 Task: Research Airbnb options in Talavera, Philippines from 4th December, 2023 to 8th December, 2023 for 1 adult.1  bedroom having 1 bed and 1 bathroom. Look for 4 properties as per requirement.
Action: Mouse moved to (567, 78)
Screenshot: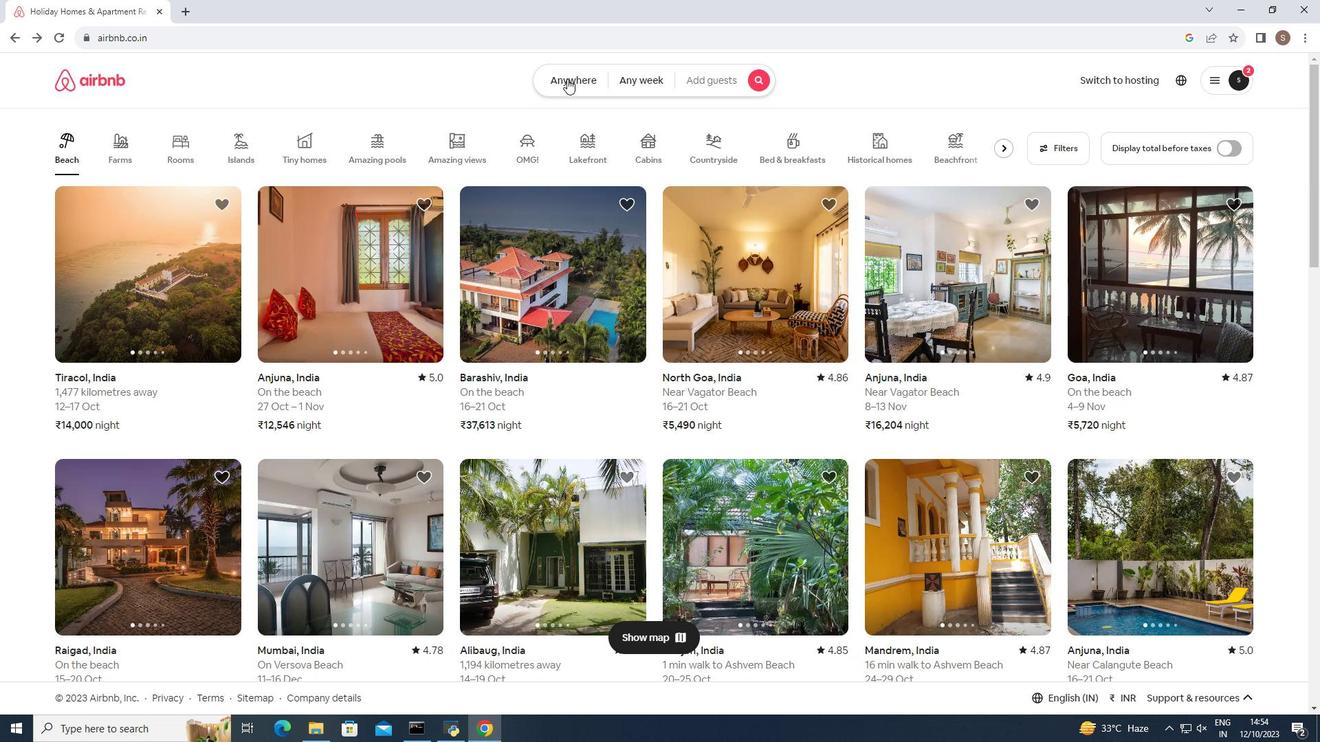 
Action: Mouse pressed left at (567, 78)
Screenshot: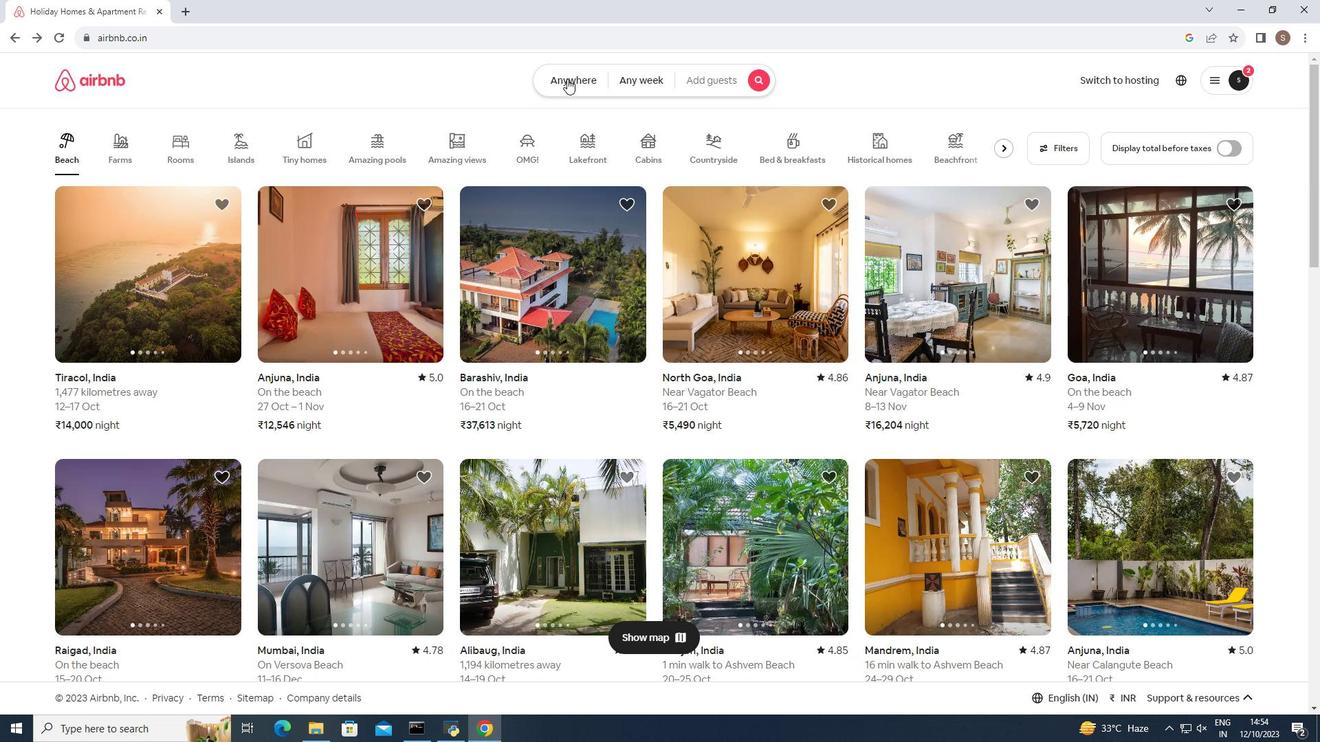 
Action: Mouse moved to (432, 130)
Screenshot: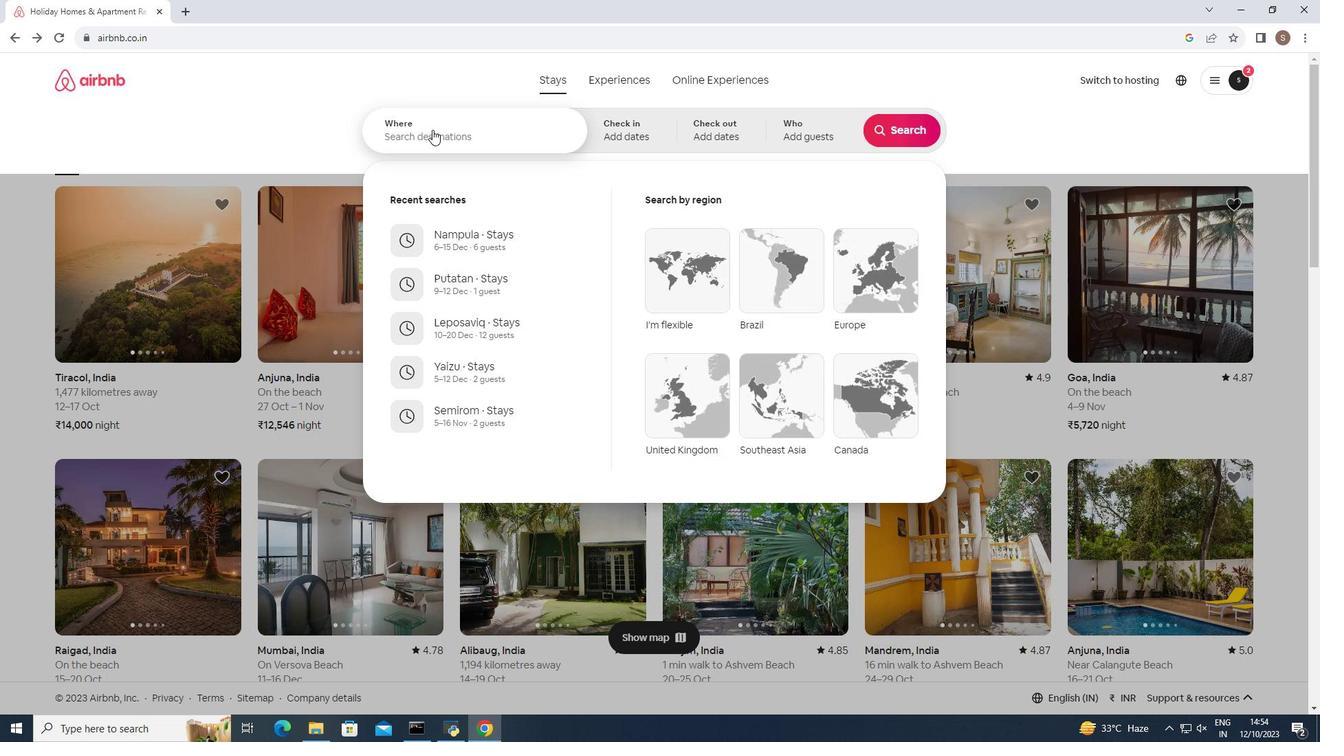 
Action: Mouse pressed left at (432, 130)
Screenshot: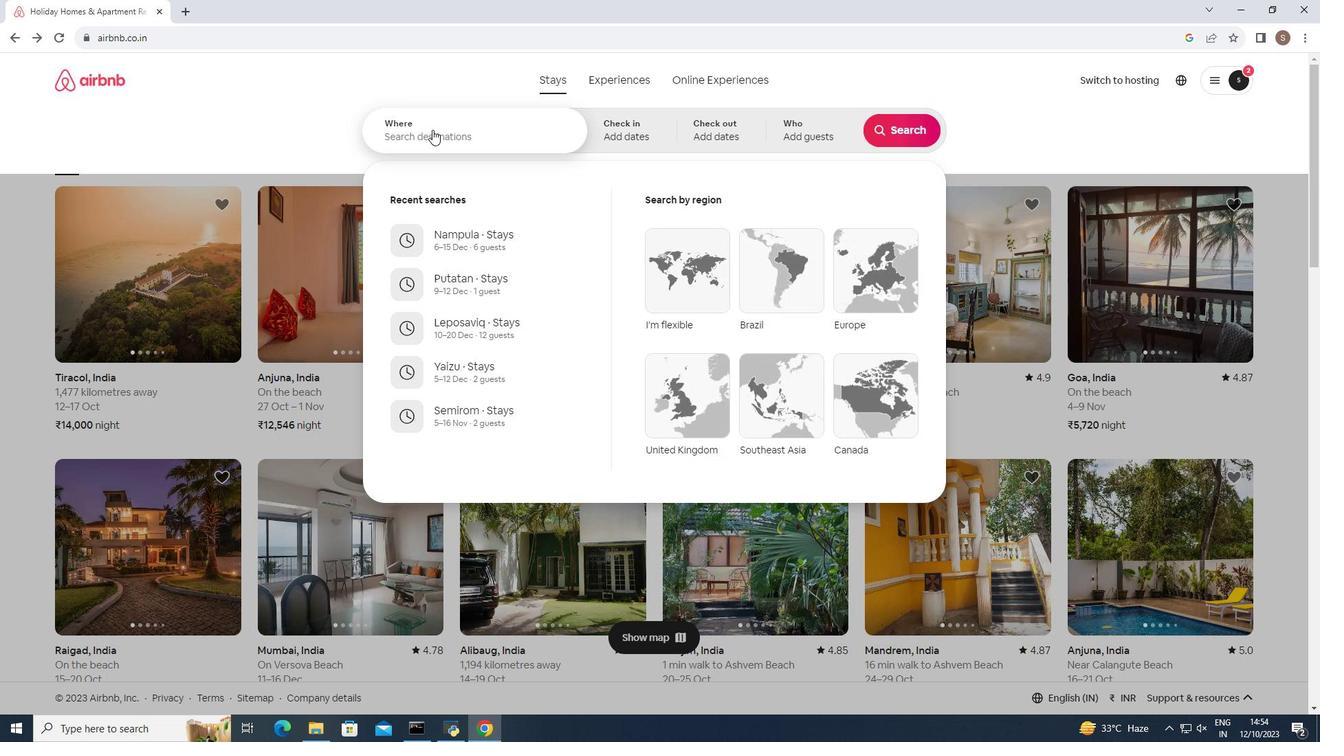 
Action: Key pressed <Key.shift>Talavera,<Key.space><Key.shift><Key.shift><Key.shift><Key.shift>Philippines<Key.enter>
Screenshot: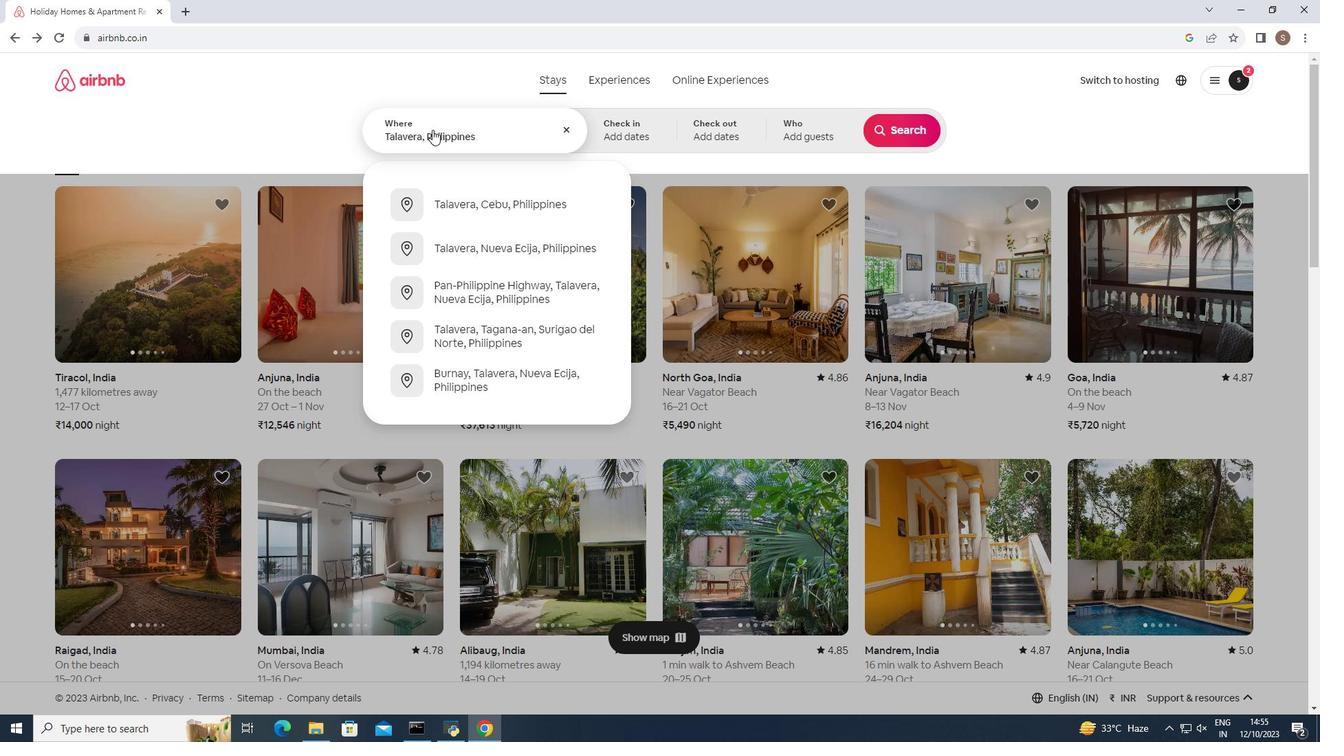 
Action: Mouse moved to (897, 240)
Screenshot: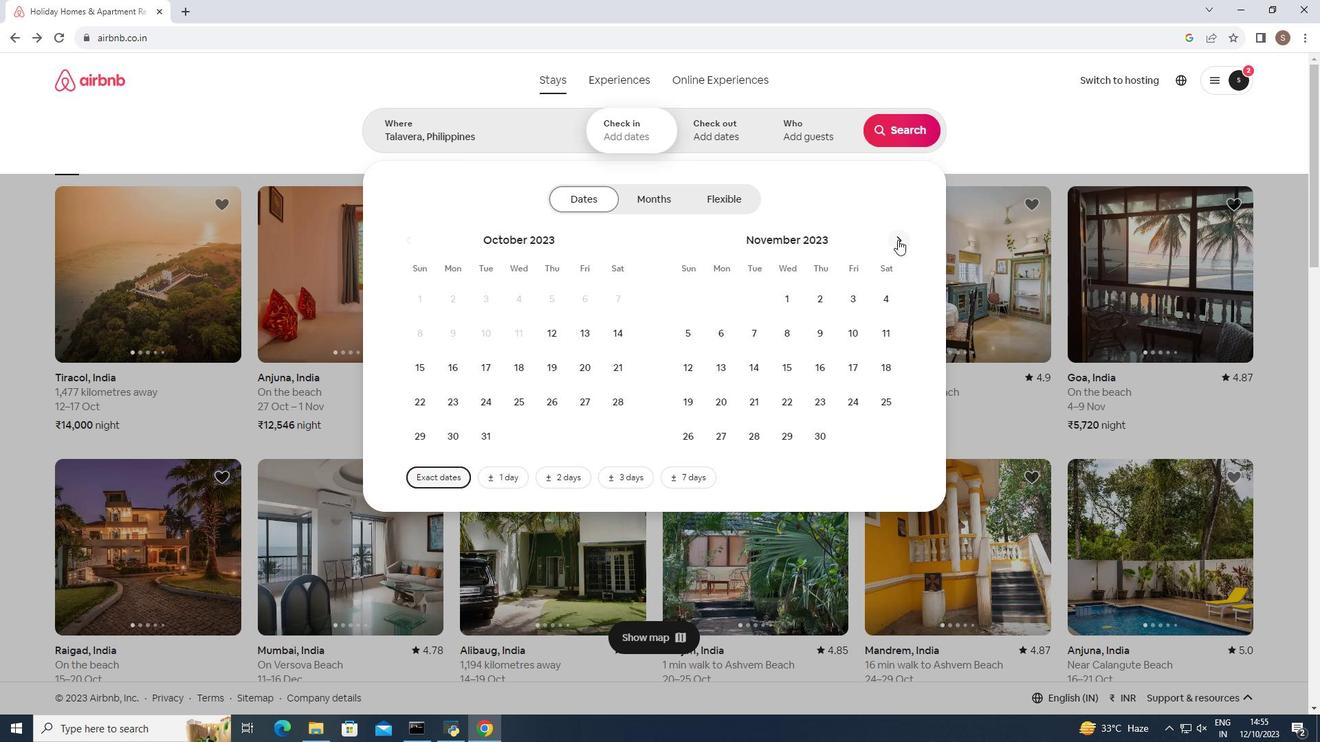 
Action: Mouse pressed left at (897, 240)
Screenshot: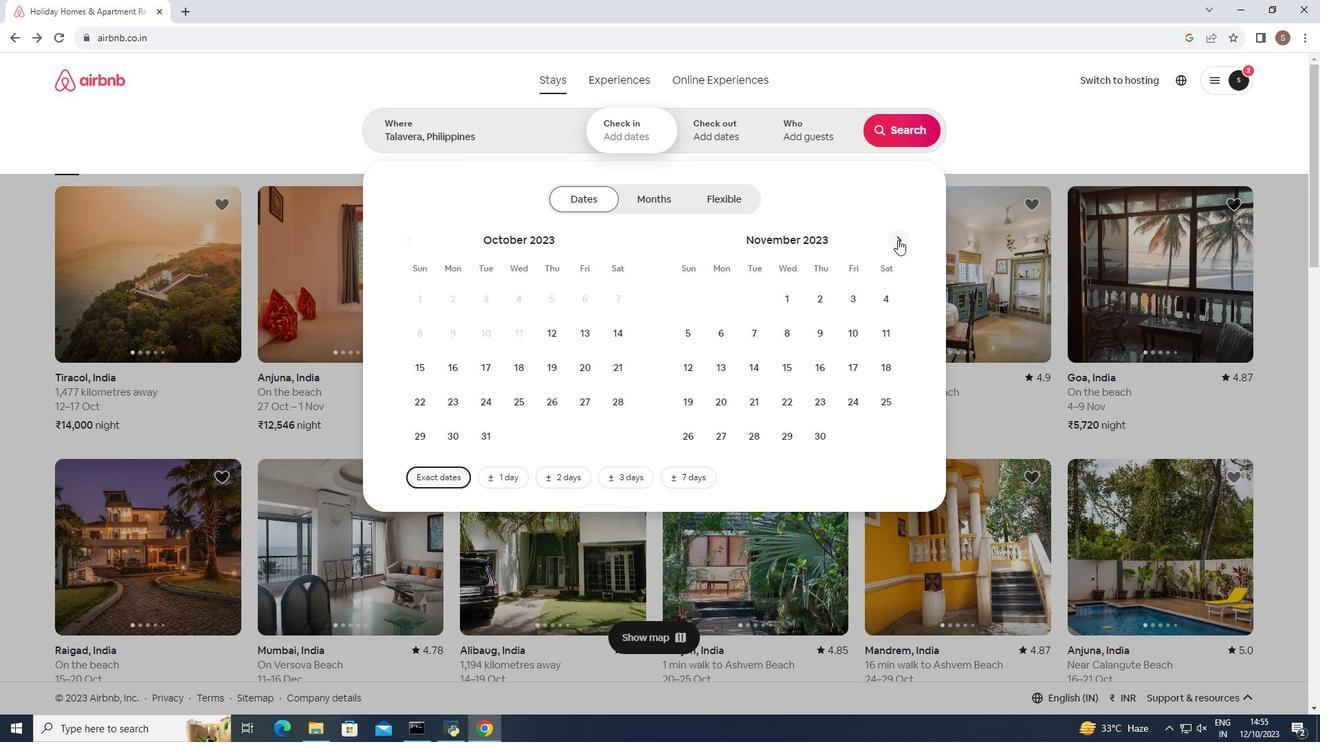 
Action: Mouse moved to (721, 331)
Screenshot: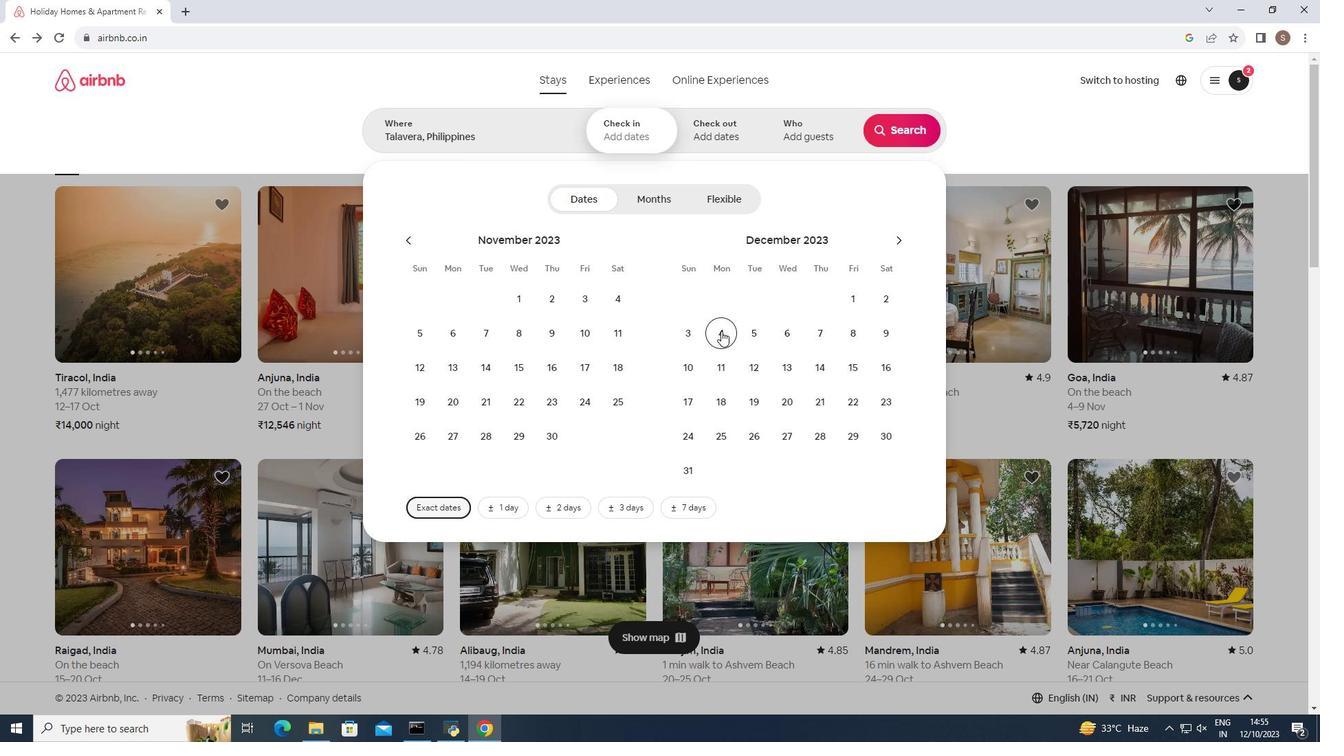 
Action: Mouse pressed left at (721, 331)
Screenshot: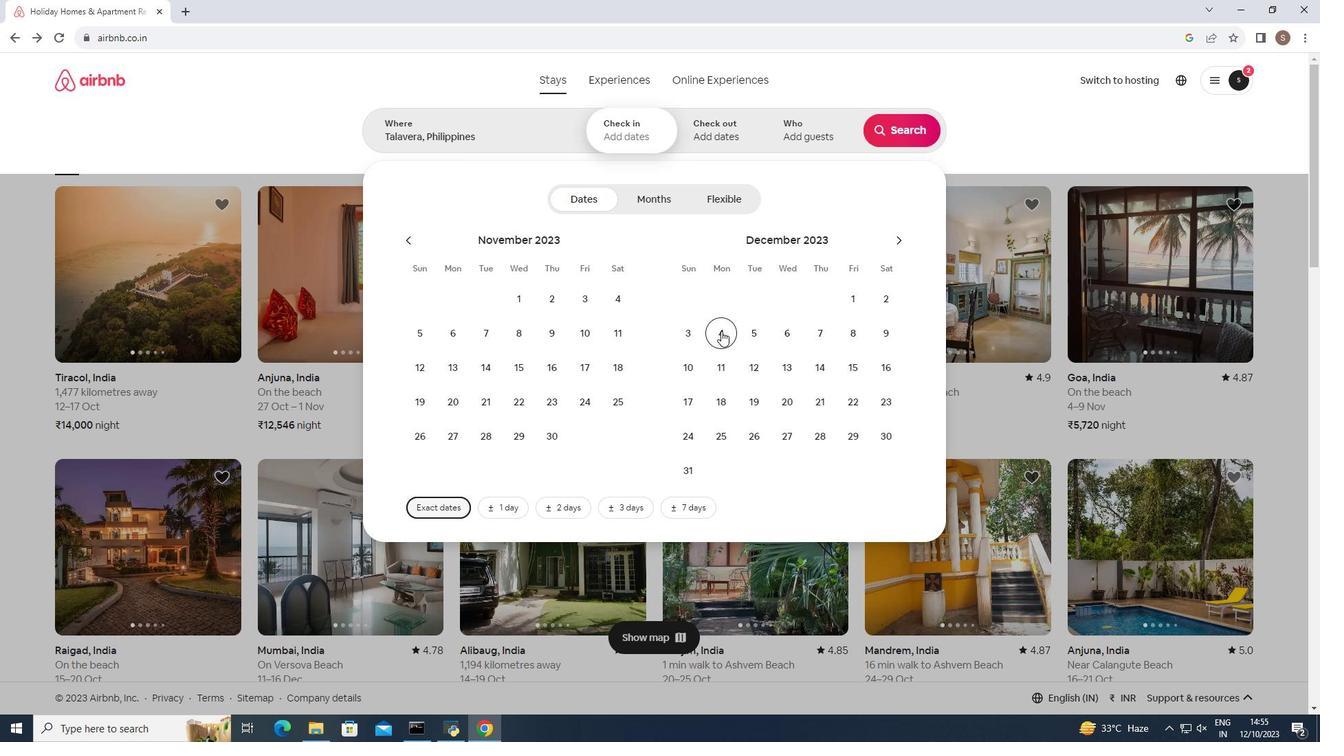 
Action: Mouse moved to (853, 333)
Screenshot: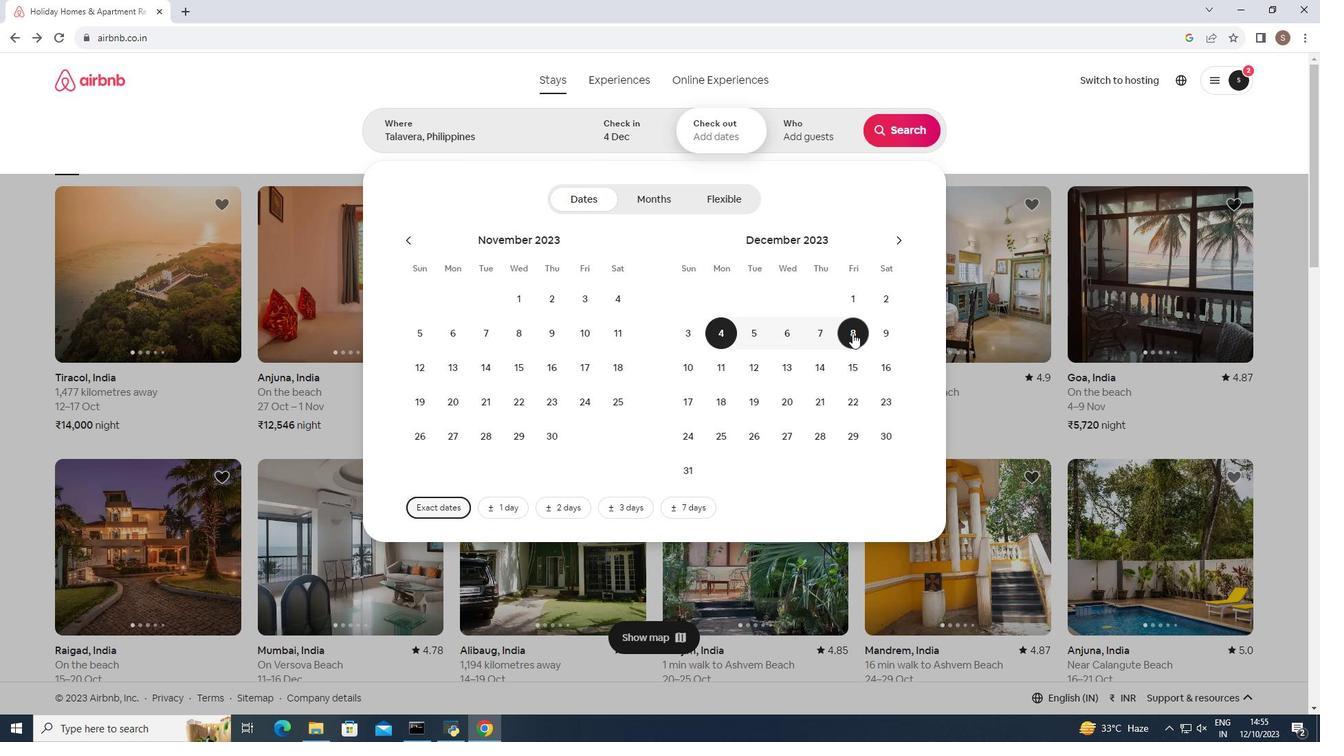 
Action: Mouse pressed left at (853, 333)
Screenshot: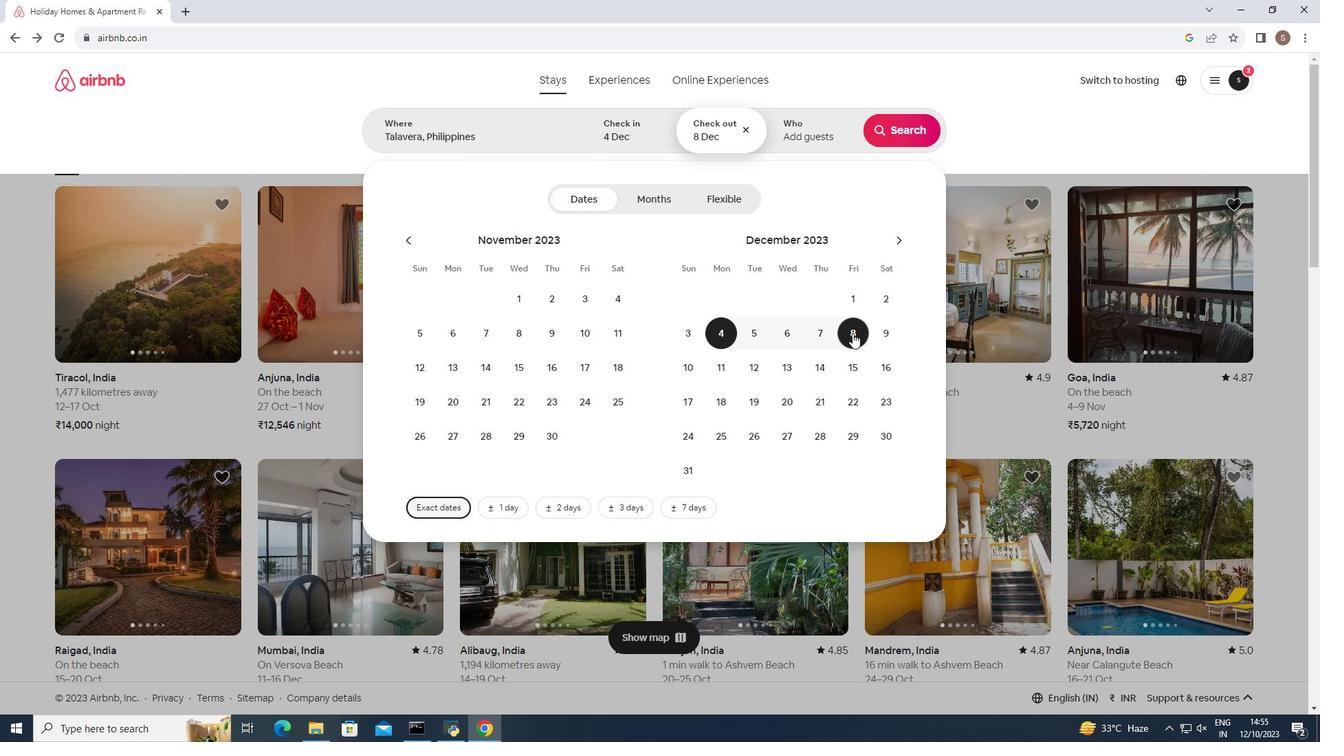
Action: Mouse moved to (812, 130)
Screenshot: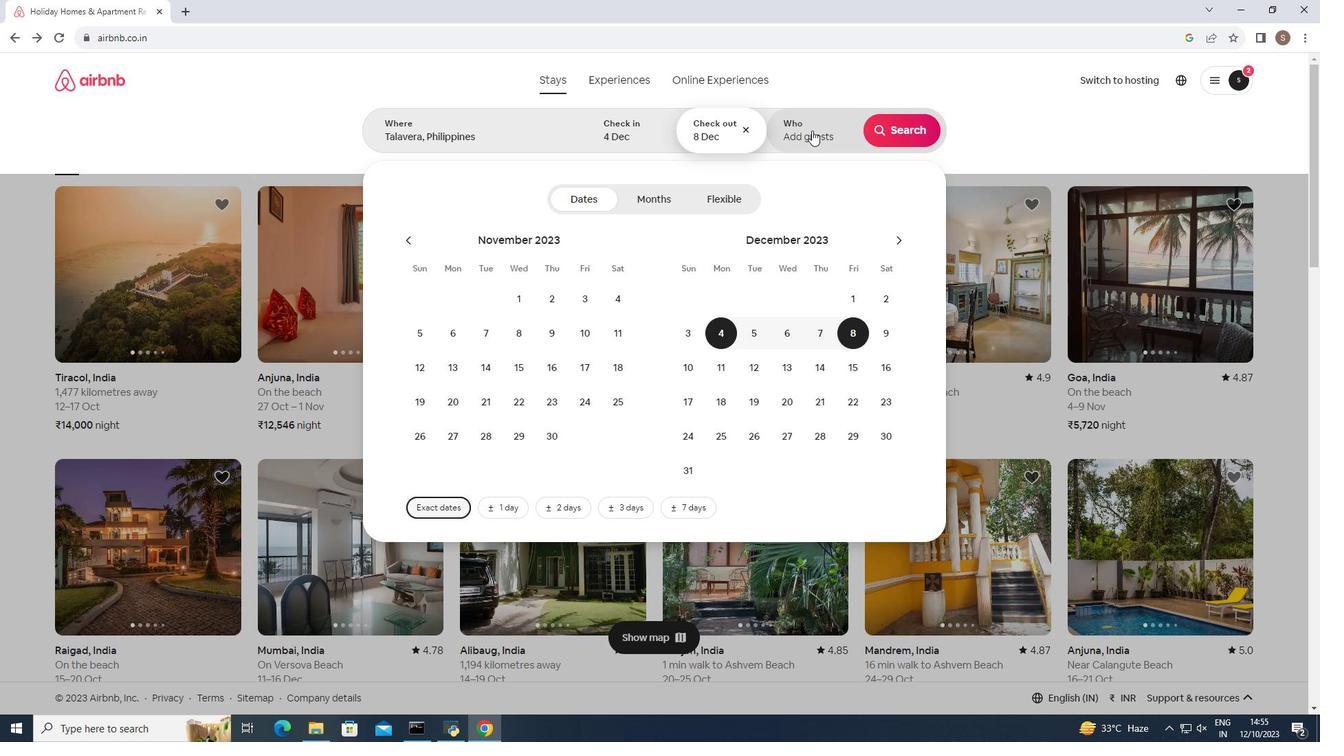 
Action: Mouse pressed left at (812, 130)
Screenshot: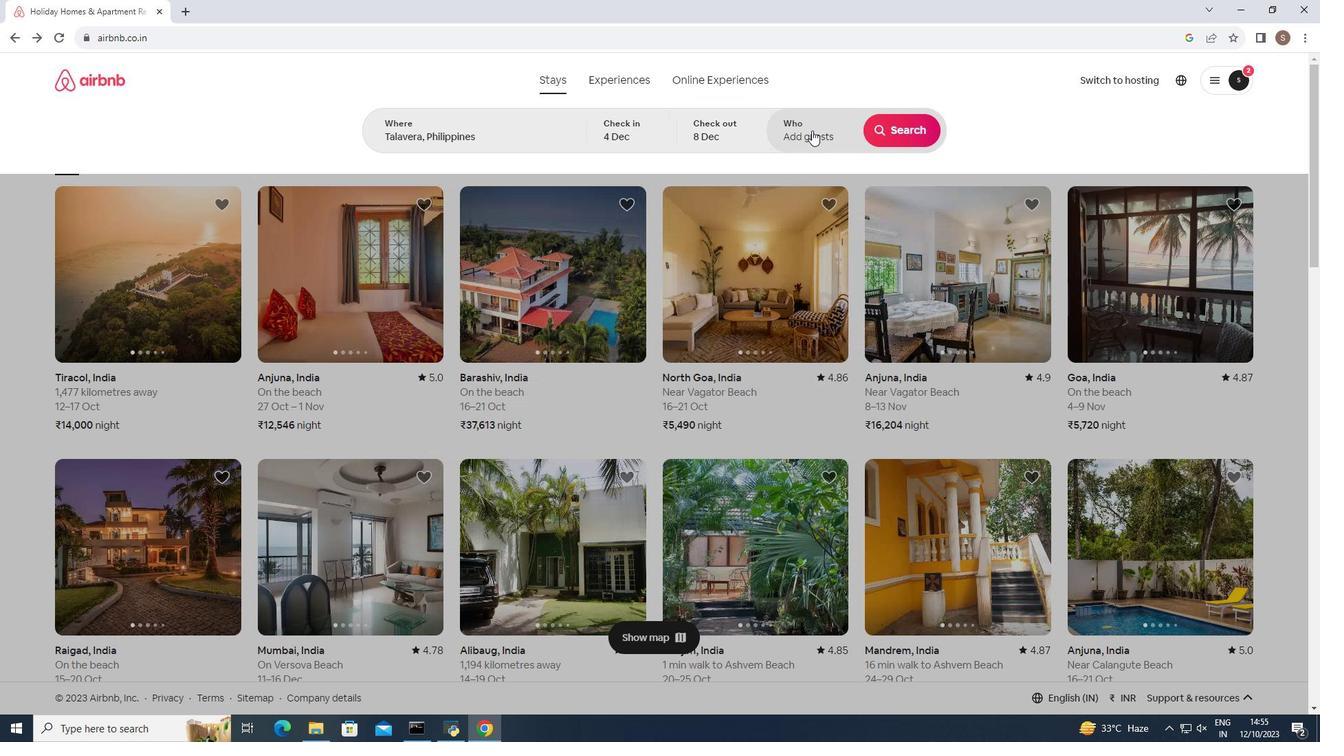 
Action: Mouse moved to (900, 200)
Screenshot: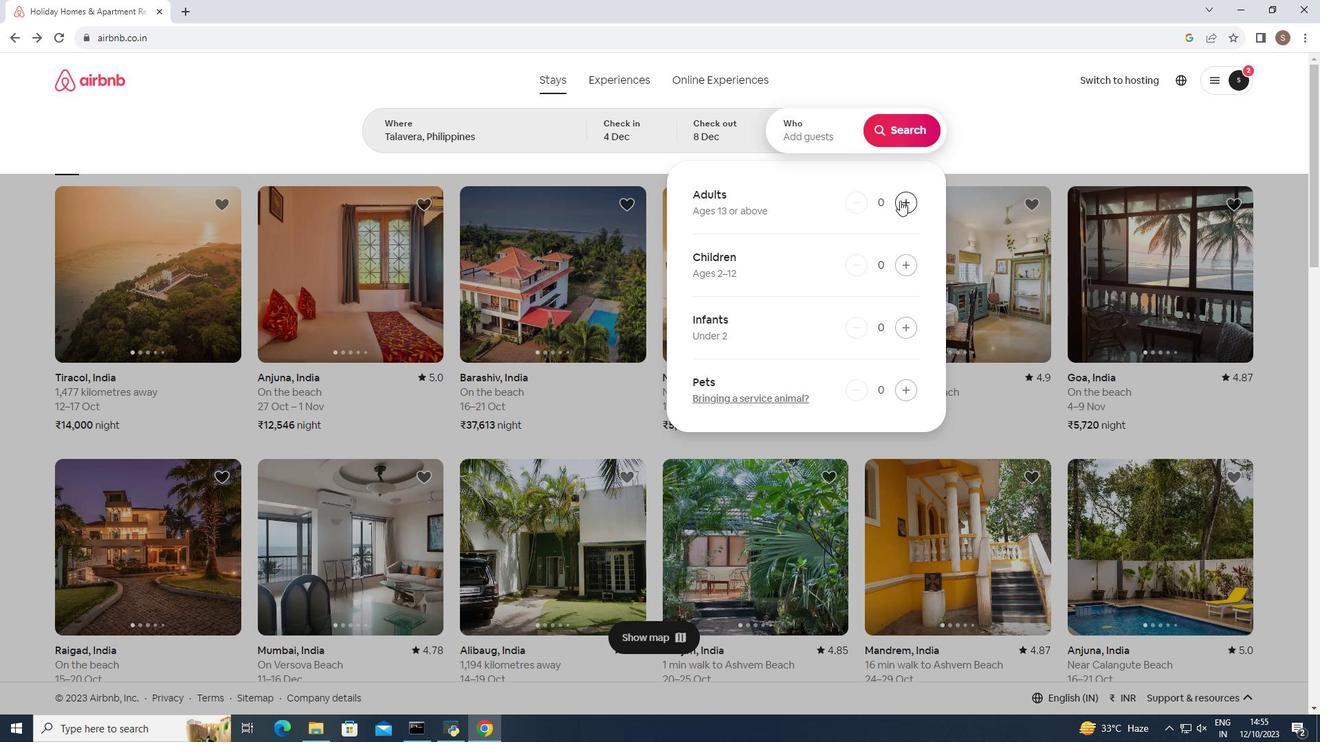 
Action: Mouse pressed left at (900, 200)
Screenshot: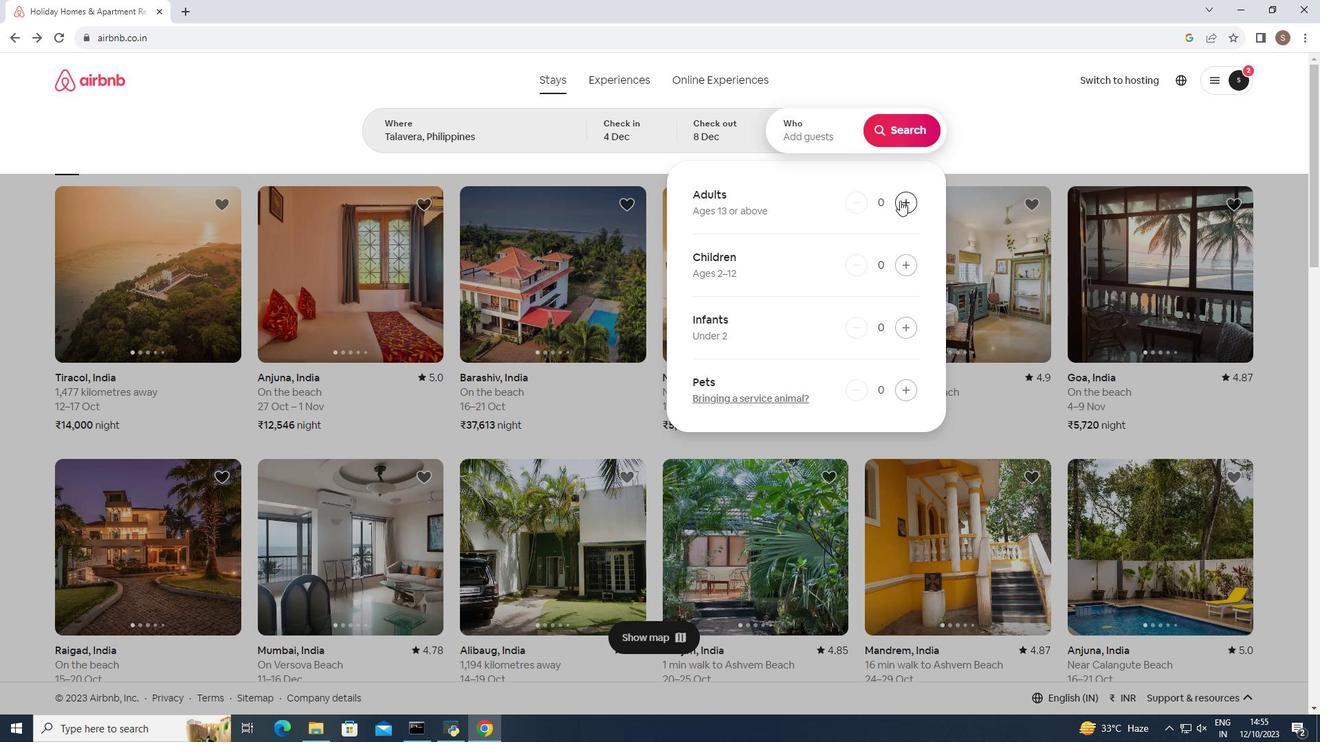 
Action: Mouse moved to (890, 121)
Screenshot: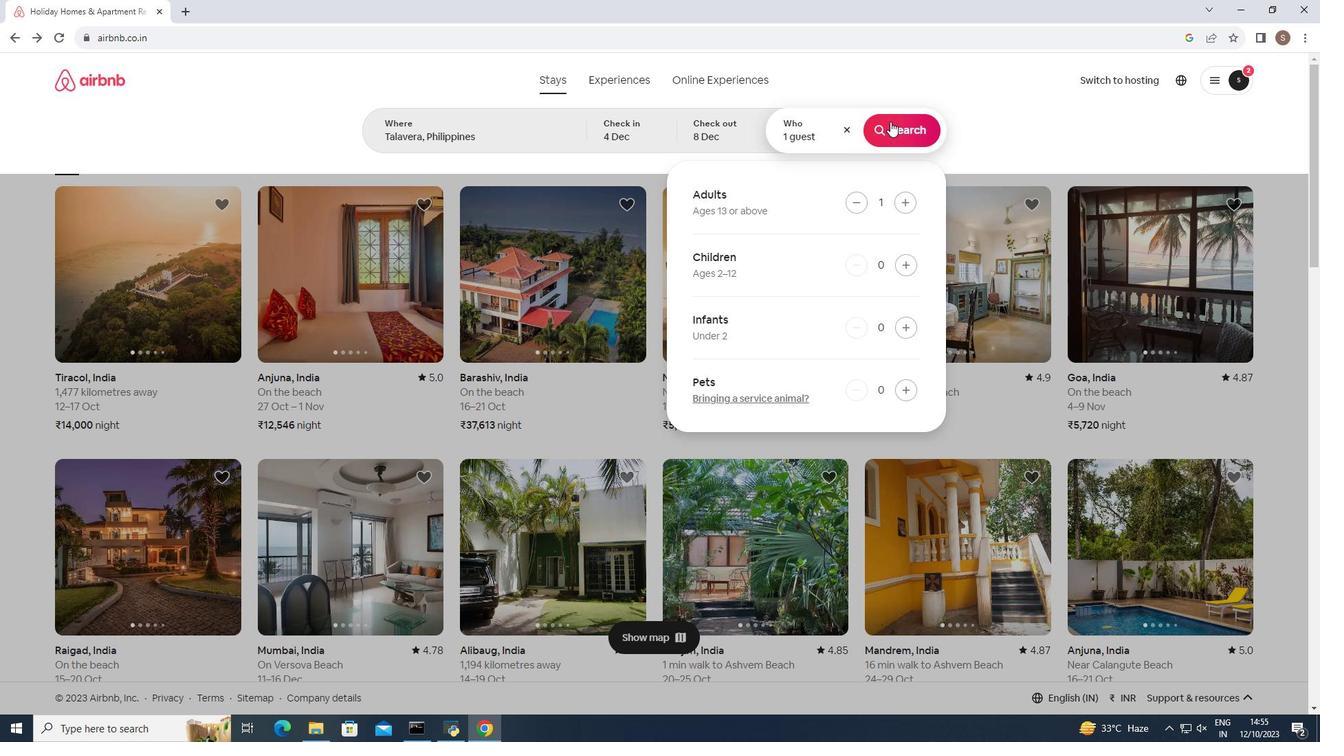 
Action: Mouse pressed left at (890, 121)
Screenshot: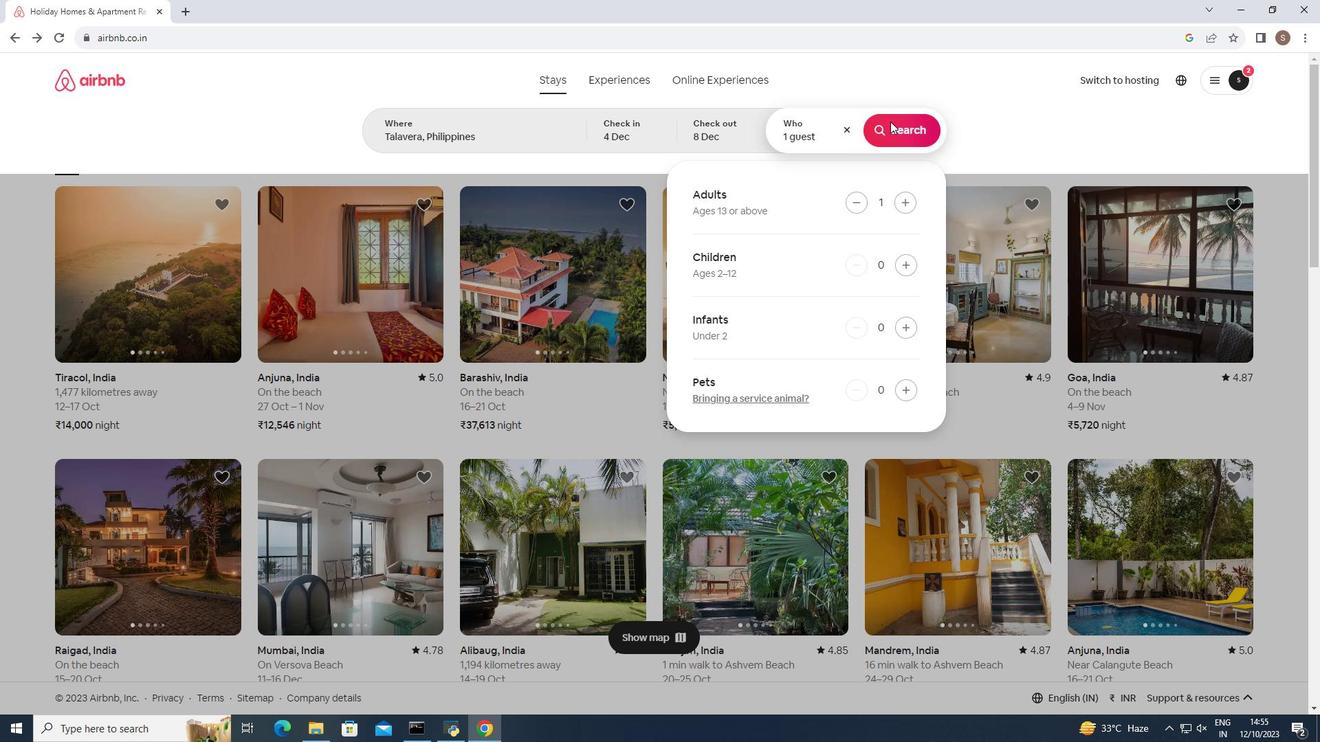 
Action: Mouse moved to (1093, 132)
Screenshot: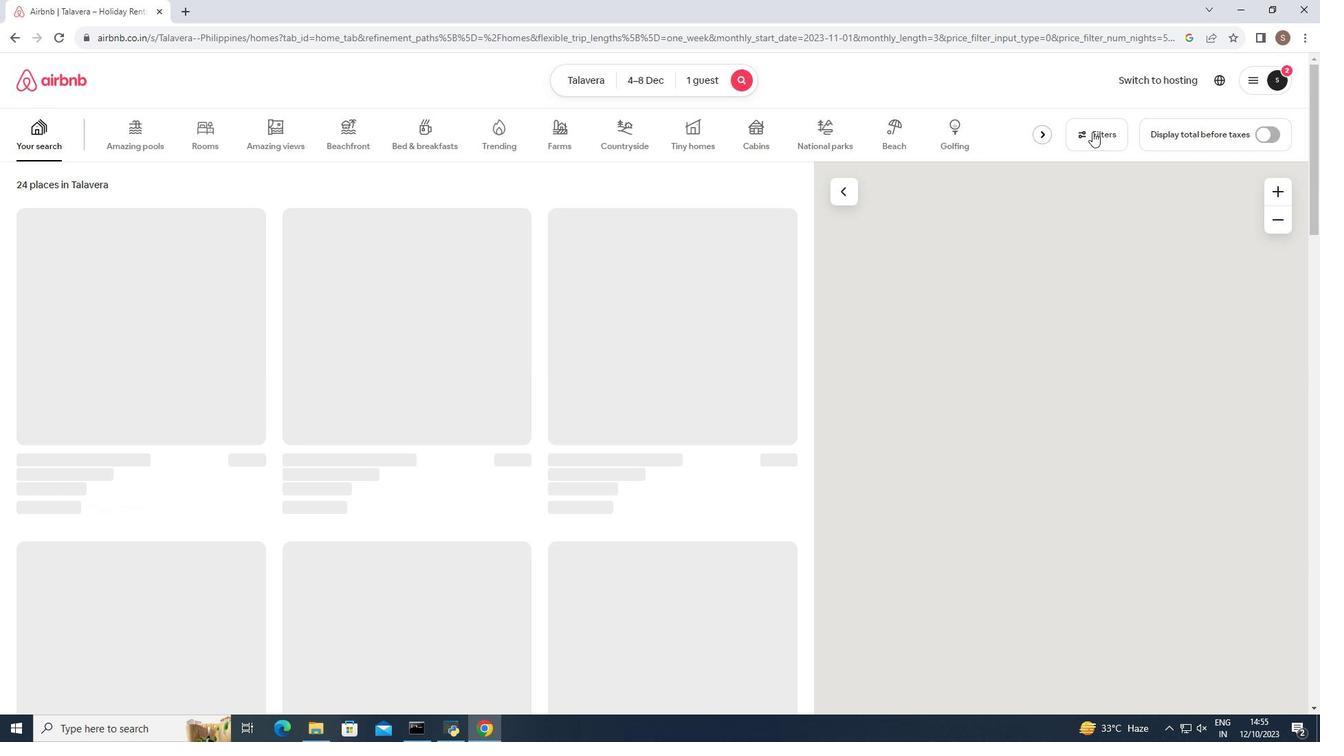 
Action: Mouse pressed left at (1093, 132)
Screenshot: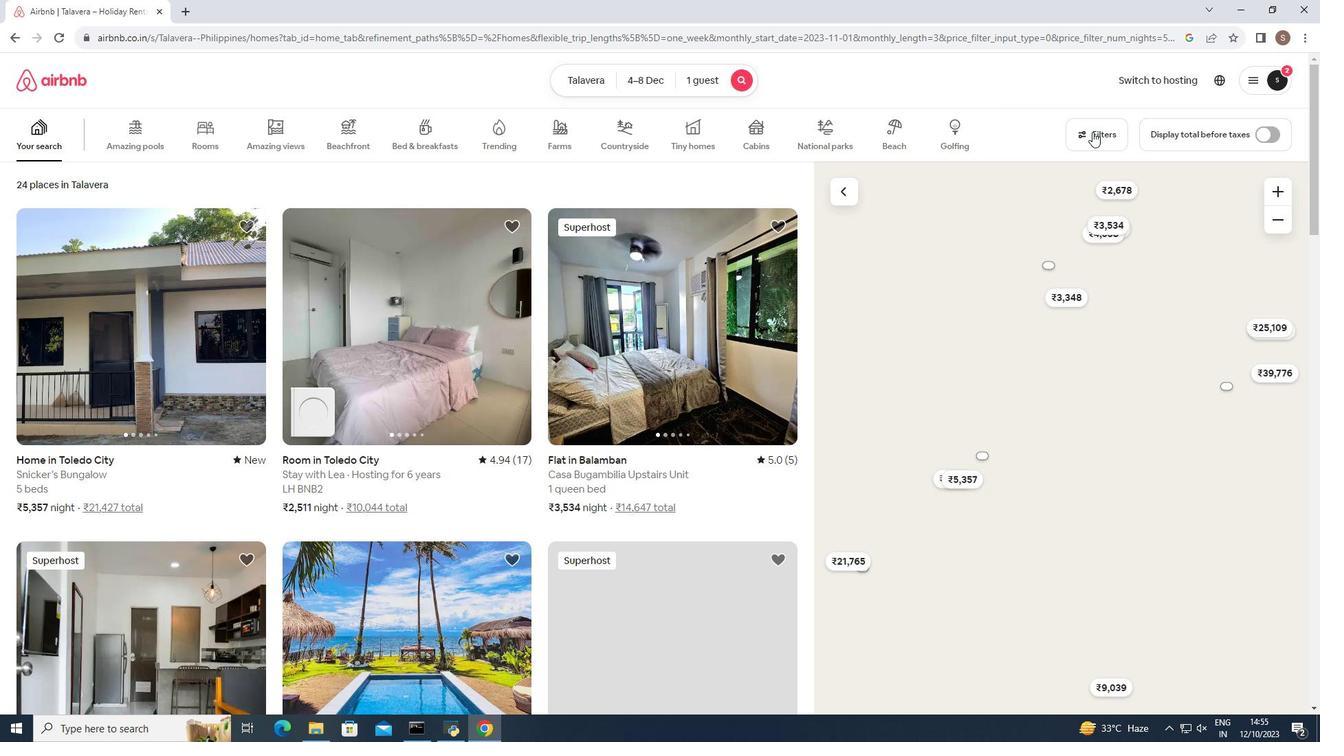 
Action: Mouse moved to (676, 336)
Screenshot: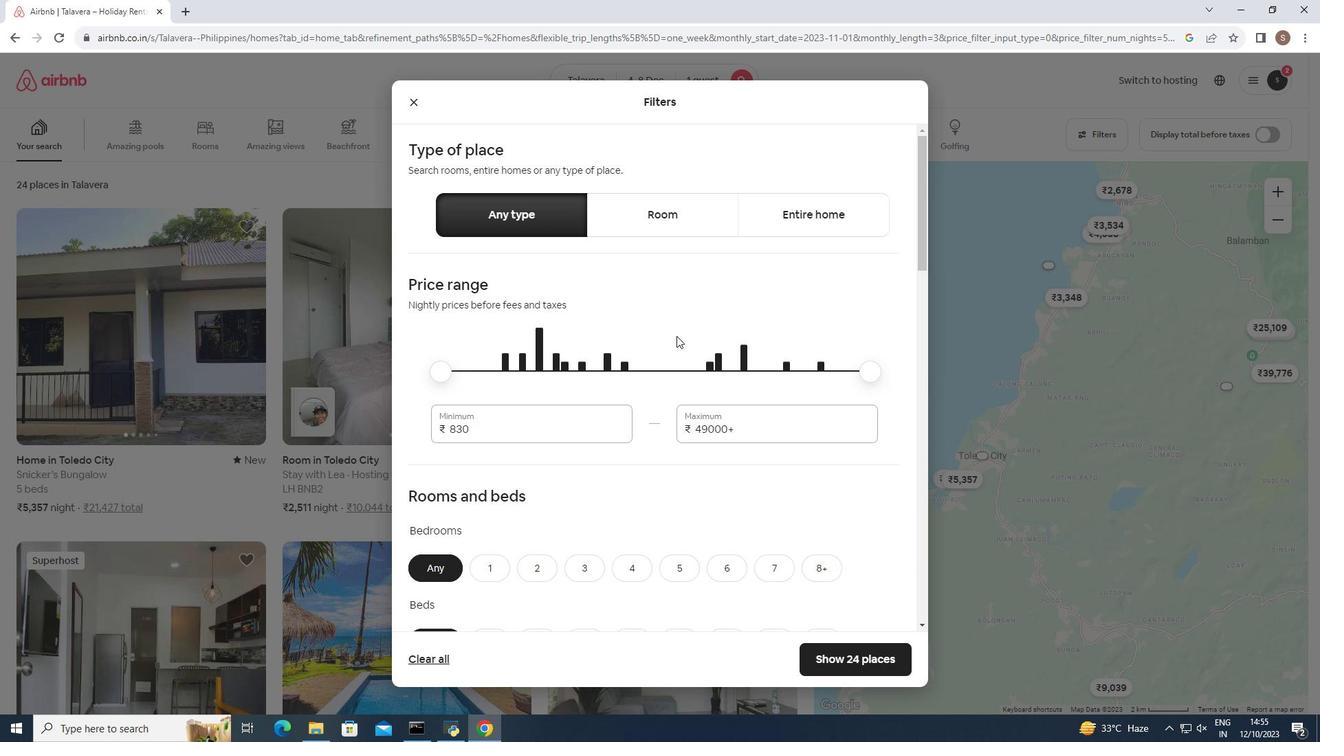 
Action: Mouse scrolled (676, 335) with delta (0, 0)
Screenshot: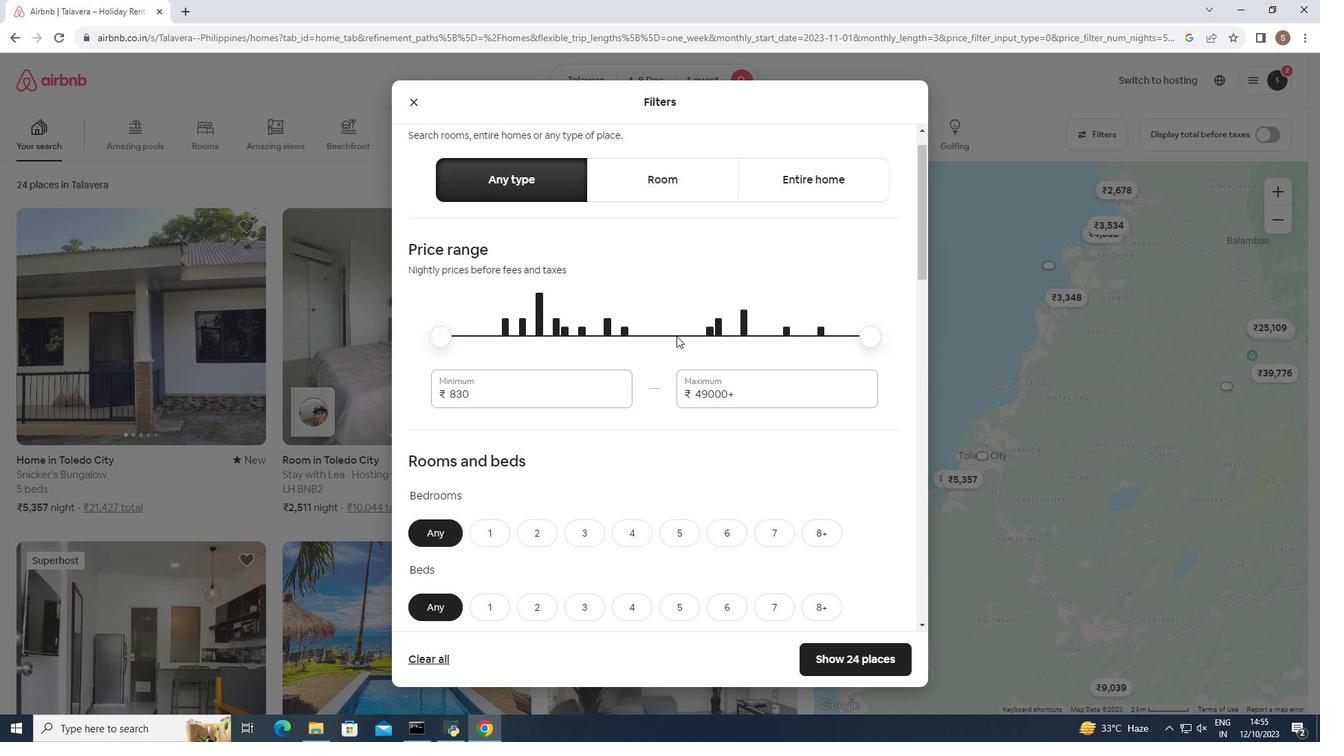 
Action: Mouse scrolled (676, 335) with delta (0, 0)
Screenshot: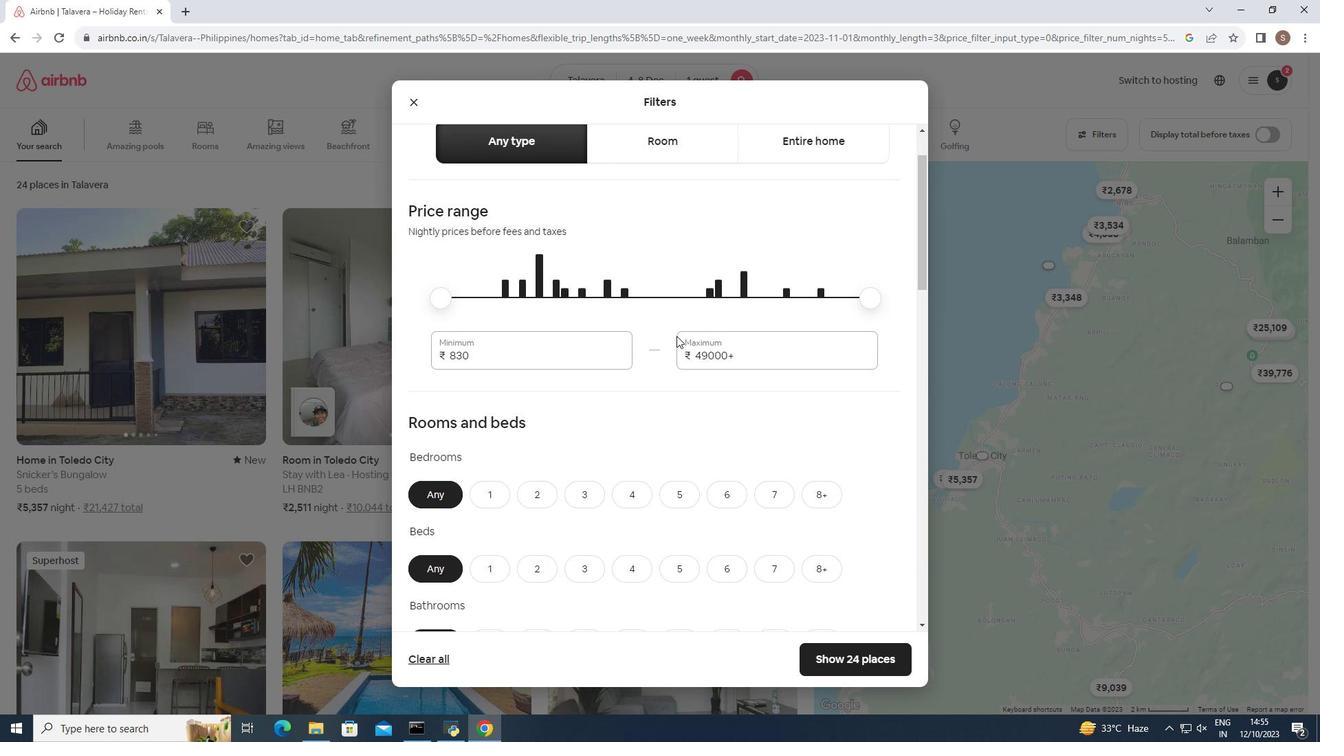 
Action: Mouse scrolled (676, 335) with delta (0, 0)
Screenshot: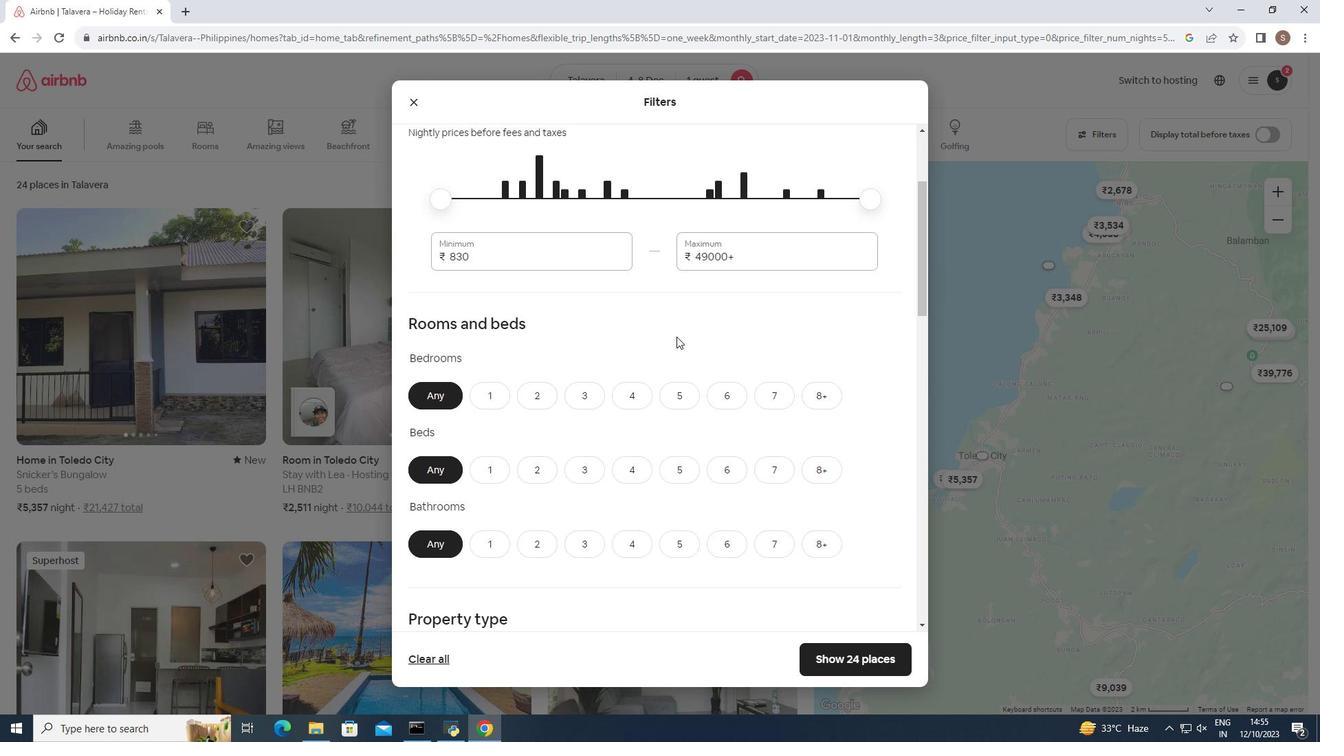 
Action: Mouse moved to (491, 364)
Screenshot: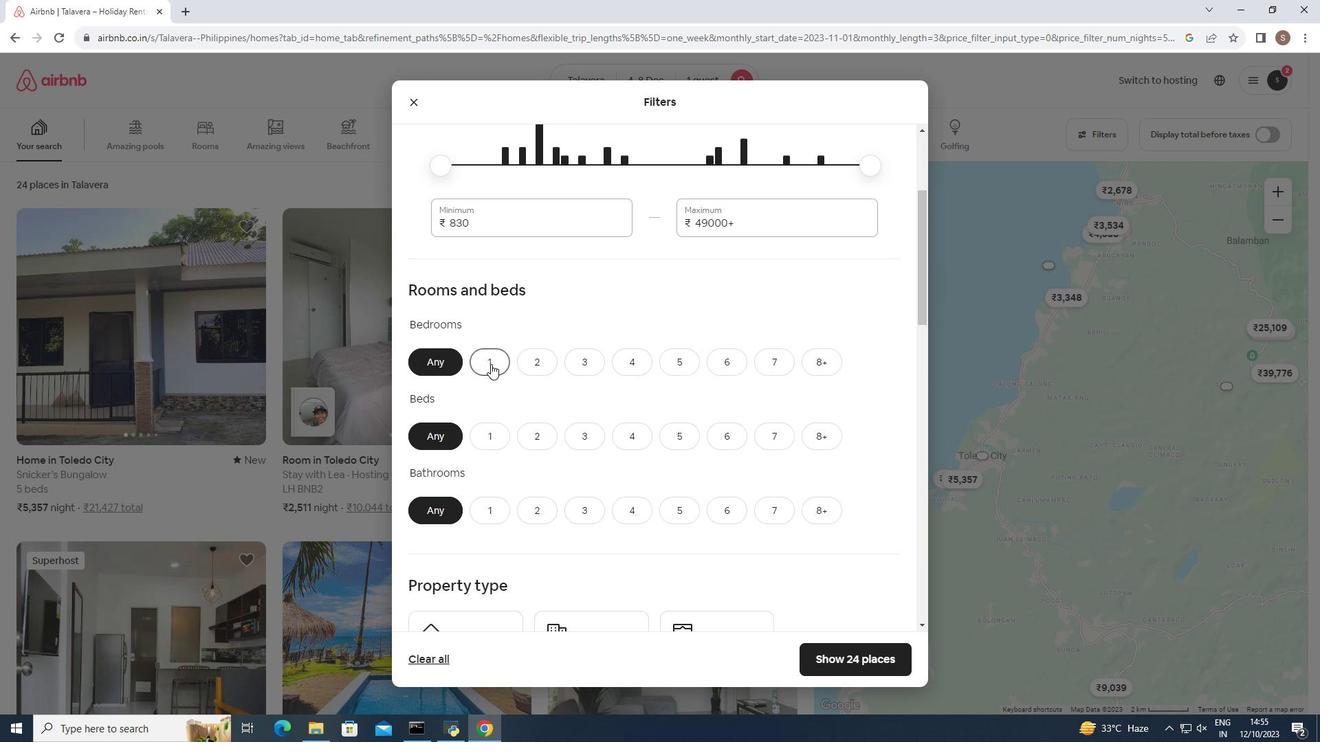 
Action: Mouse pressed left at (491, 364)
Screenshot: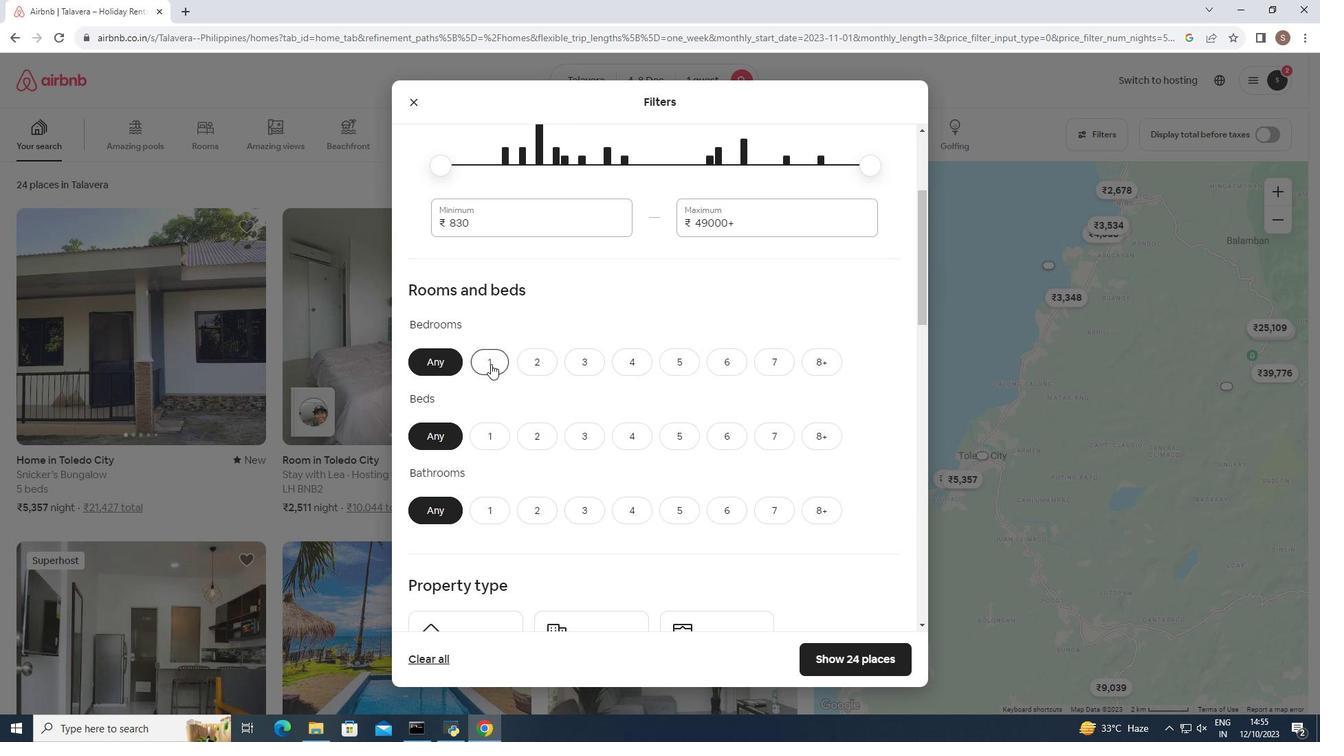
Action: Mouse moved to (487, 438)
Screenshot: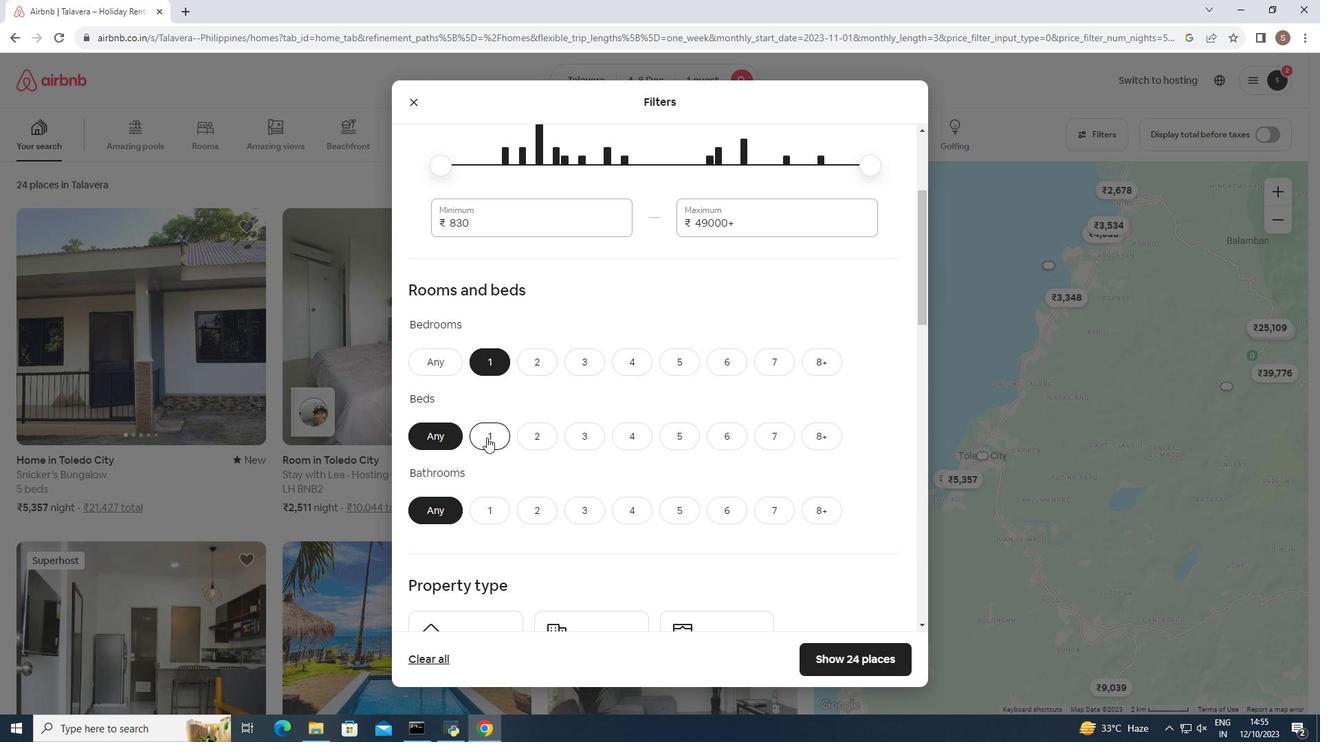 
Action: Mouse pressed left at (487, 438)
Screenshot: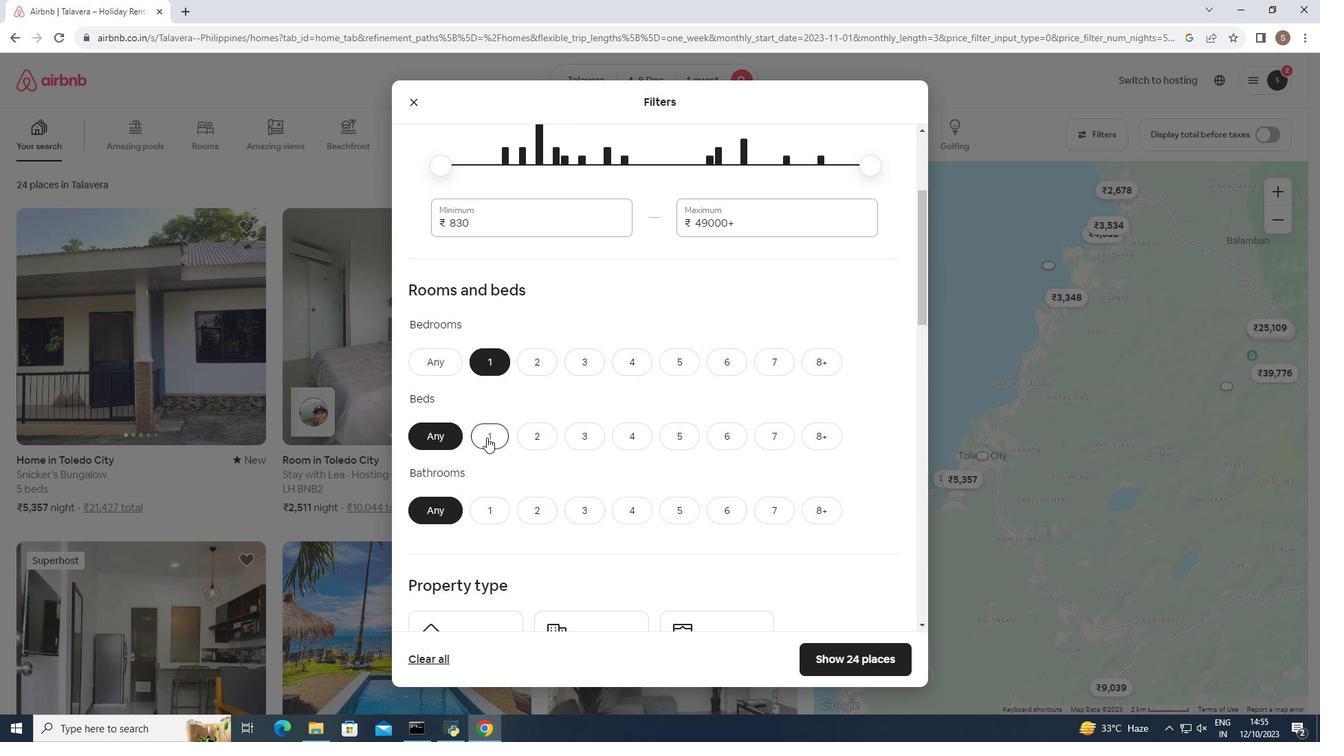 
Action: Mouse moved to (495, 506)
Screenshot: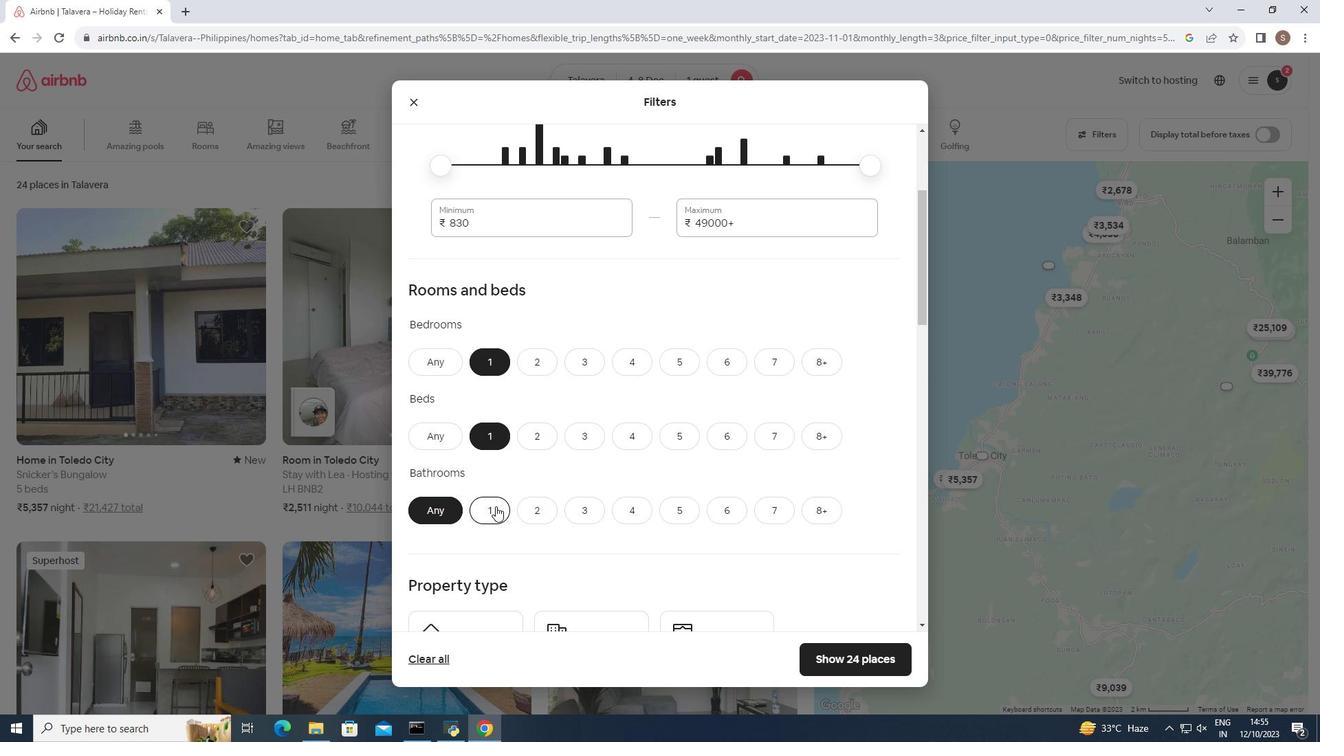 
Action: Mouse pressed left at (495, 506)
Screenshot: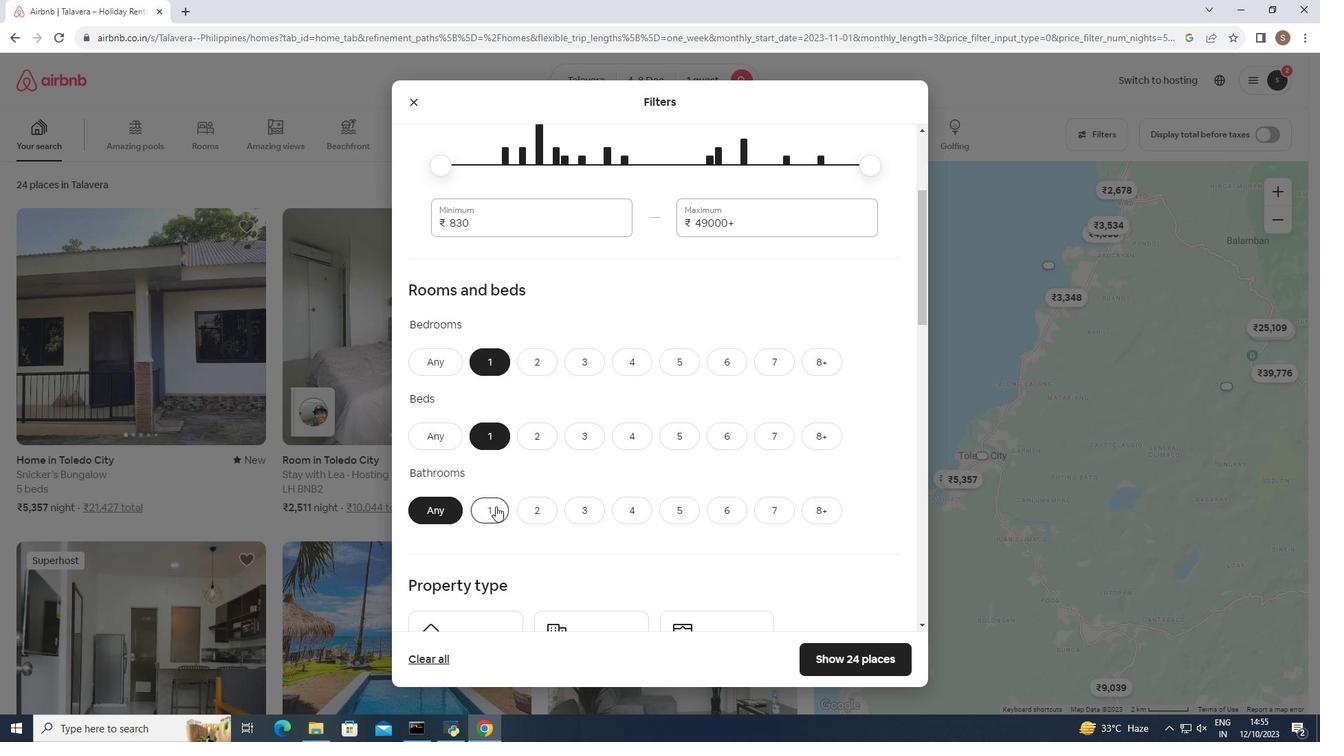 
Action: Mouse moved to (707, 474)
Screenshot: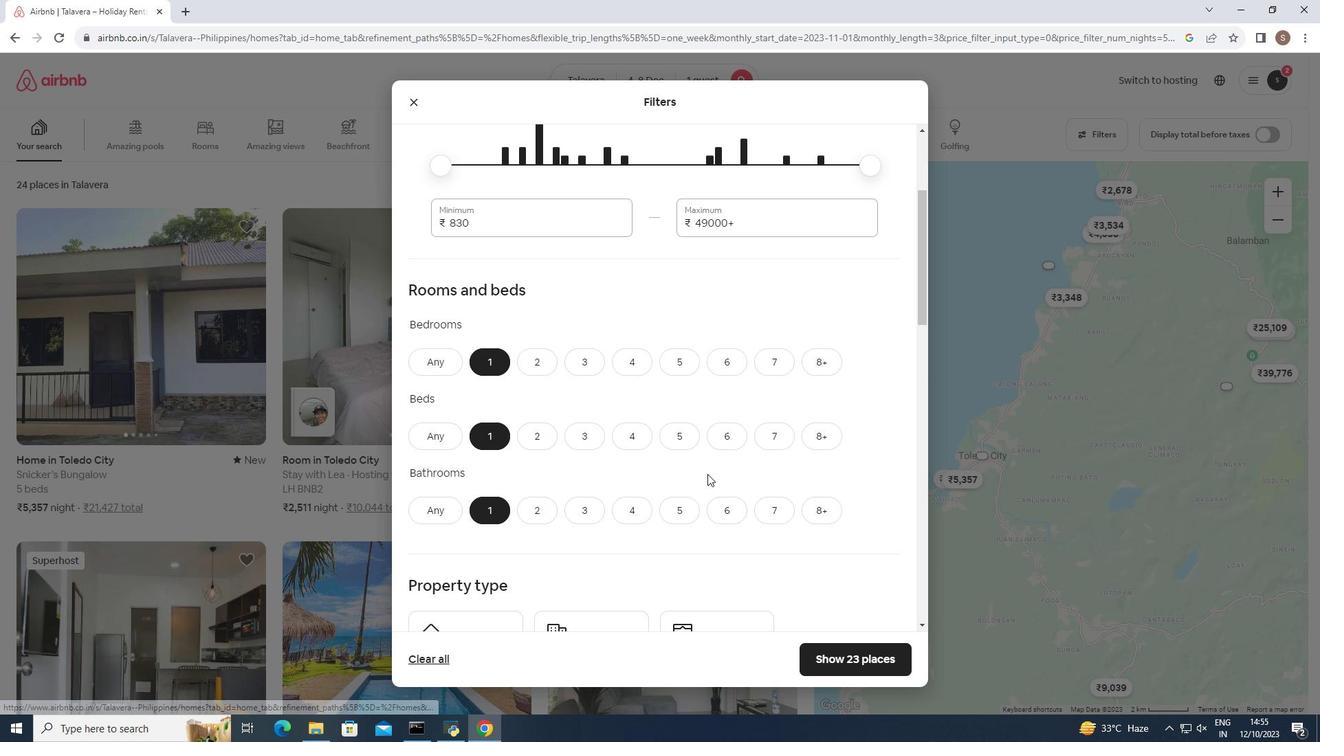 
Action: Mouse scrolled (707, 473) with delta (0, 0)
Screenshot: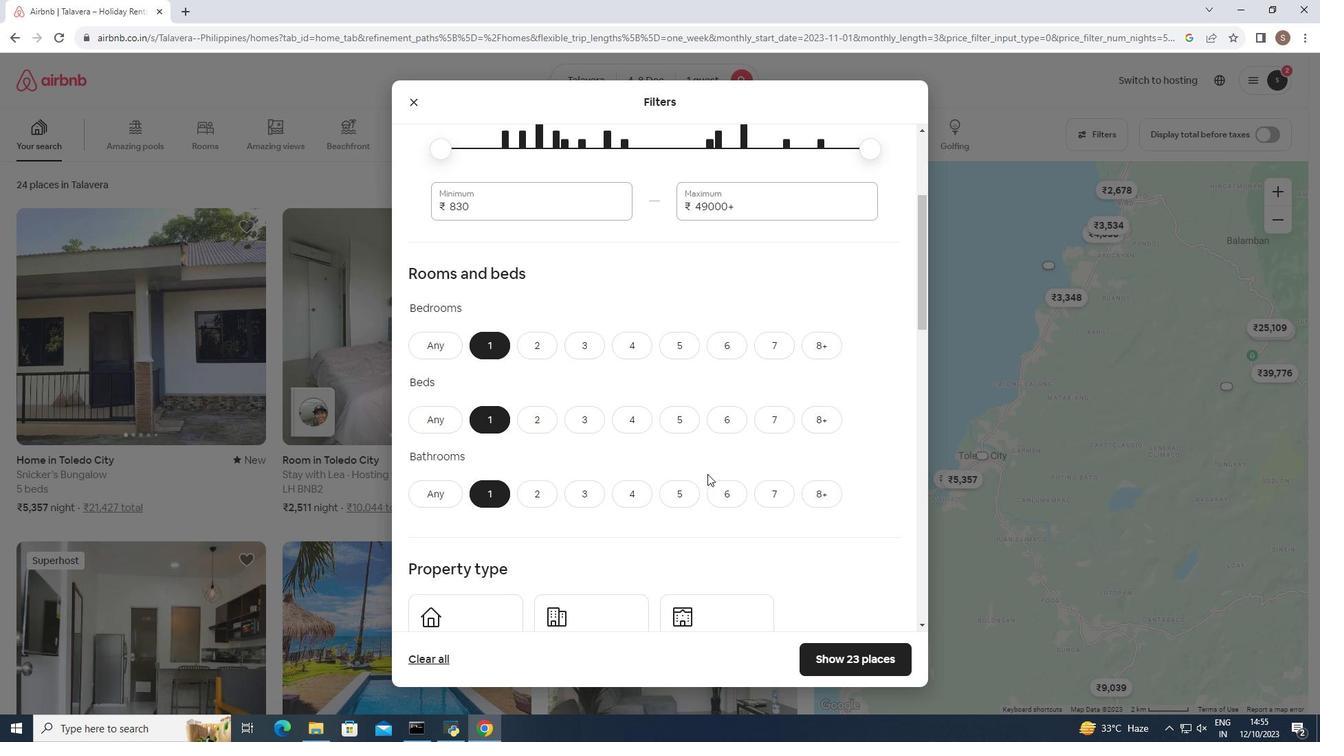 
Action: Mouse scrolled (707, 473) with delta (0, 0)
Screenshot: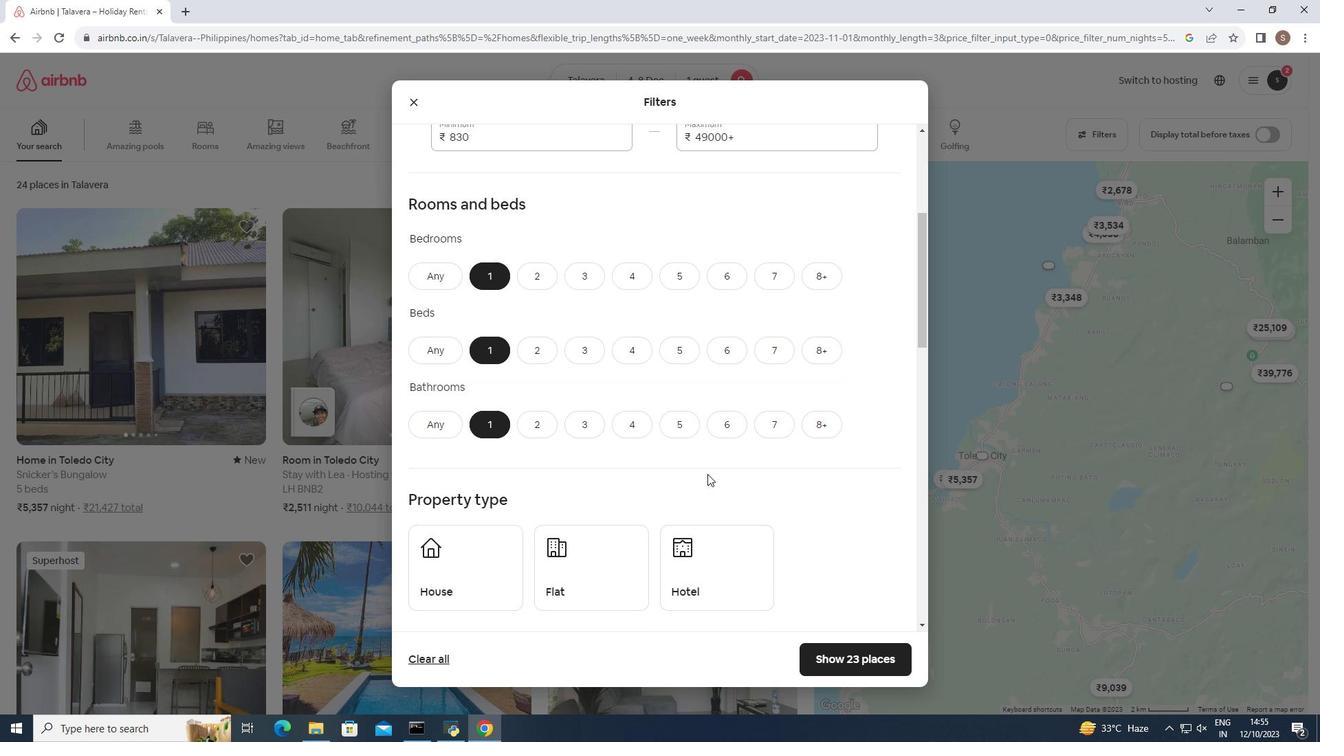 
Action: Mouse moved to (703, 470)
Screenshot: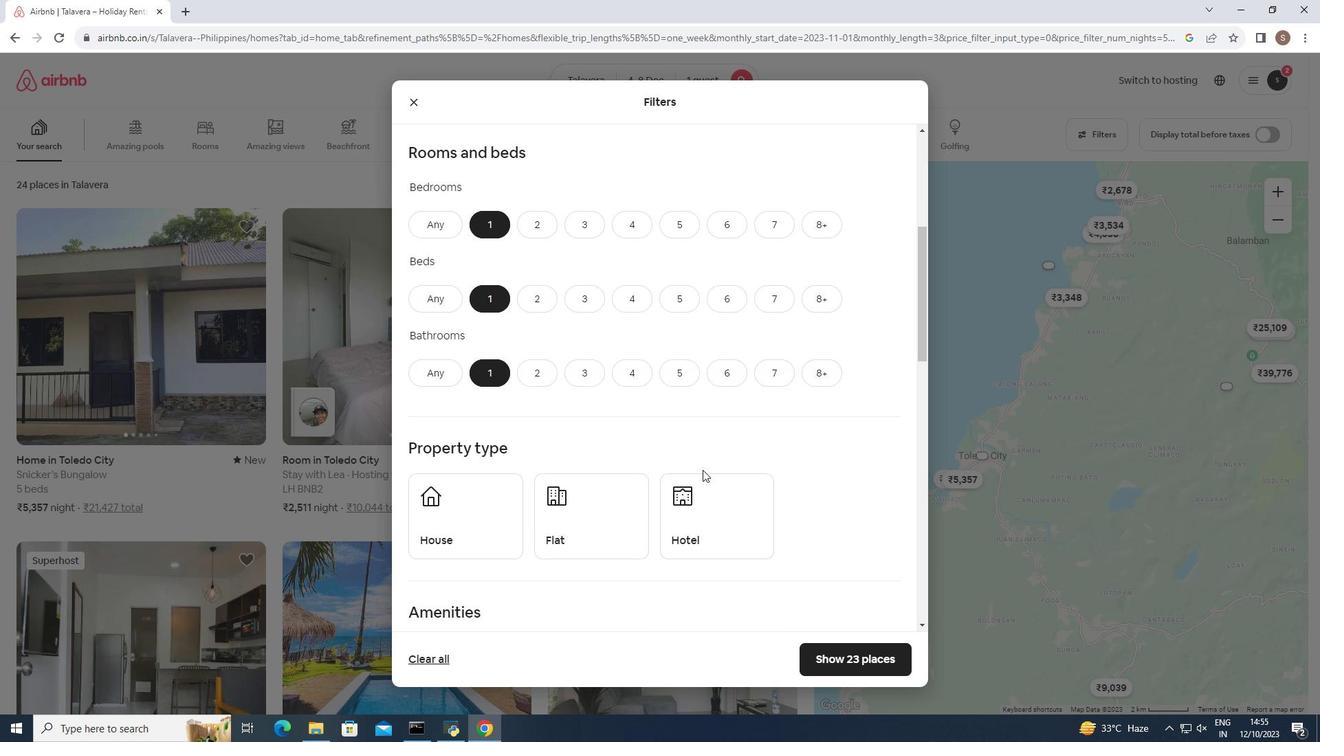 
Action: Mouse scrolled (703, 469) with delta (0, 0)
Screenshot: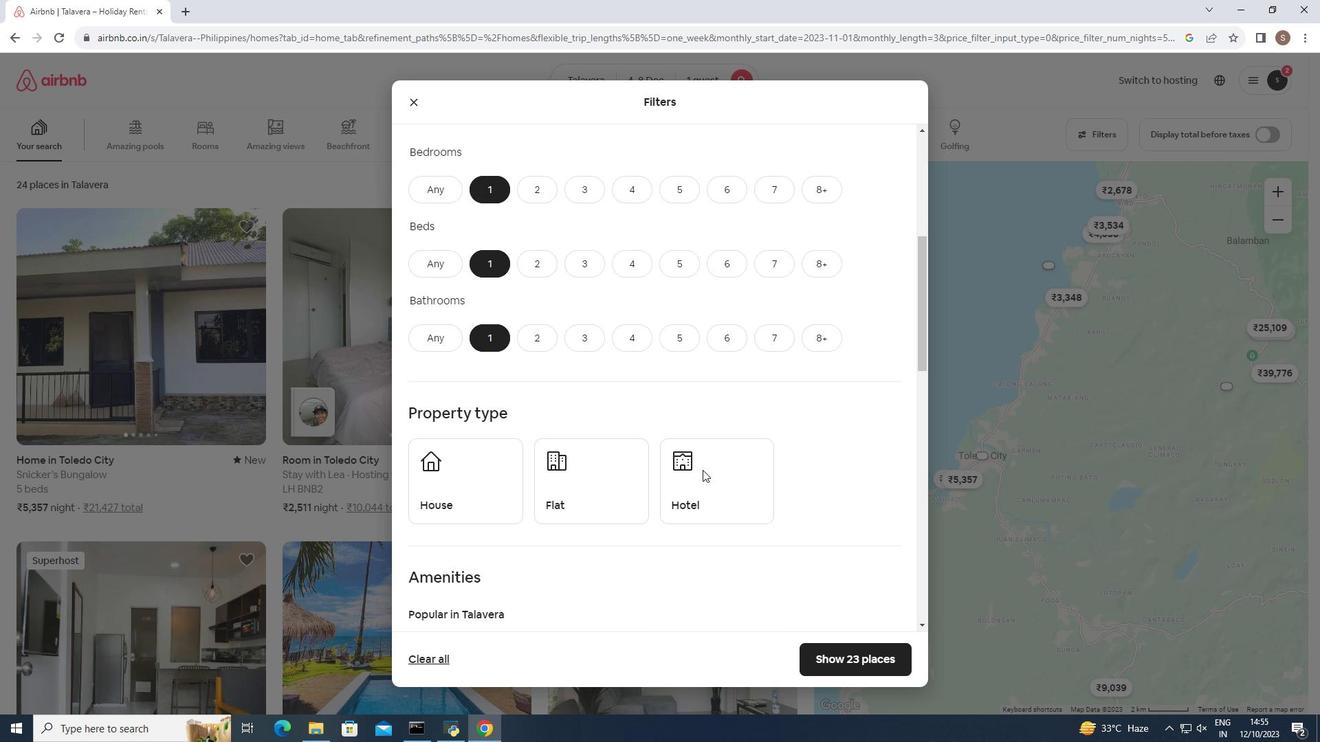 
Action: Mouse scrolled (703, 469) with delta (0, 0)
Screenshot: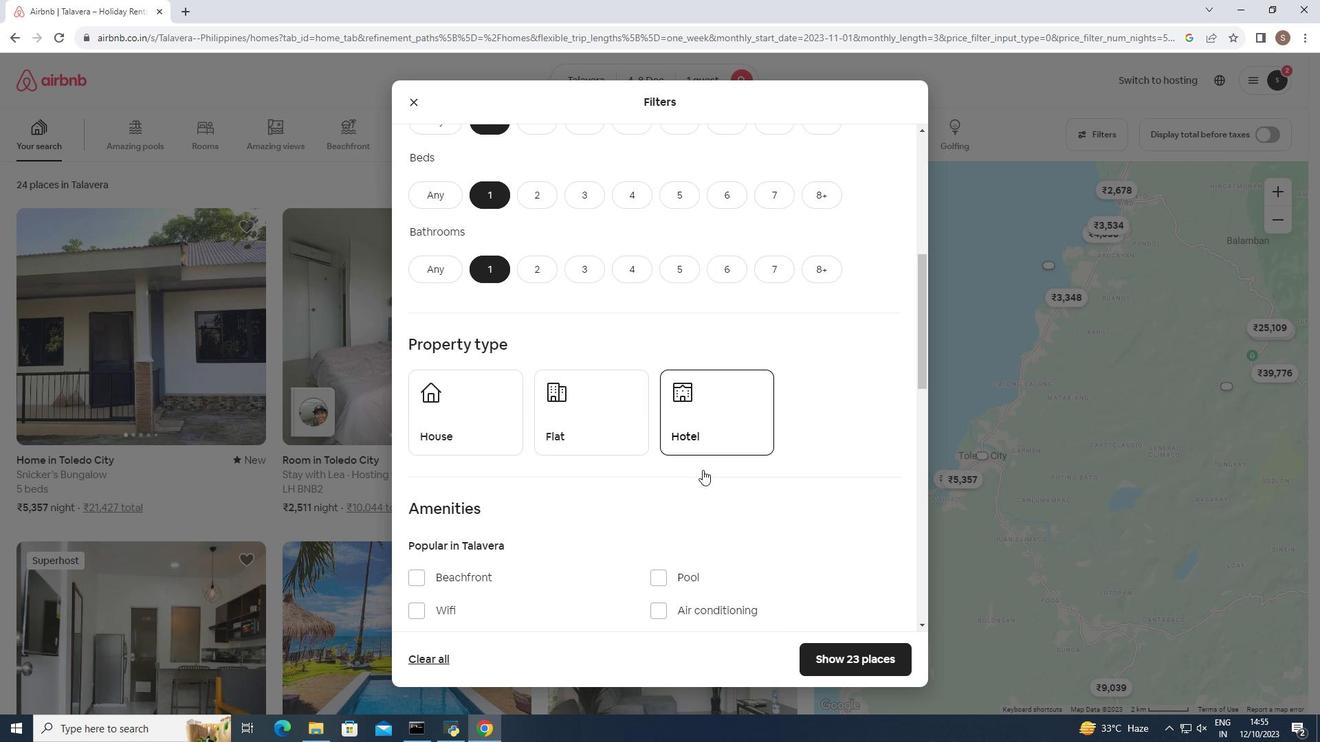 
Action: Mouse moved to (692, 526)
Screenshot: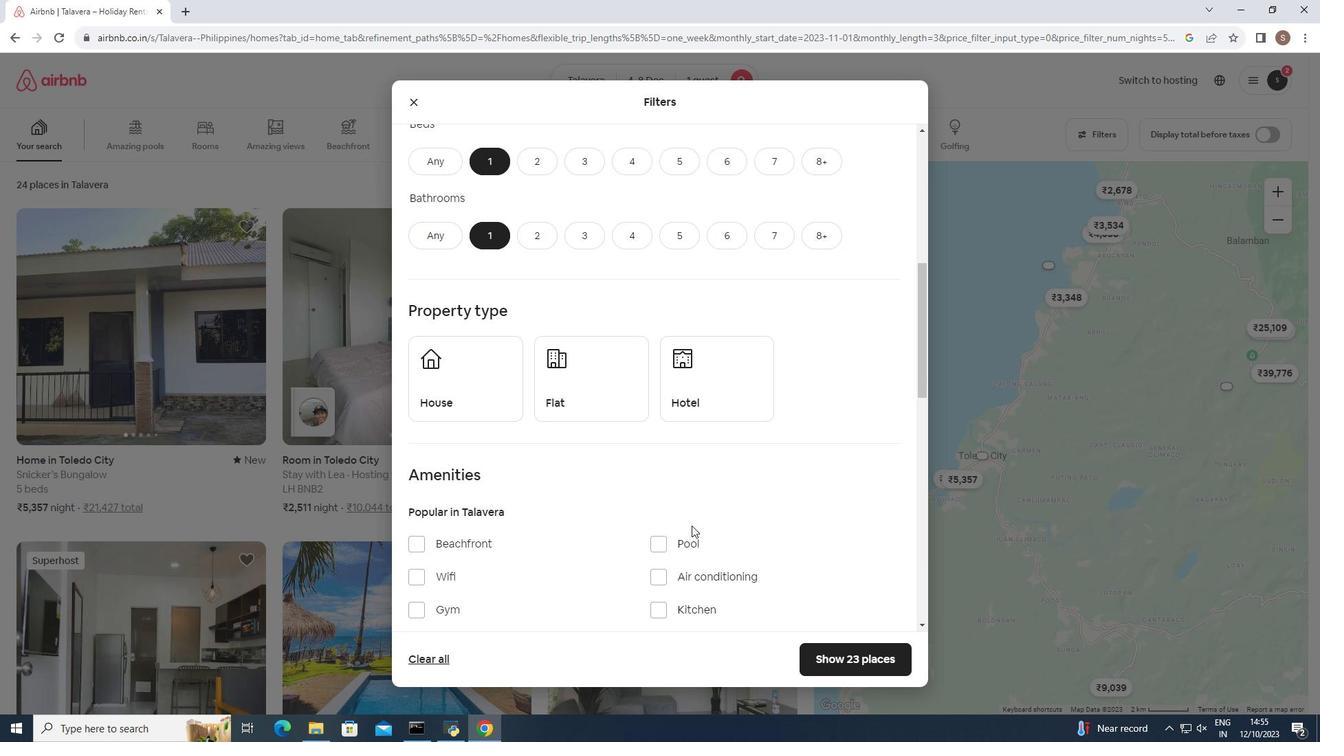 
Action: Mouse scrolled (692, 525) with delta (0, 0)
Screenshot: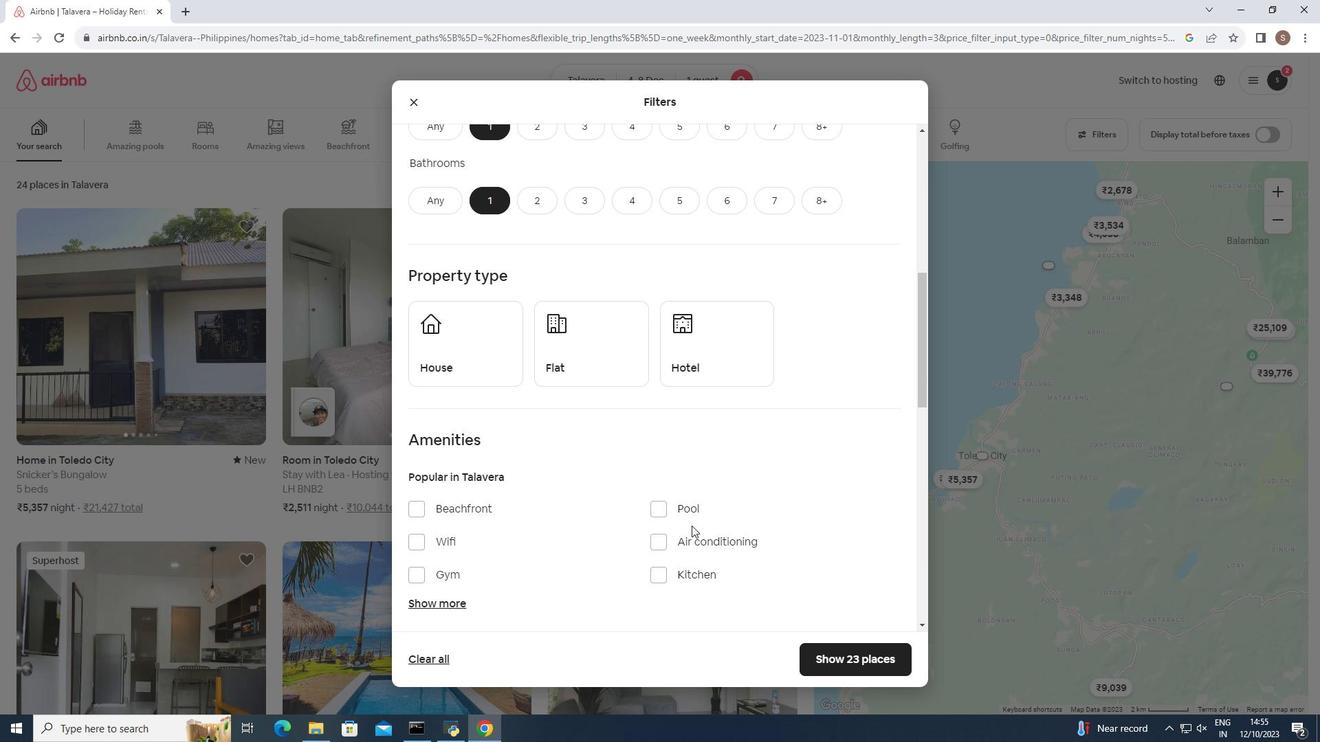 
Action: Mouse scrolled (692, 525) with delta (0, 0)
Screenshot: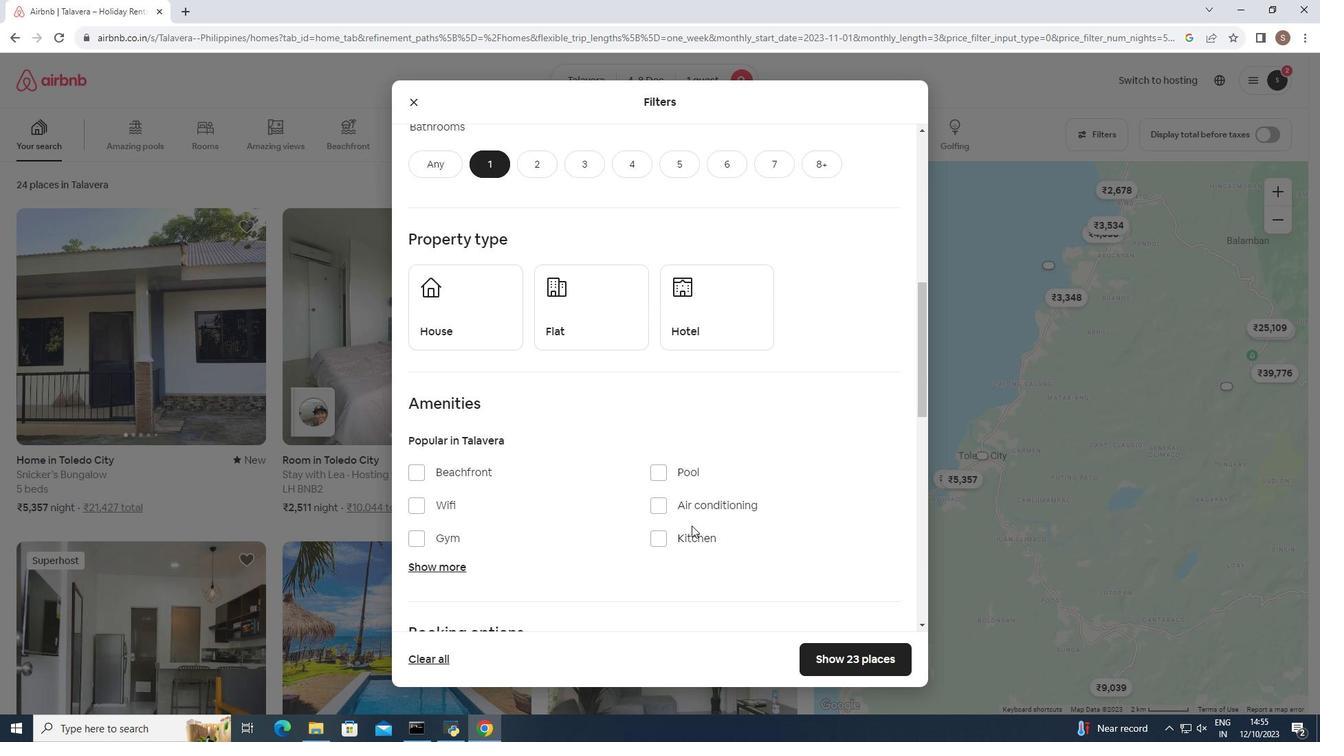 
Action: Mouse moved to (830, 658)
Screenshot: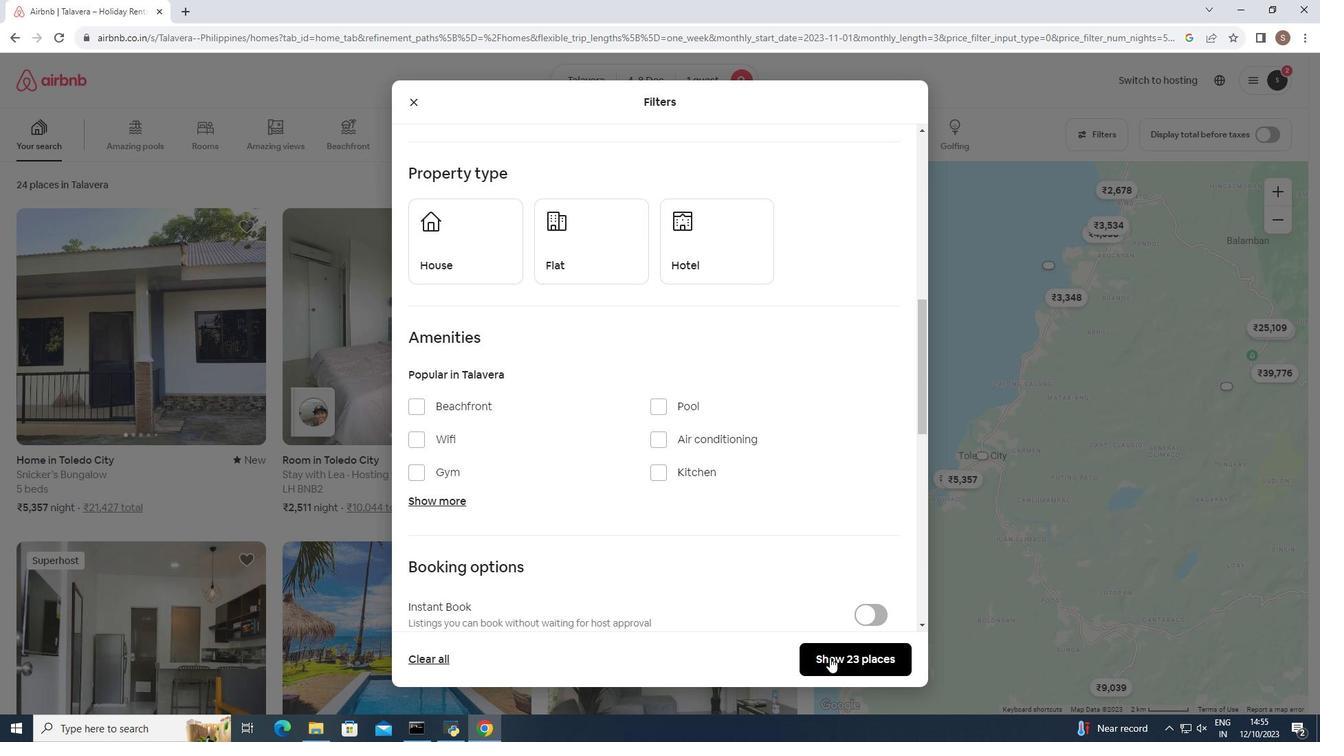 
Action: Mouse pressed left at (830, 658)
Screenshot: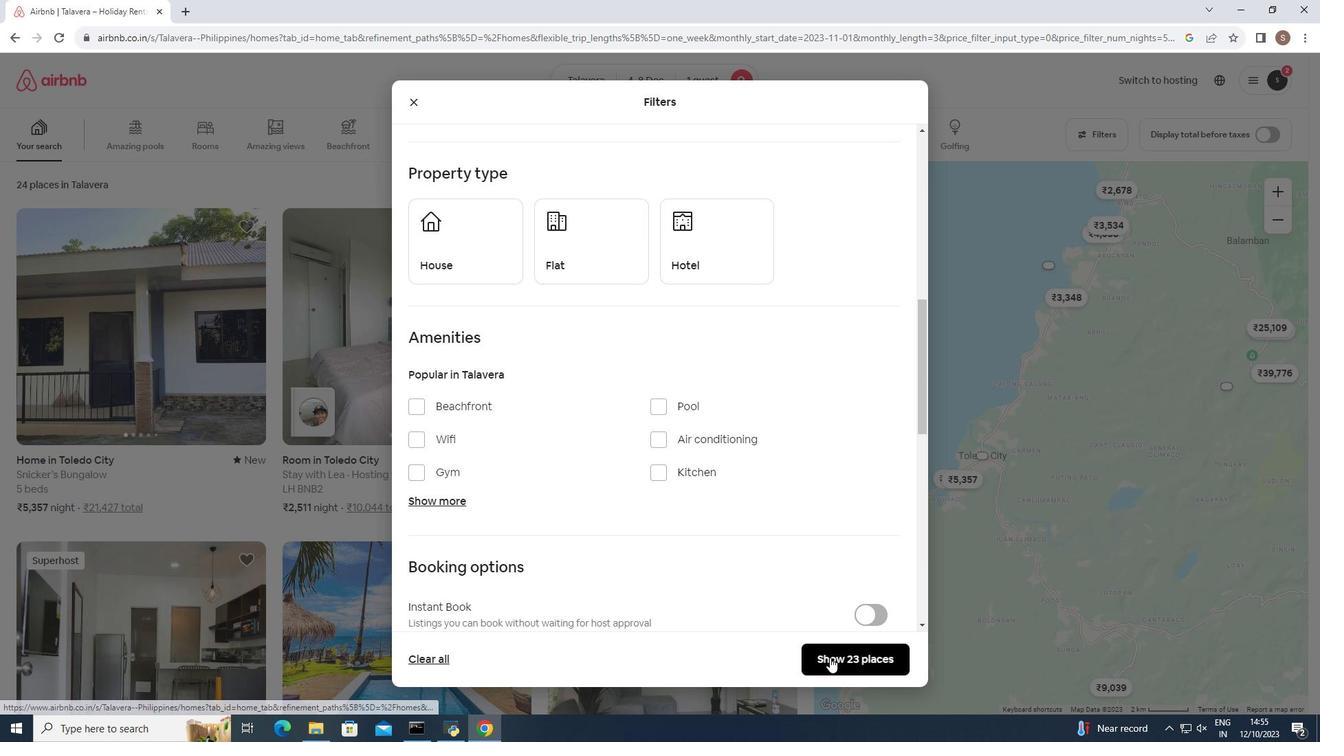 
Action: Mouse moved to (238, 354)
Screenshot: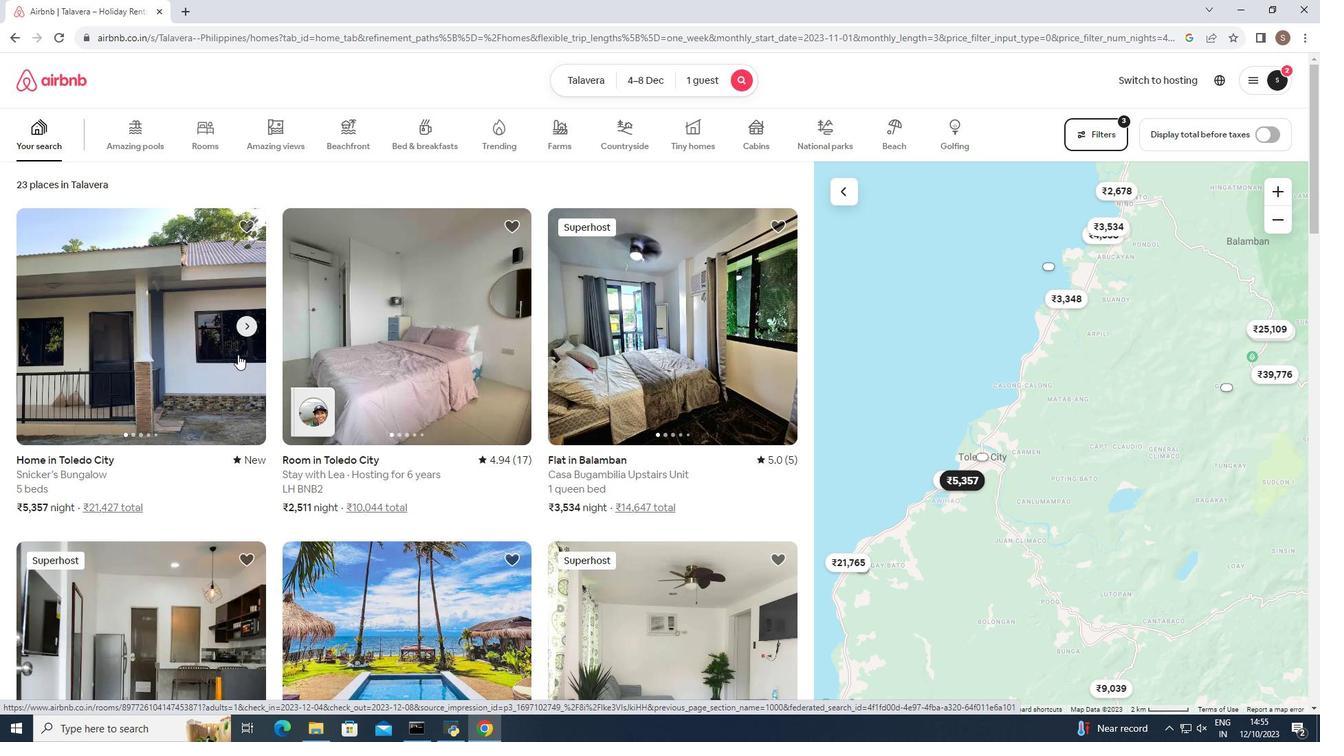 
Action: Mouse scrolled (238, 354) with delta (0, 0)
Screenshot: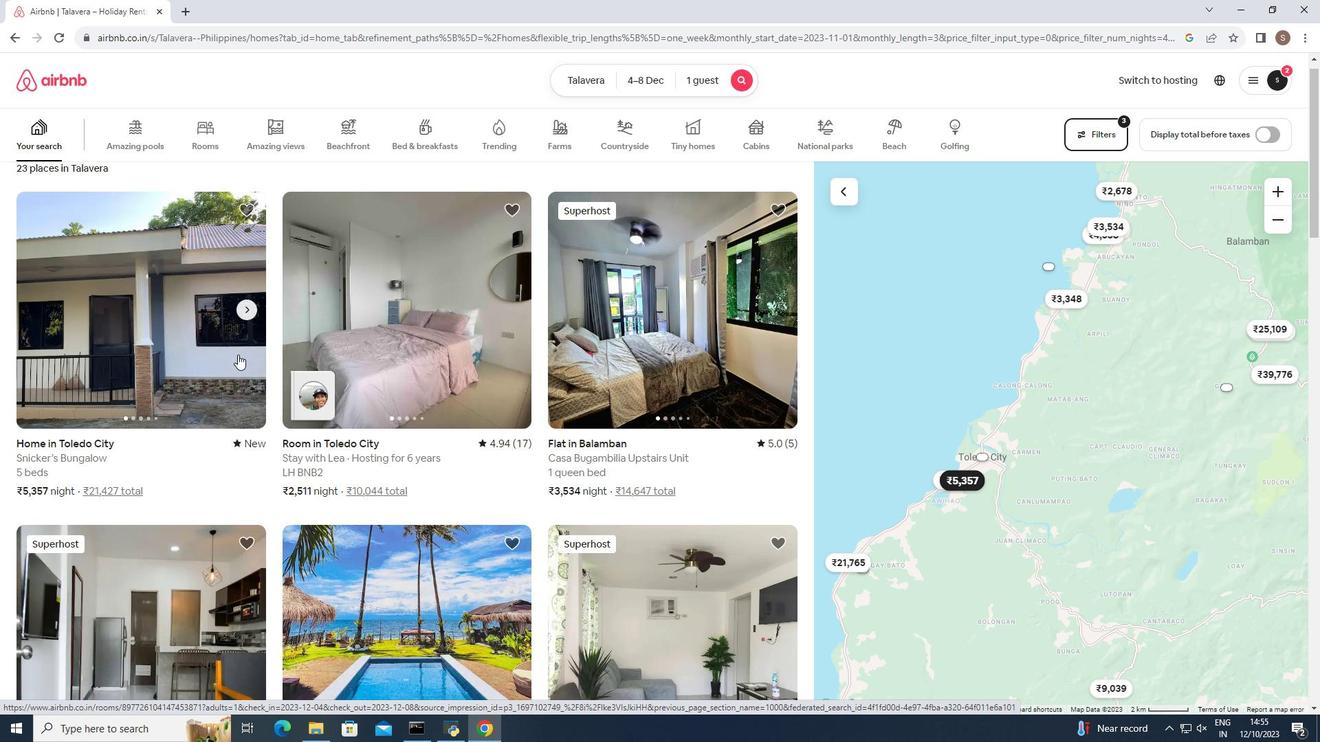 
Action: Mouse moved to (232, 355)
Screenshot: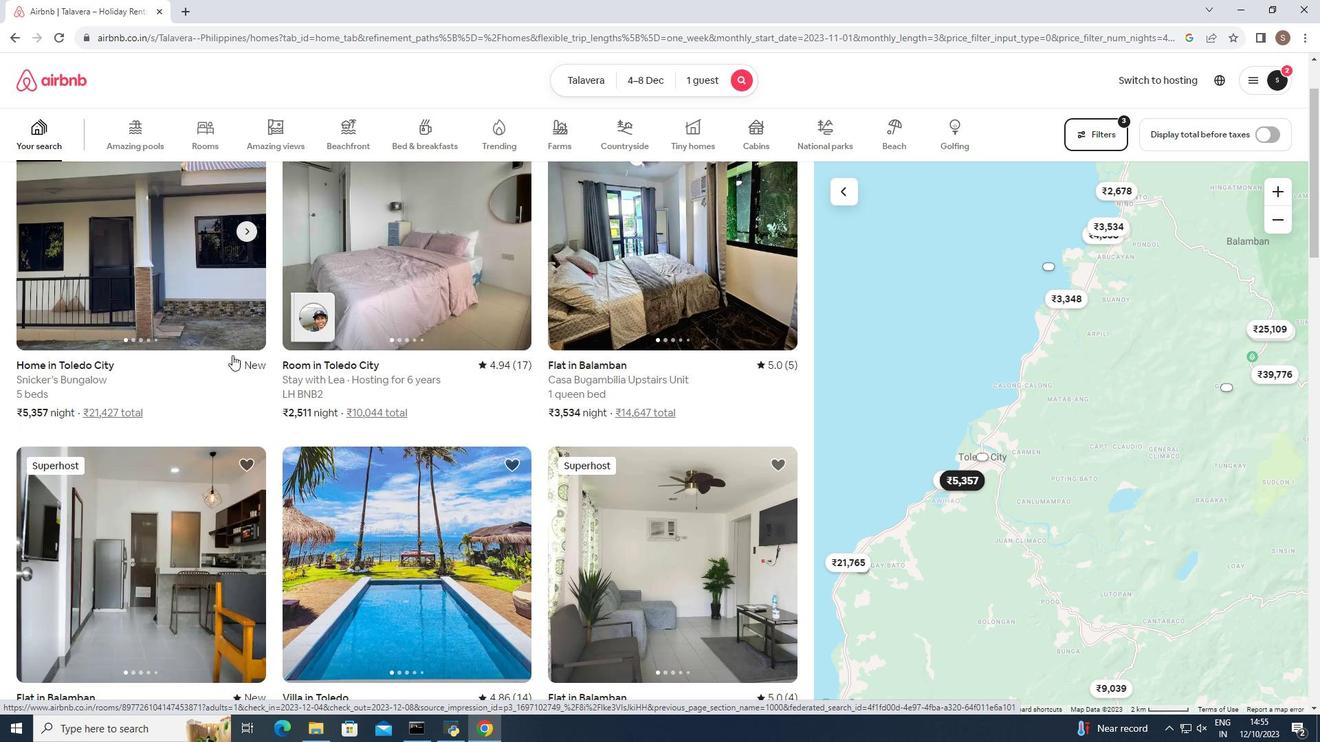 
Action: Mouse scrolled (232, 354) with delta (0, 0)
Screenshot: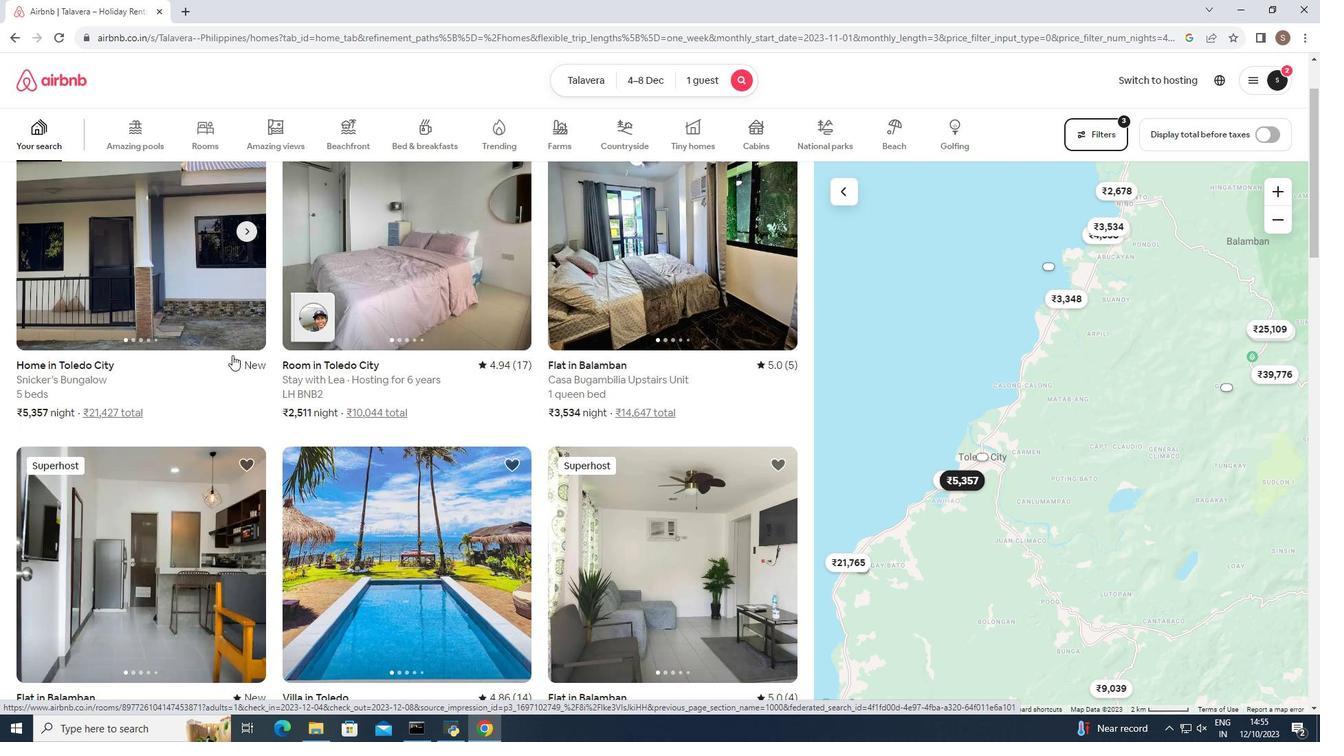
Action: Mouse moved to (231, 355)
Screenshot: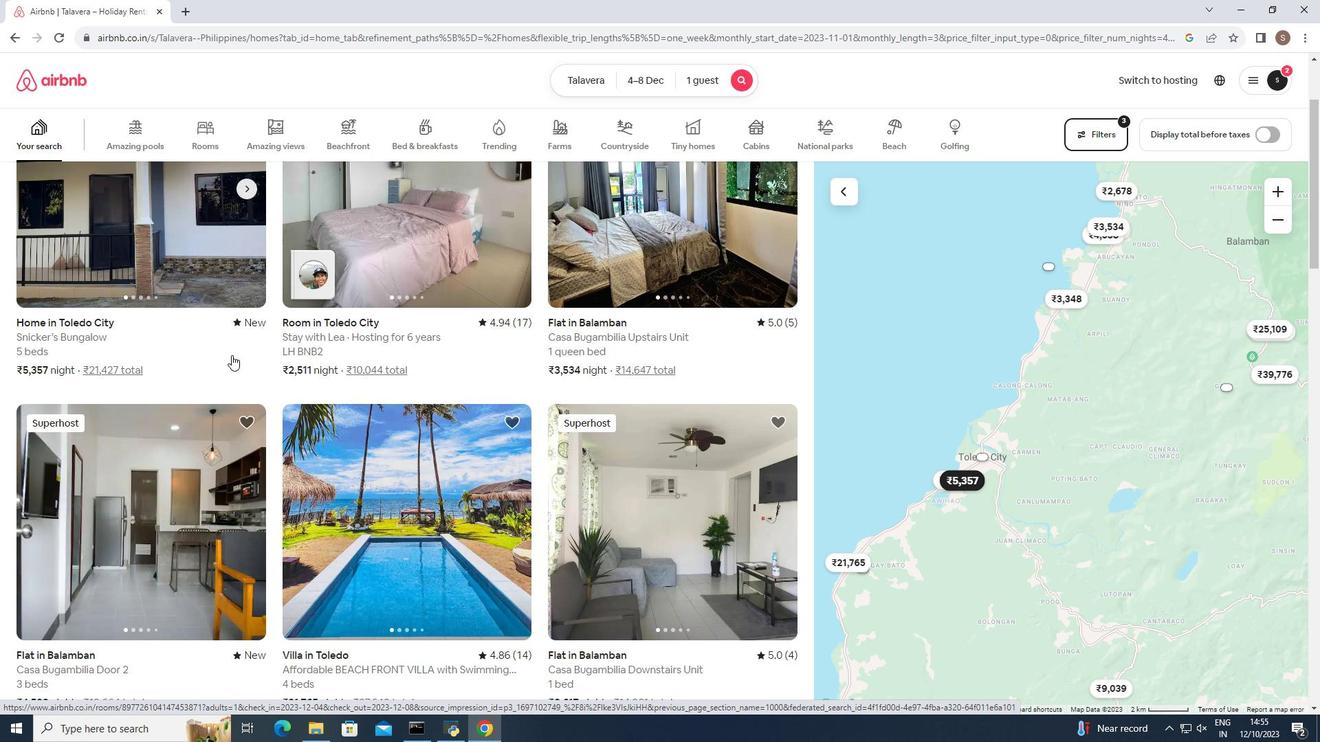 
Action: Mouse scrolled (231, 354) with delta (0, 0)
Screenshot: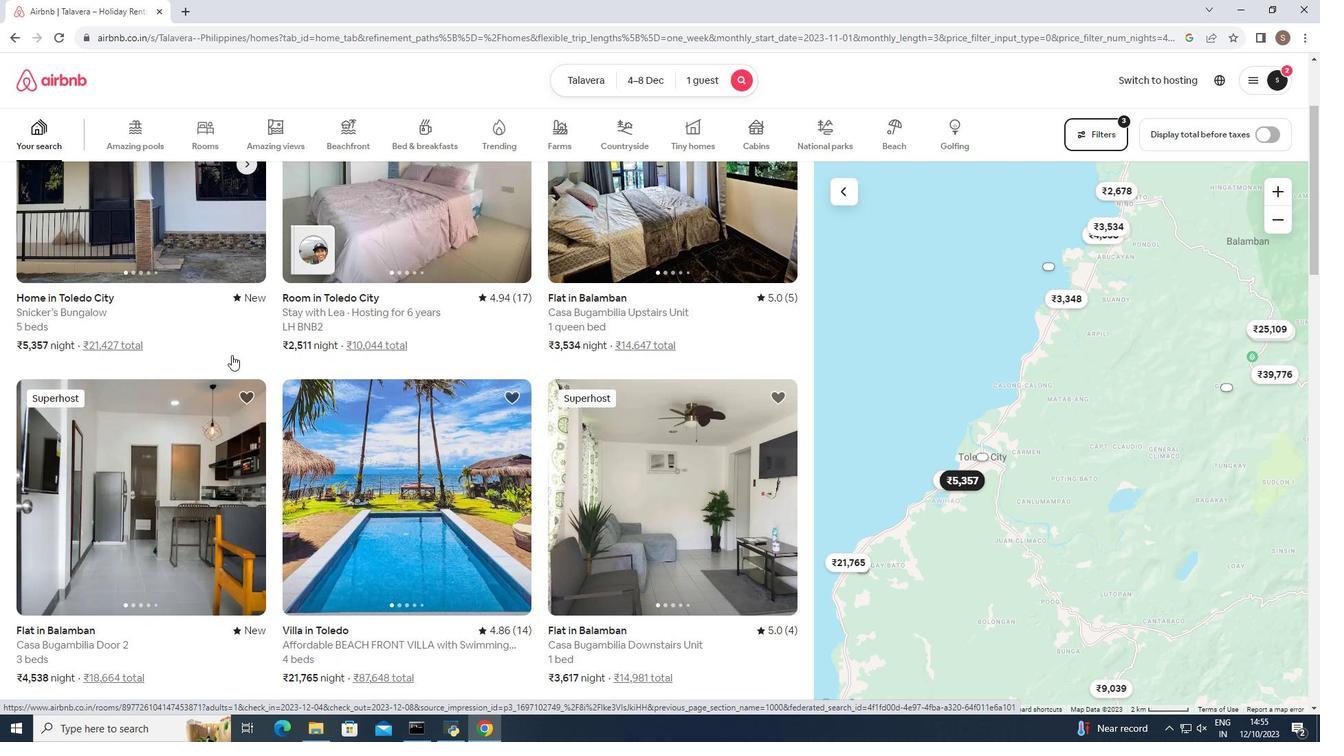 
Action: Mouse moved to (125, 445)
Screenshot: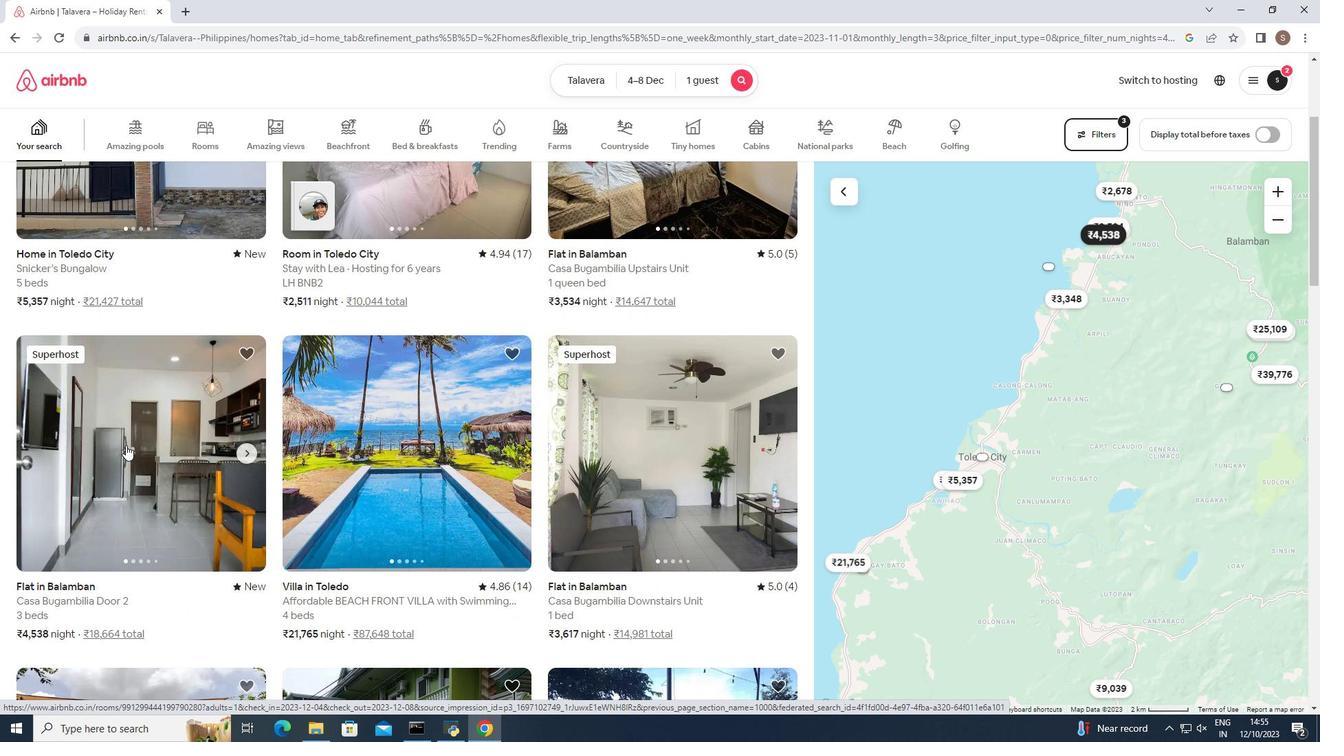 
Action: Mouse pressed left at (125, 445)
Screenshot: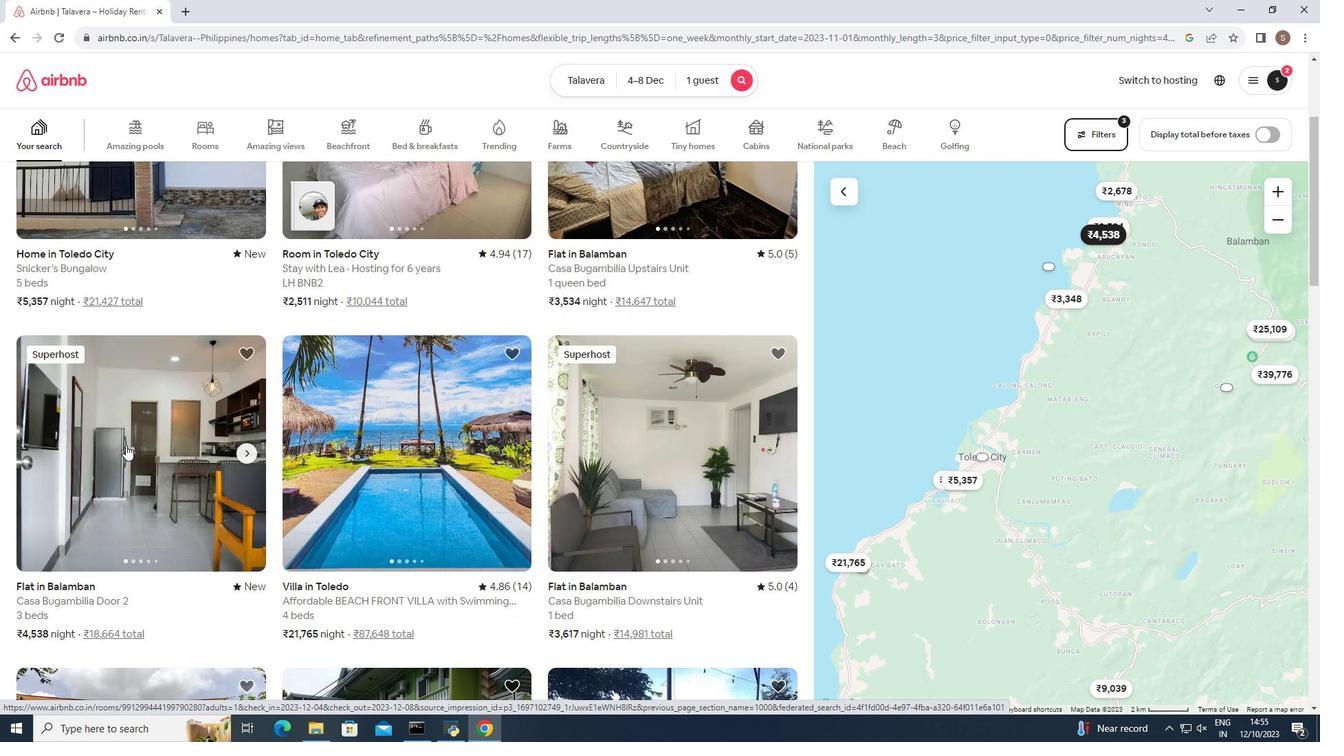 
Action: Mouse moved to (449, 425)
Screenshot: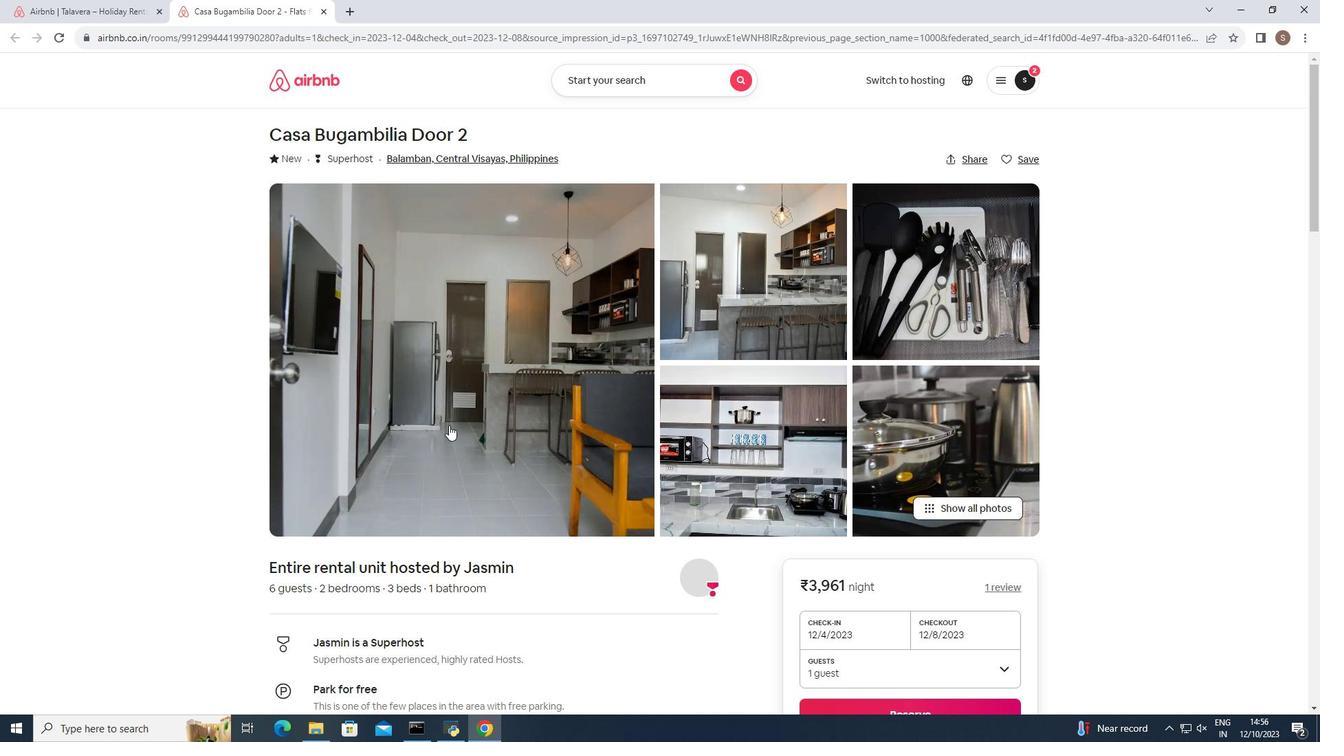 
Action: Mouse pressed left at (449, 425)
Screenshot: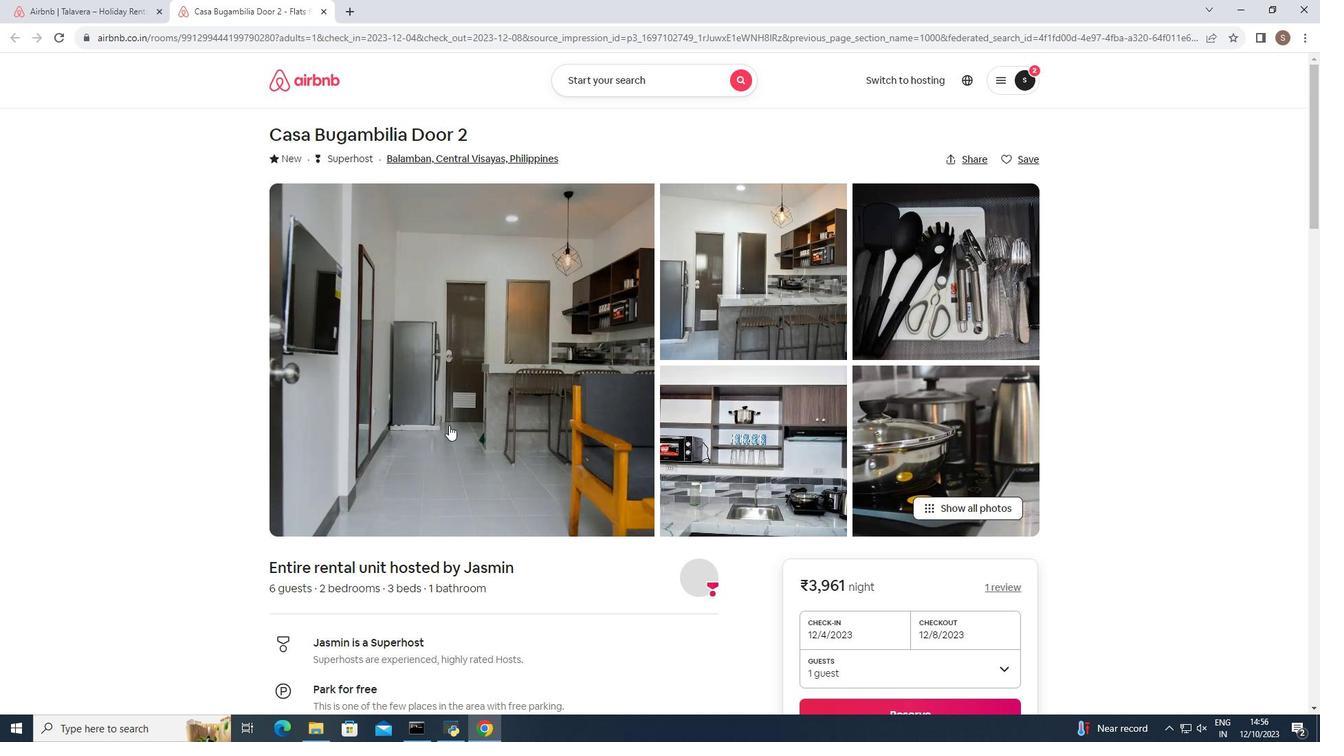 
Action: Mouse moved to (559, 403)
Screenshot: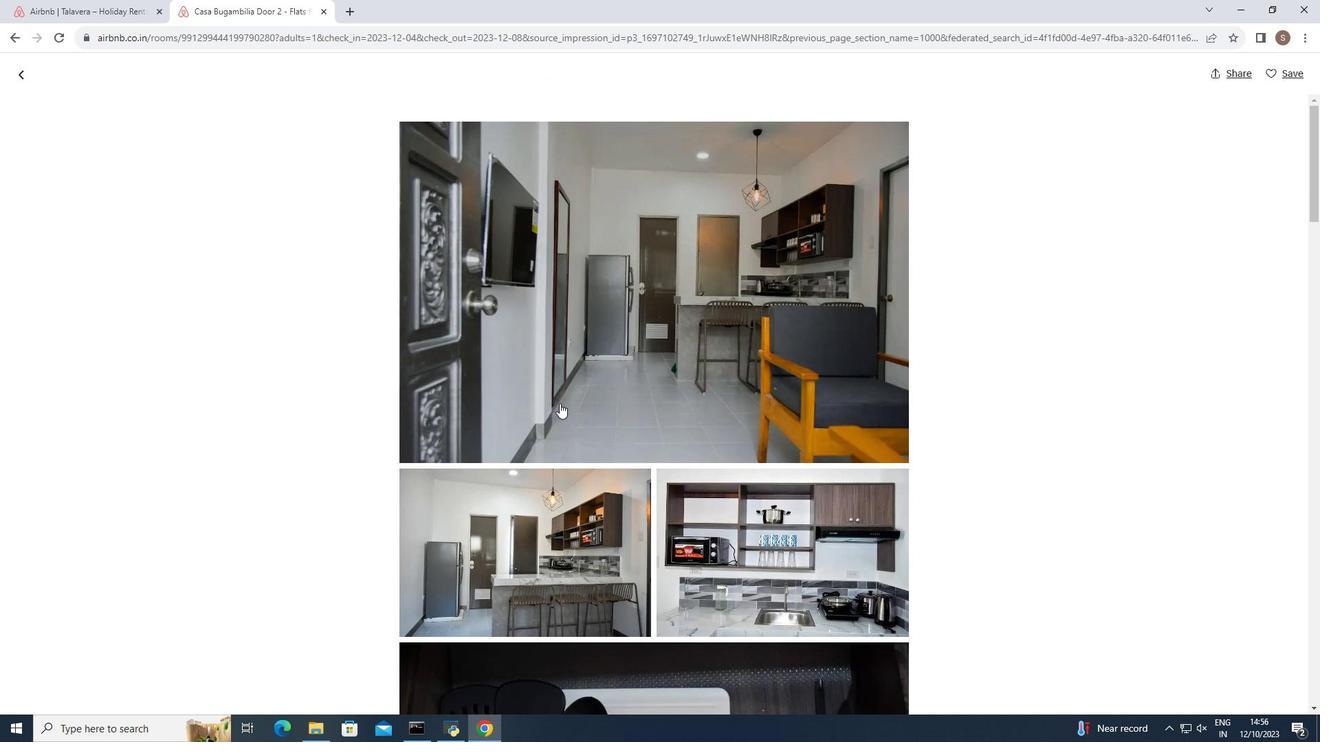 
Action: Mouse scrolled (559, 403) with delta (0, 0)
Screenshot: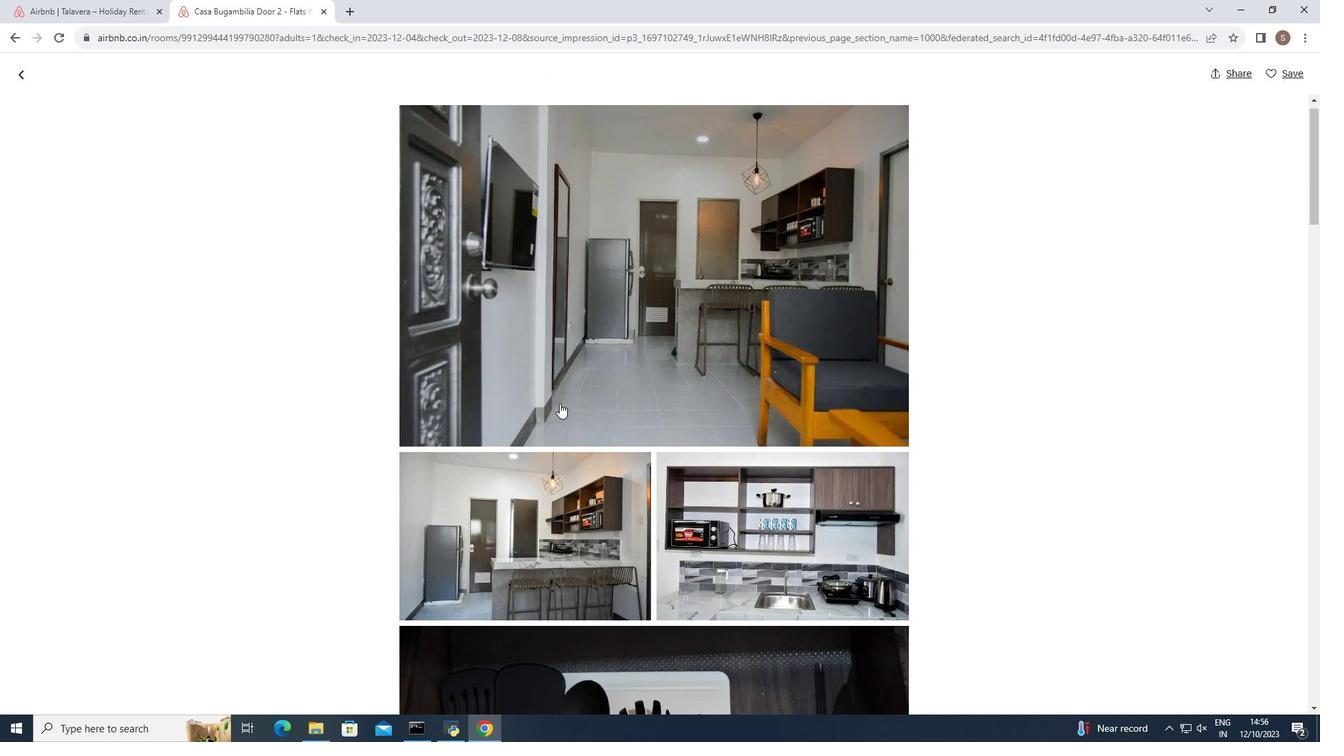 
Action: Mouse scrolled (559, 403) with delta (0, 0)
Screenshot: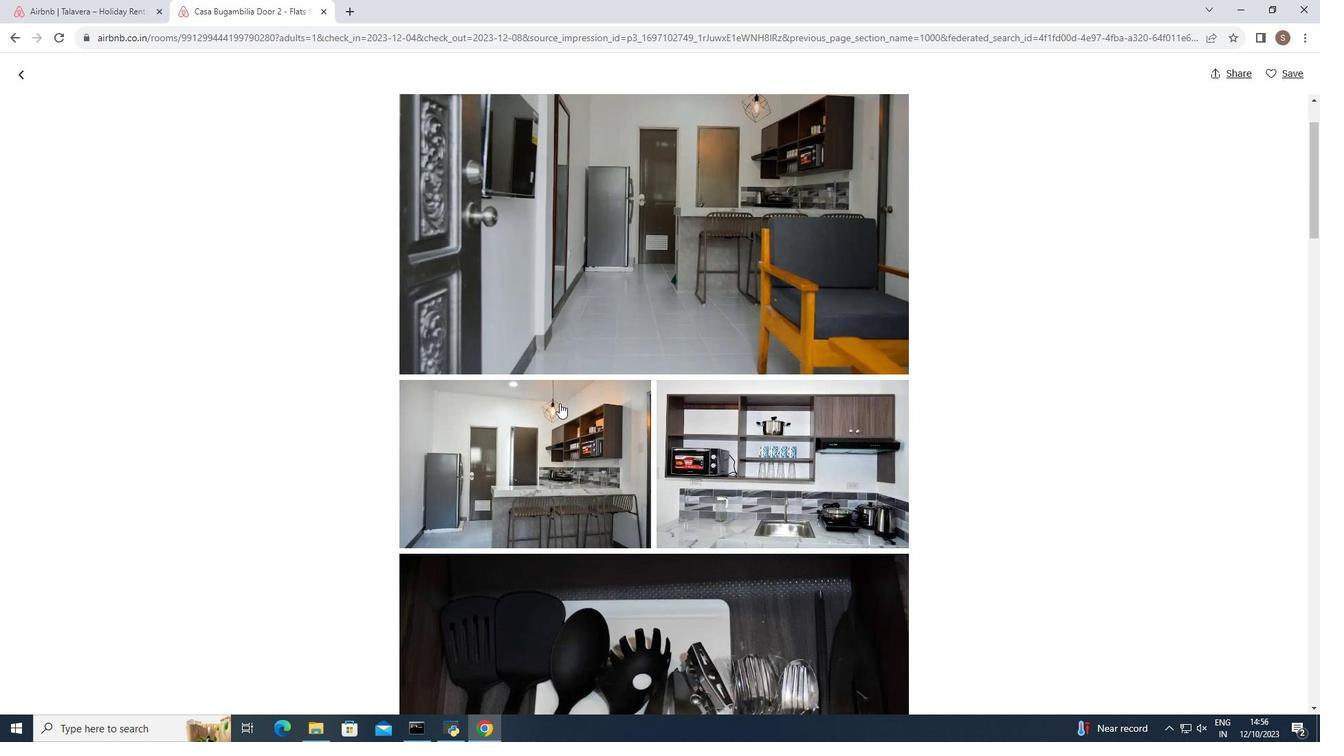 
Action: Mouse scrolled (559, 403) with delta (0, 0)
Screenshot: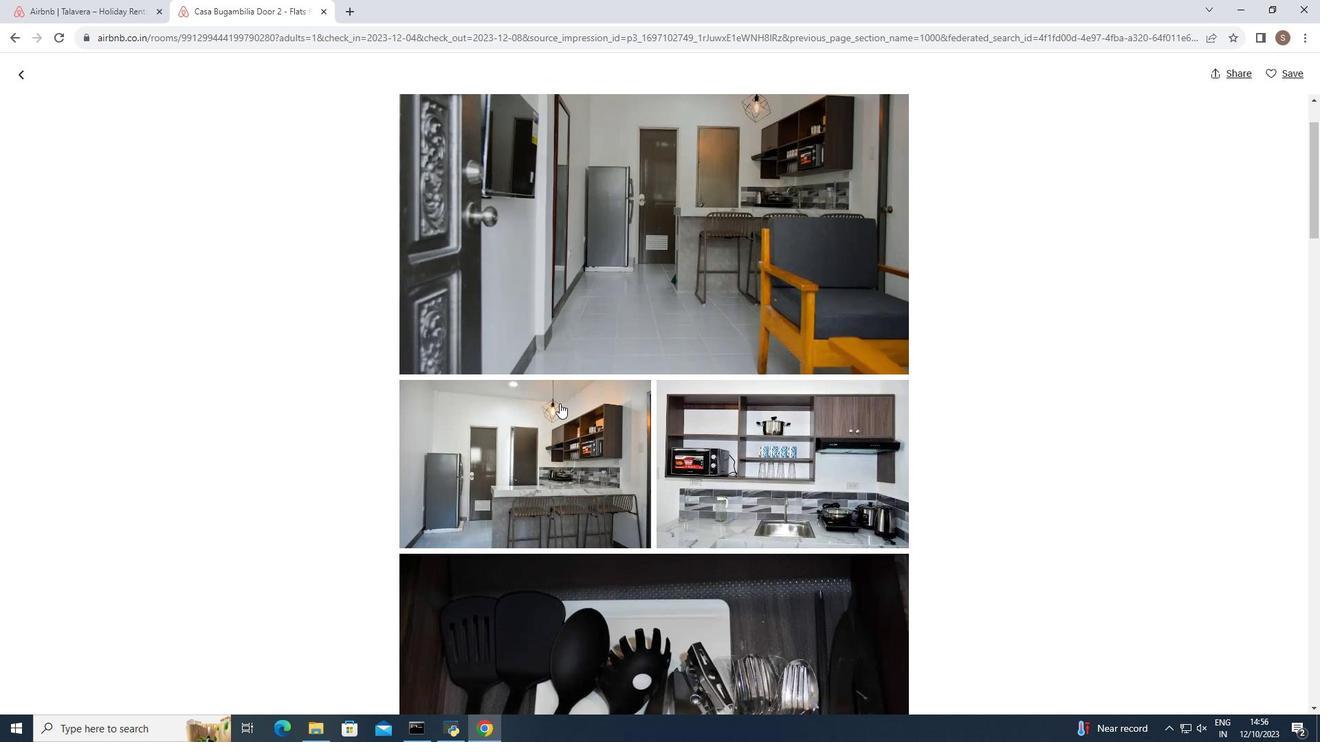 
Action: Mouse scrolled (559, 403) with delta (0, 0)
Screenshot: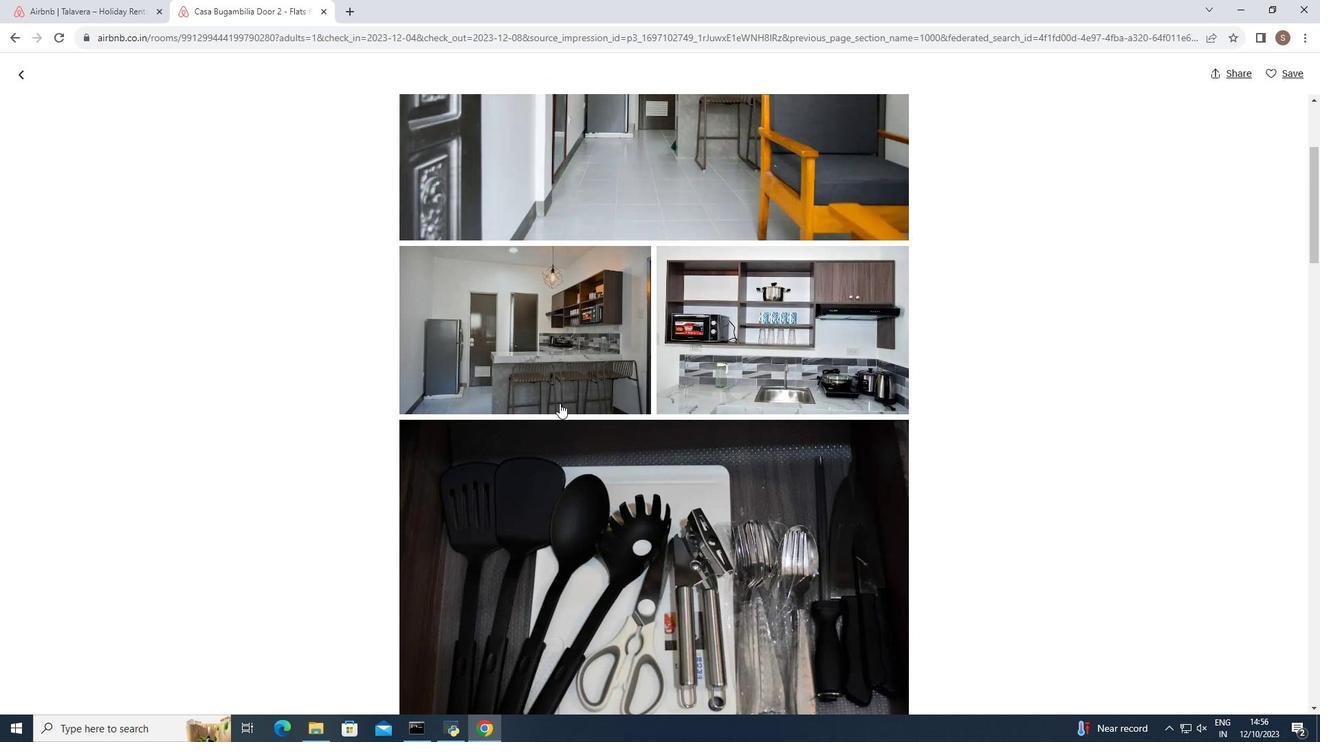 
Action: Mouse scrolled (559, 403) with delta (0, 0)
Screenshot: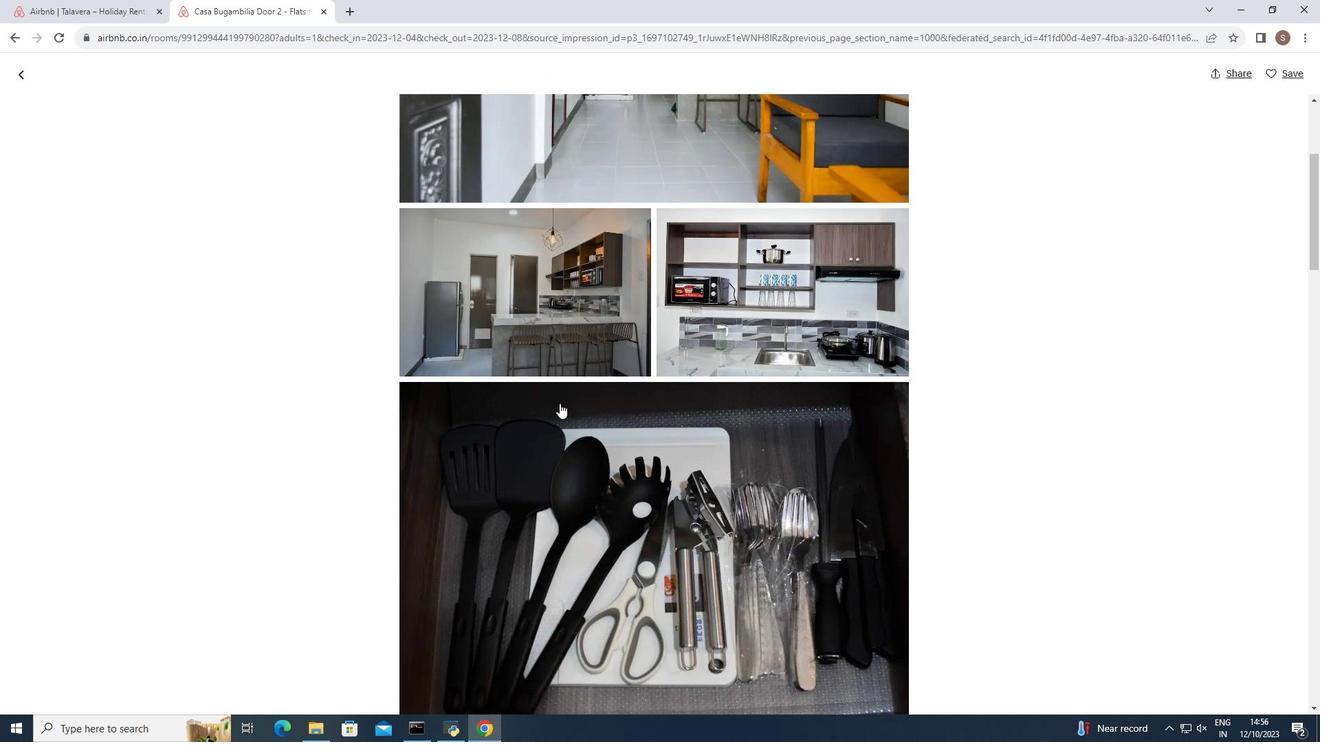 
Action: Mouse scrolled (559, 403) with delta (0, 0)
Screenshot: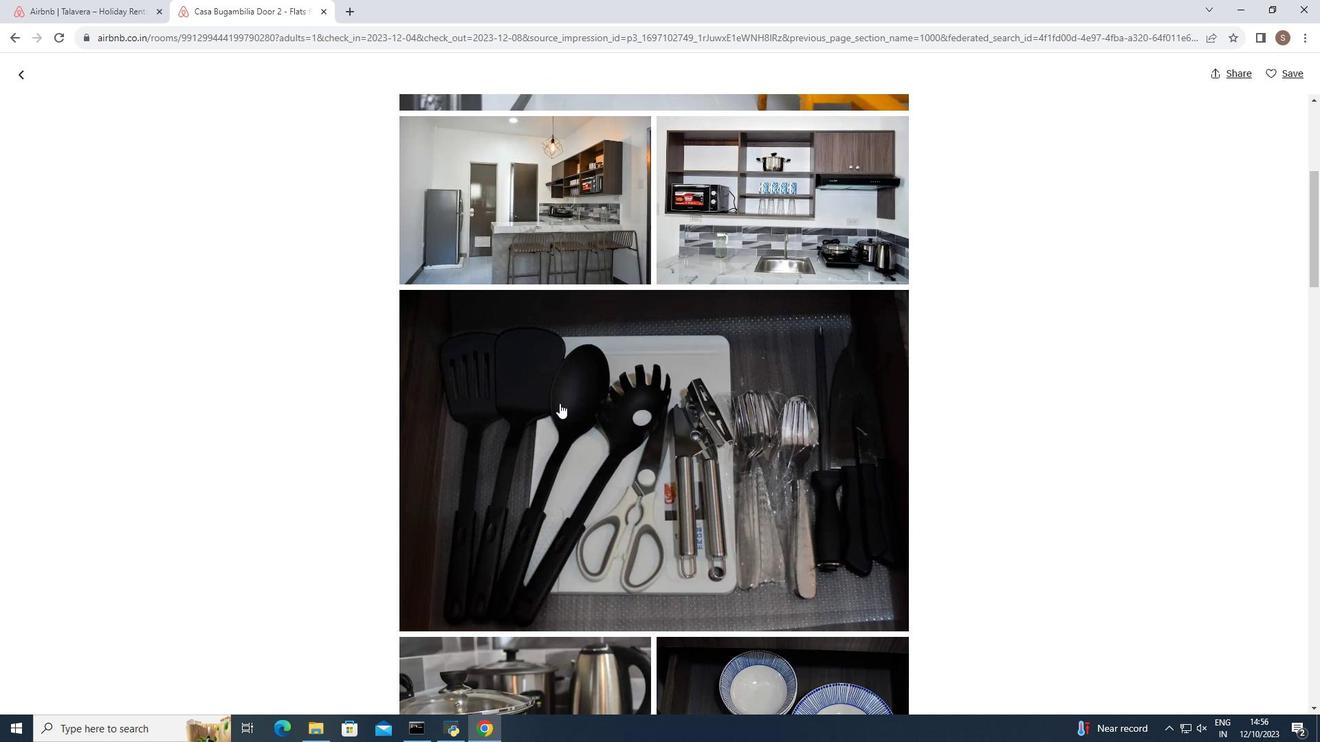 
Action: Mouse scrolled (559, 403) with delta (0, 0)
Screenshot: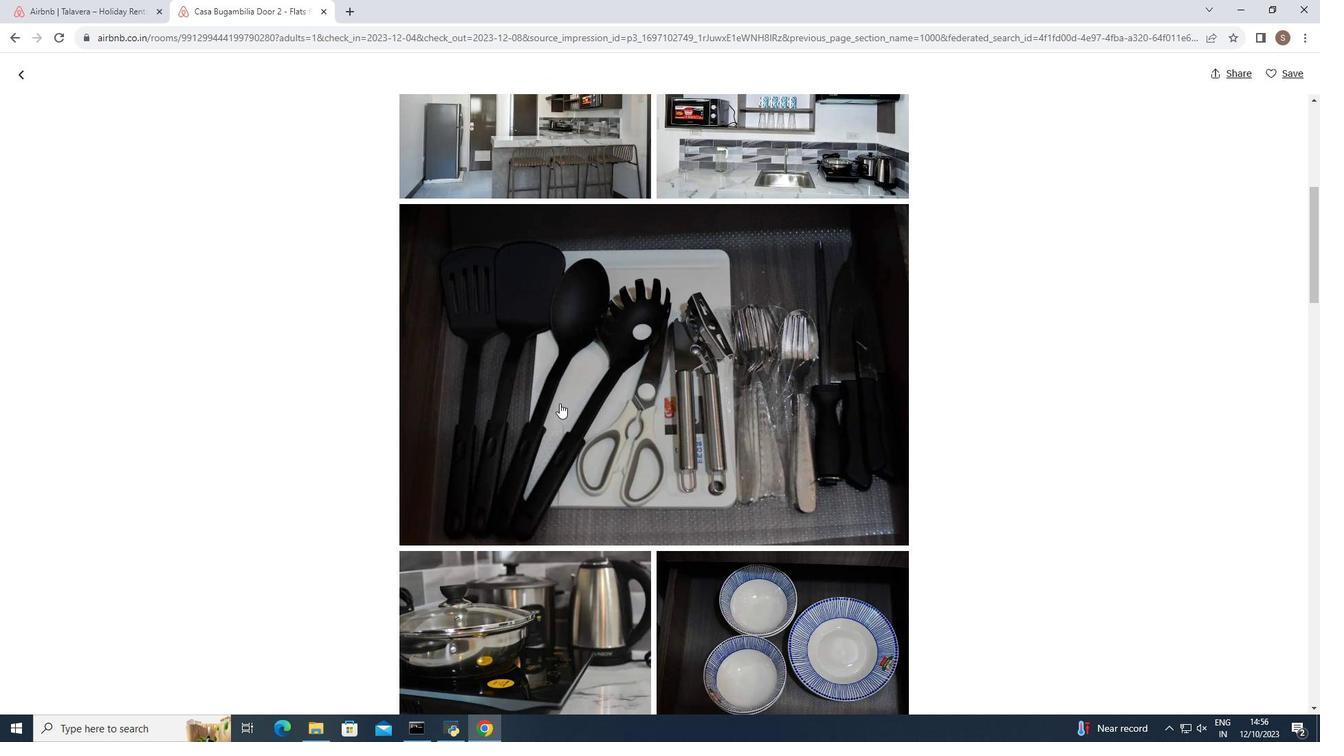 
Action: Mouse scrolled (559, 403) with delta (0, 0)
Screenshot: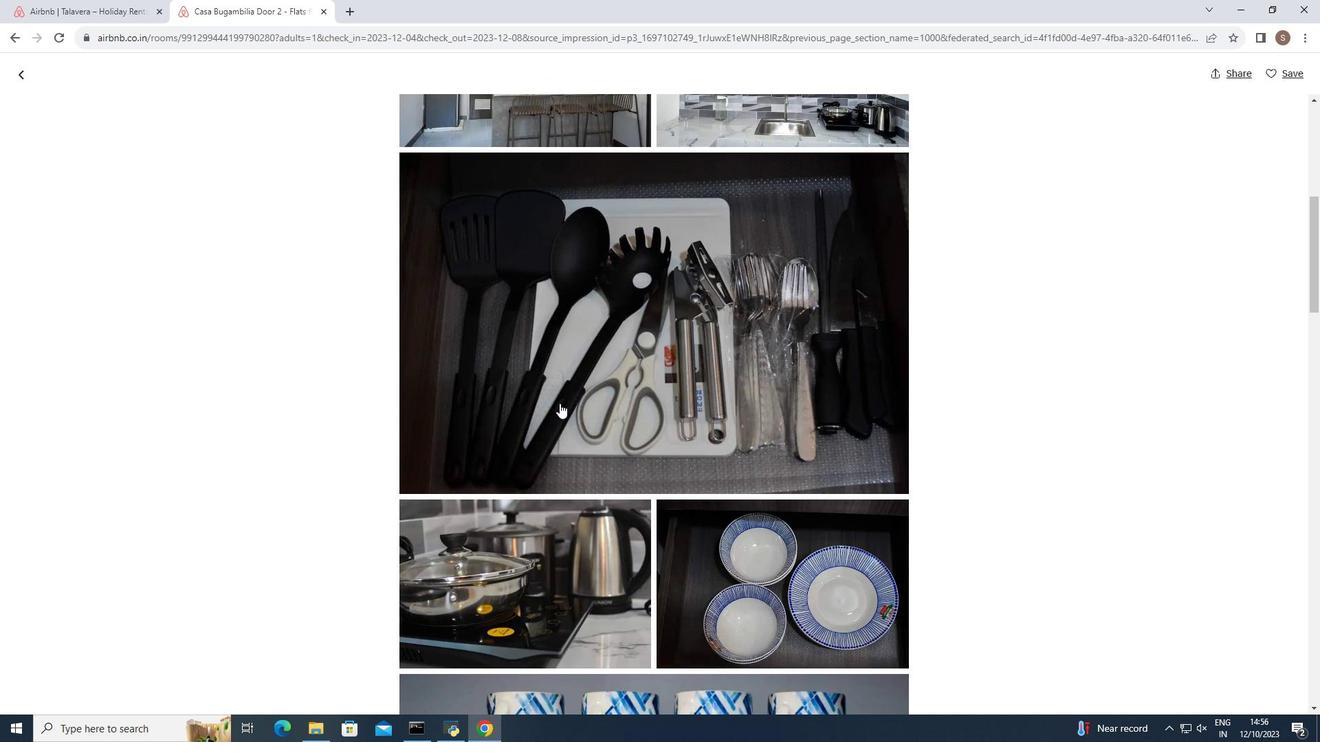 
Action: Mouse scrolled (559, 403) with delta (0, 0)
Screenshot: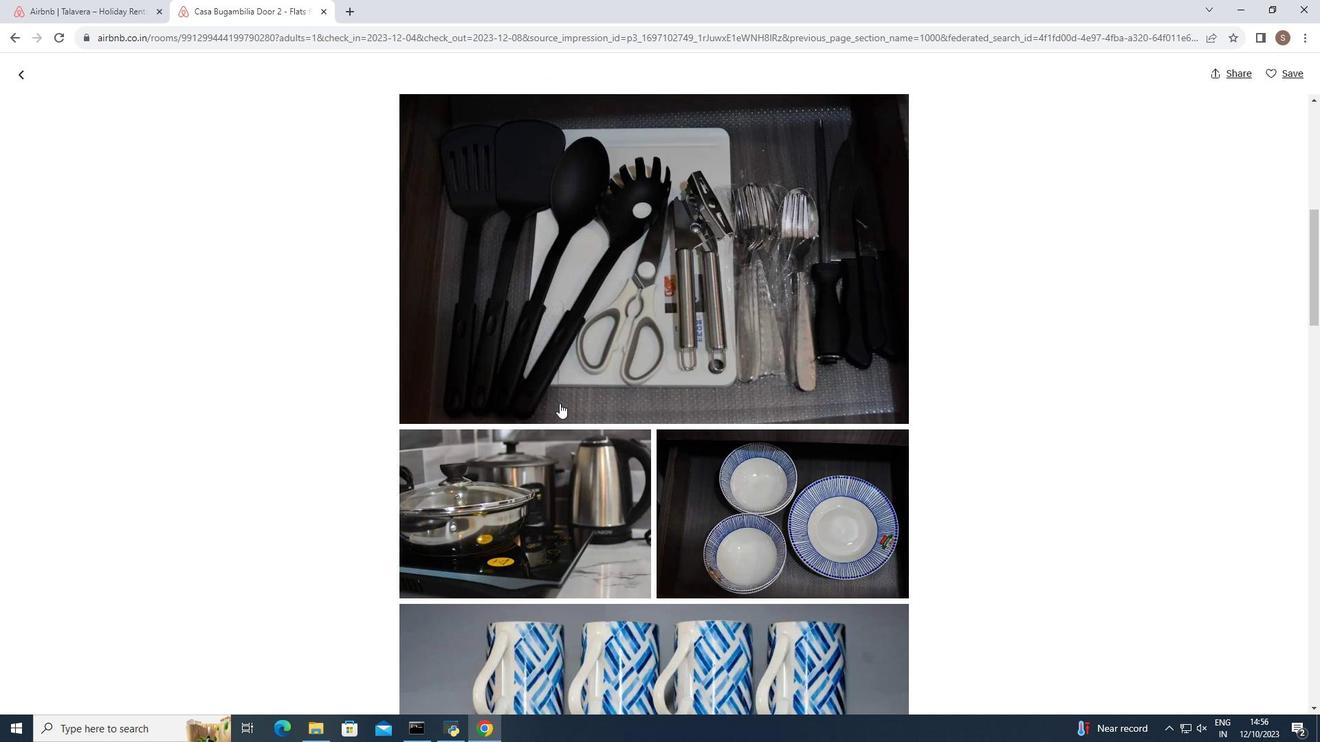 
Action: Mouse scrolled (559, 403) with delta (0, 0)
Screenshot: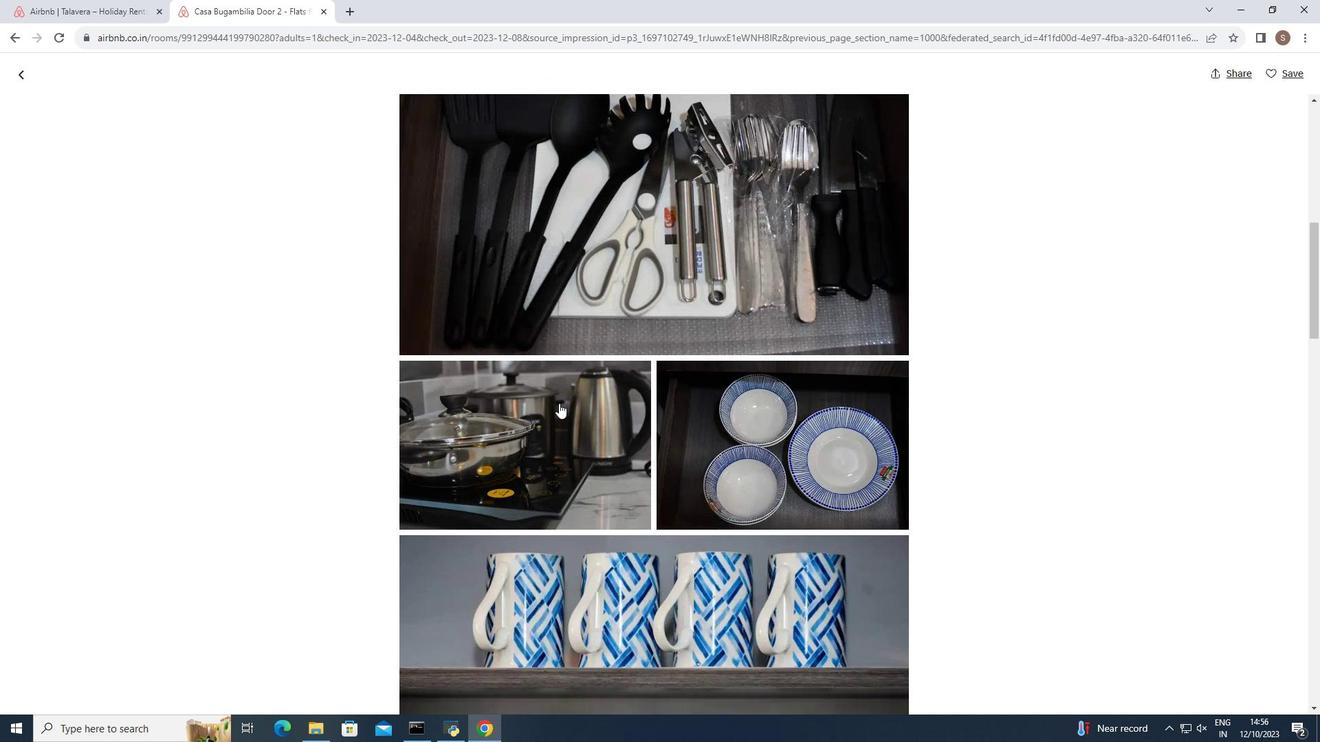 
Action: Mouse moved to (559, 403)
Screenshot: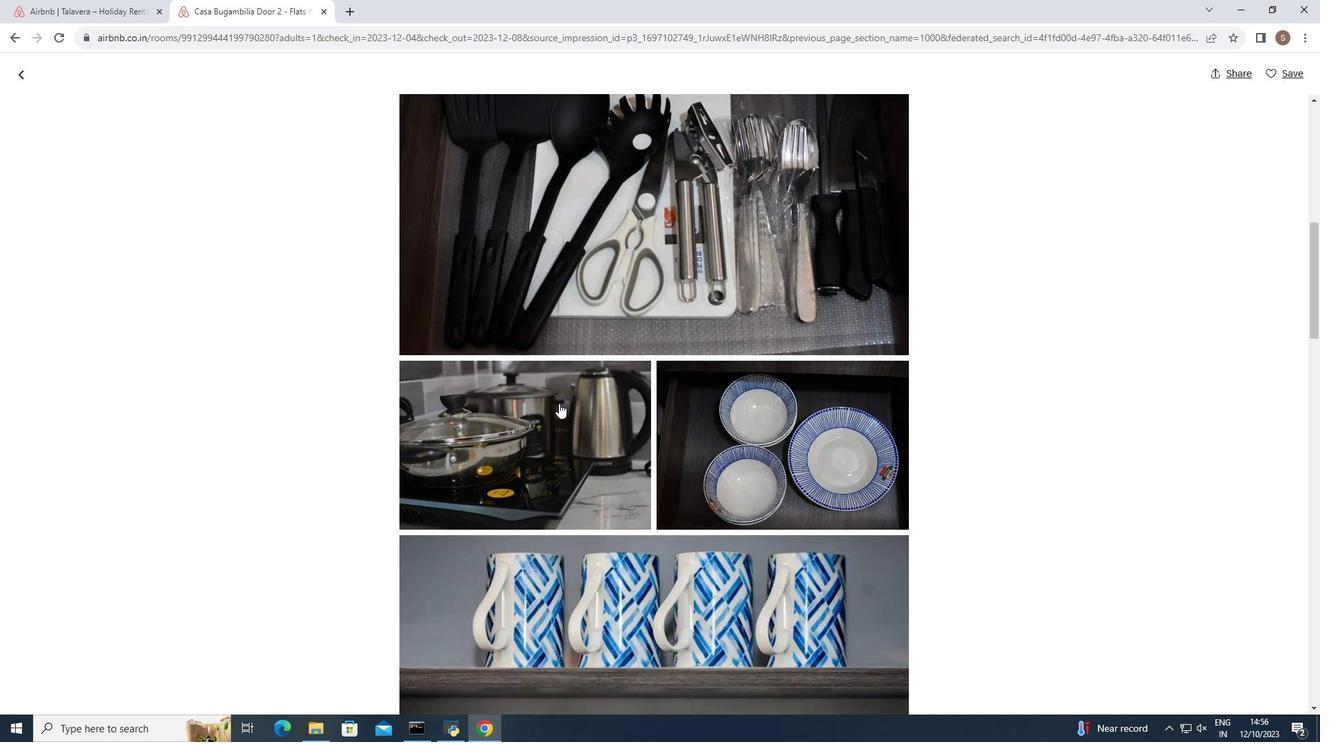 
Action: Mouse scrolled (559, 403) with delta (0, 0)
Screenshot: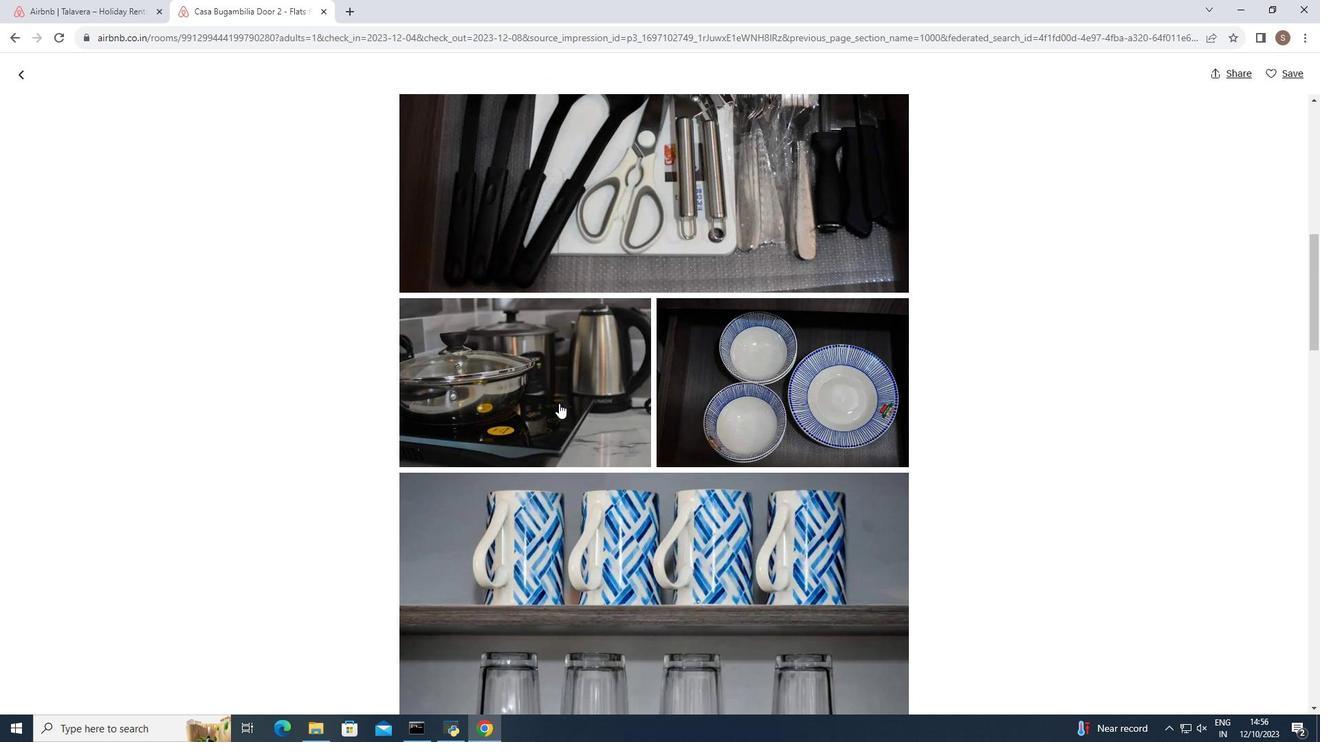 
Action: Mouse scrolled (559, 403) with delta (0, 0)
Screenshot: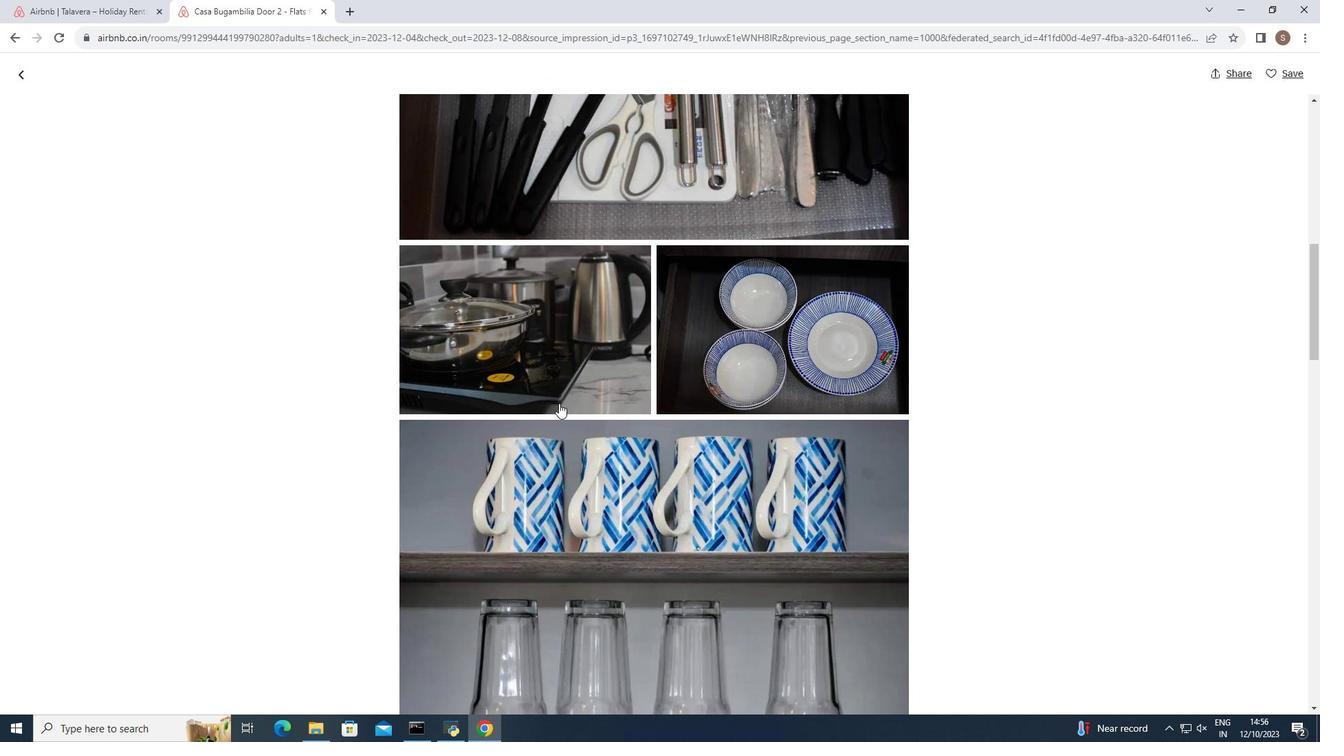 
Action: Mouse scrolled (559, 403) with delta (0, 0)
Screenshot: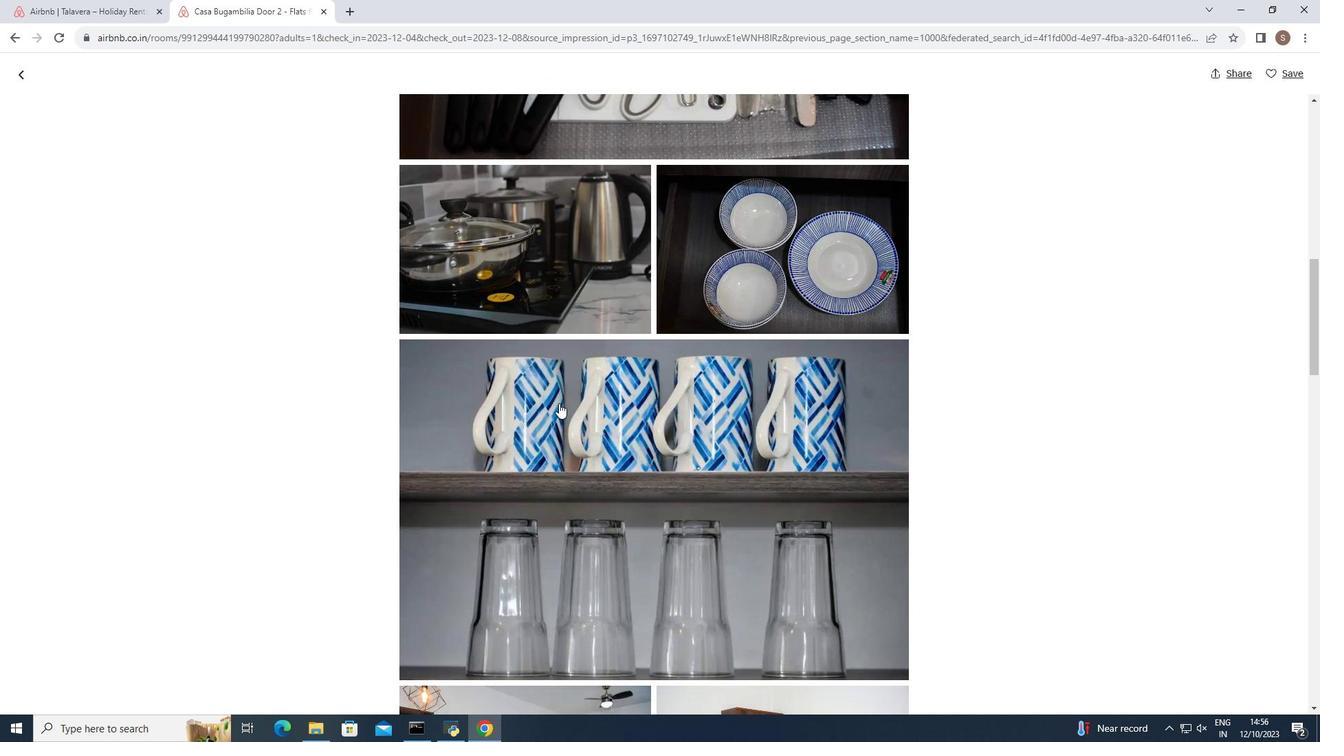 
Action: Mouse scrolled (559, 403) with delta (0, 0)
Screenshot: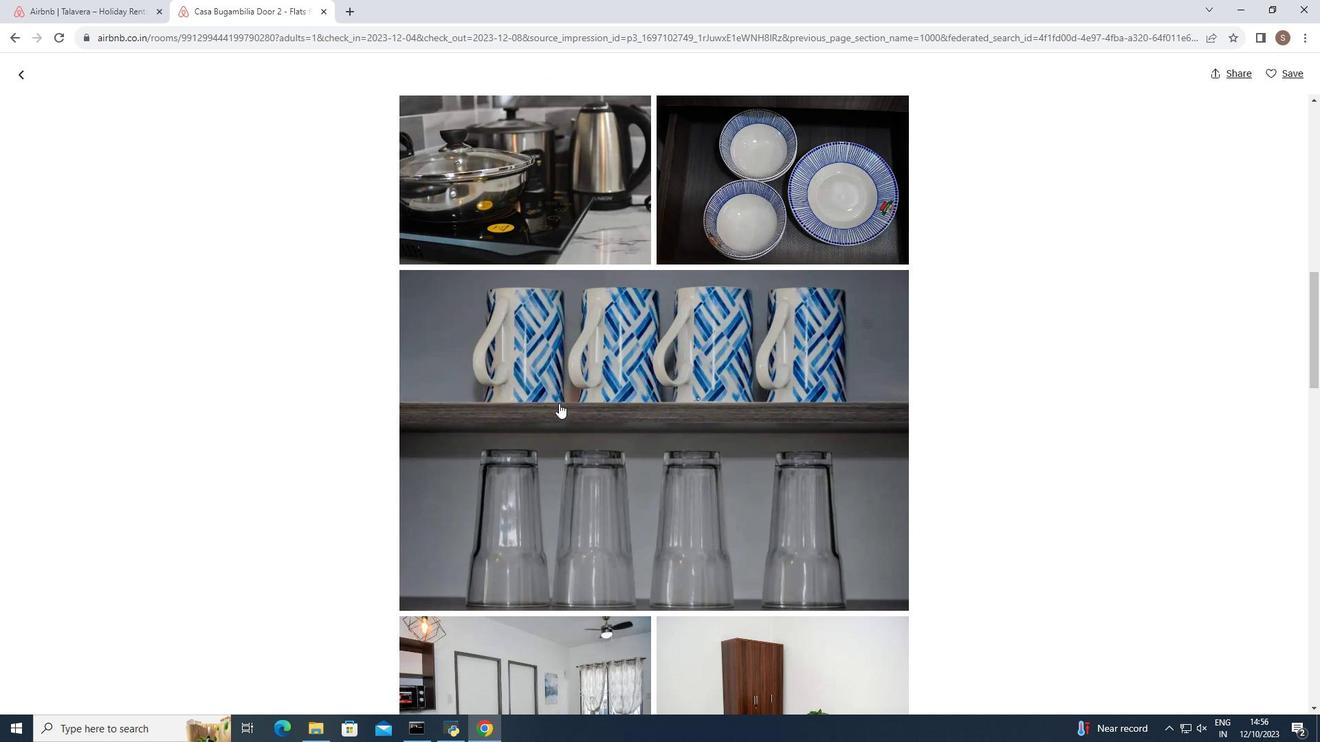 
Action: Mouse scrolled (559, 403) with delta (0, 0)
Screenshot: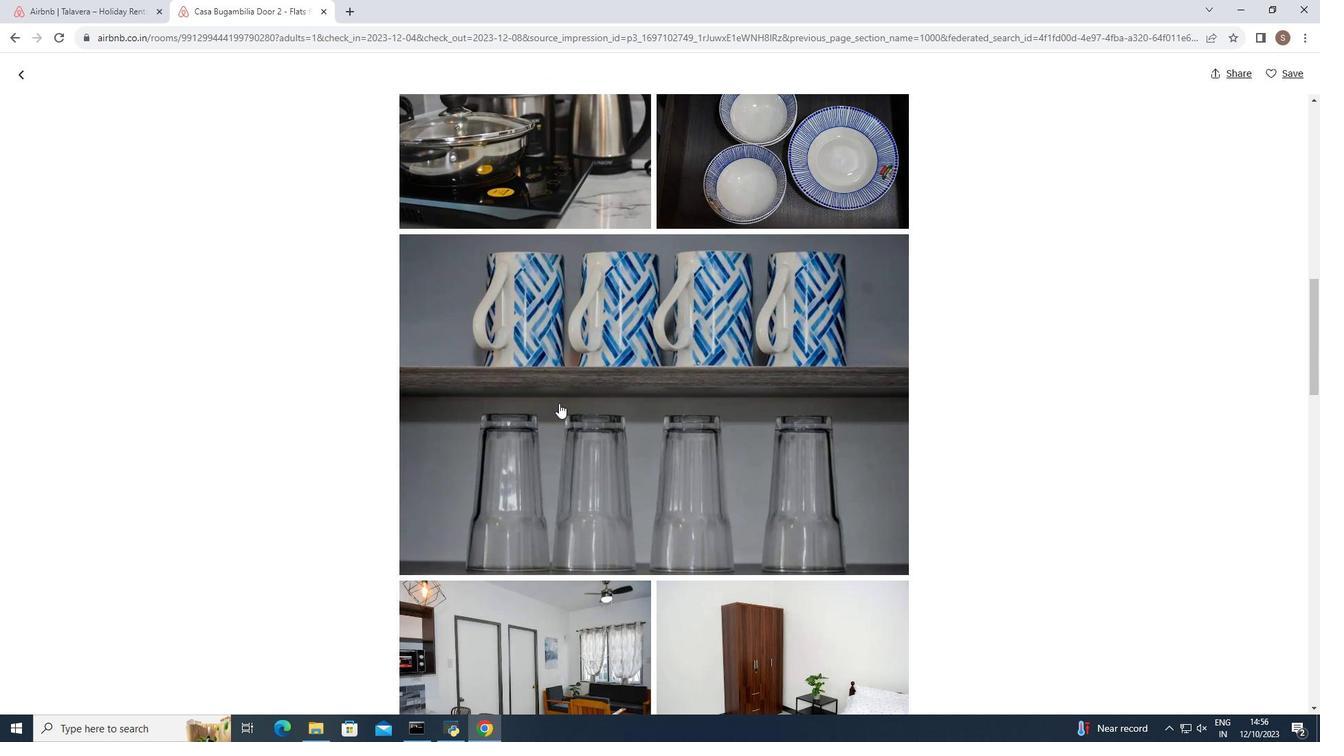 
Action: Mouse scrolled (559, 403) with delta (0, 0)
Screenshot: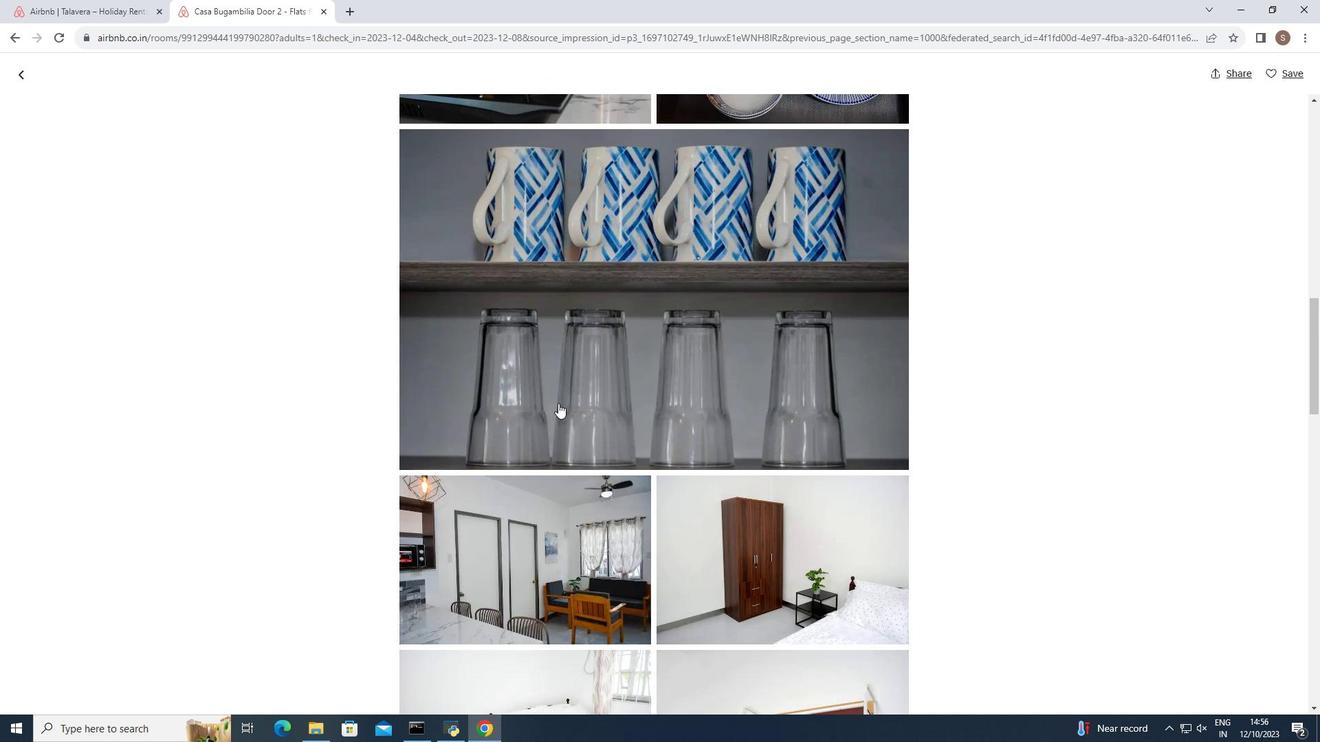 
Action: Mouse moved to (558, 403)
Screenshot: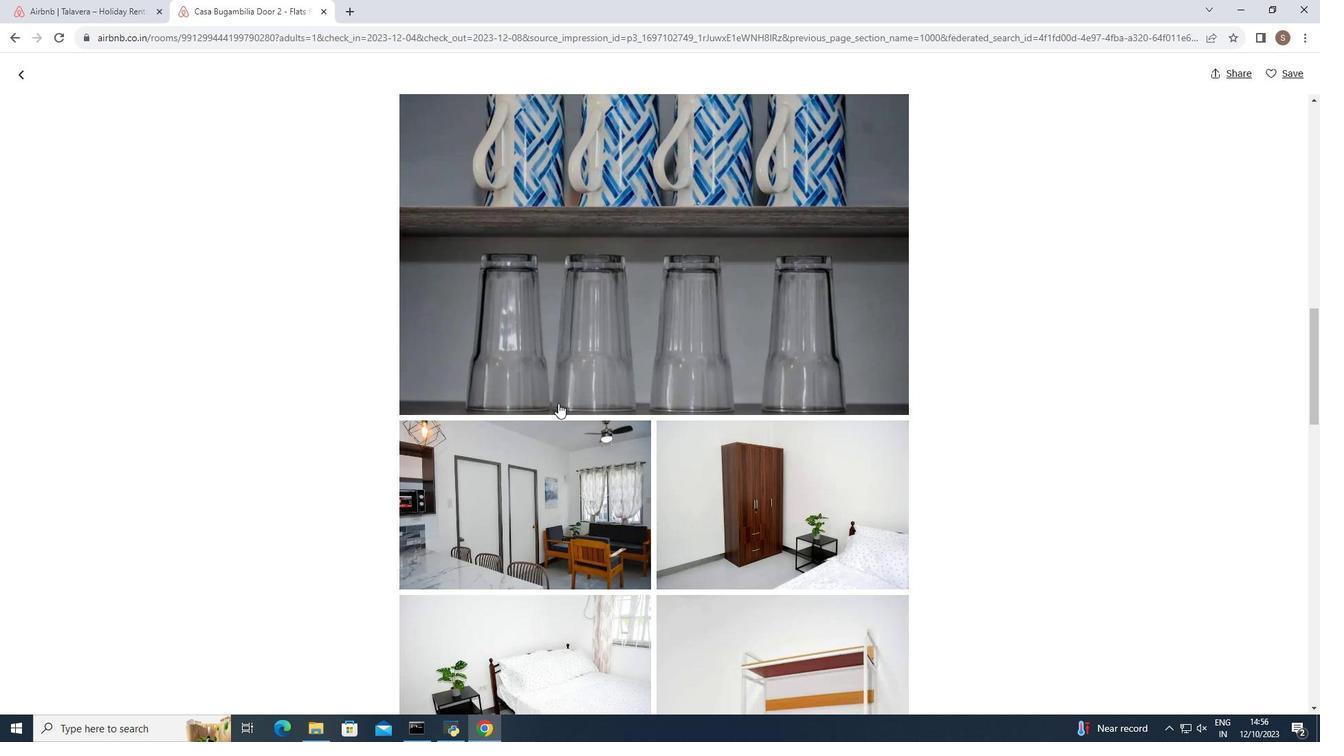 
Action: Mouse scrolled (558, 403) with delta (0, 0)
Screenshot: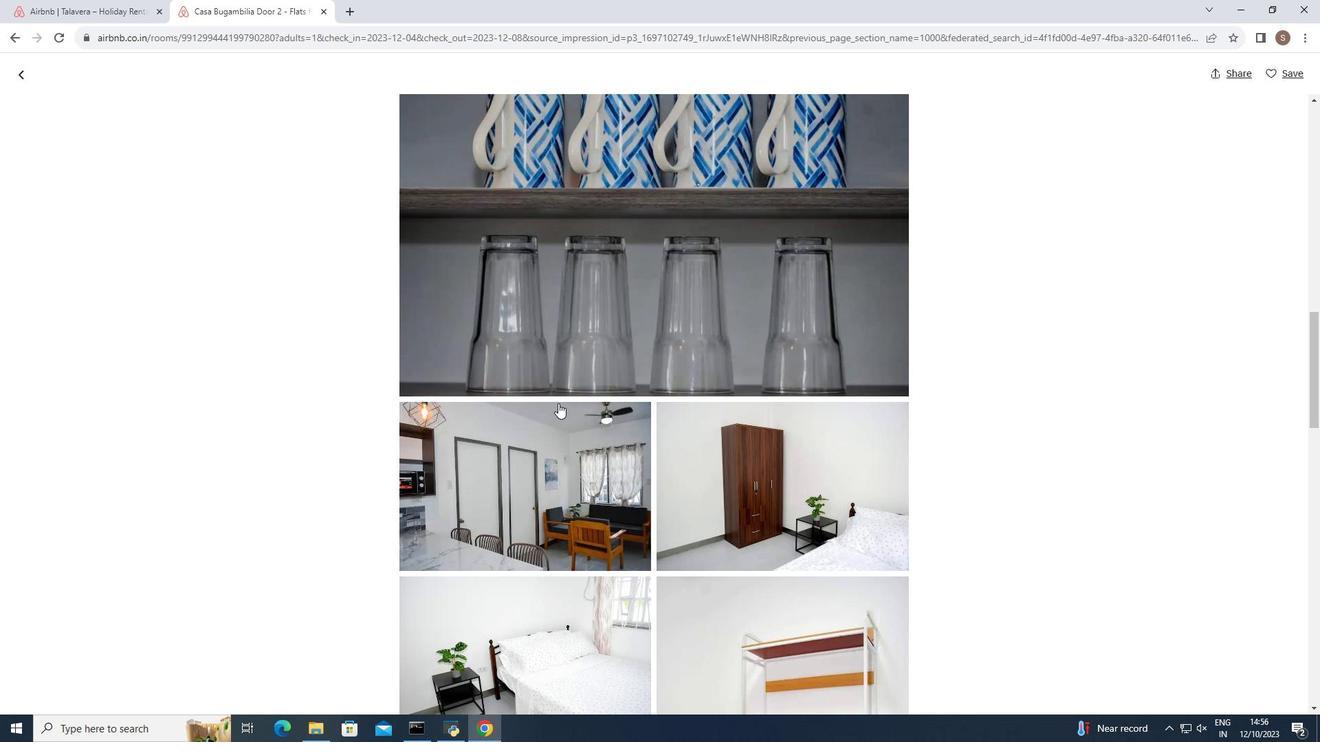 
Action: Mouse scrolled (558, 403) with delta (0, 0)
Screenshot: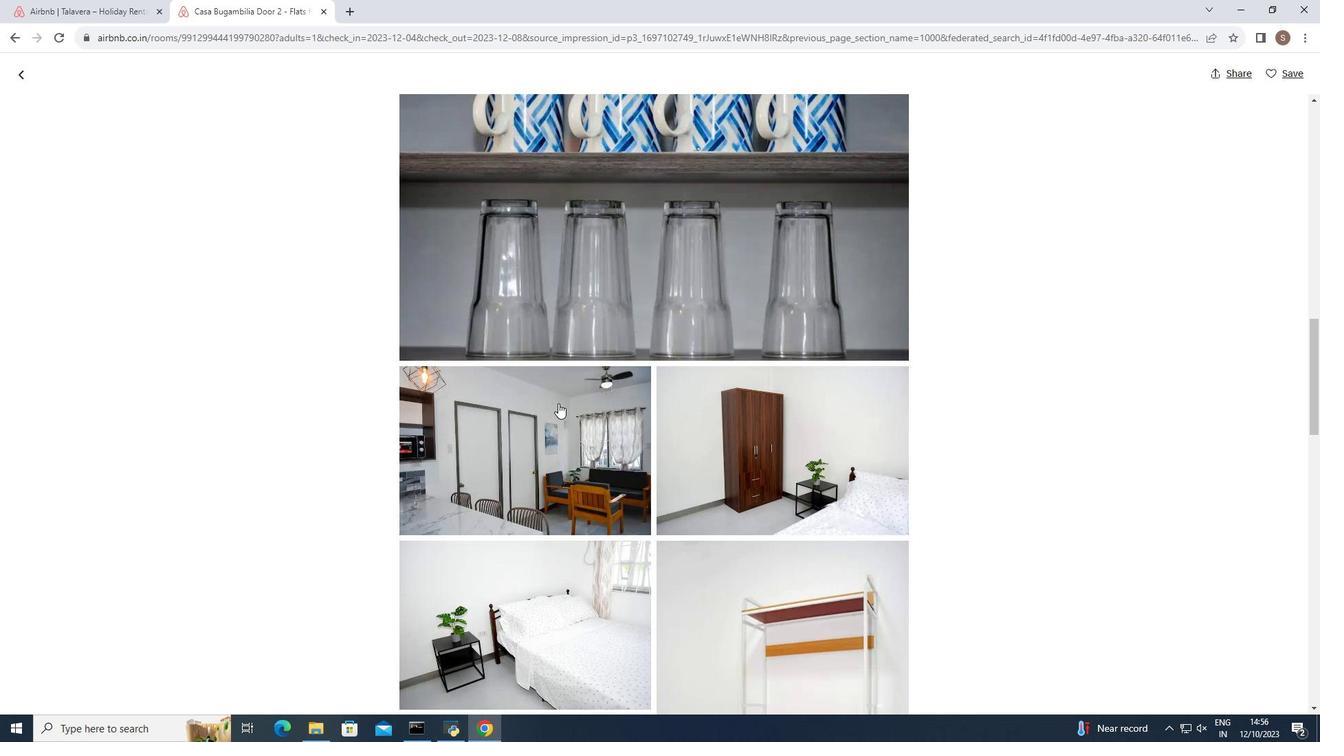 
Action: Mouse scrolled (558, 403) with delta (0, 0)
Screenshot: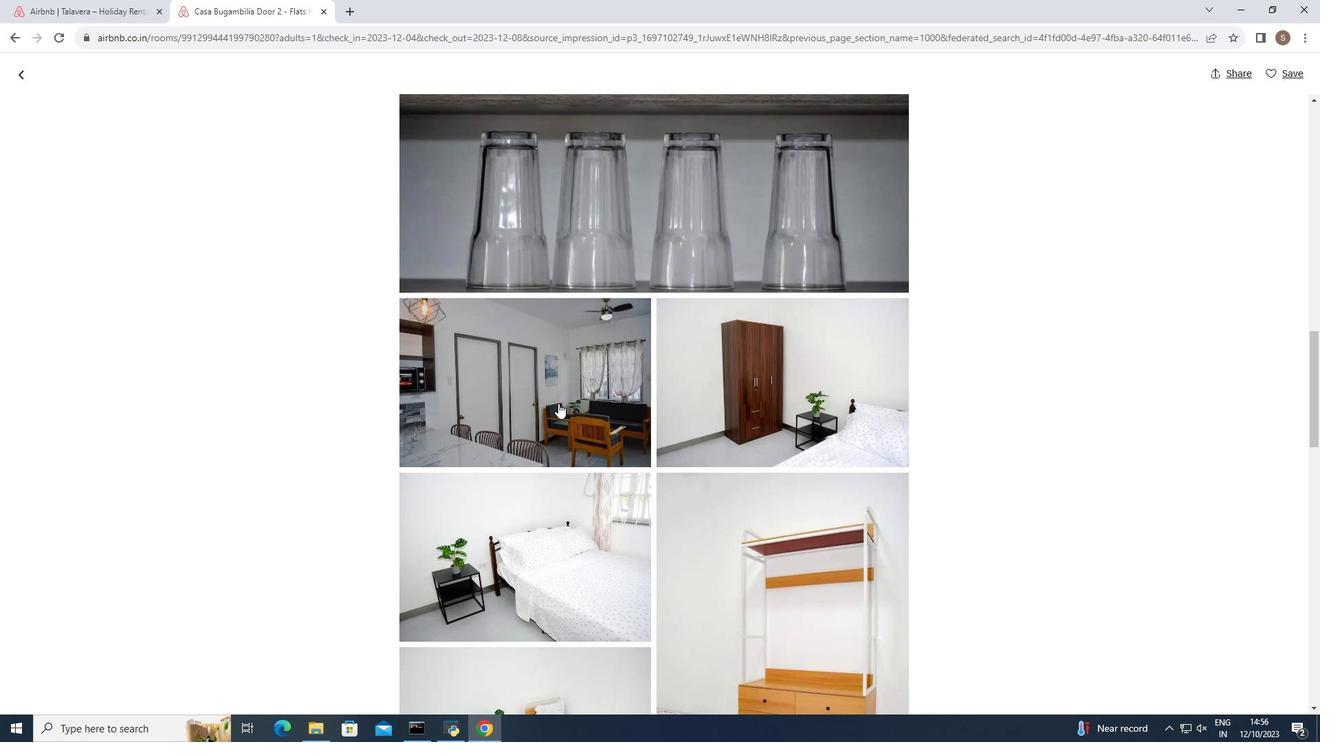 
Action: Mouse scrolled (558, 403) with delta (0, 0)
Screenshot: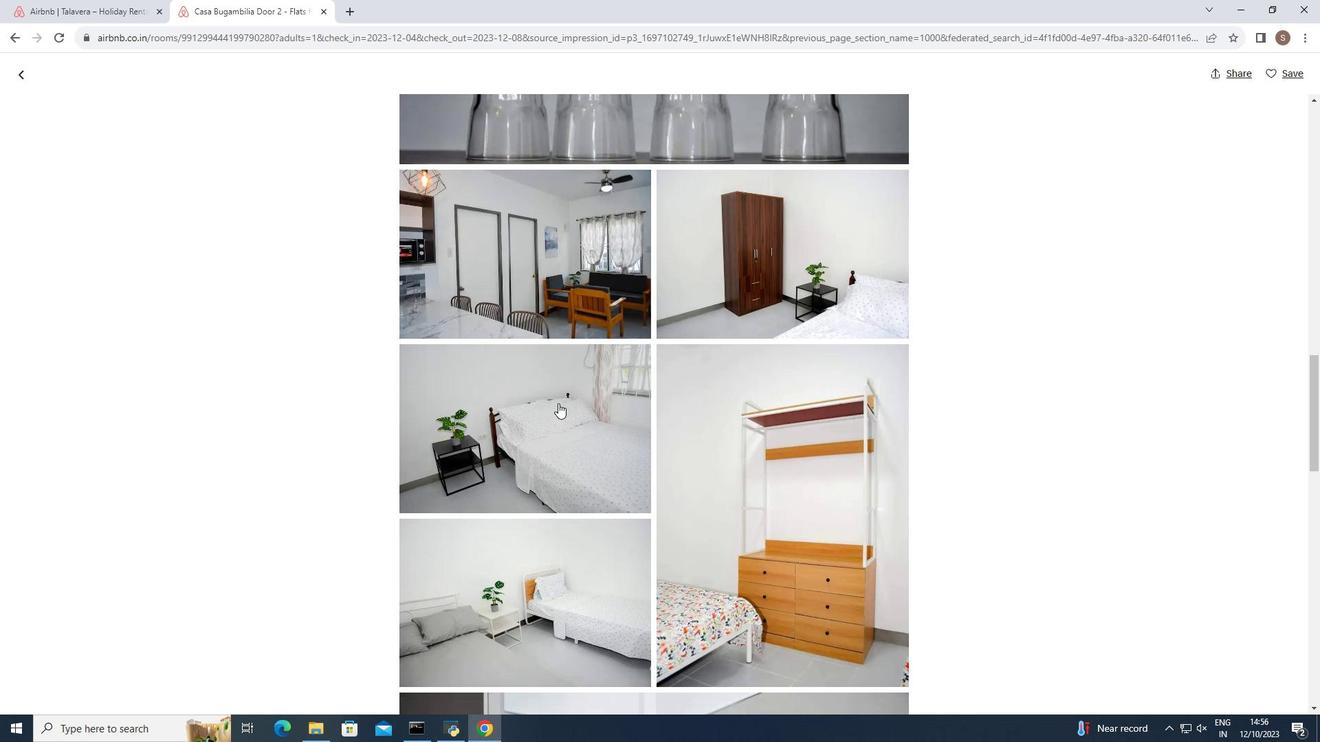 
Action: Mouse scrolled (558, 403) with delta (0, 0)
Screenshot: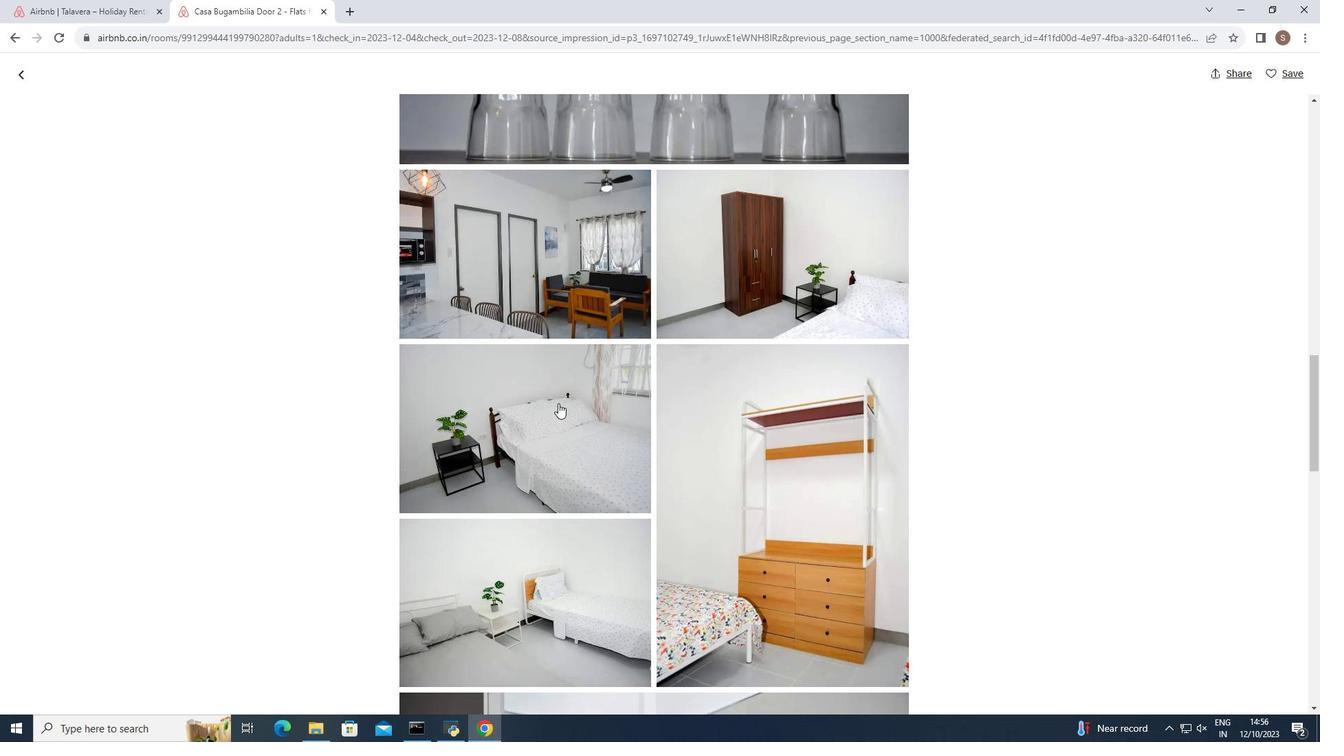 
Action: Mouse scrolled (558, 403) with delta (0, 0)
Screenshot: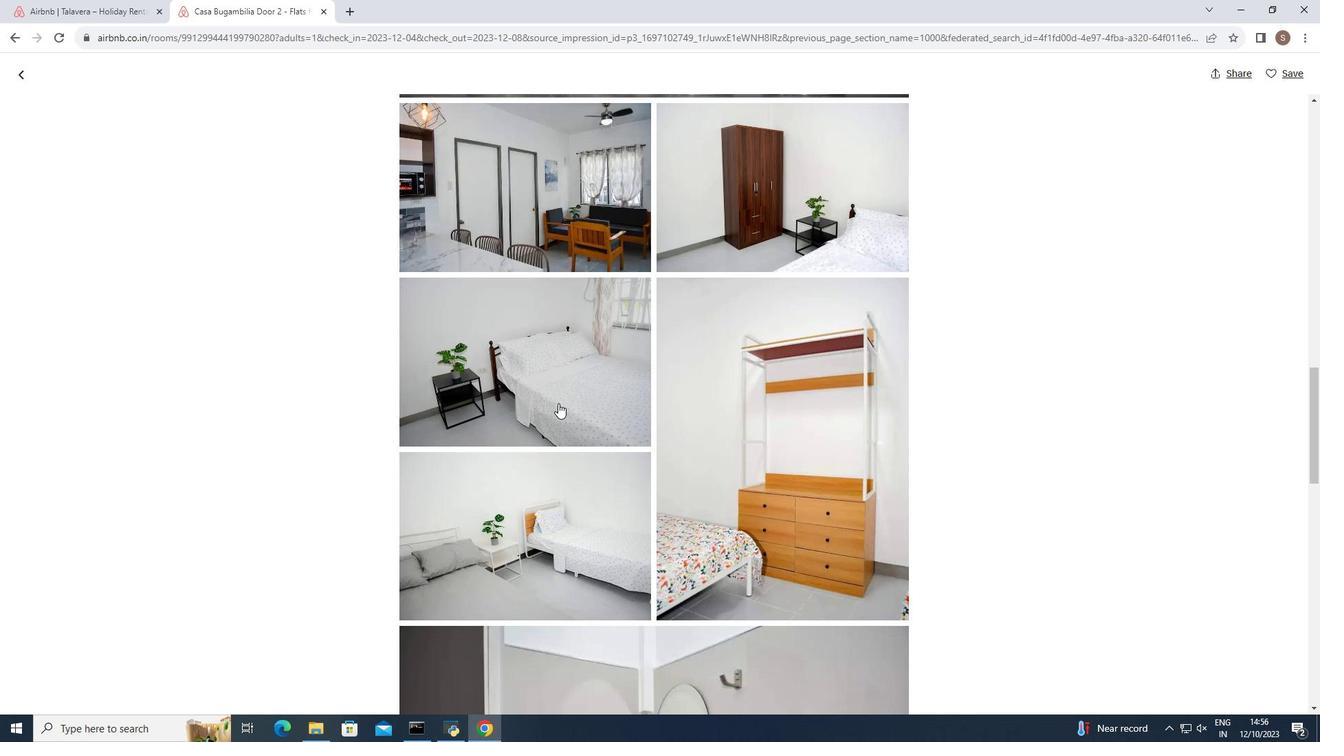 
Action: Mouse scrolled (558, 403) with delta (0, 0)
Screenshot: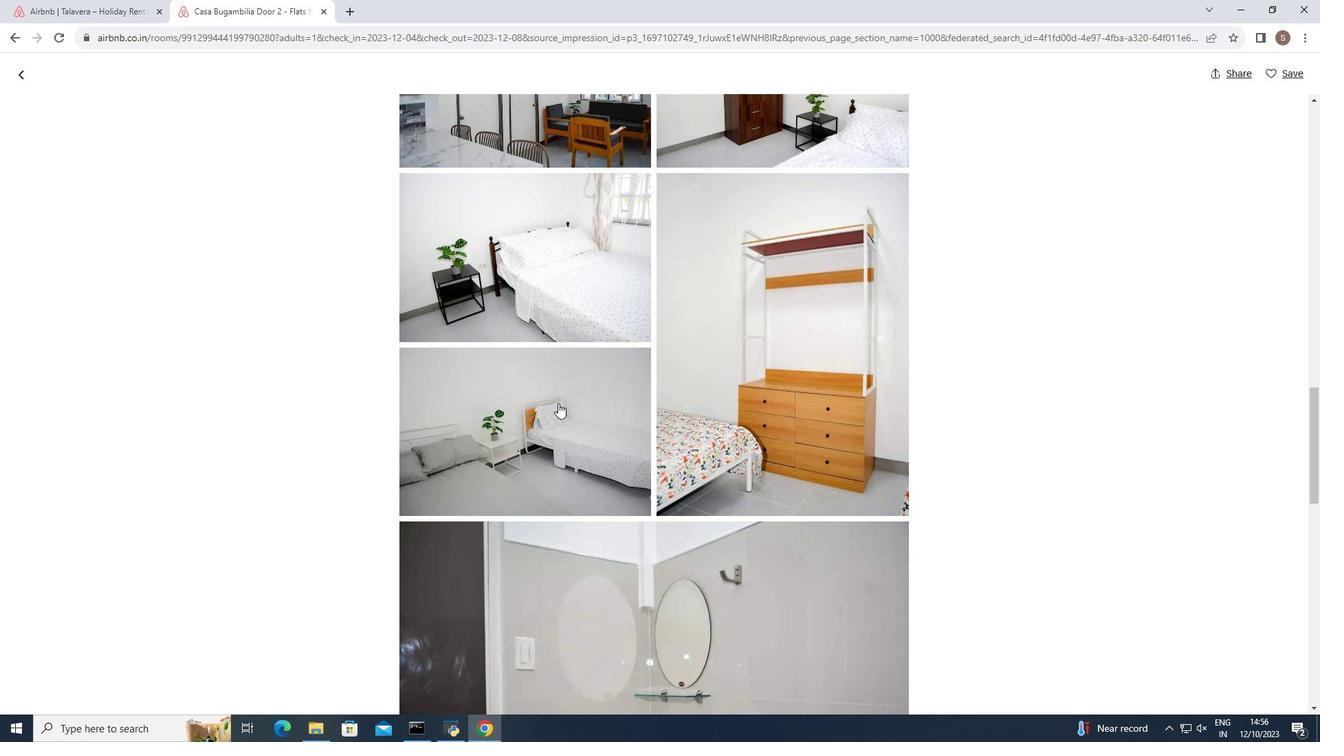 
Action: Mouse scrolled (558, 403) with delta (0, 0)
Screenshot: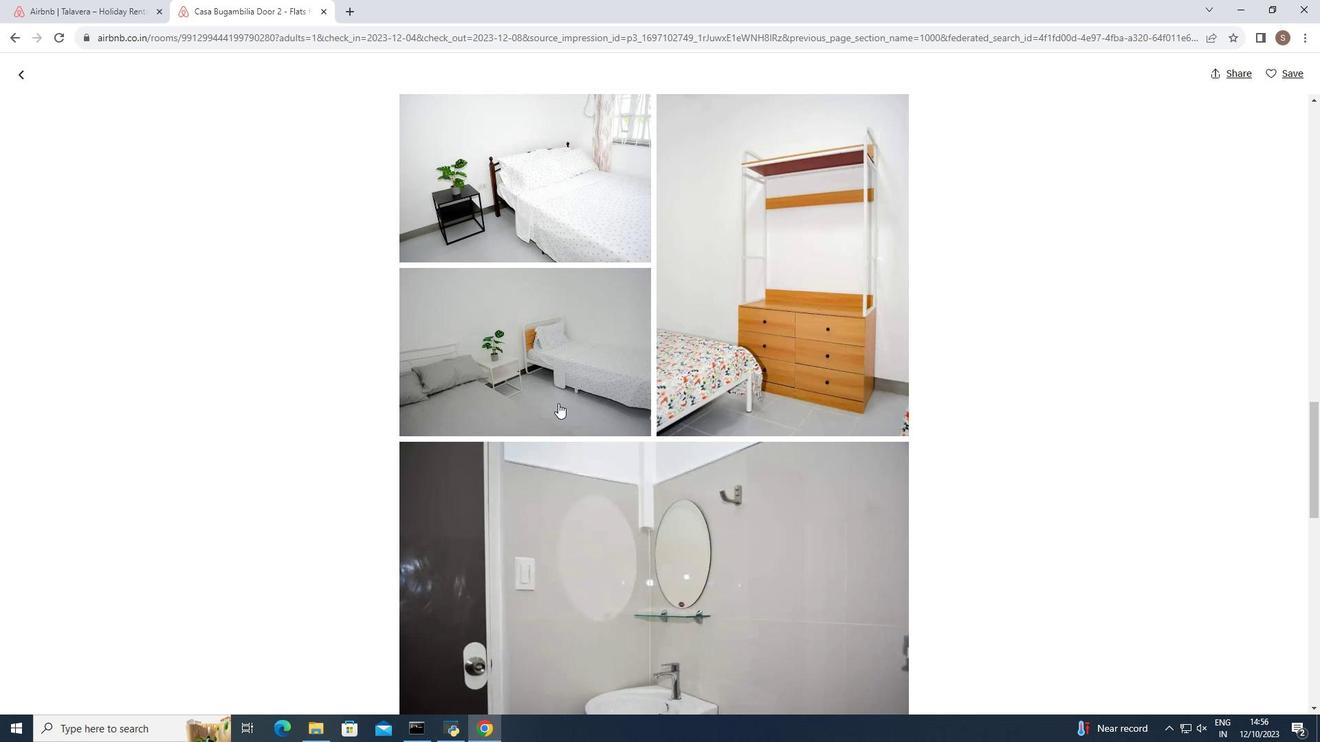 
Action: Mouse scrolled (558, 403) with delta (0, 0)
Screenshot: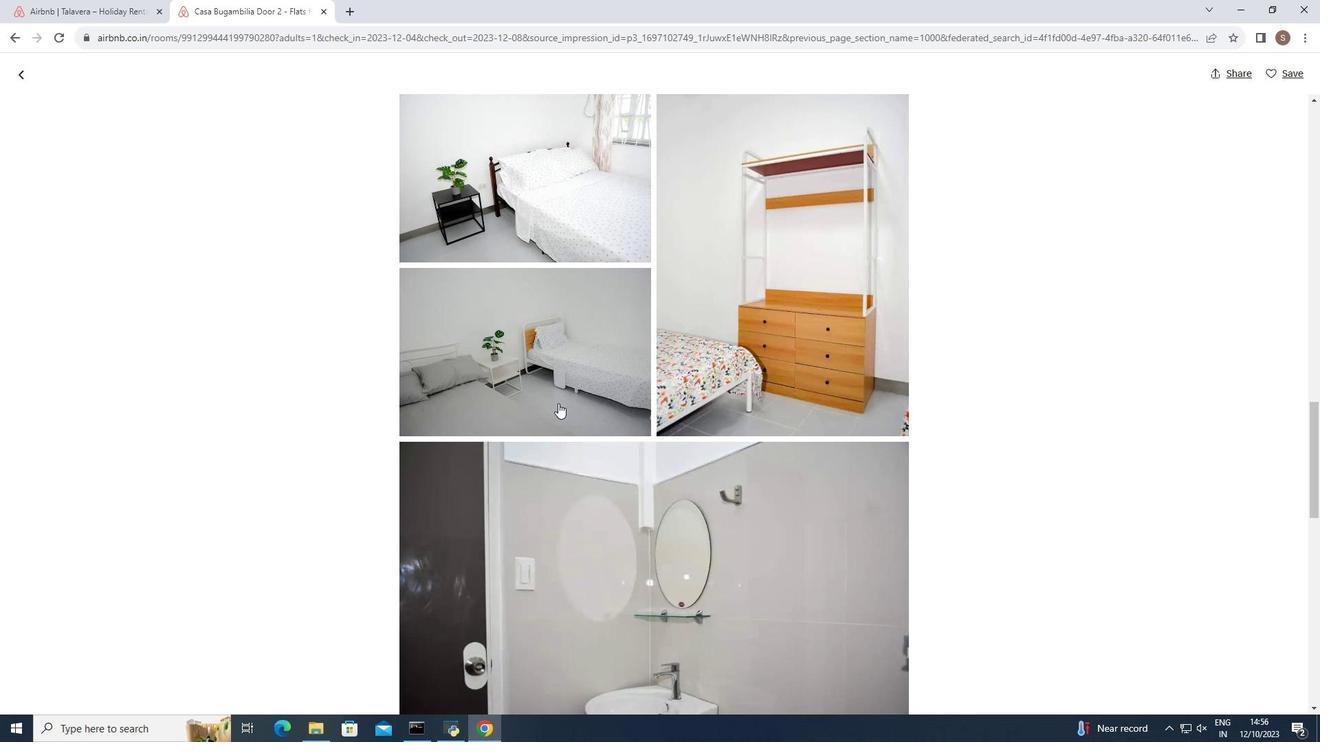 
Action: Mouse scrolled (558, 403) with delta (0, 0)
Screenshot: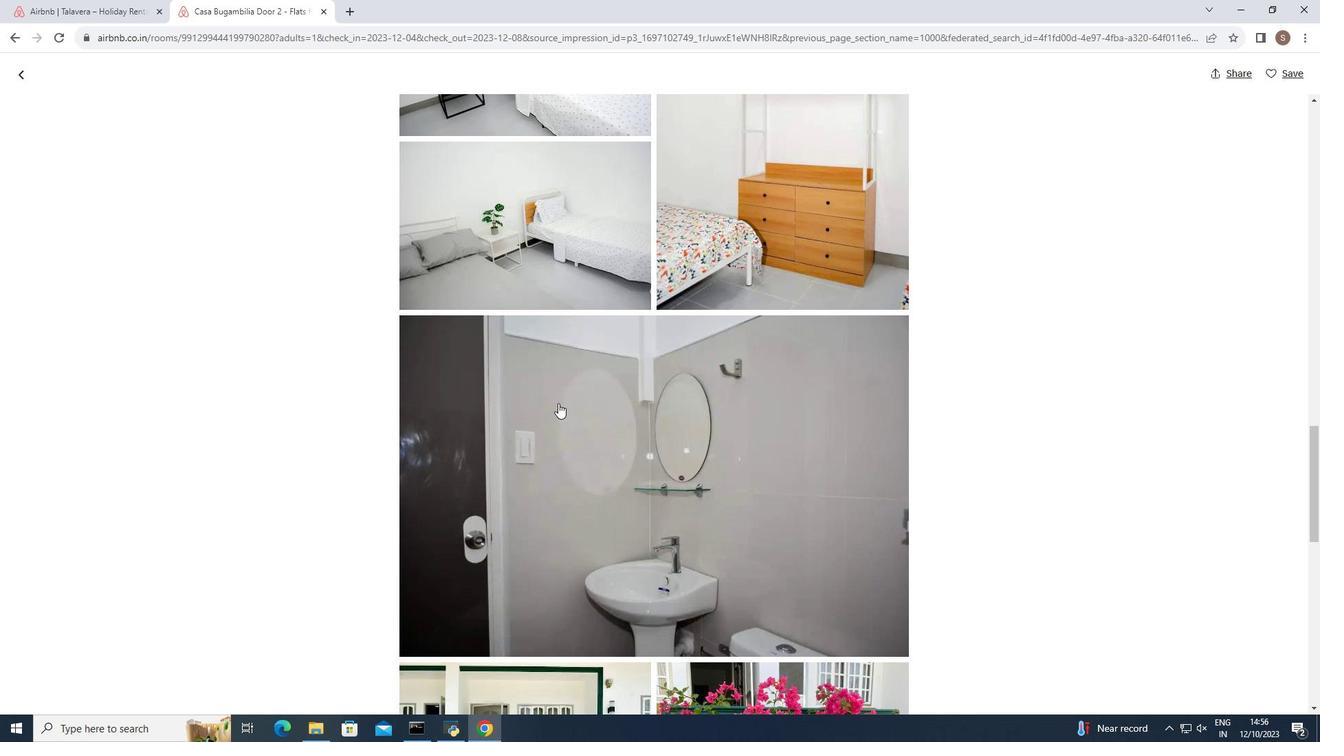 
Action: Mouse scrolled (558, 403) with delta (0, 0)
Screenshot: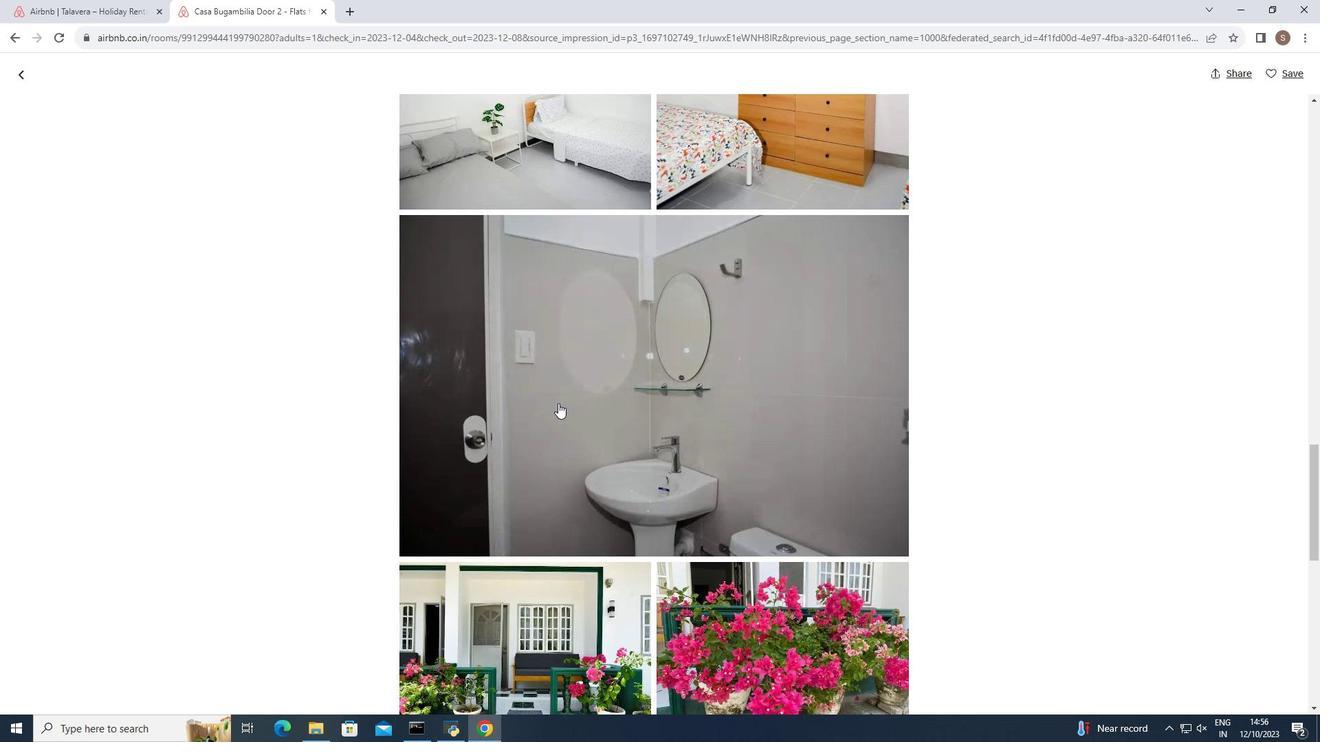 
Action: Mouse scrolled (558, 403) with delta (0, 0)
Screenshot: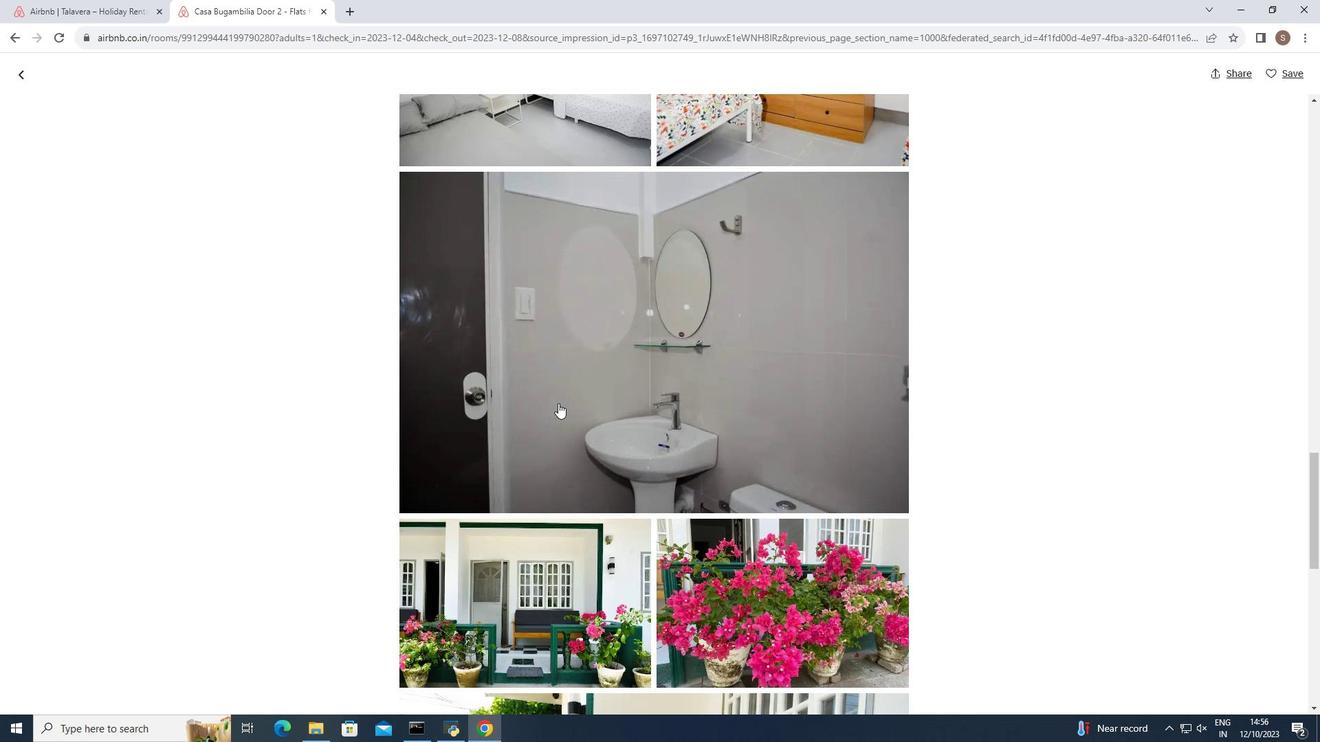 
Action: Mouse scrolled (558, 403) with delta (0, 0)
Screenshot: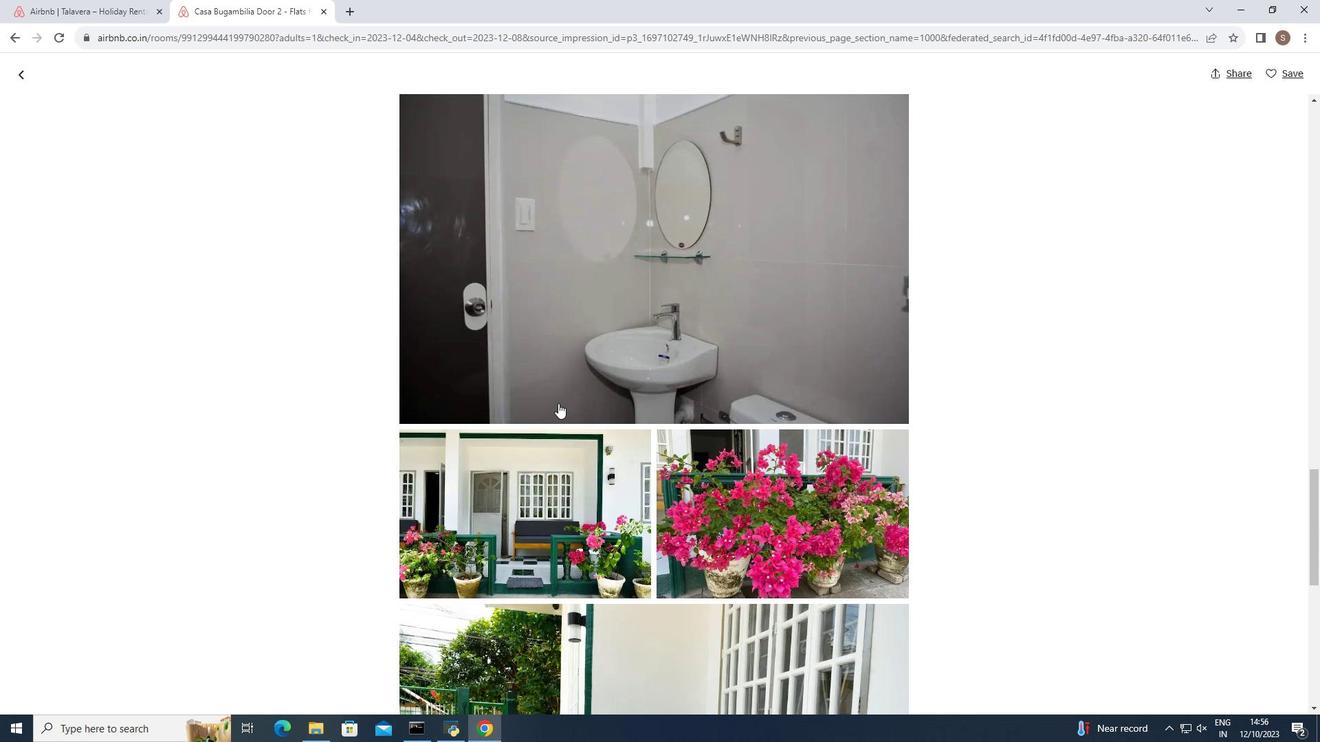 
Action: Mouse scrolled (558, 403) with delta (0, 0)
Screenshot: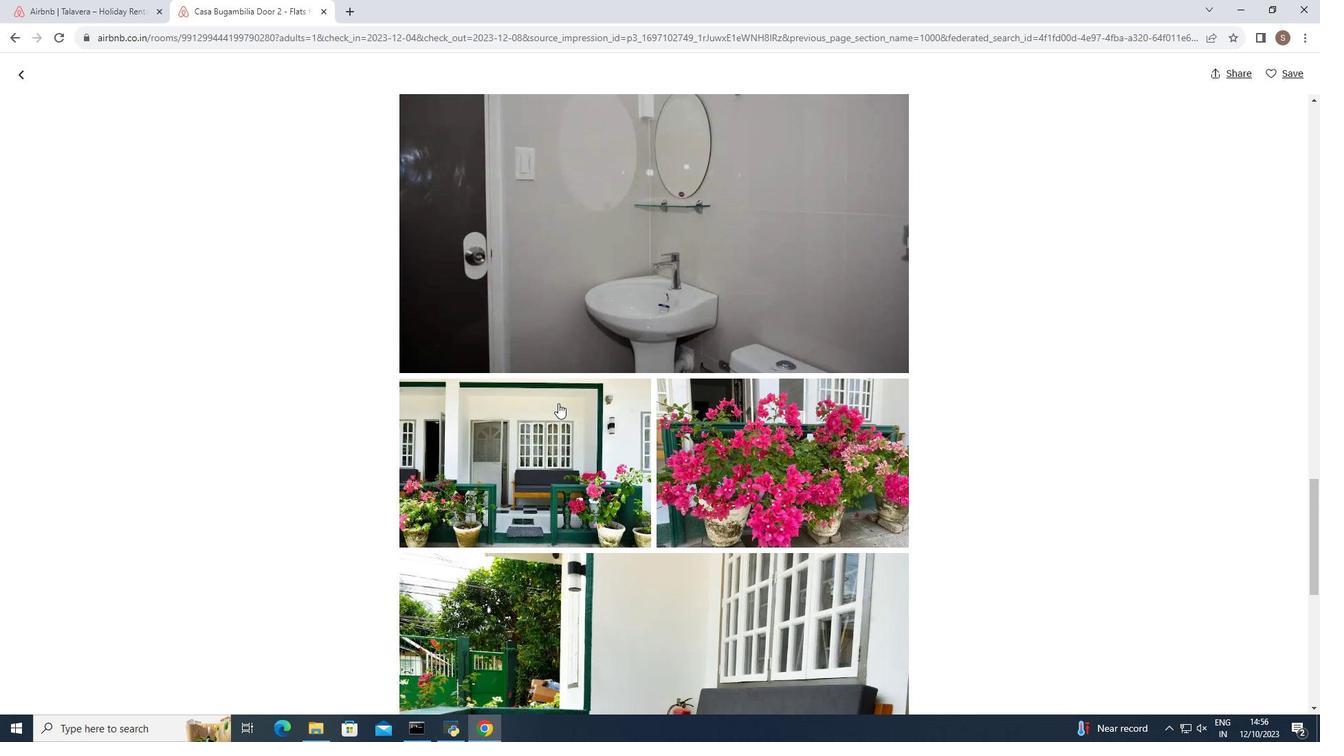 
Action: Mouse scrolled (558, 403) with delta (0, 0)
Screenshot: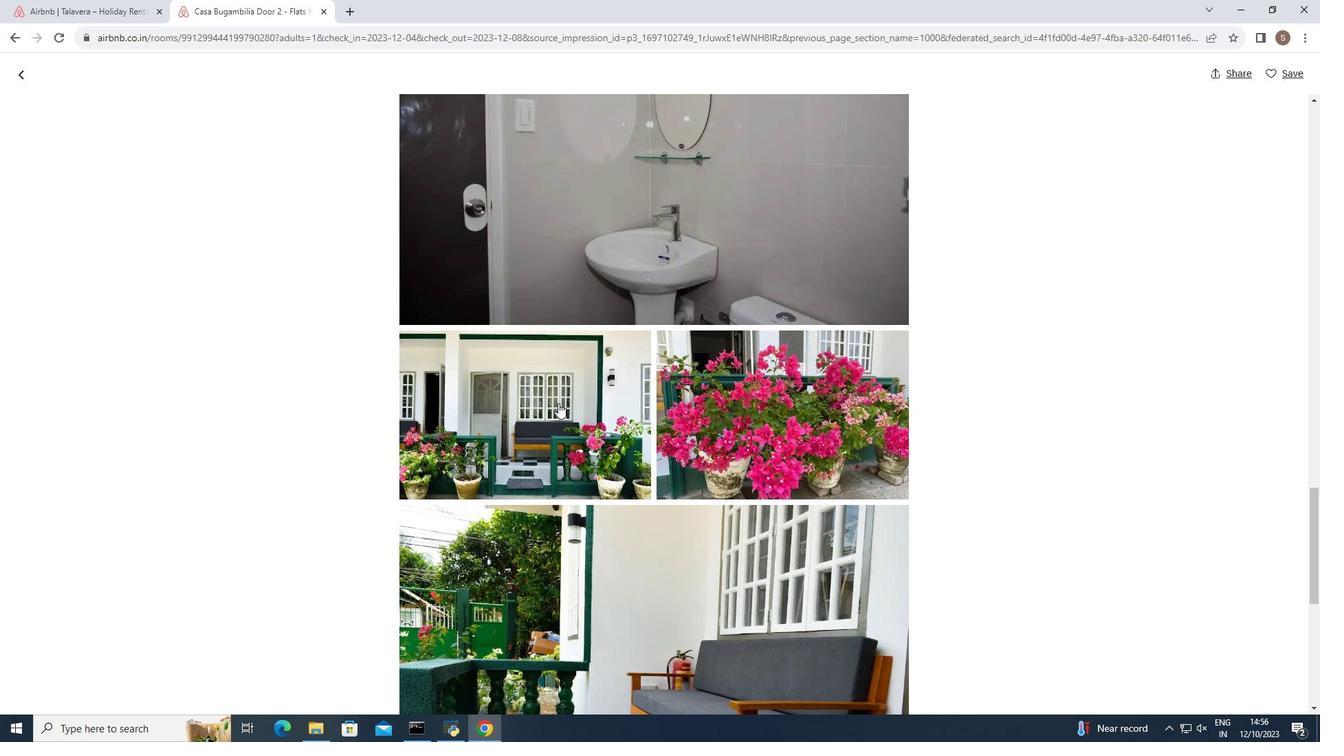 
Action: Mouse scrolled (558, 403) with delta (0, 0)
Screenshot: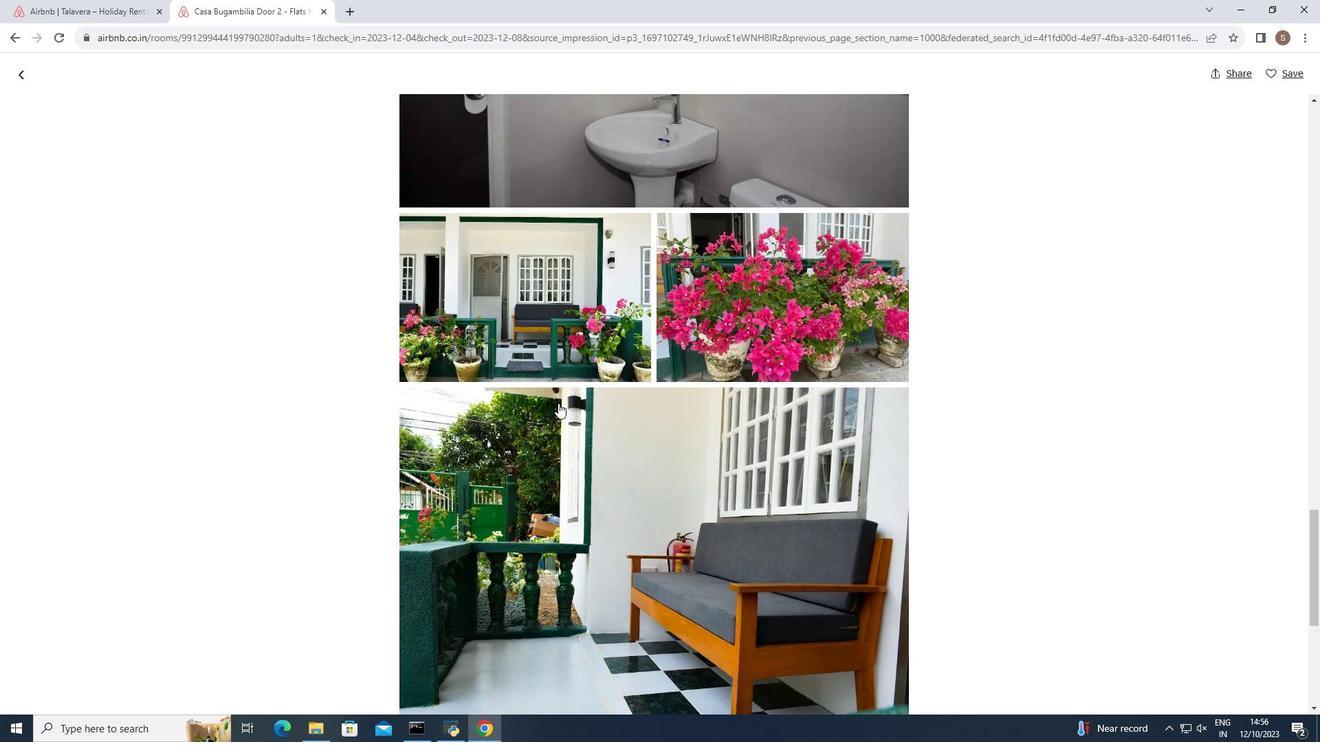 
Action: Mouse scrolled (558, 403) with delta (0, 0)
Screenshot: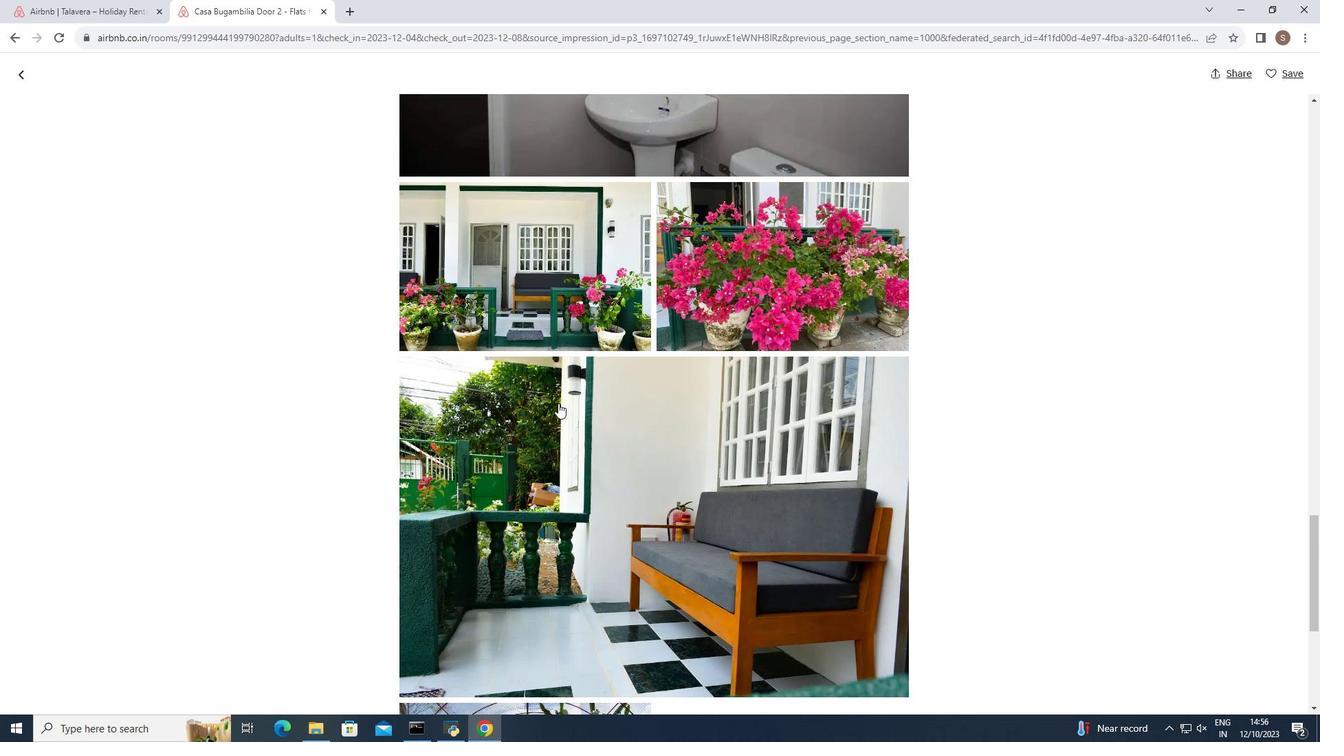 
Action: Mouse scrolled (558, 403) with delta (0, 0)
Screenshot: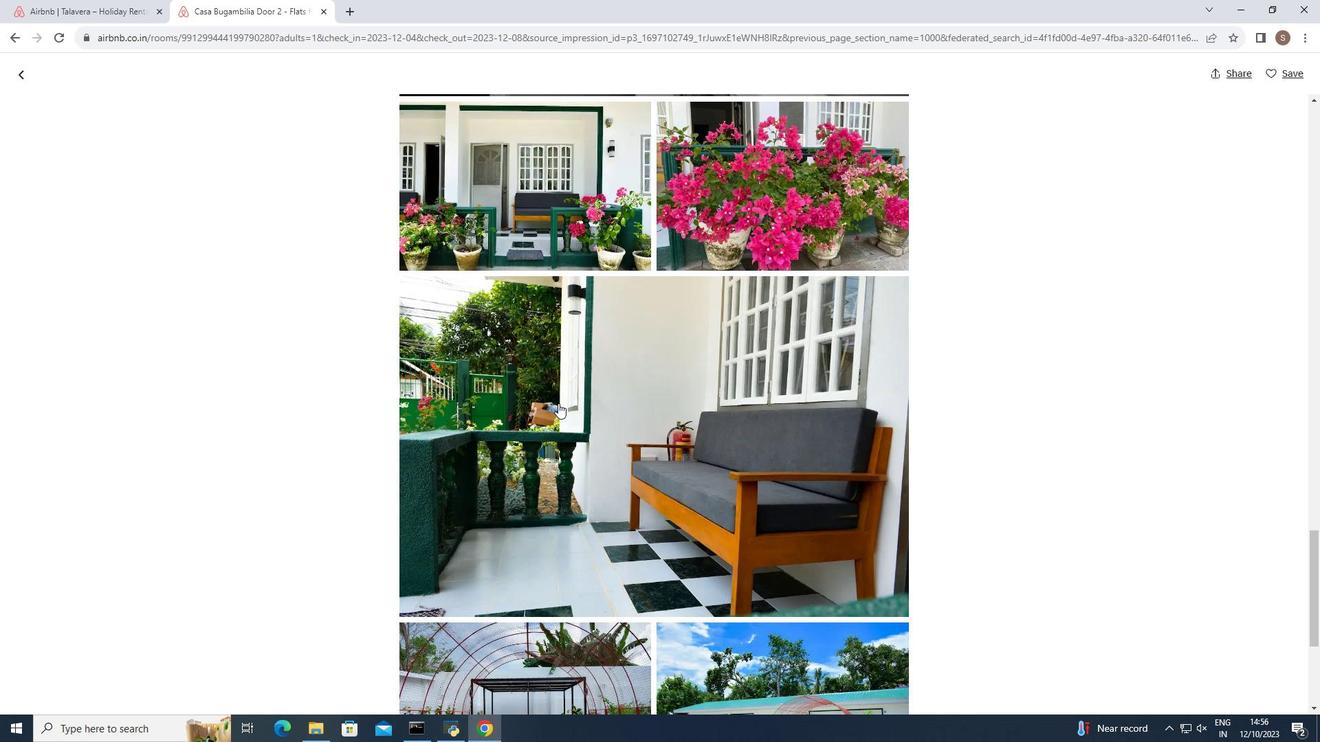 
Action: Mouse scrolled (558, 403) with delta (0, 0)
Screenshot: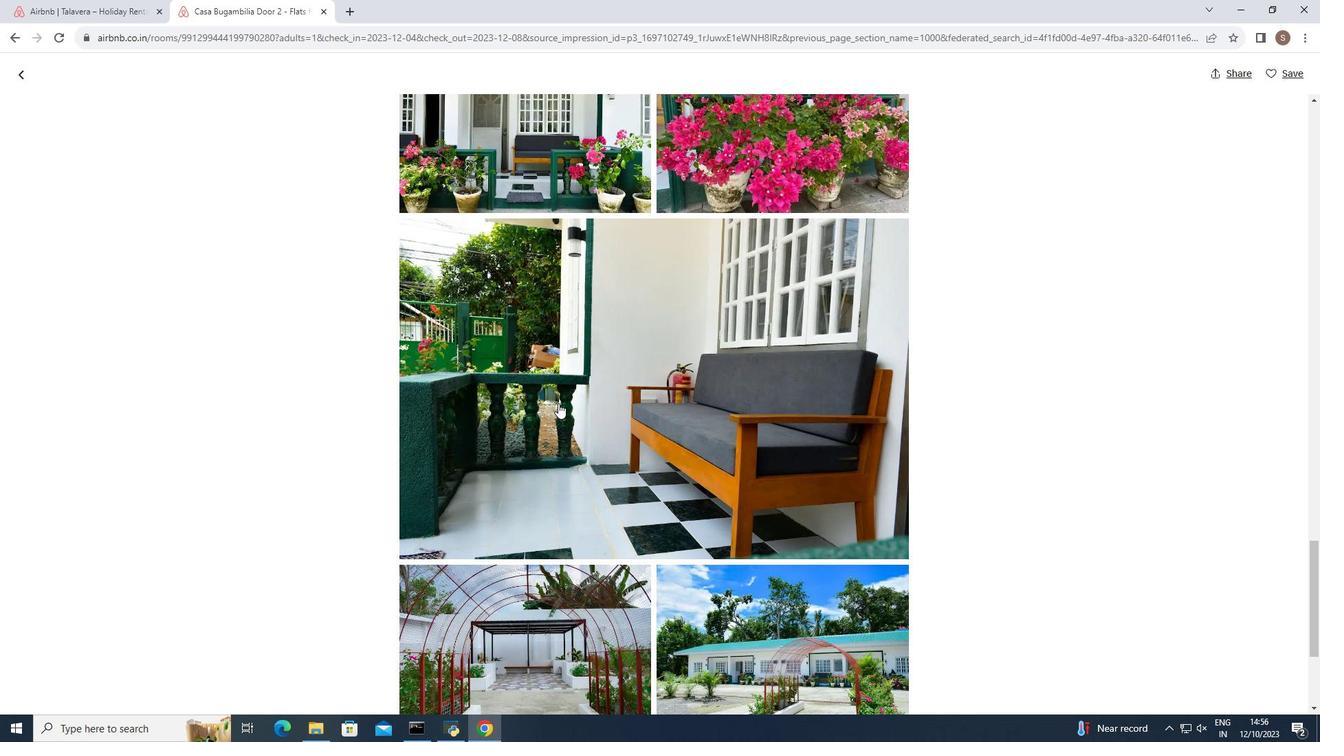 
Action: Mouse scrolled (558, 403) with delta (0, 0)
Screenshot: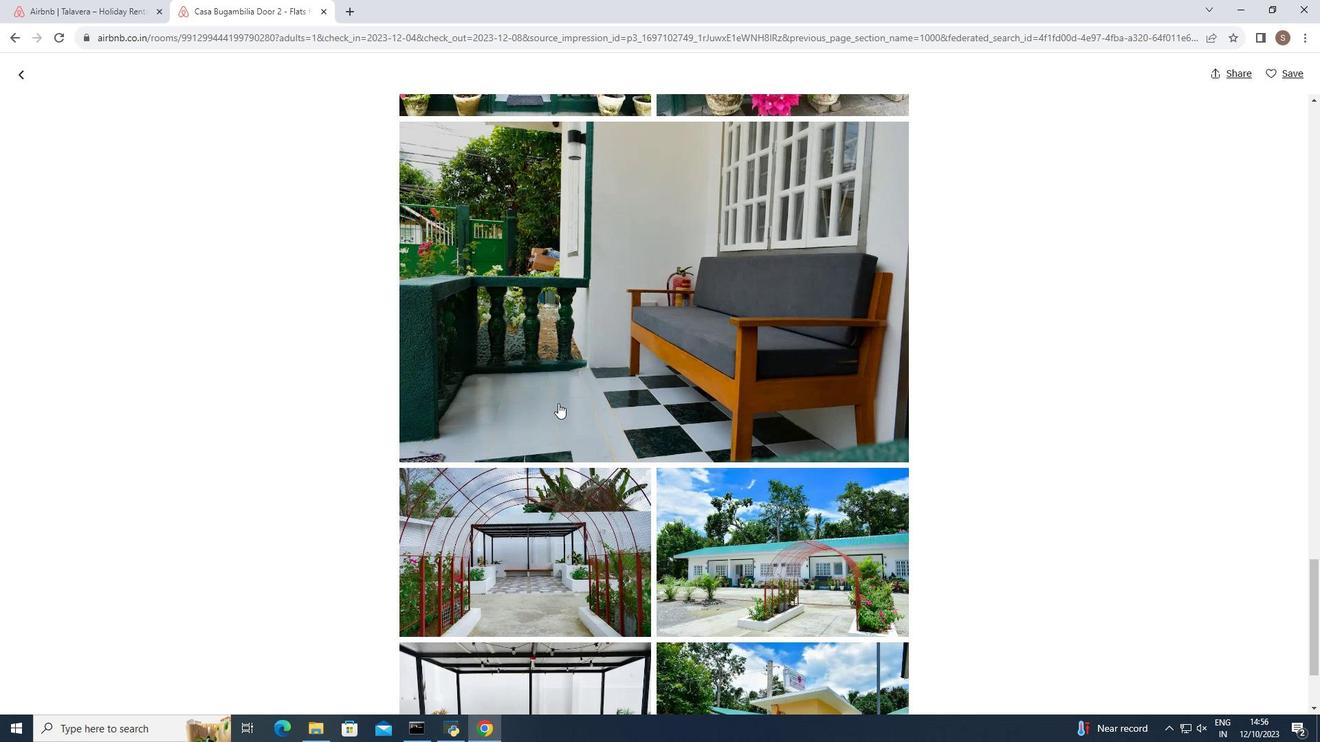 
Action: Mouse scrolled (558, 403) with delta (0, 0)
Screenshot: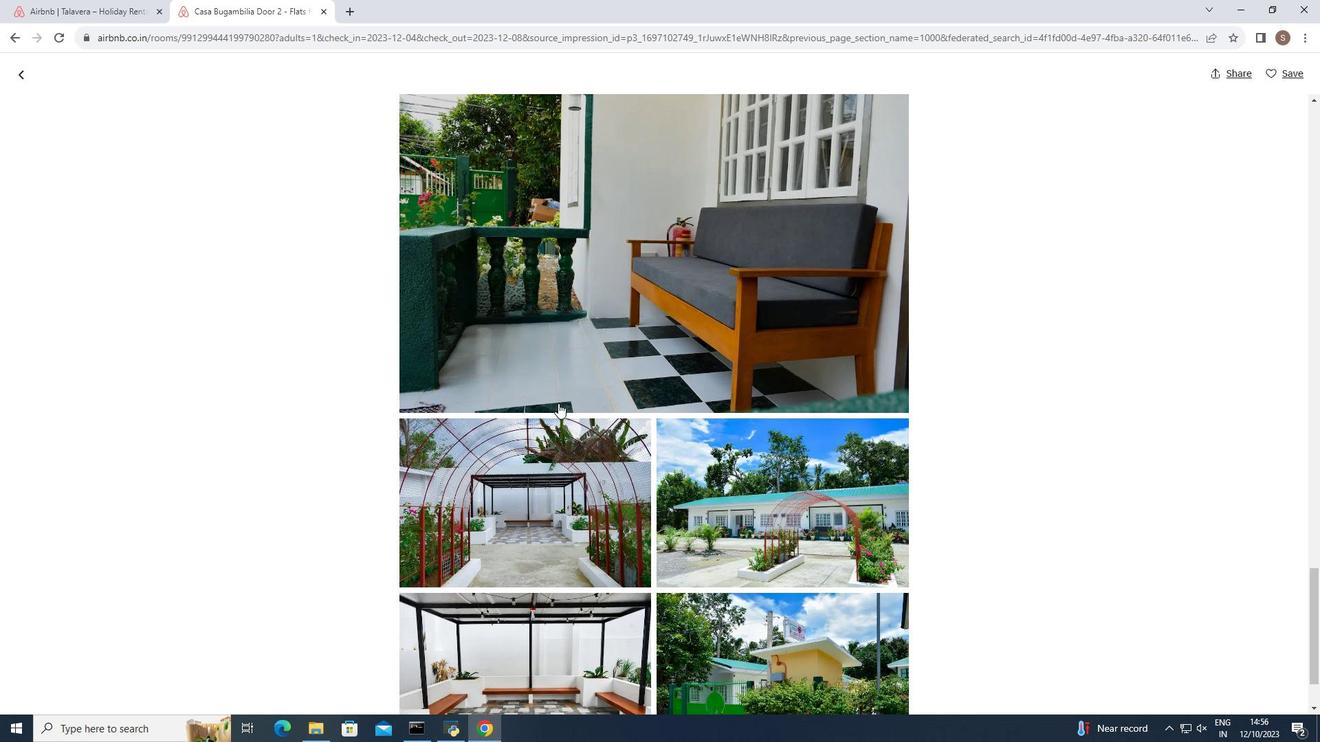 
Action: Mouse scrolled (558, 403) with delta (0, 0)
Screenshot: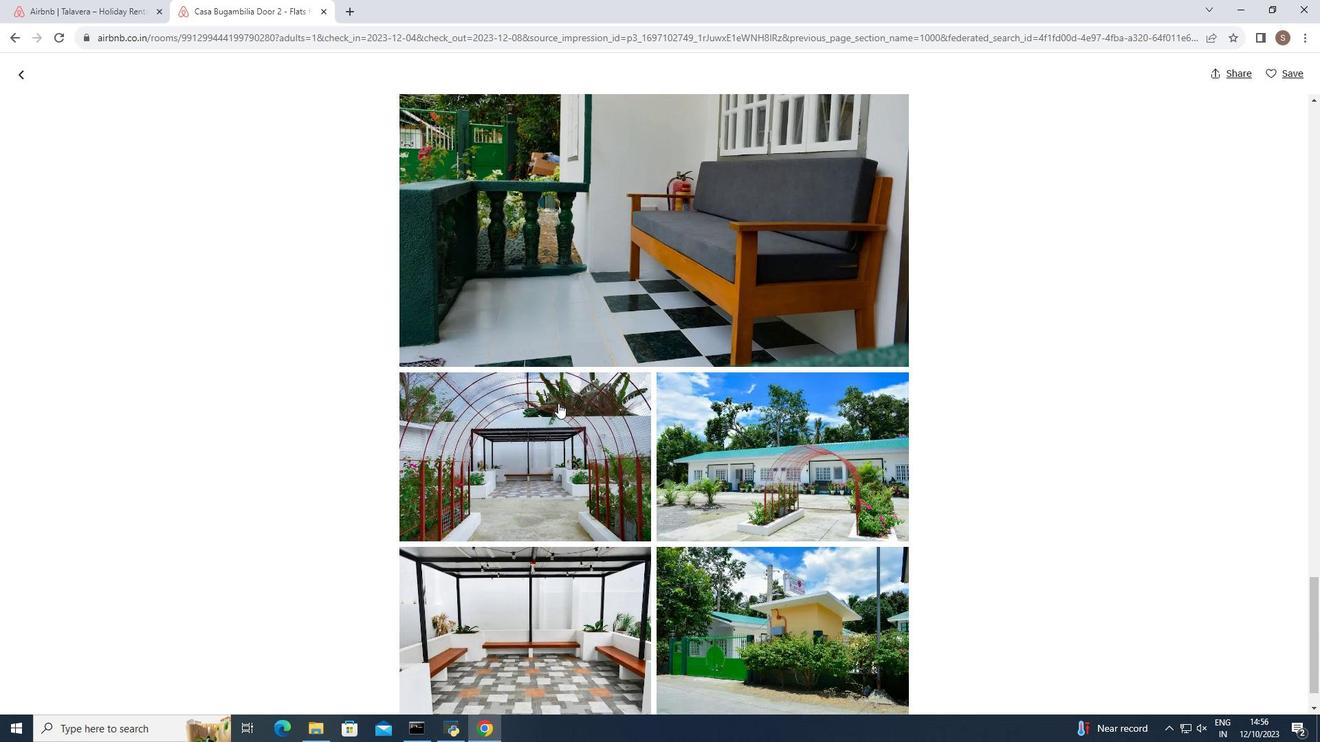 
Action: Mouse scrolled (558, 403) with delta (0, 0)
Screenshot: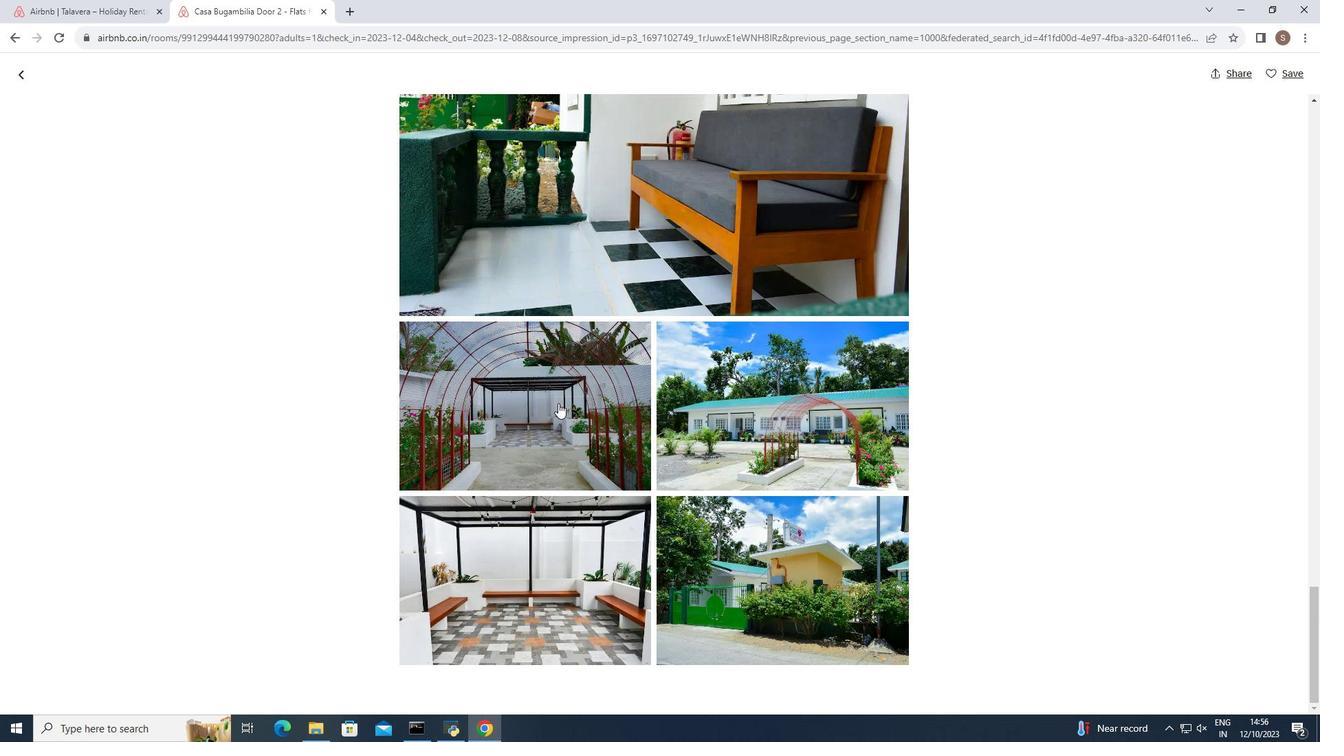 
Action: Mouse scrolled (558, 403) with delta (0, 0)
Screenshot: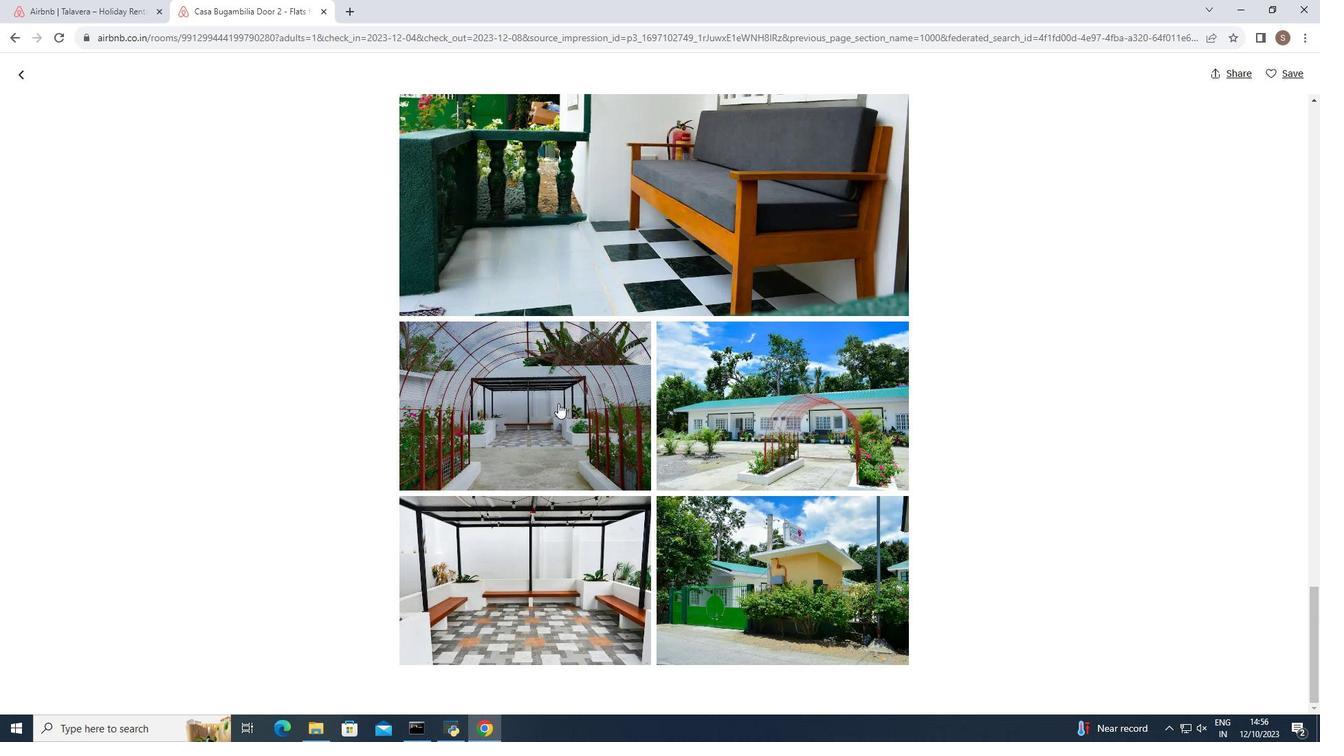 
Action: Mouse moved to (23, 71)
Screenshot: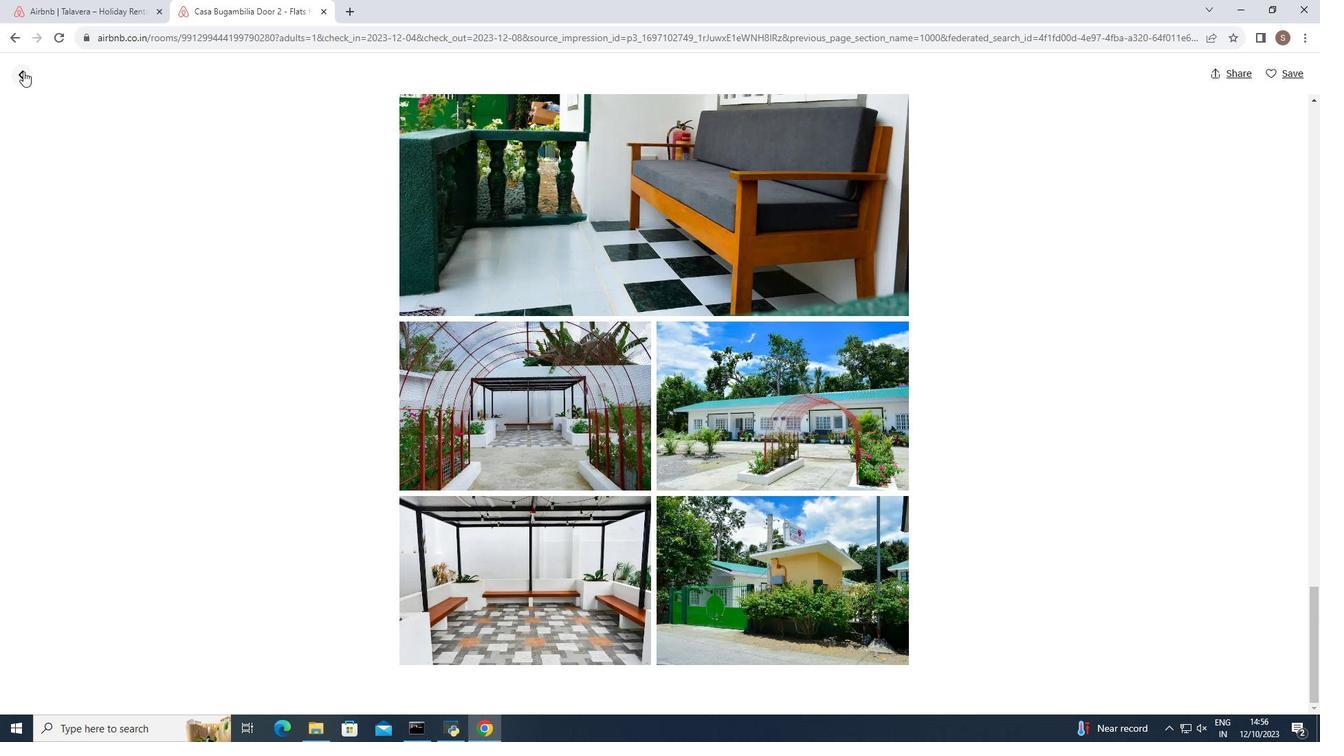 
Action: Mouse pressed left at (23, 71)
Screenshot: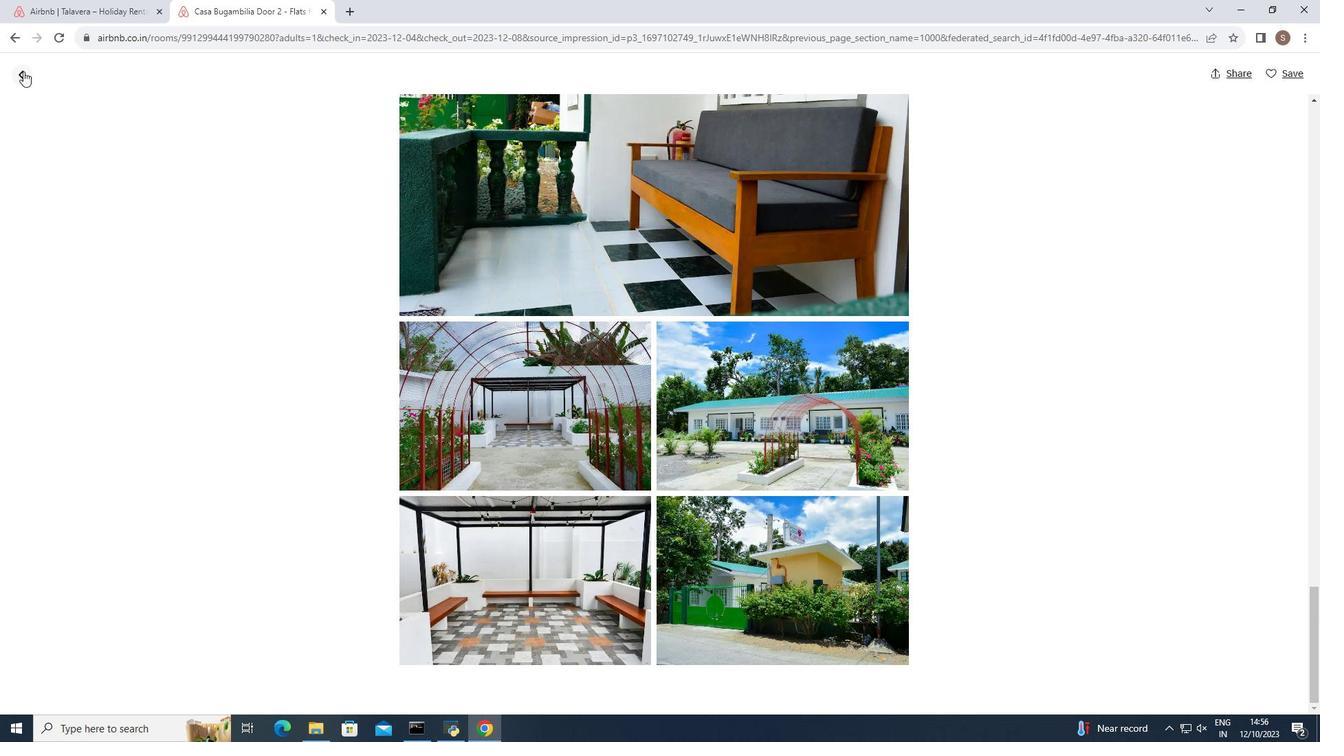 
Action: Mouse moved to (448, 345)
Screenshot: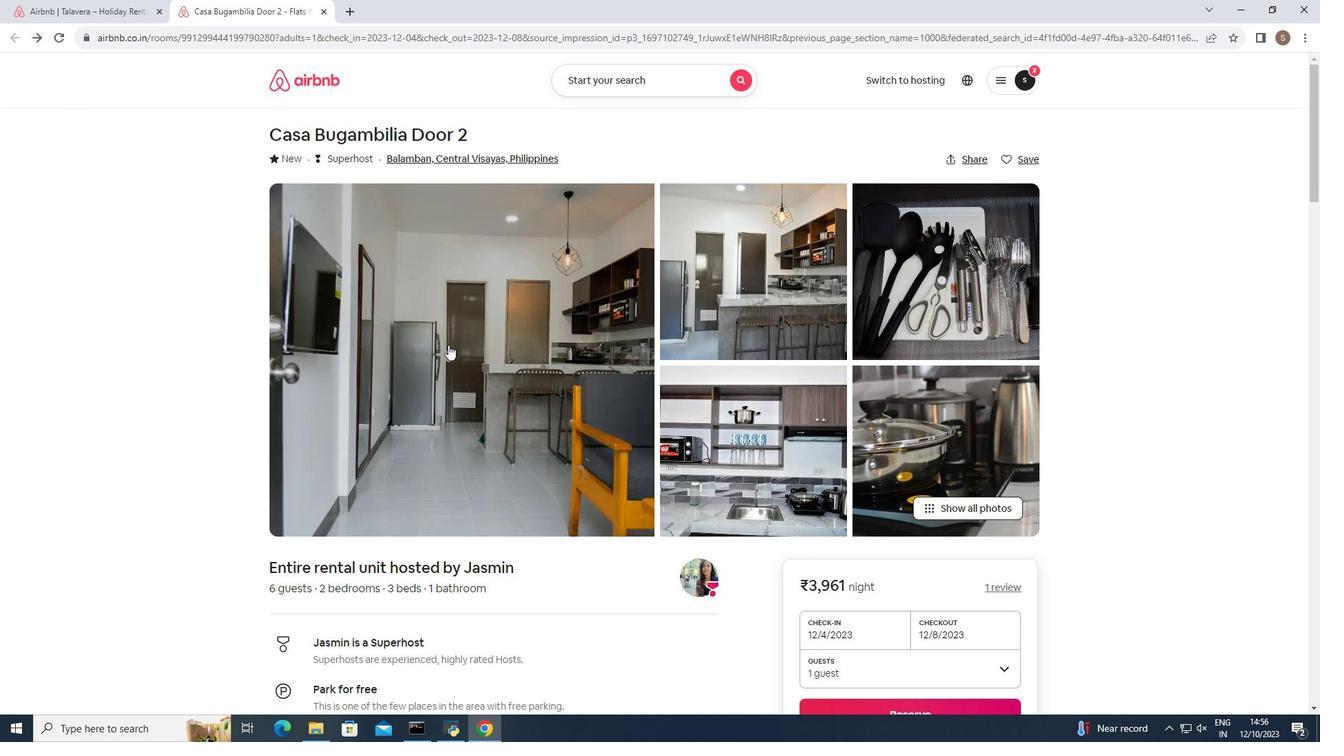
Action: Mouse scrolled (448, 344) with delta (0, 0)
Screenshot: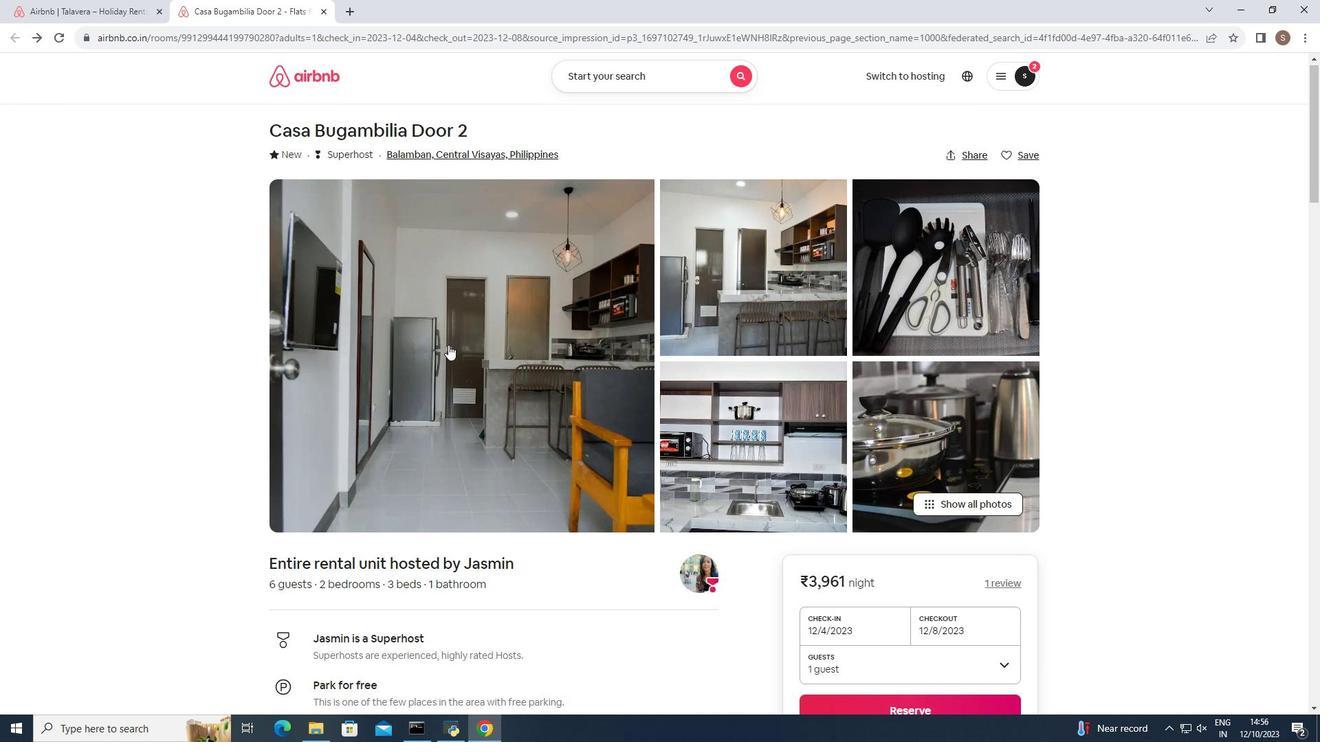 
Action: Mouse scrolled (448, 344) with delta (0, 0)
Screenshot: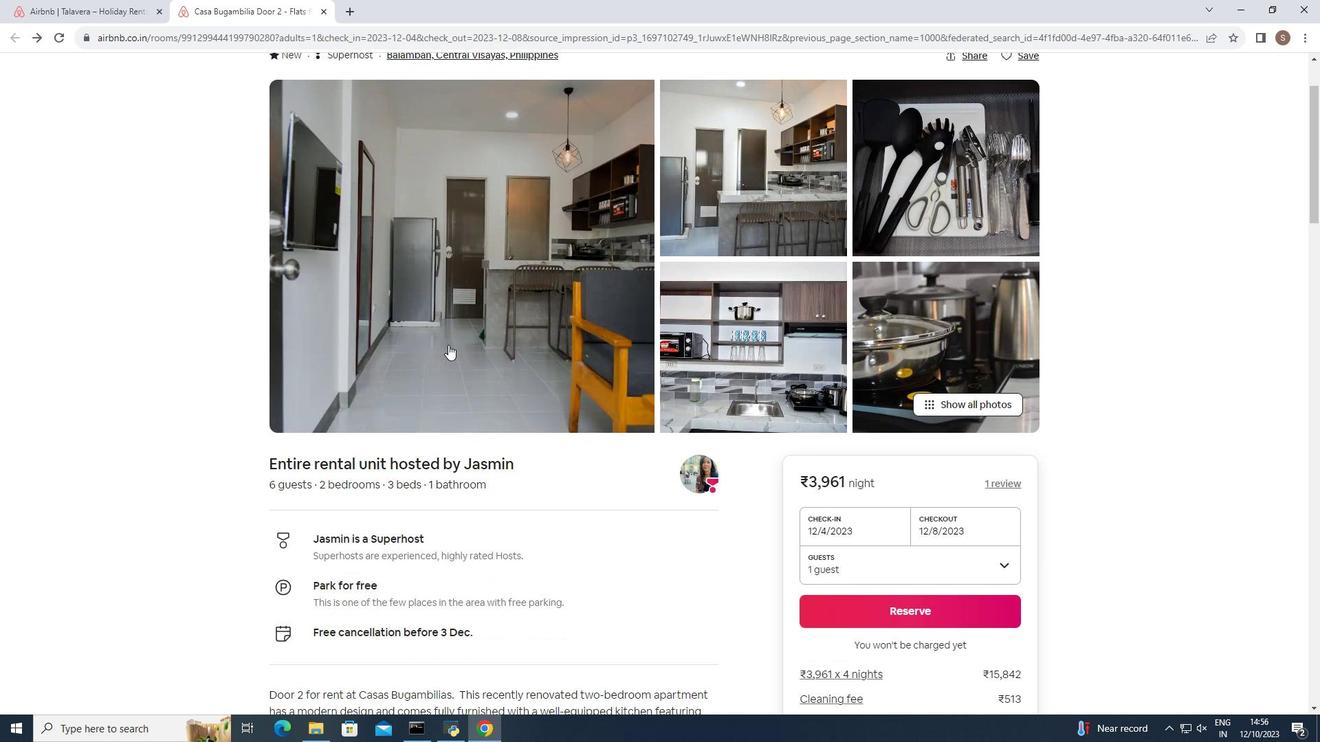
Action: Mouse scrolled (448, 344) with delta (0, 0)
Screenshot: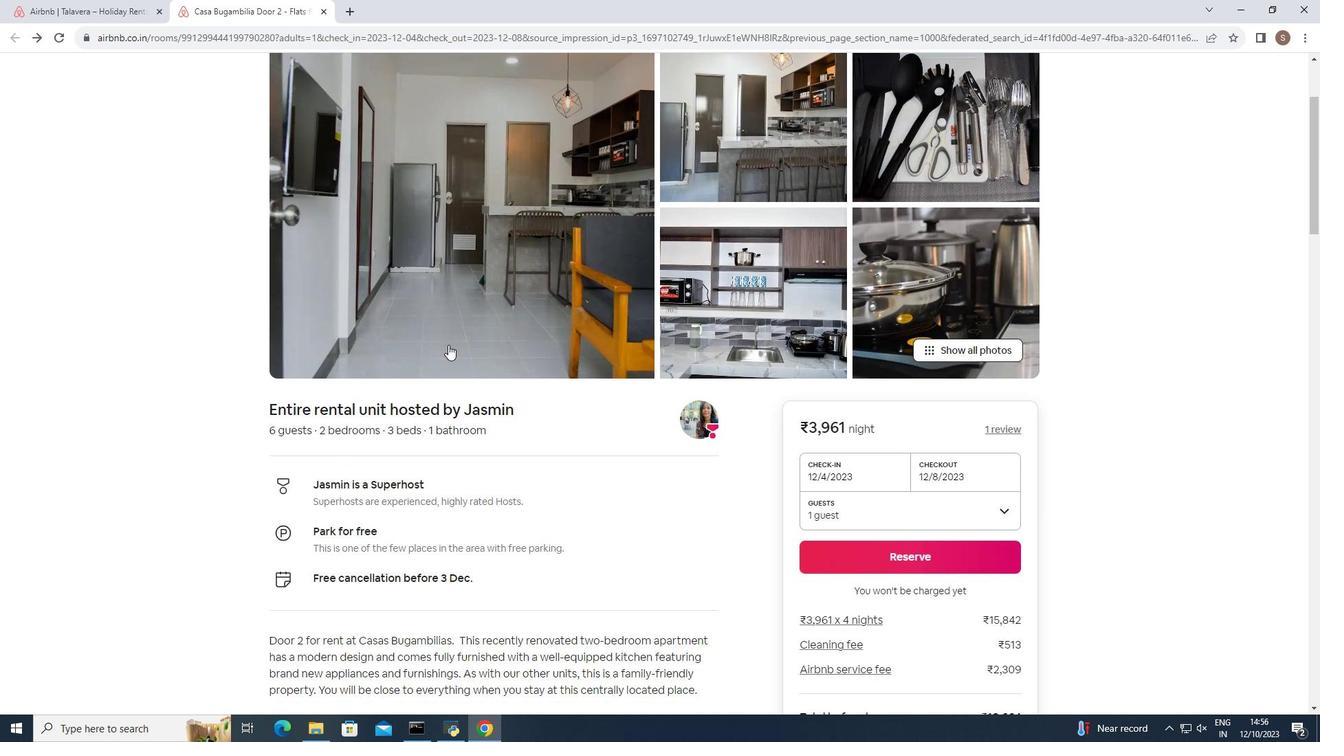 
Action: Mouse scrolled (448, 344) with delta (0, 0)
Screenshot: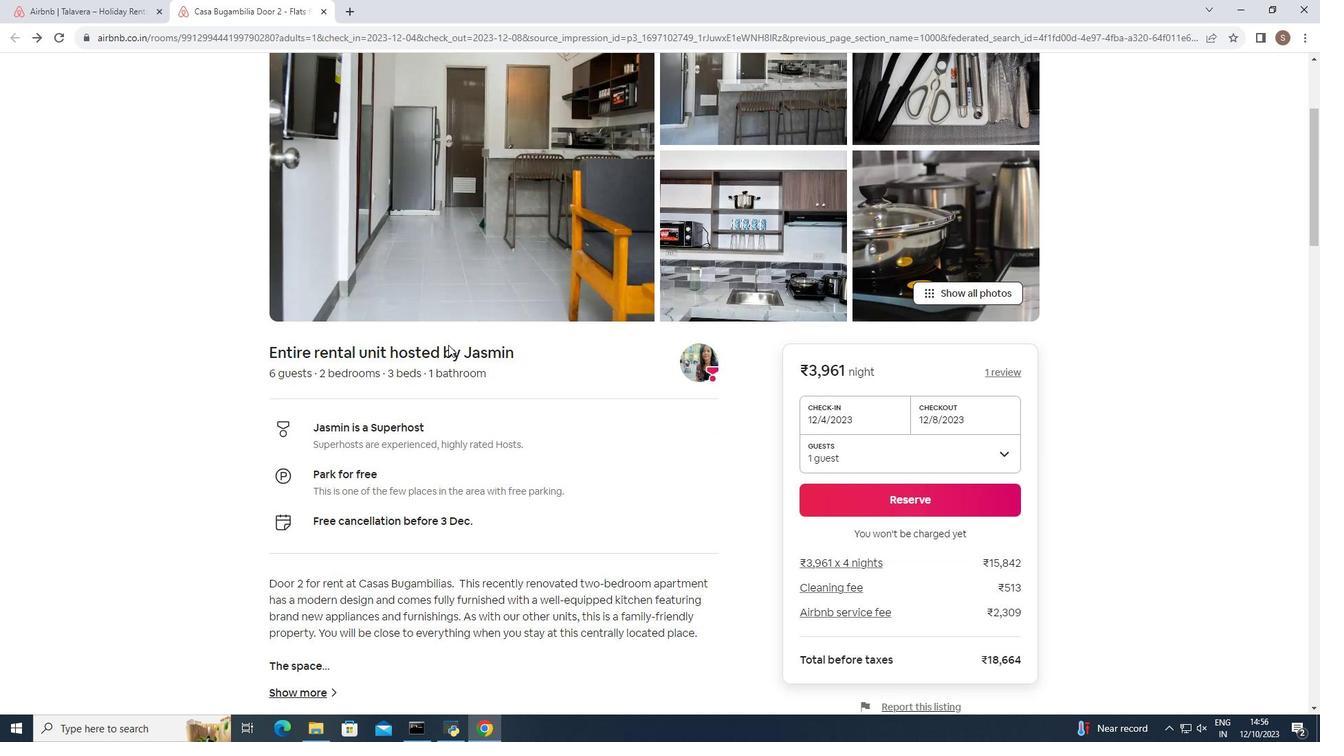
Action: Mouse scrolled (448, 344) with delta (0, 0)
Screenshot: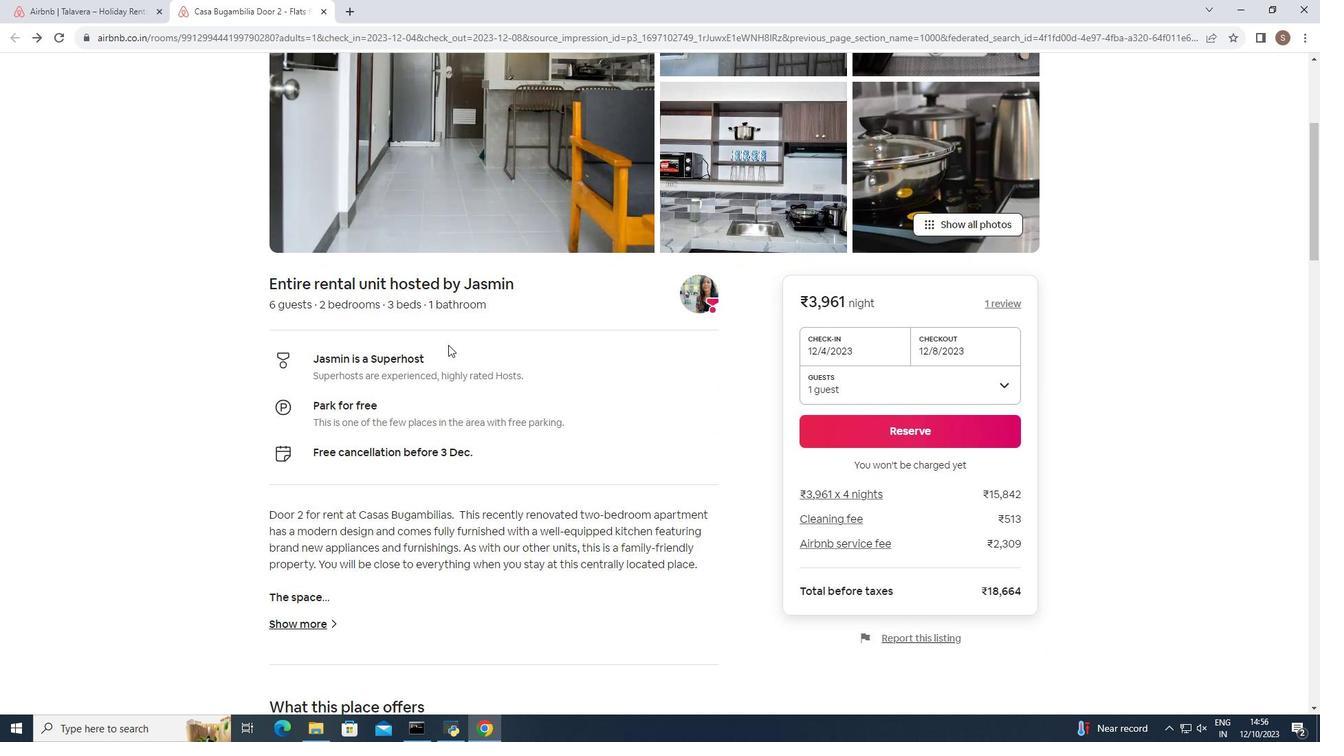 
Action: Mouse scrolled (448, 344) with delta (0, 0)
Screenshot: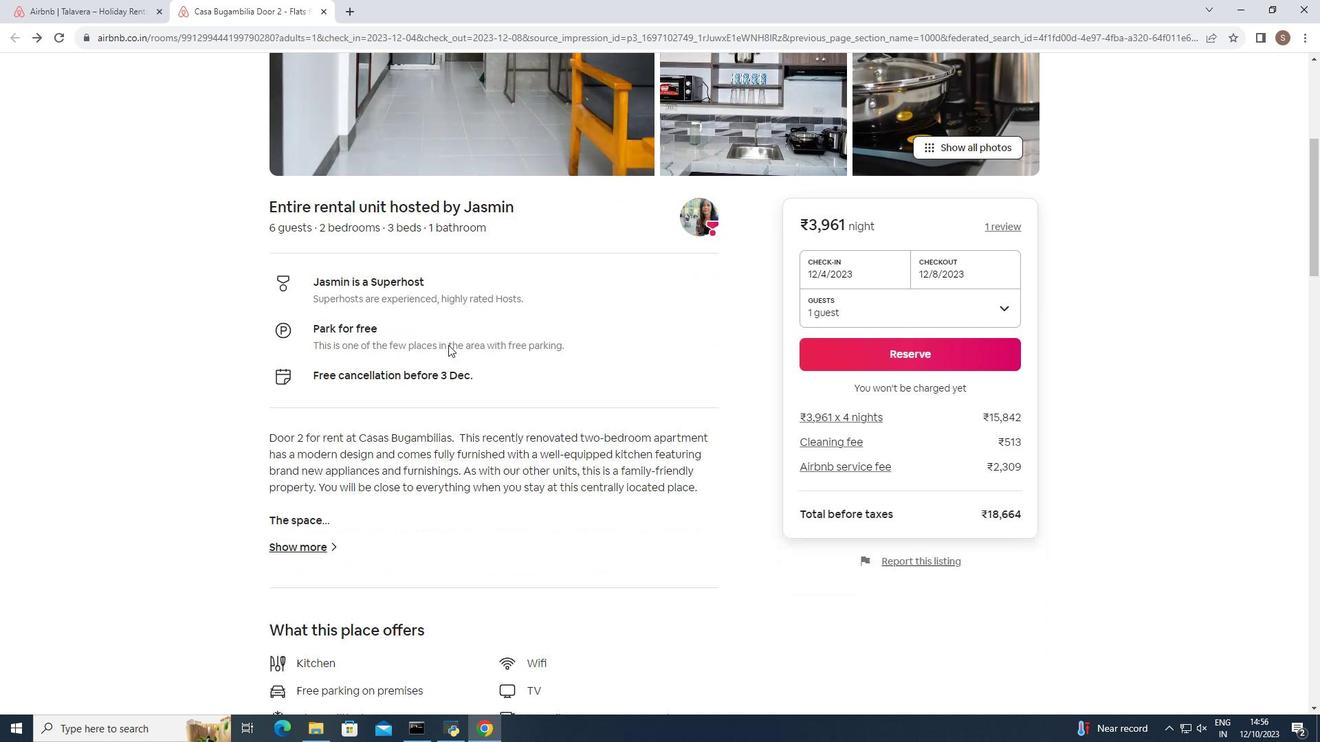 
Action: Mouse scrolled (448, 344) with delta (0, 0)
Screenshot: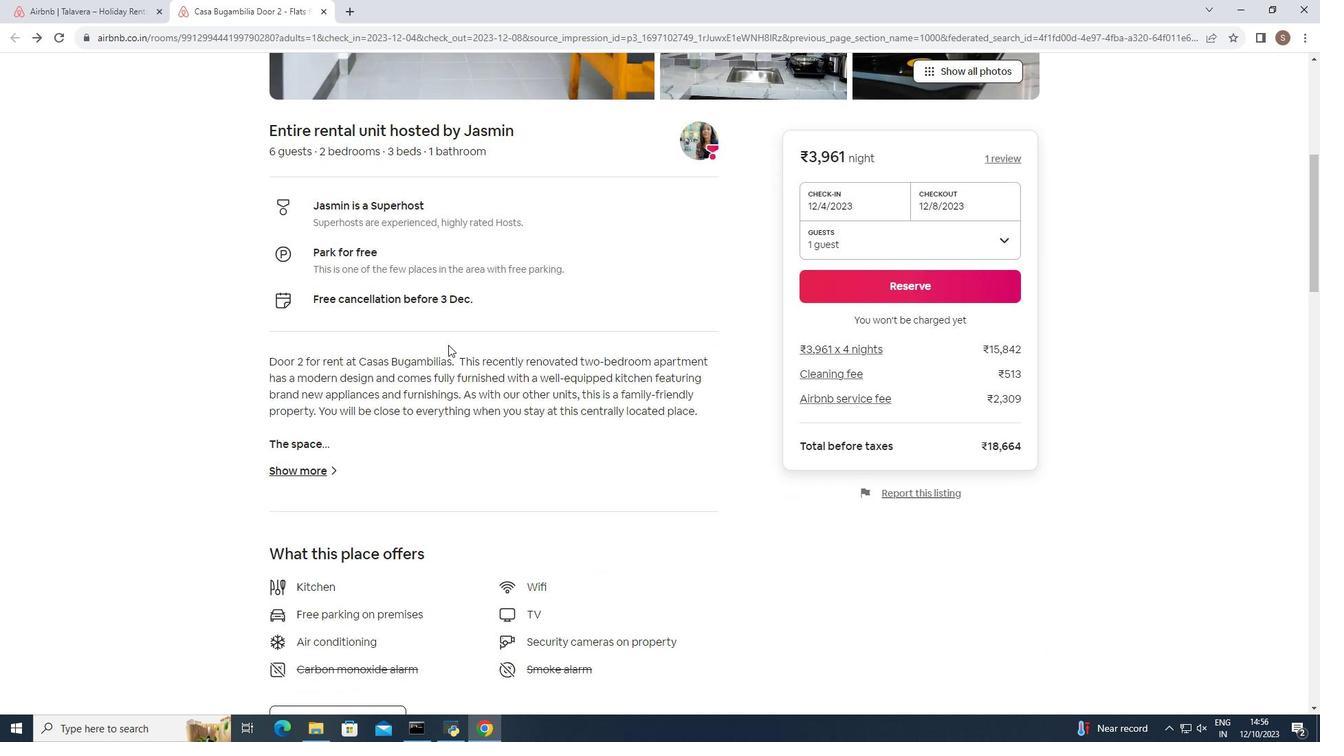 
Action: Mouse scrolled (448, 344) with delta (0, 0)
Screenshot: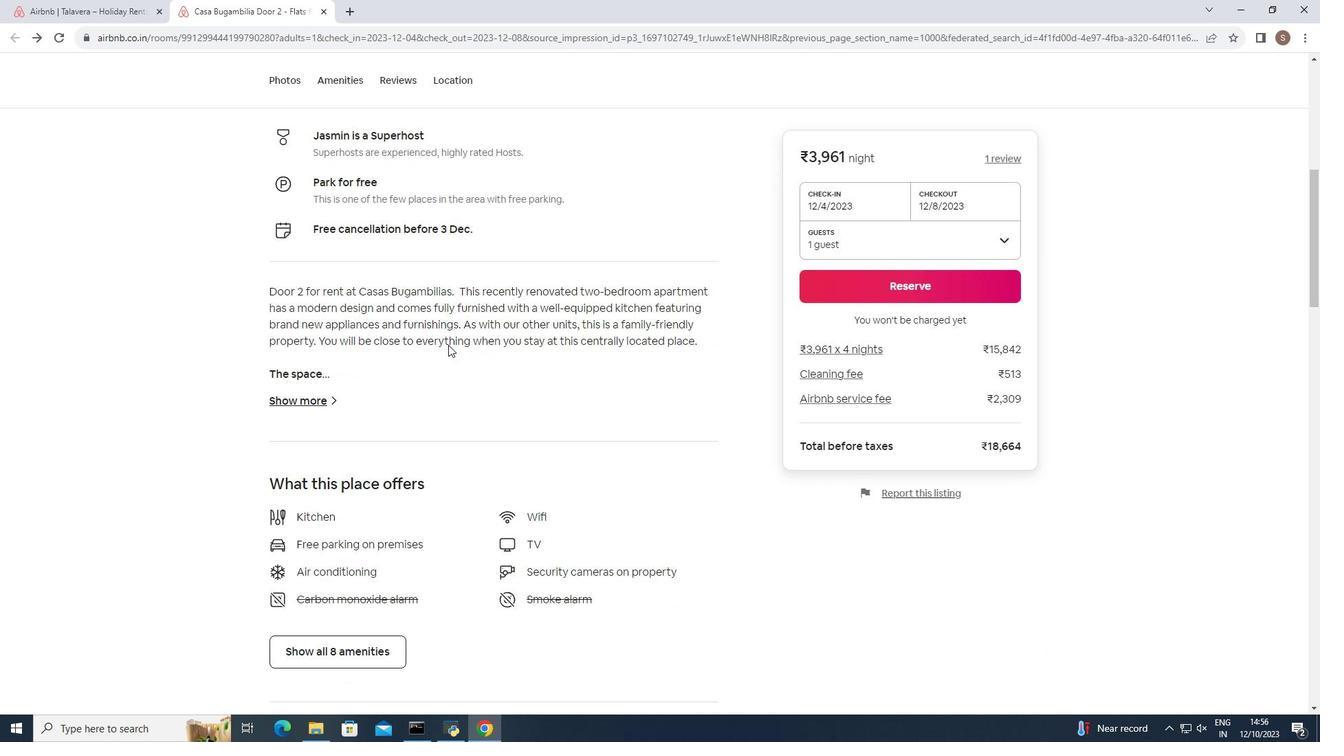 
Action: Mouse scrolled (448, 346) with delta (0, 0)
Screenshot: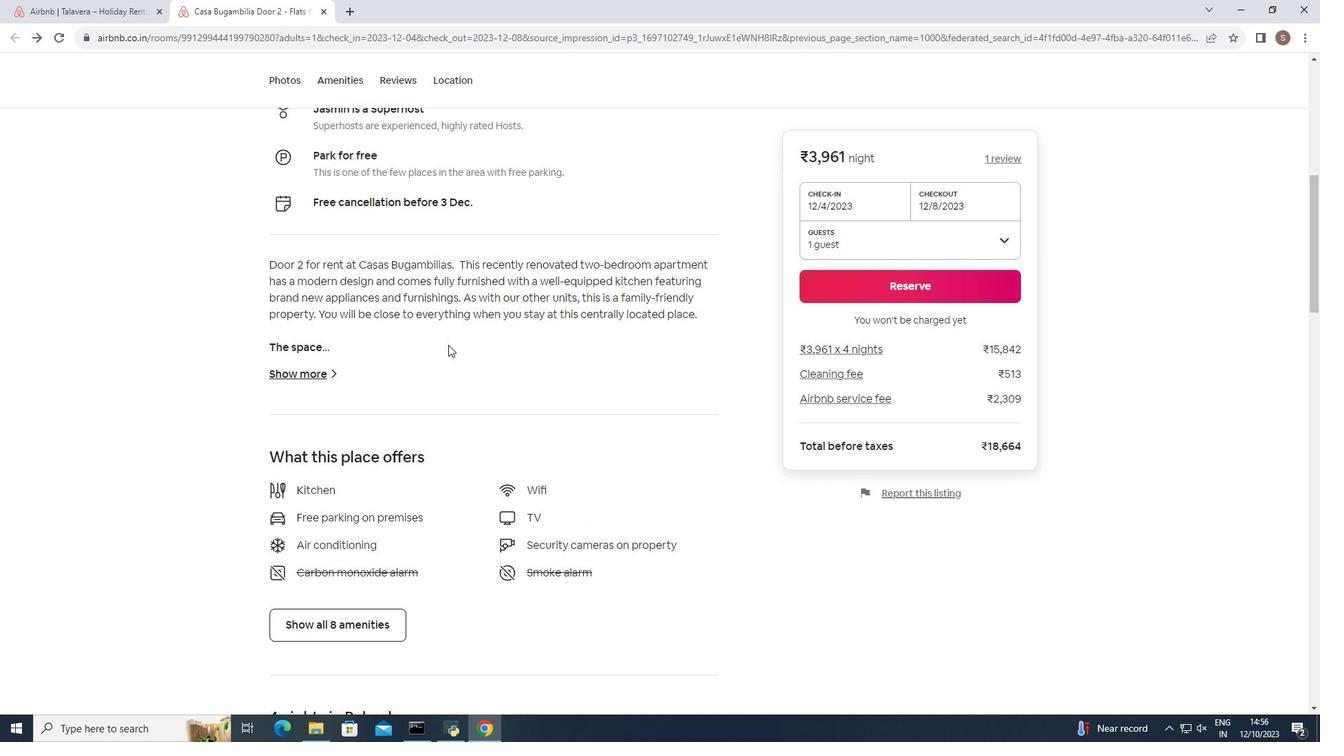 
Action: Mouse moved to (298, 432)
Screenshot: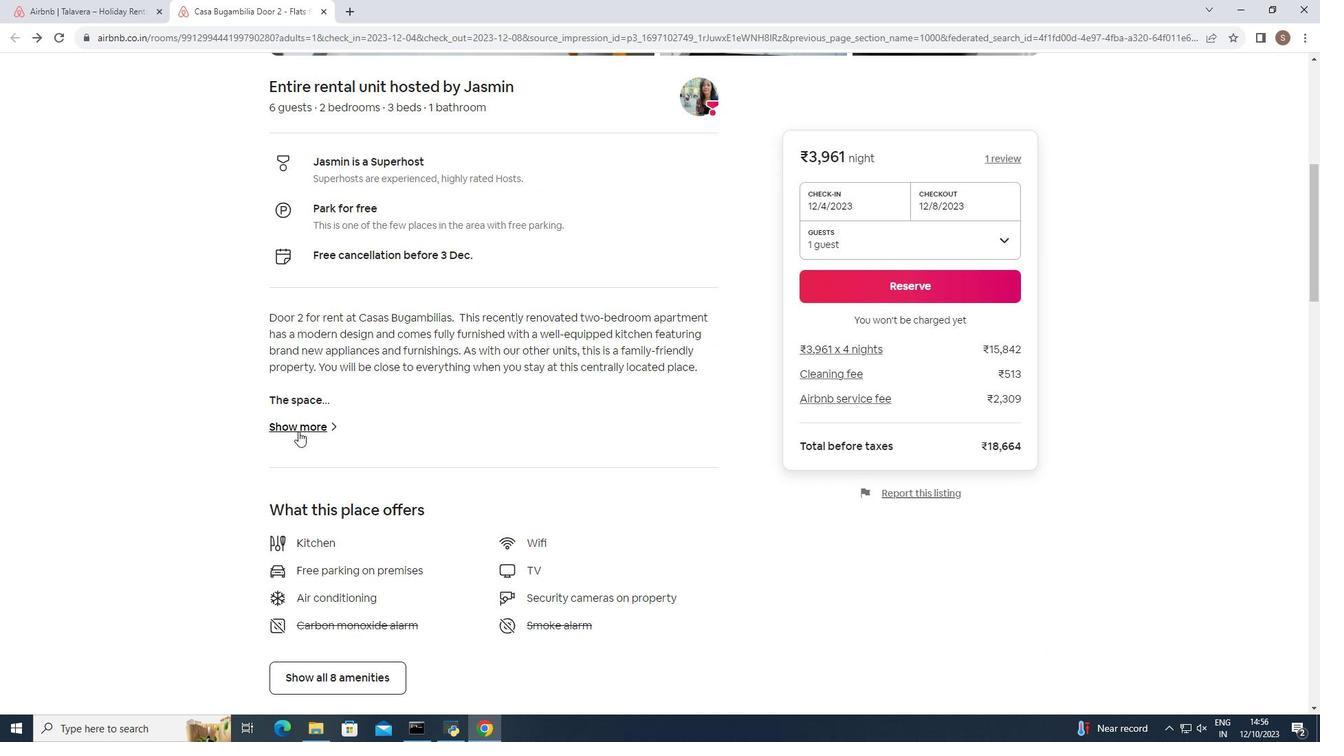 
Action: Mouse pressed left at (298, 432)
Screenshot: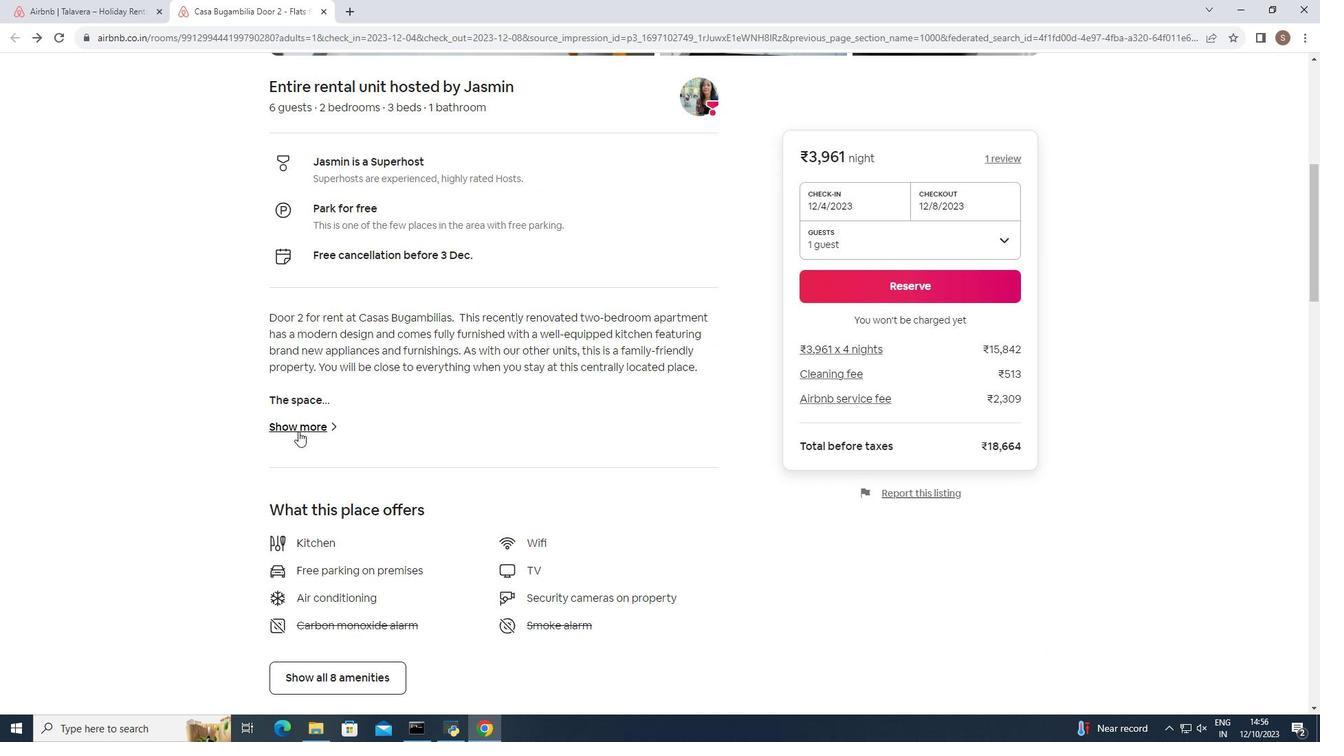 
Action: Mouse moved to (518, 429)
Screenshot: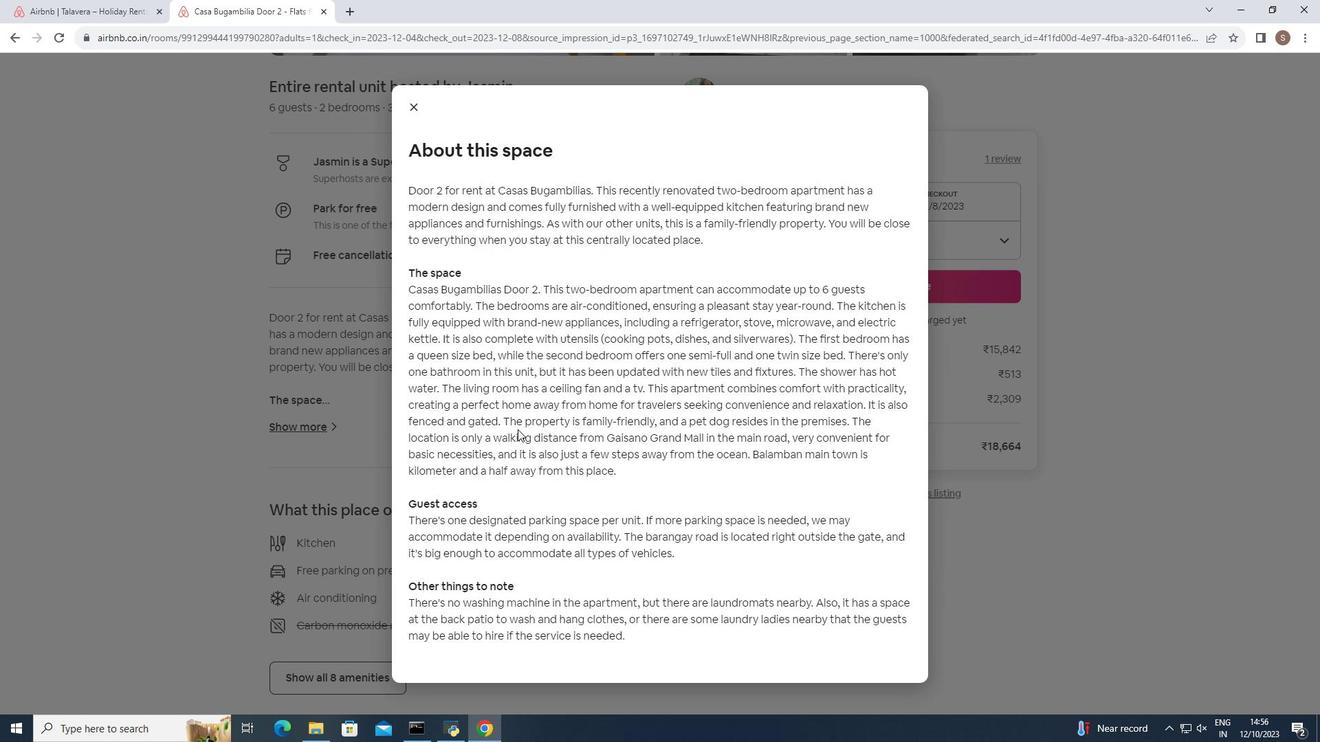 
Action: Mouse scrolled (518, 429) with delta (0, 0)
Screenshot: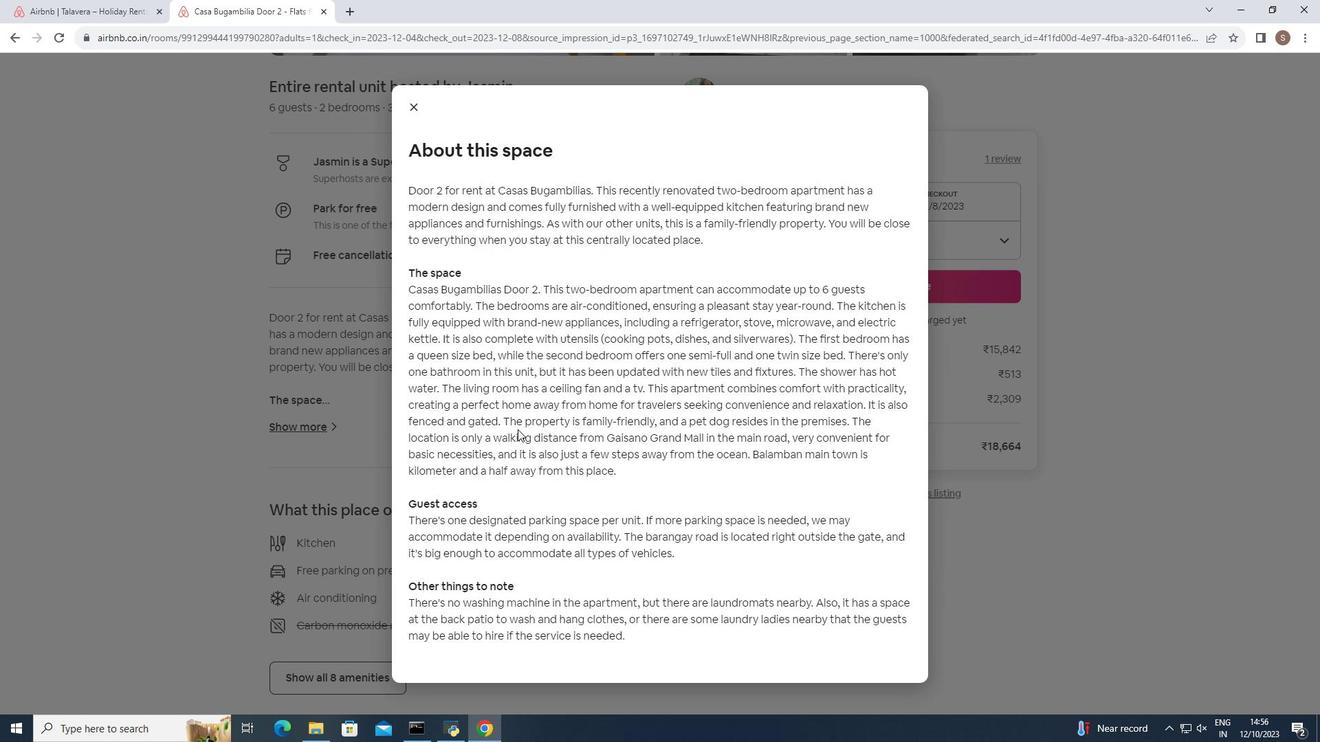 
Action: Mouse scrolled (518, 429) with delta (0, 0)
Screenshot: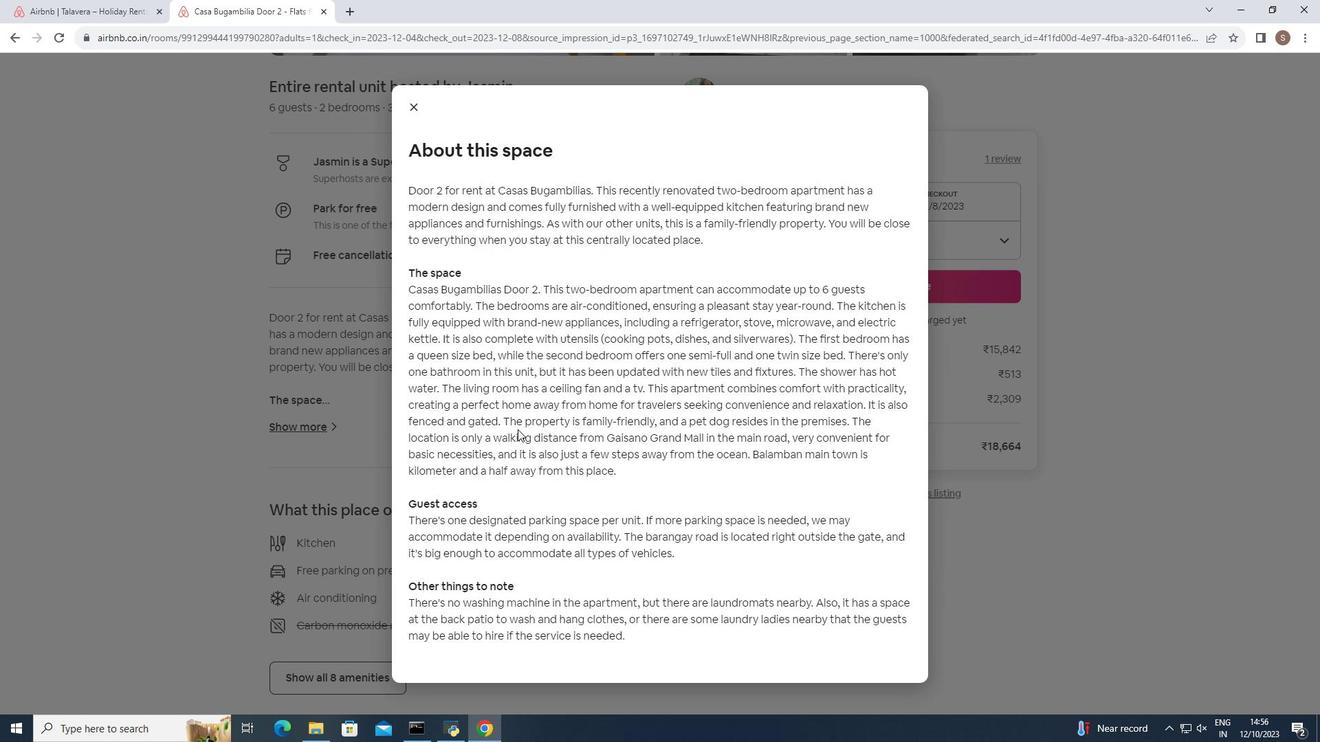 
Action: Mouse moved to (416, 104)
Screenshot: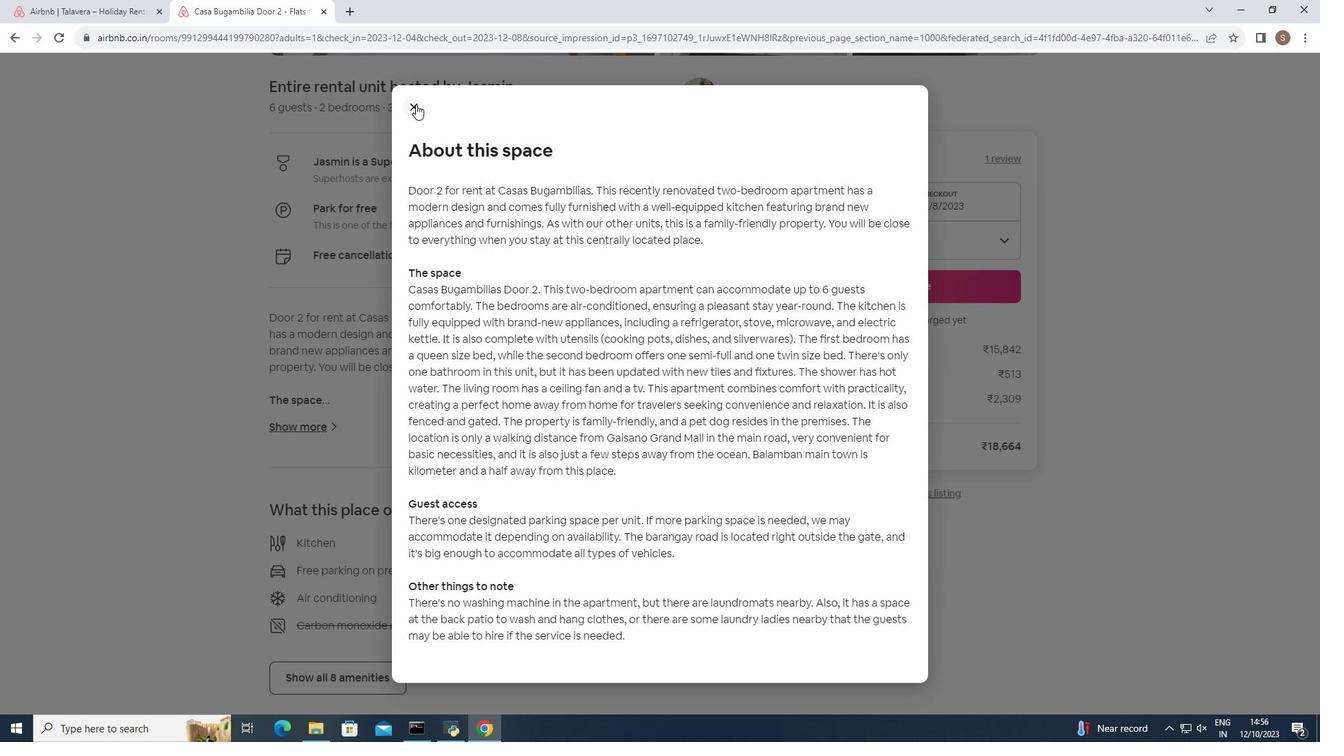 
Action: Mouse pressed left at (416, 104)
Screenshot: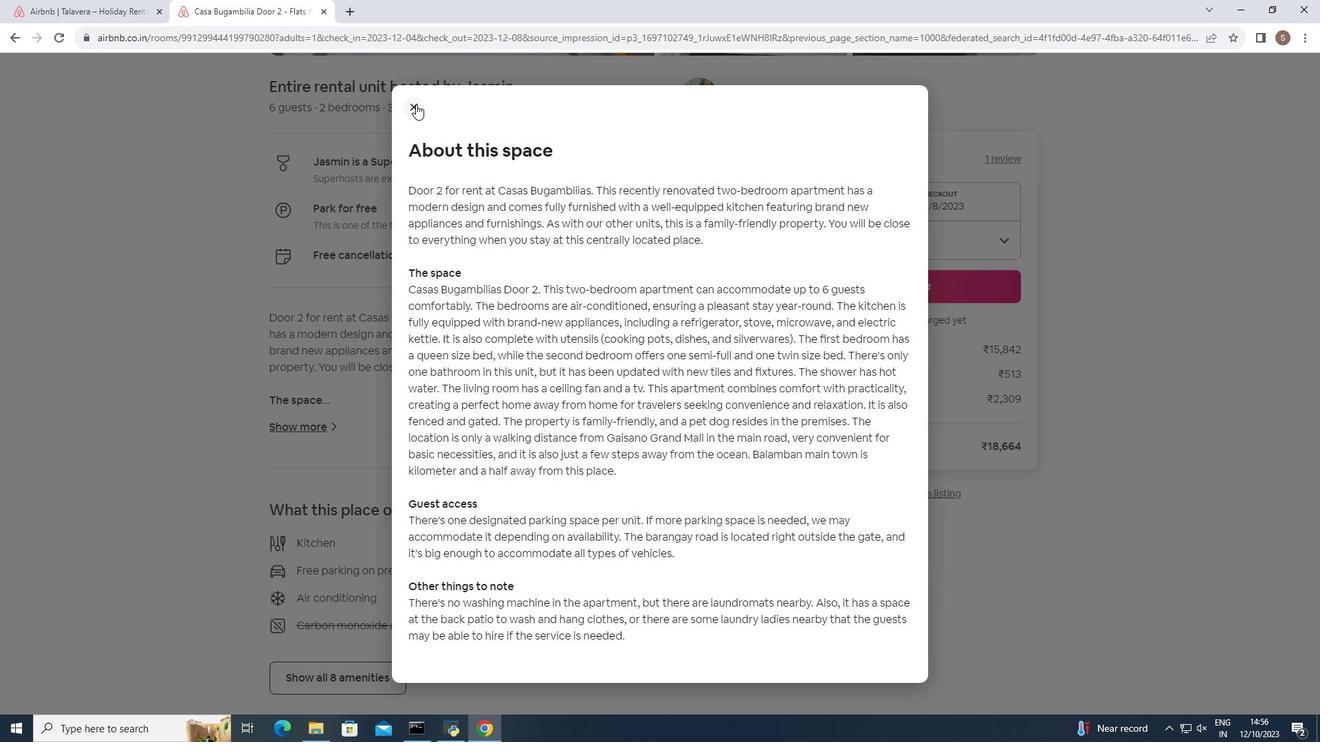 
Action: Mouse moved to (373, 318)
Screenshot: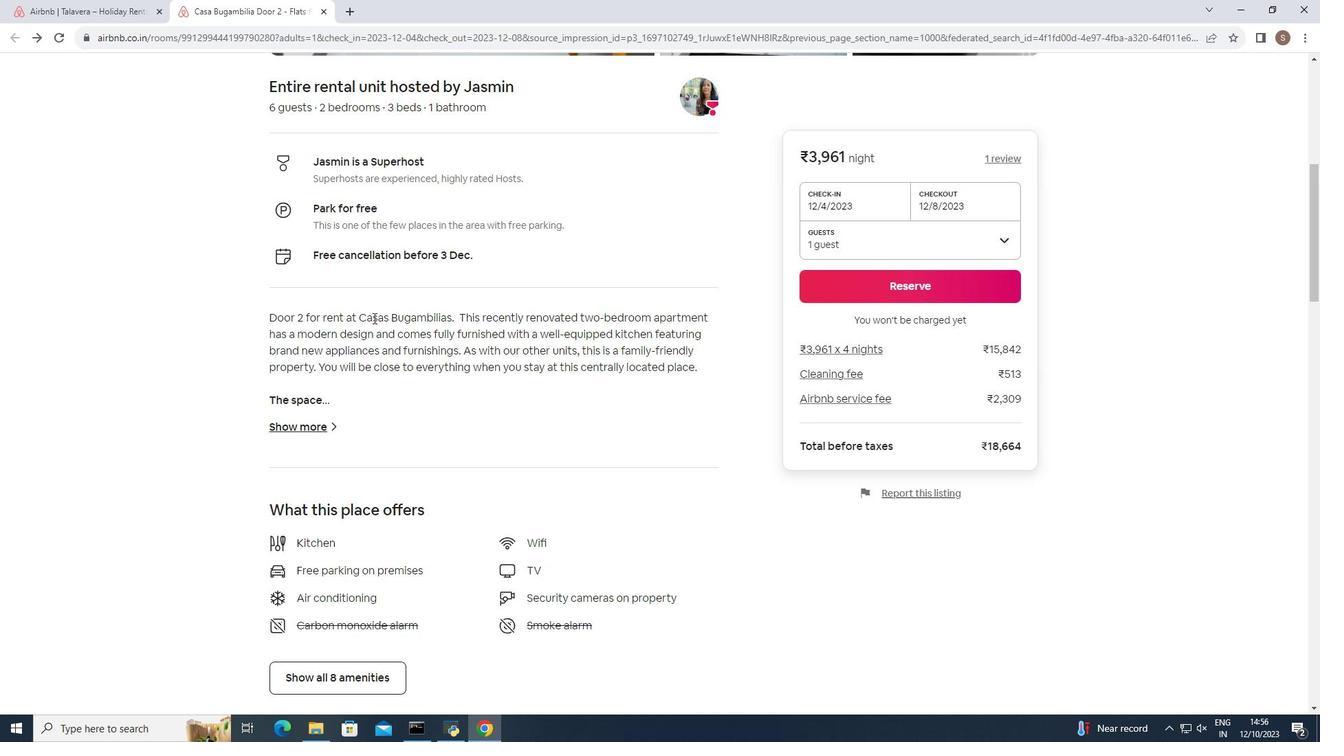 
Action: Mouse scrolled (373, 317) with delta (0, 0)
Screenshot: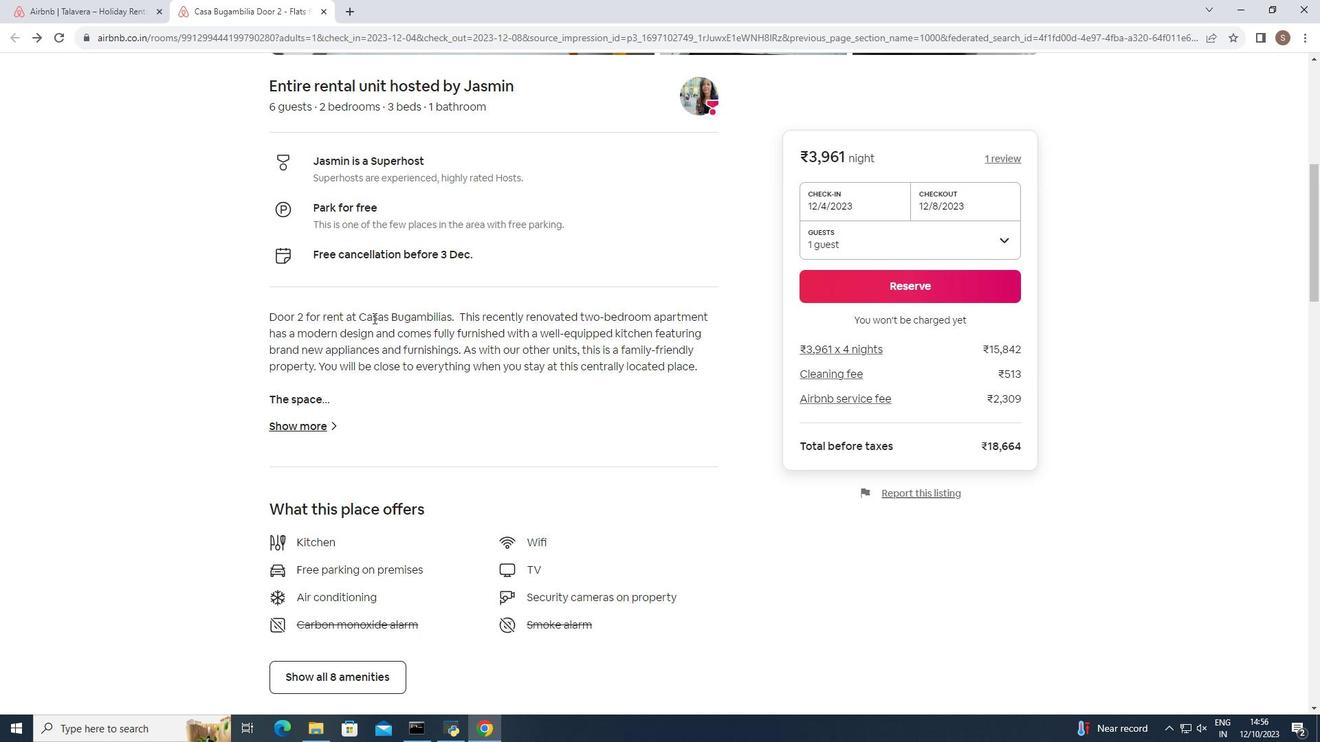 
Action: Mouse scrolled (373, 317) with delta (0, 0)
Screenshot: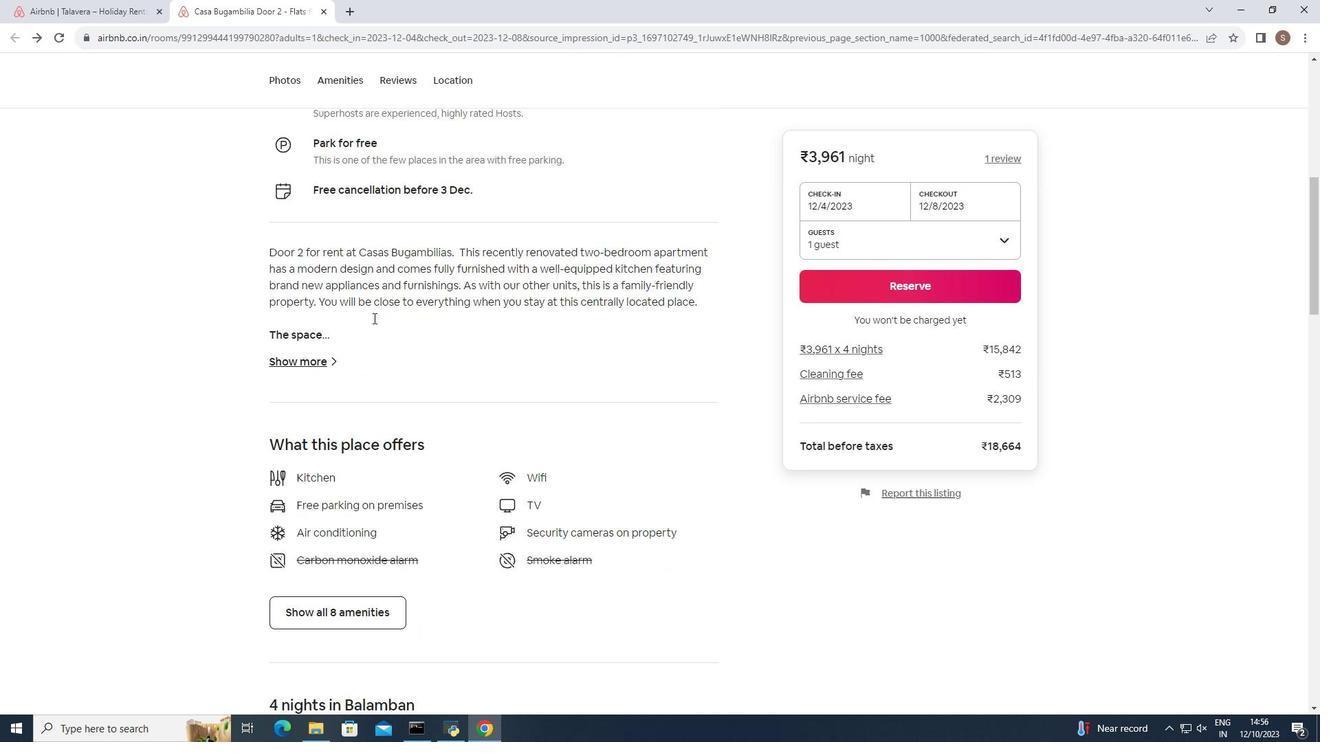 
Action: Mouse scrolled (373, 317) with delta (0, 0)
Screenshot: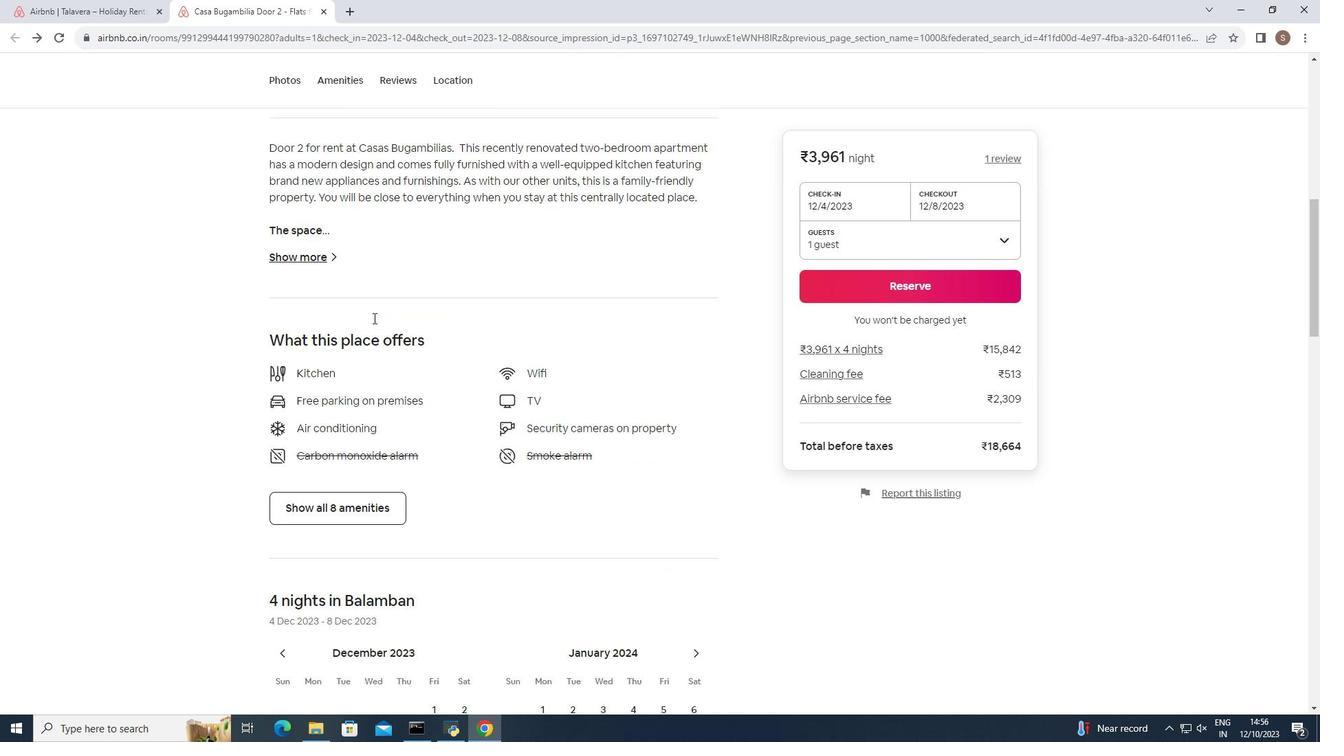 
Action: Mouse moved to (358, 471)
Screenshot: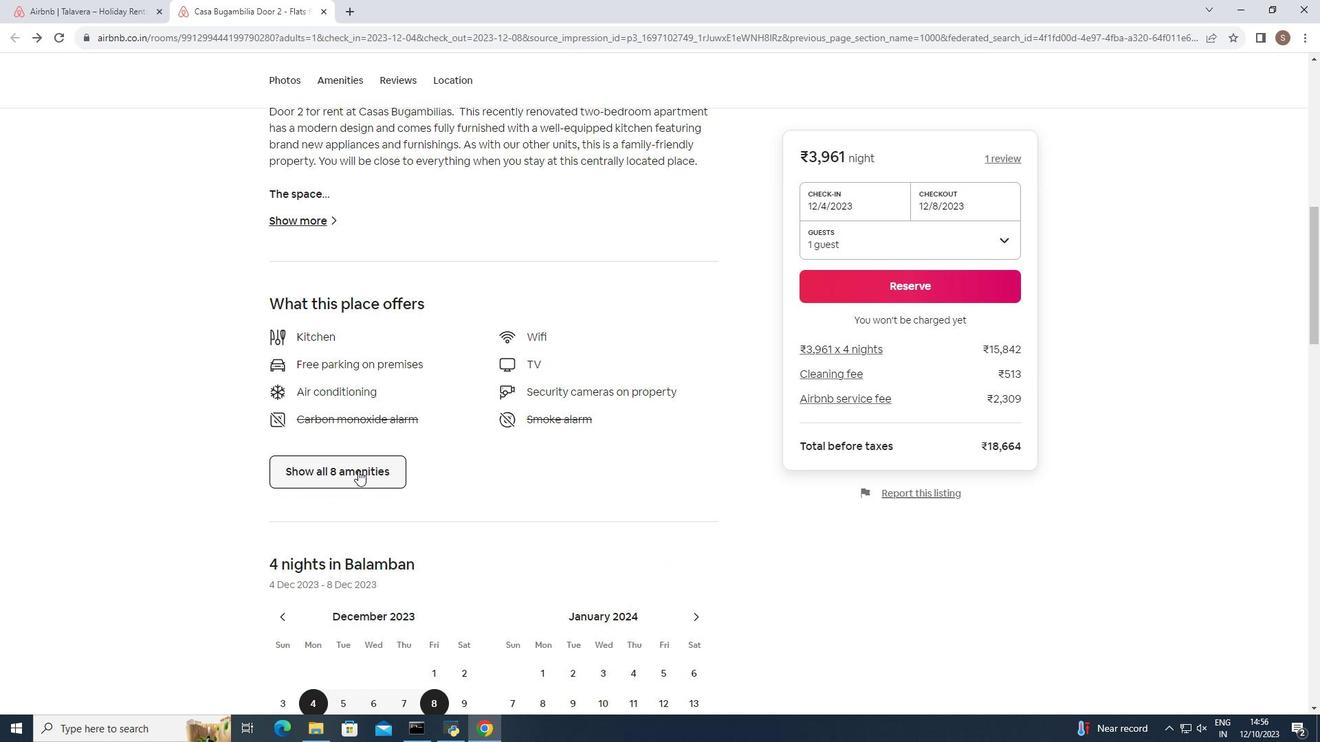 
Action: Mouse pressed left at (358, 471)
Screenshot: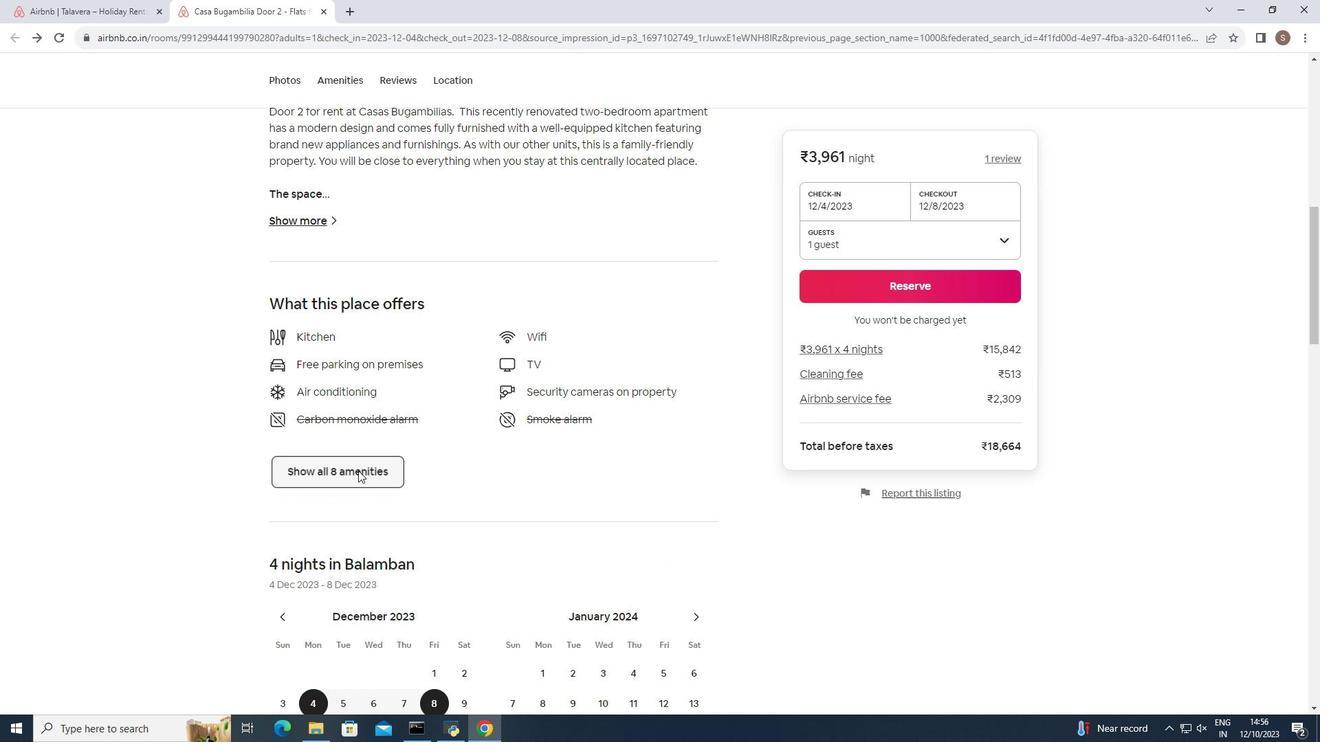 
Action: Mouse moved to (506, 459)
Screenshot: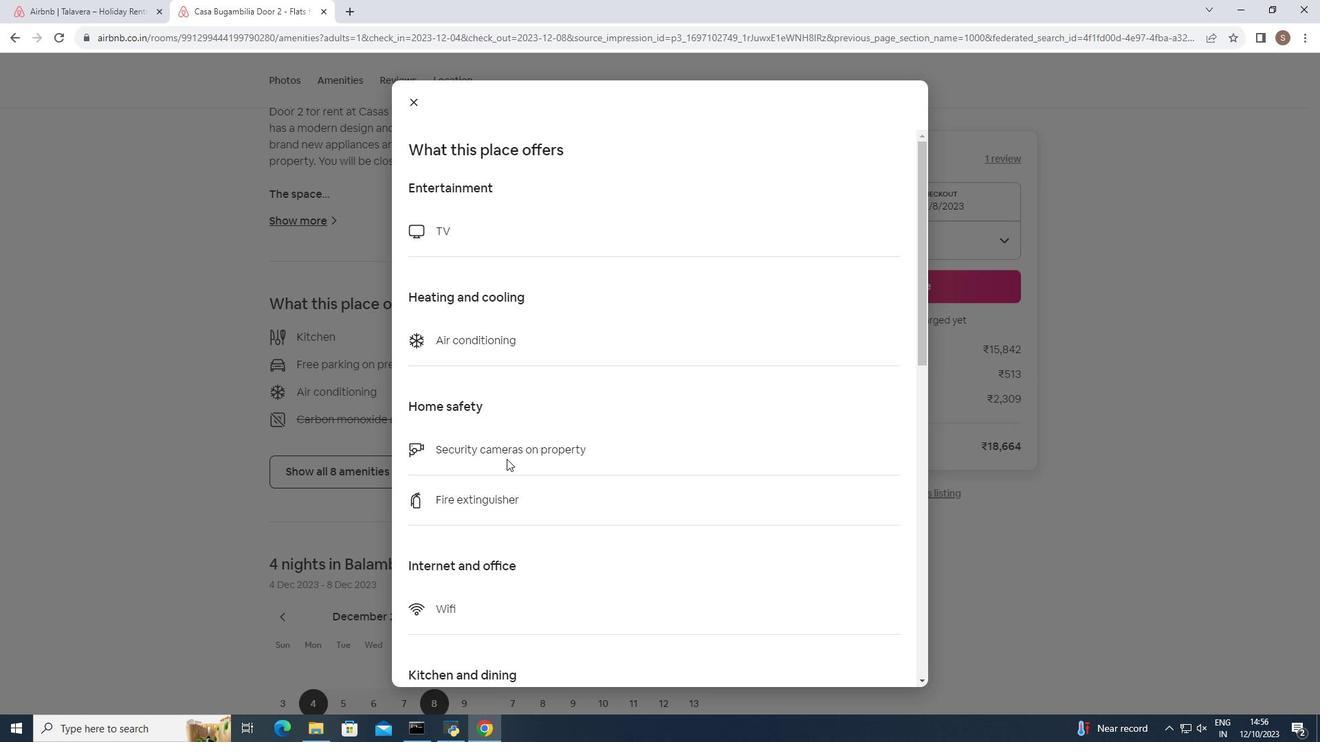 
Action: Mouse scrolled (506, 458) with delta (0, 0)
Screenshot: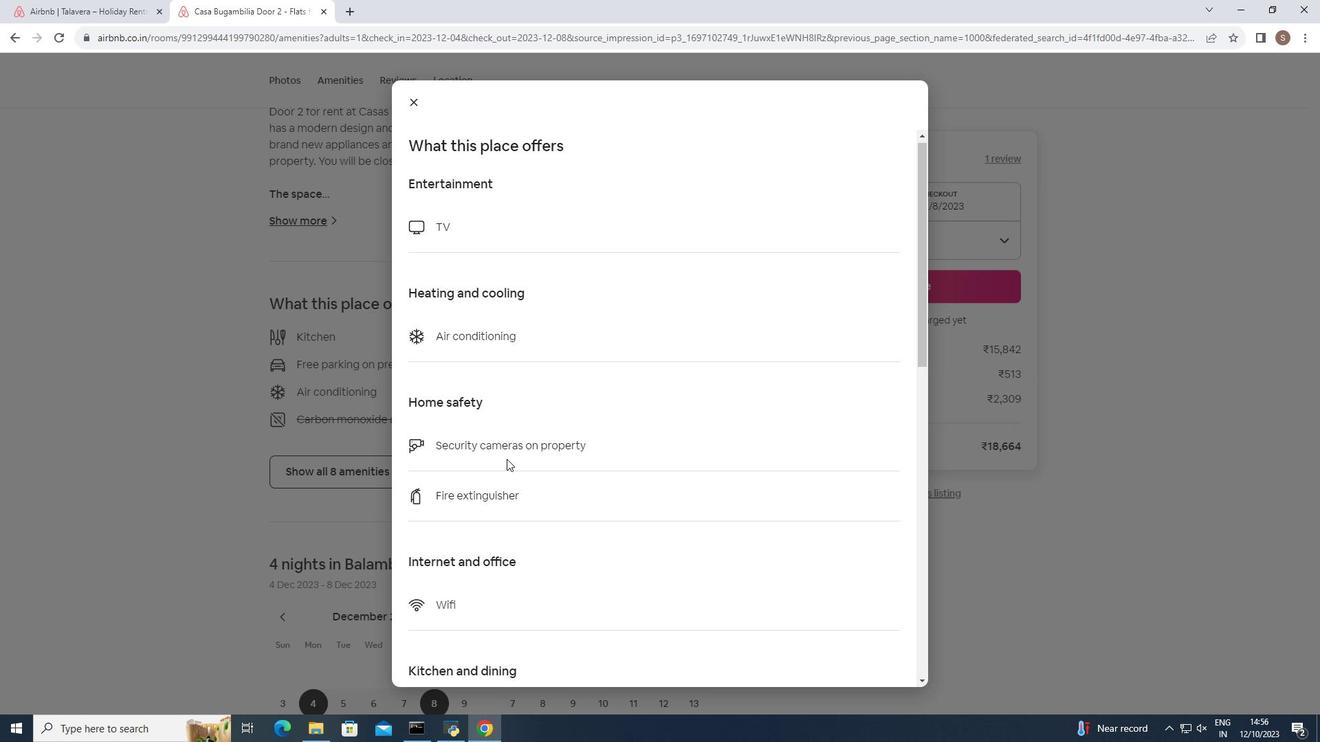 
Action: Mouse scrolled (506, 458) with delta (0, 0)
Screenshot: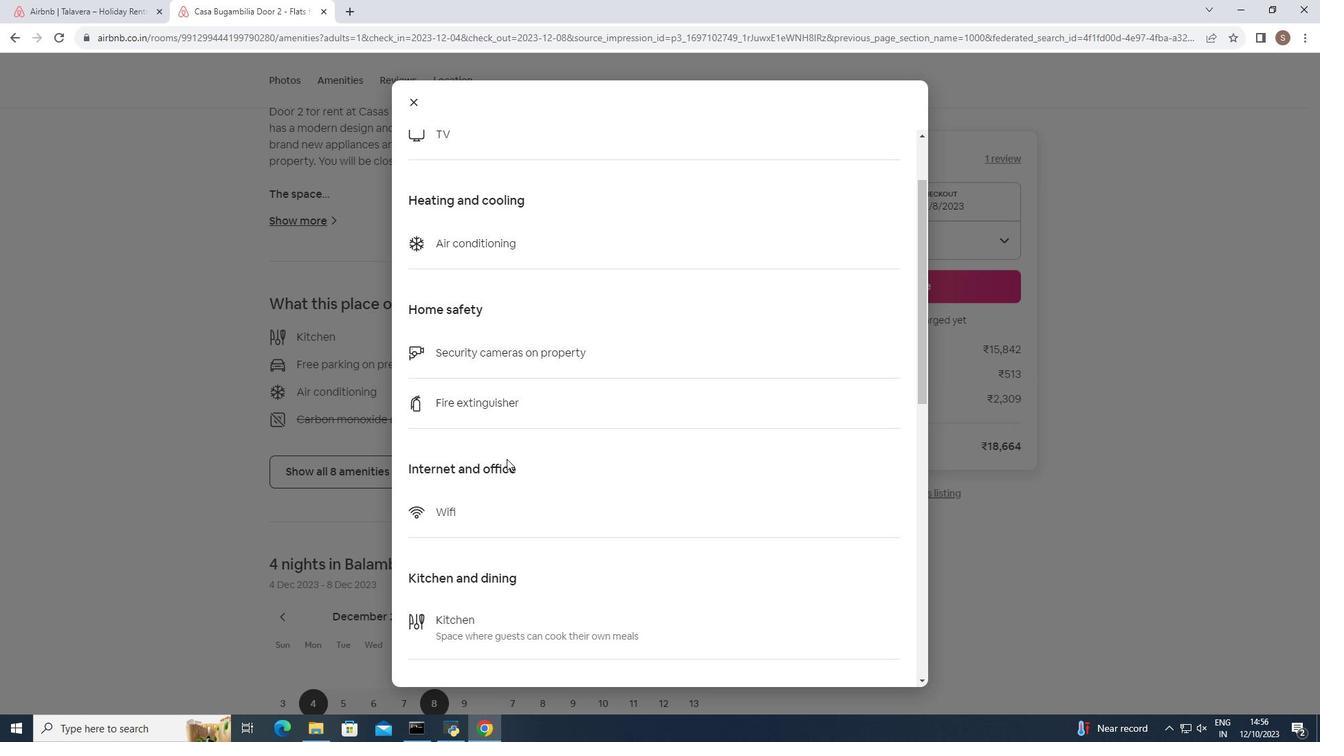
Action: Mouse scrolled (506, 458) with delta (0, 0)
Screenshot: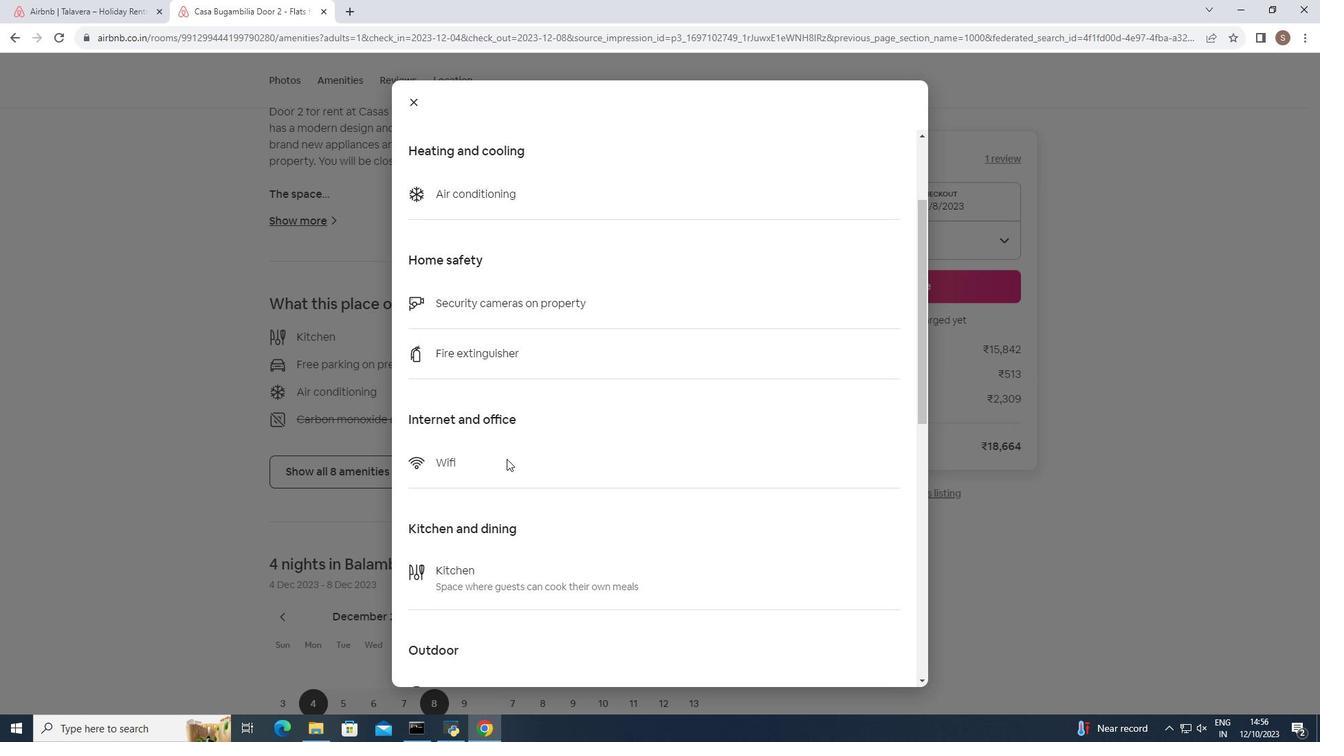 
Action: Mouse scrolled (506, 458) with delta (0, 0)
Screenshot: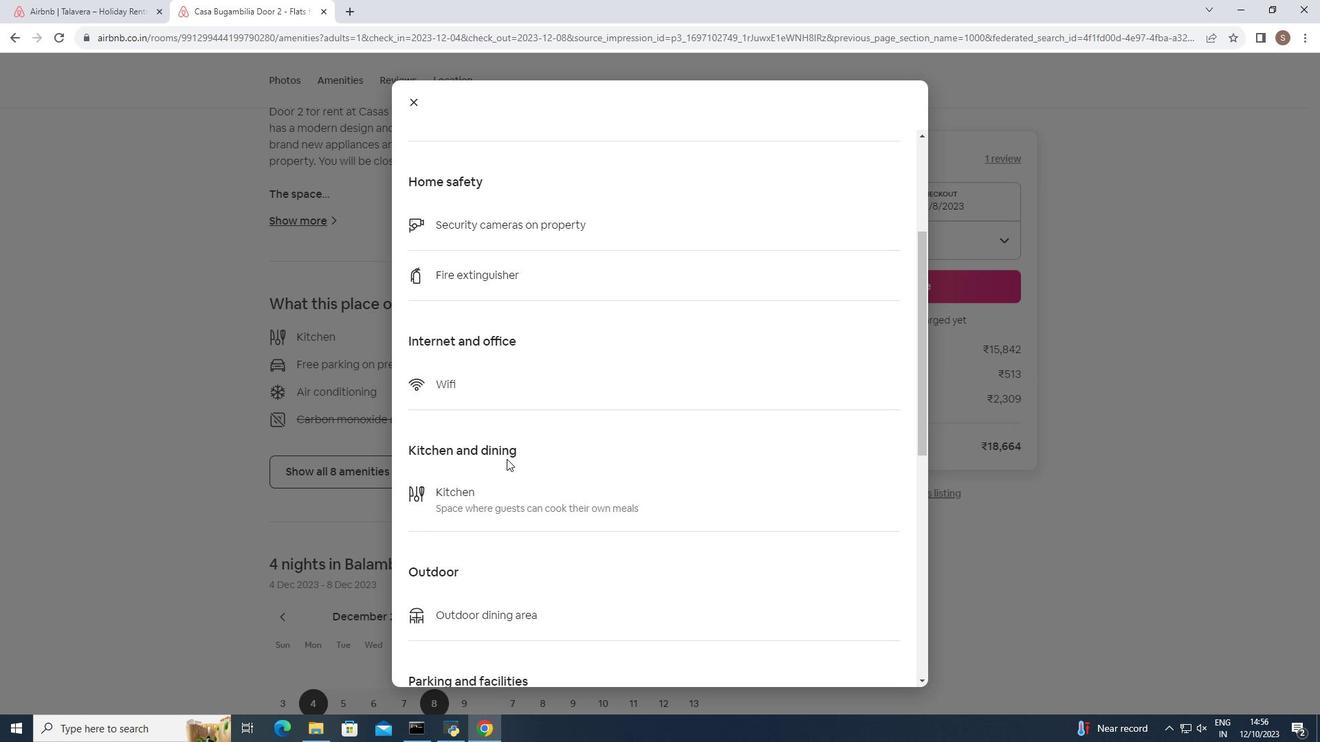 
Action: Mouse scrolled (506, 458) with delta (0, 0)
Screenshot: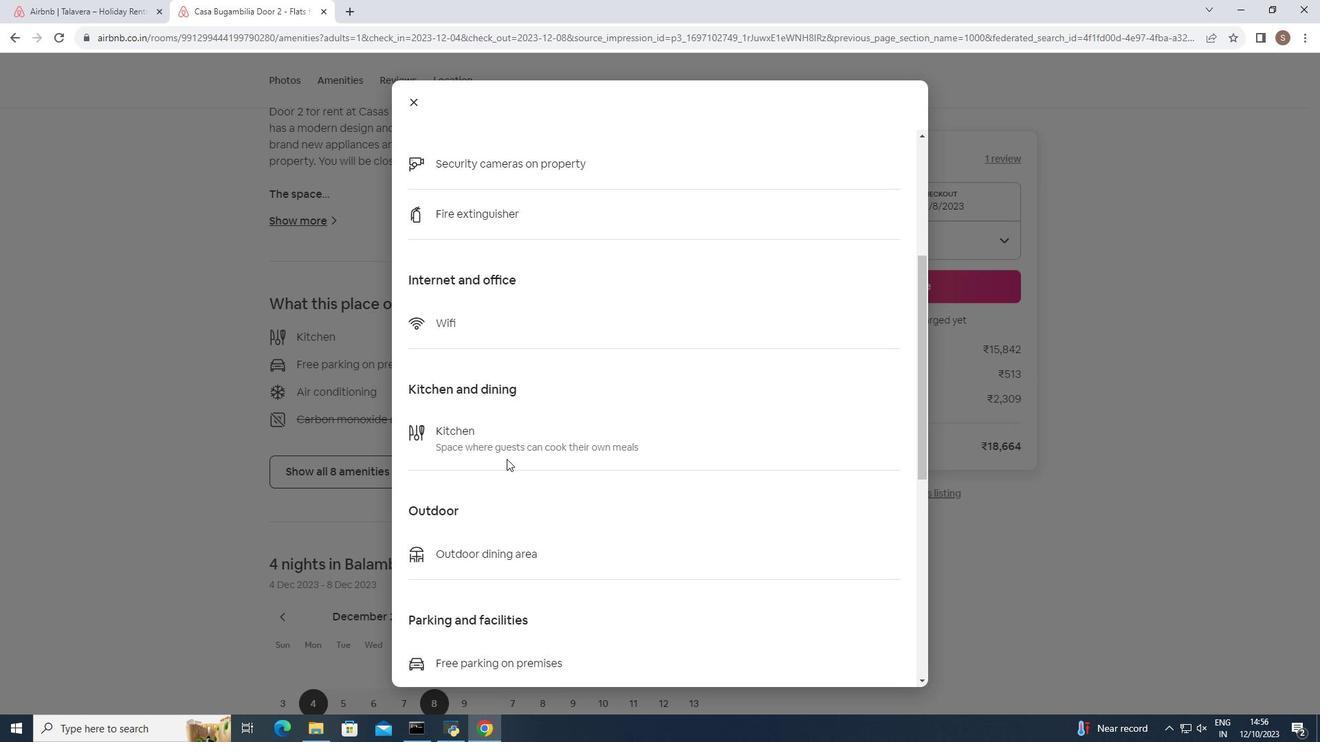 
Action: Mouse scrolled (506, 458) with delta (0, 0)
Screenshot: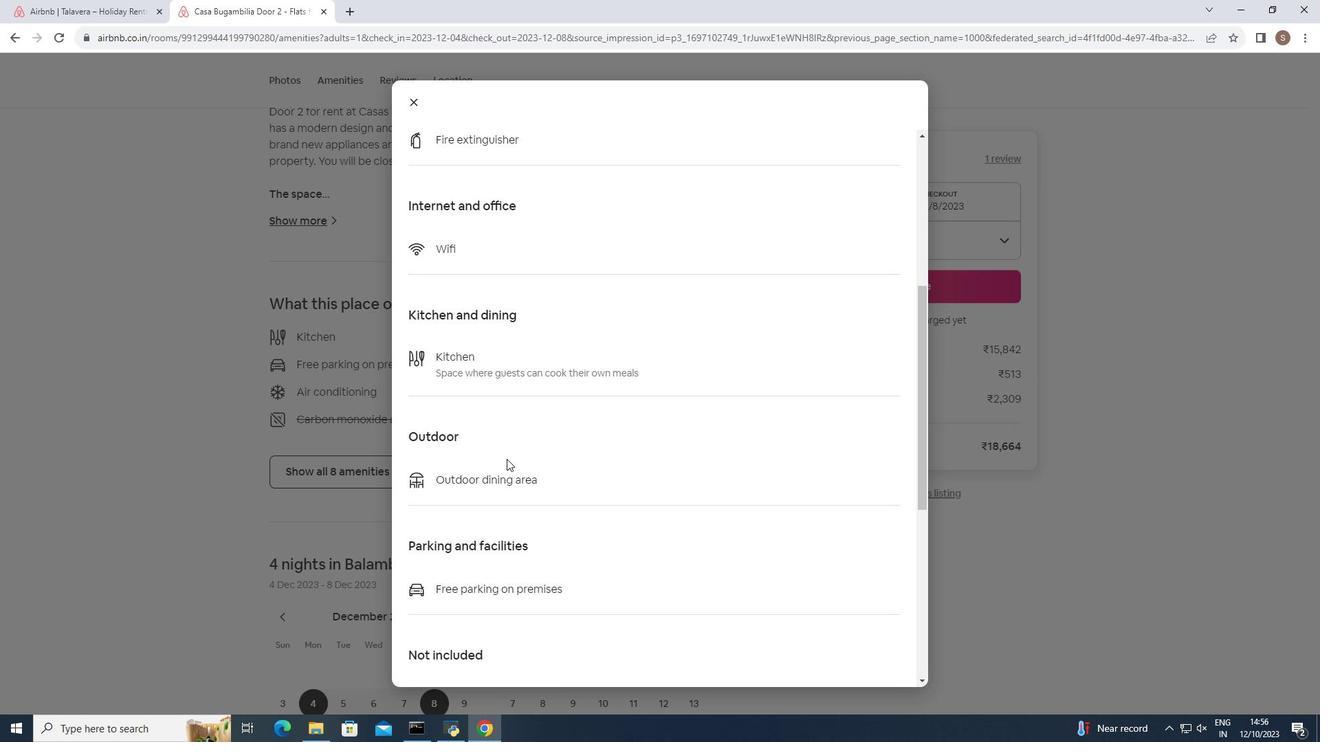 
Action: Mouse scrolled (506, 458) with delta (0, 0)
Screenshot: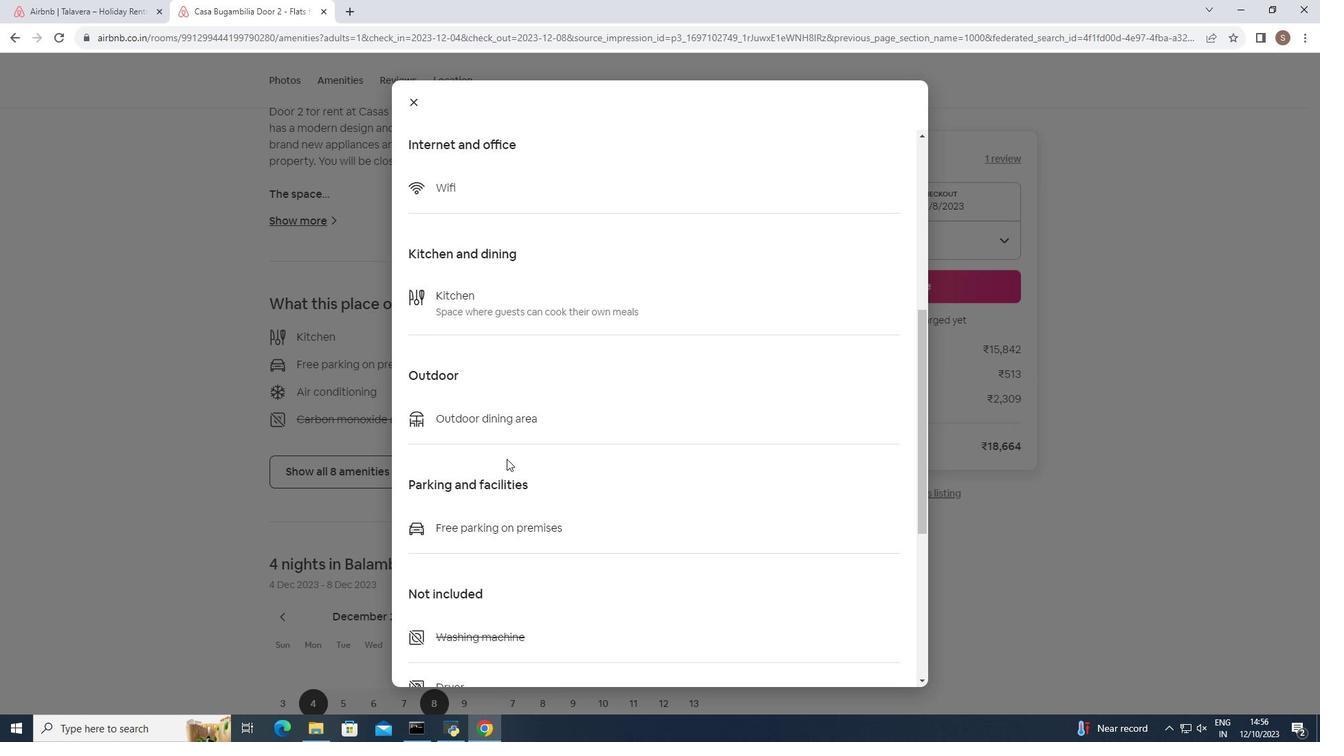 
Action: Mouse scrolled (506, 458) with delta (0, 0)
Screenshot: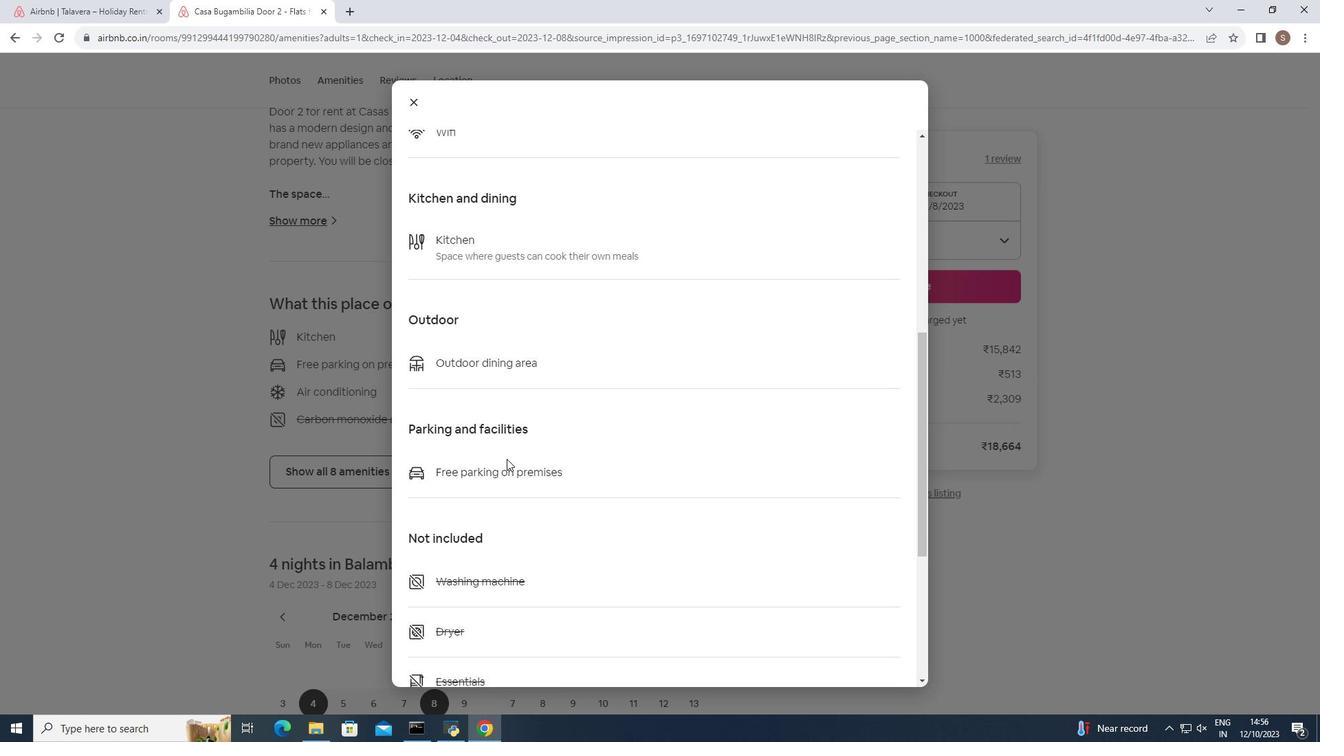 
Action: Mouse scrolled (506, 458) with delta (0, 0)
Screenshot: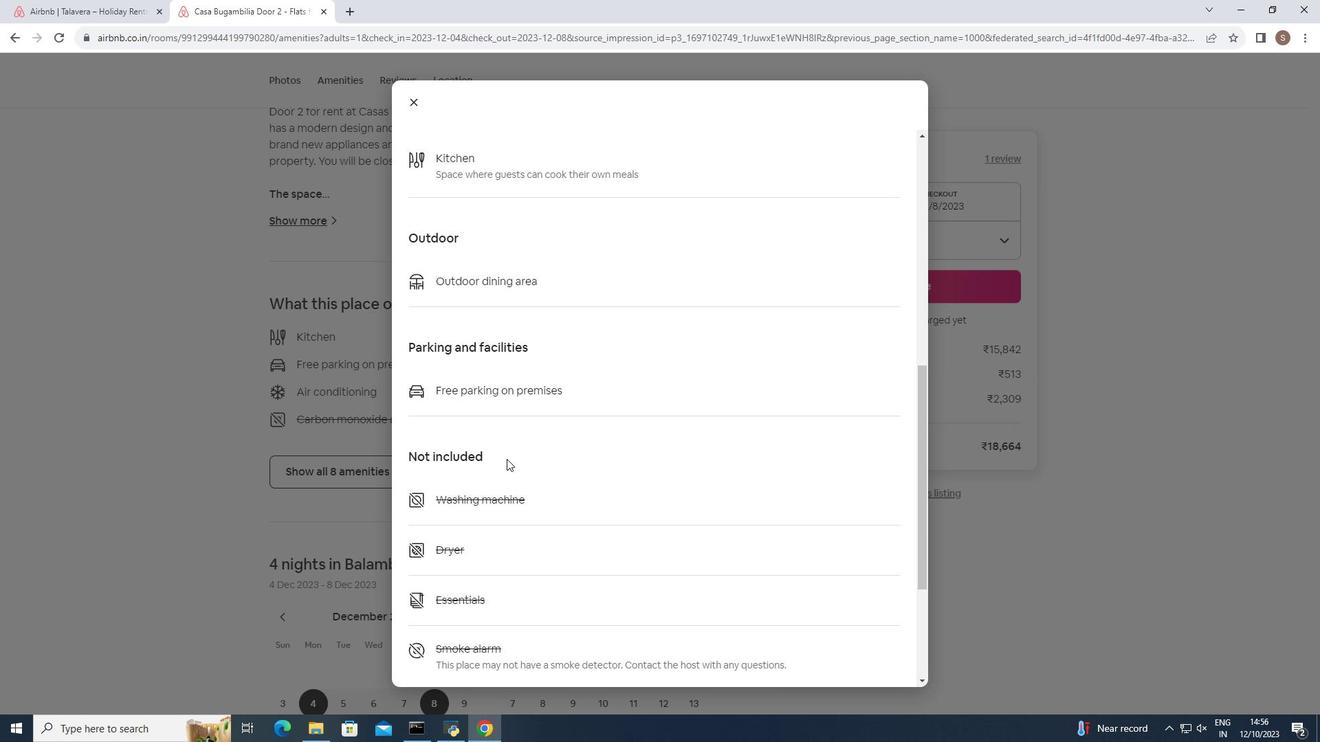 
Action: Mouse scrolled (506, 458) with delta (0, 0)
Screenshot: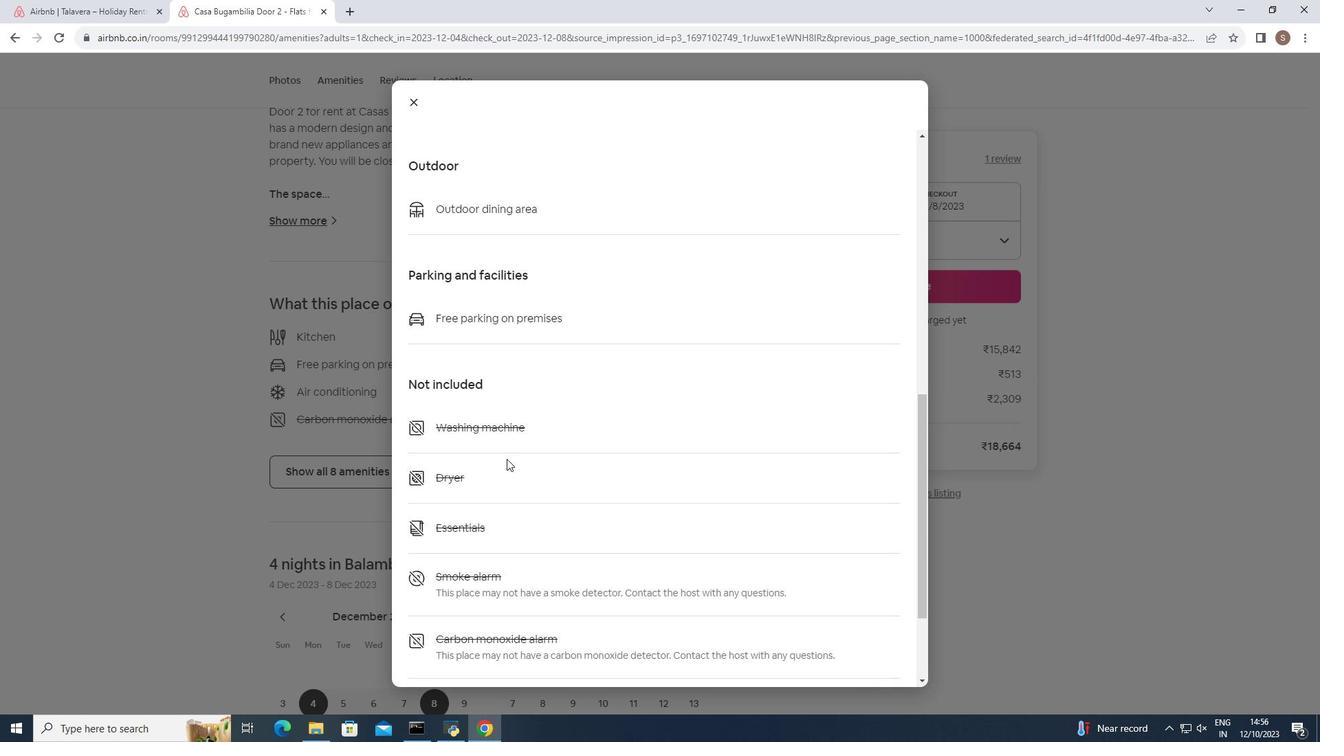
Action: Mouse scrolled (506, 458) with delta (0, 0)
Screenshot: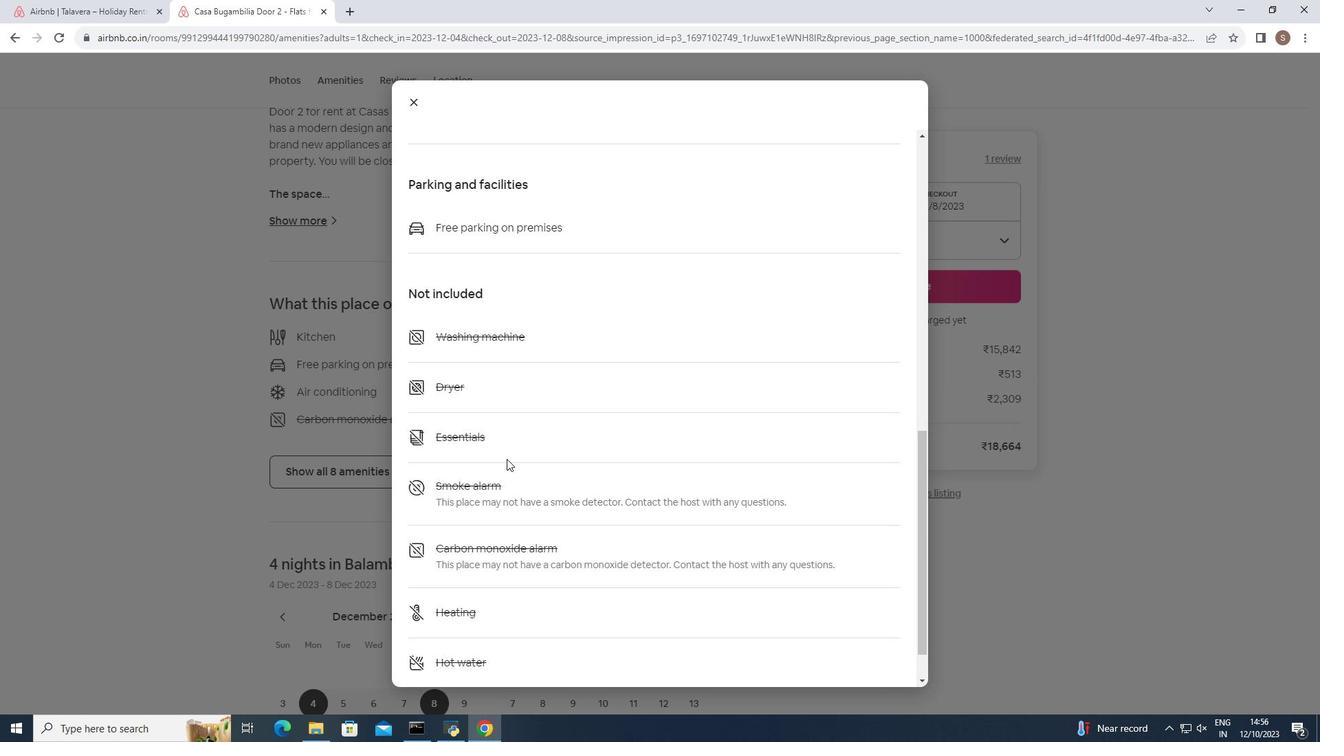 
Action: Mouse scrolled (506, 458) with delta (0, 0)
Screenshot: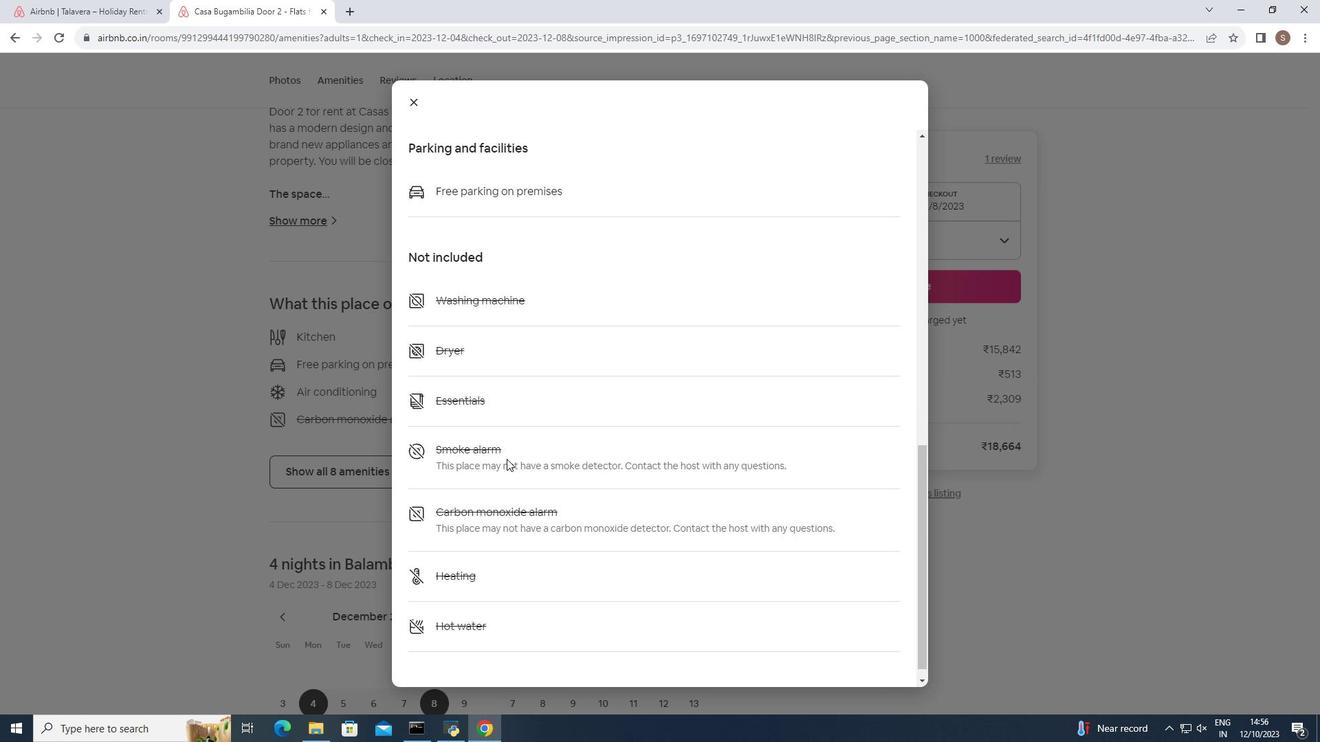 
Action: Mouse scrolled (506, 458) with delta (0, 0)
Screenshot: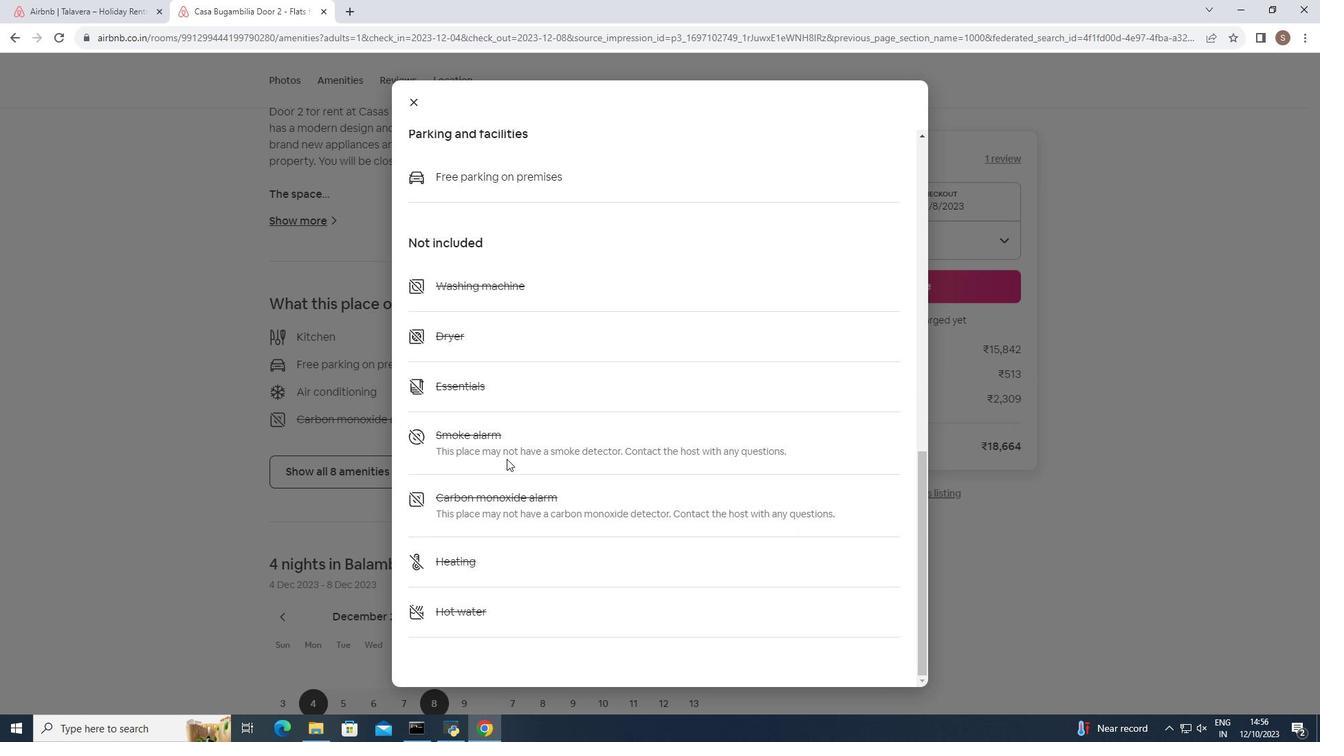 
Action: Mouse moved to (417, 103)
Screenshot: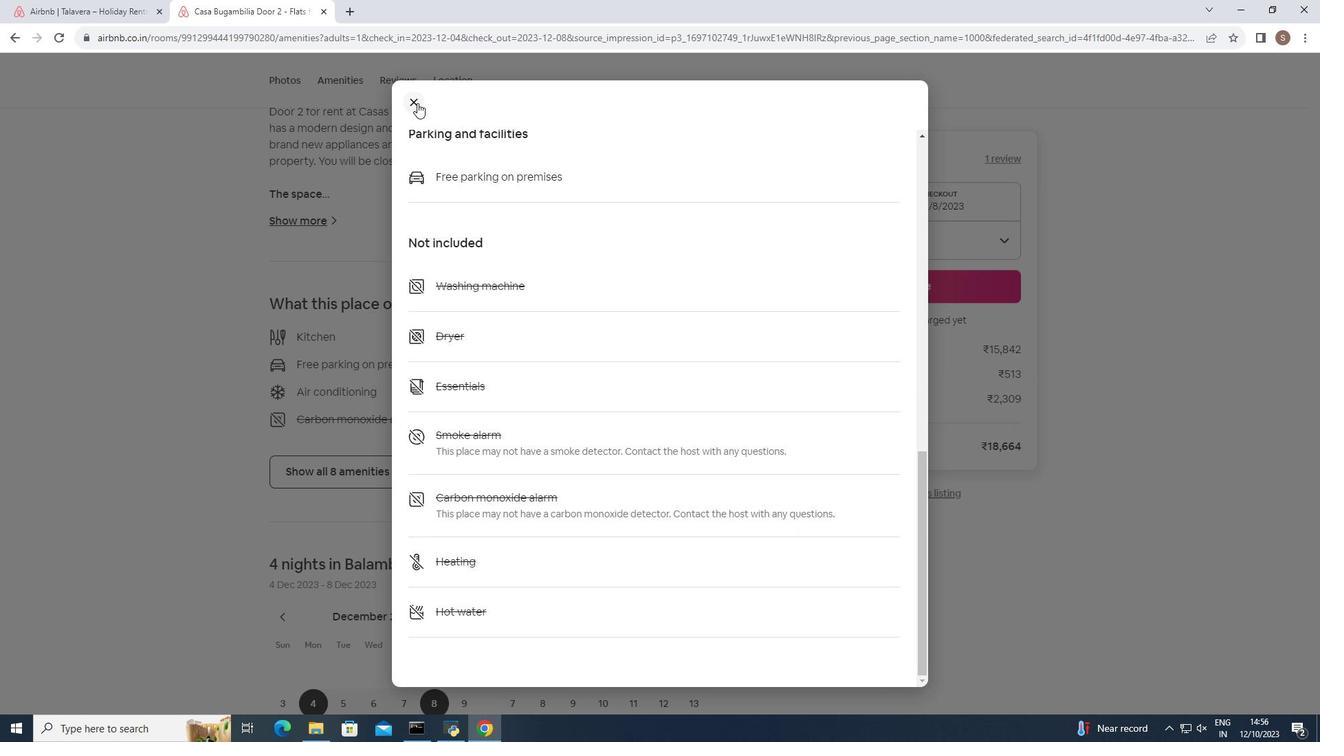 
Action: Mouse pressed left at (417, 103)
Screenshot: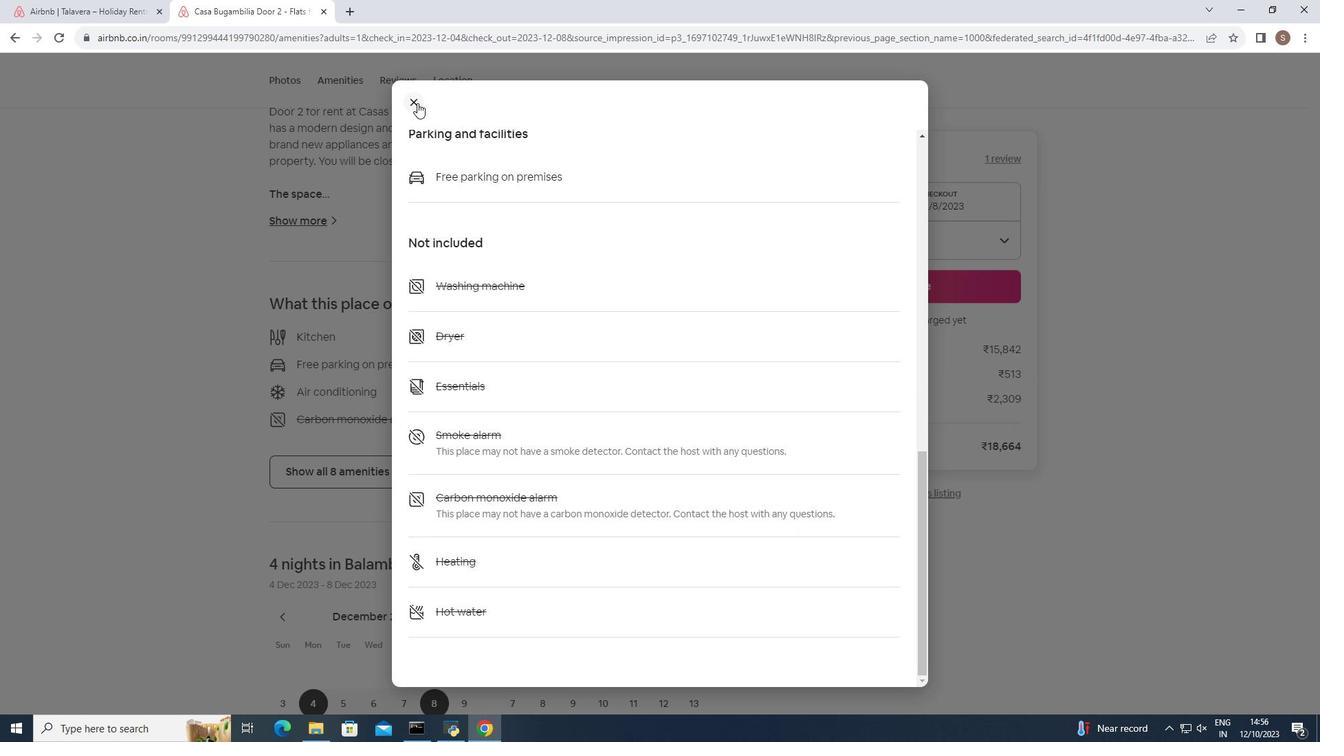 
Action: Mouse moved to (412, 118)
Screenshot: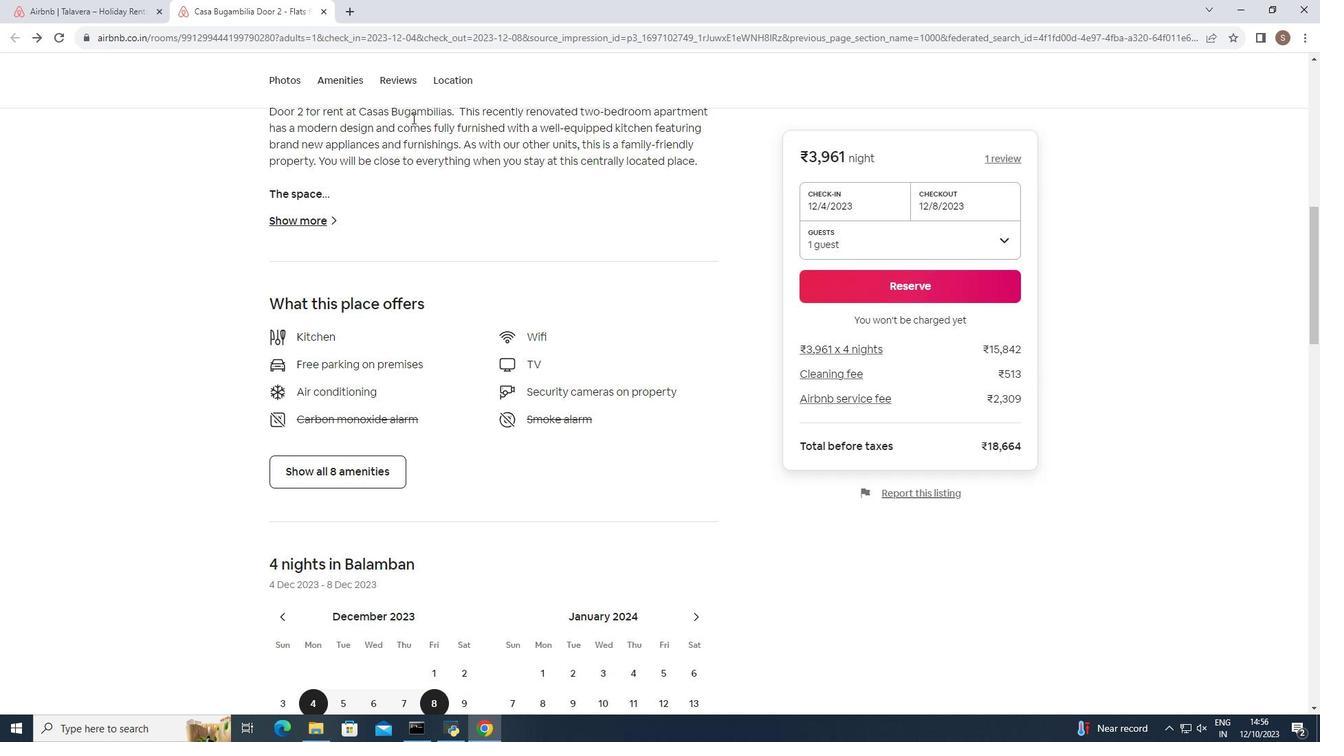 
Action: Mouse scrolled (412, 117) with delta (0, 0)
Screenshot: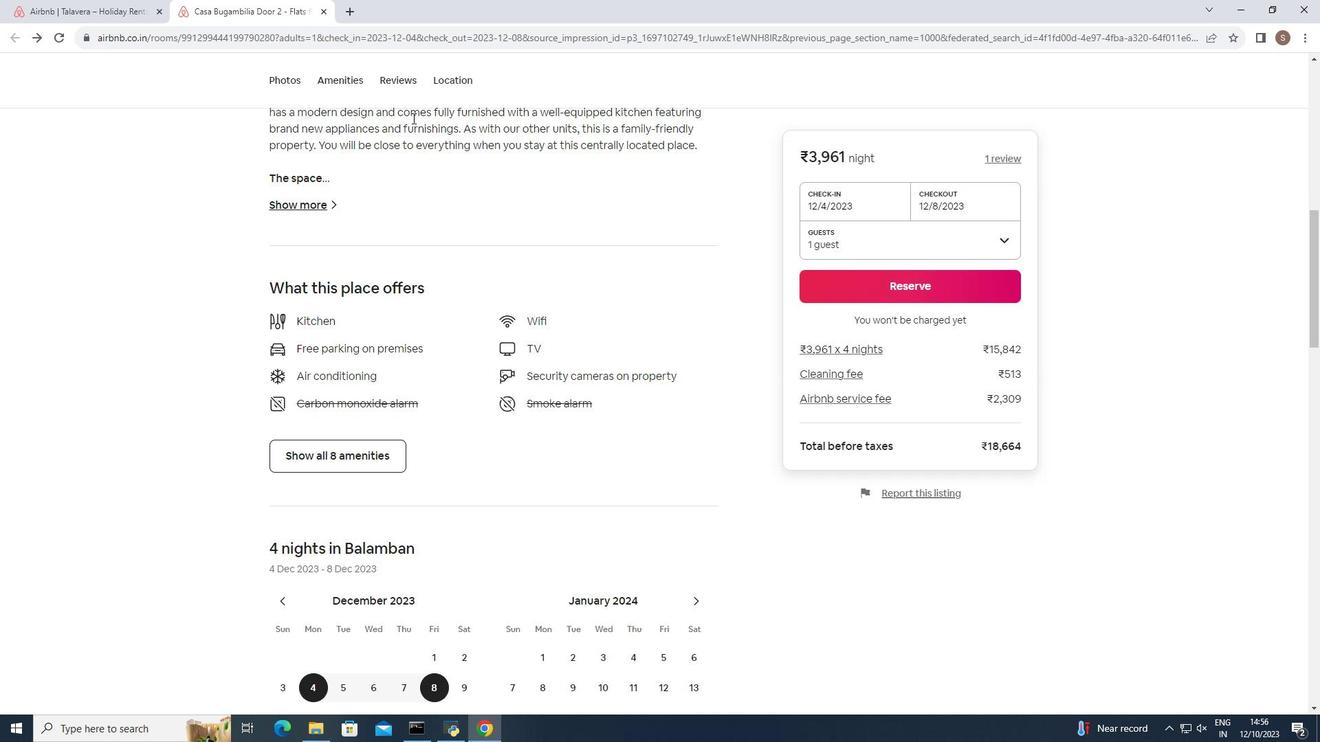 
Action: Mouse scrolled (412, 117) with delta (0, 0)
Screenshot: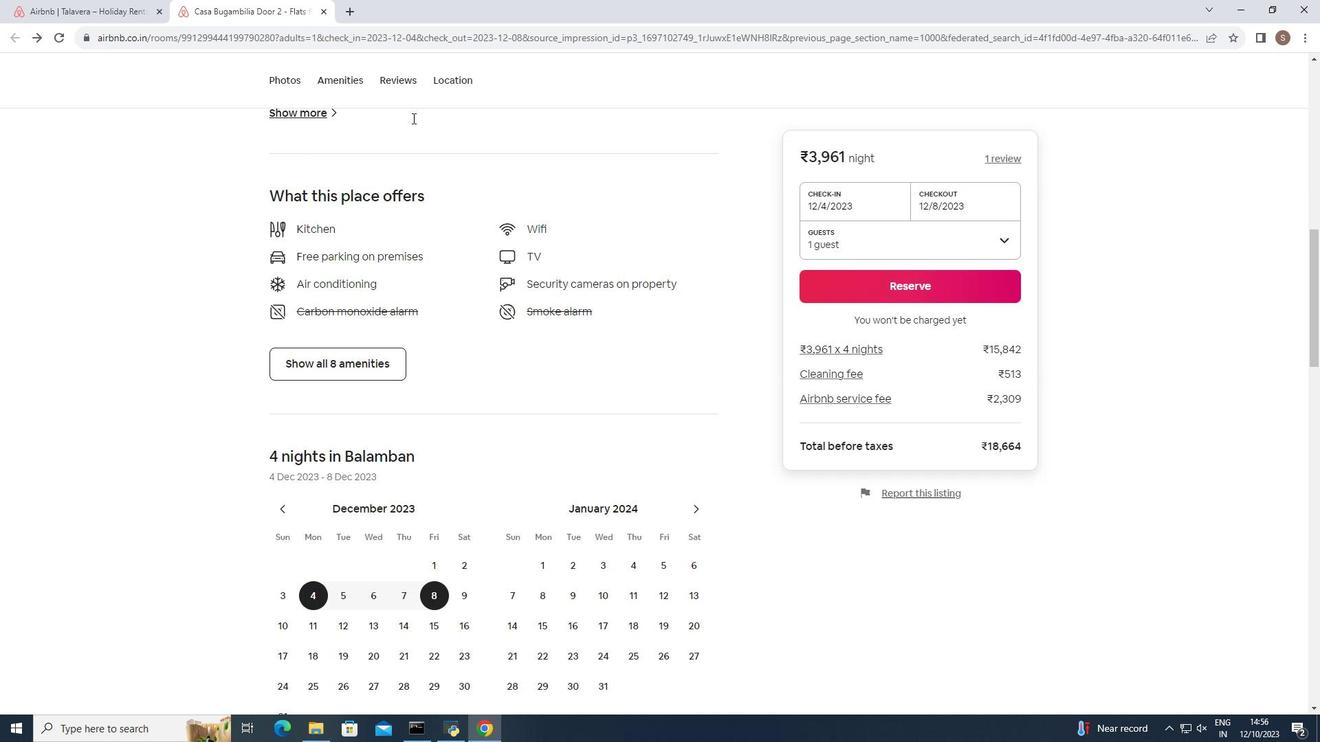
Action: Mouse scrolled (412, 117) with delta (0, 0)
Screenshot: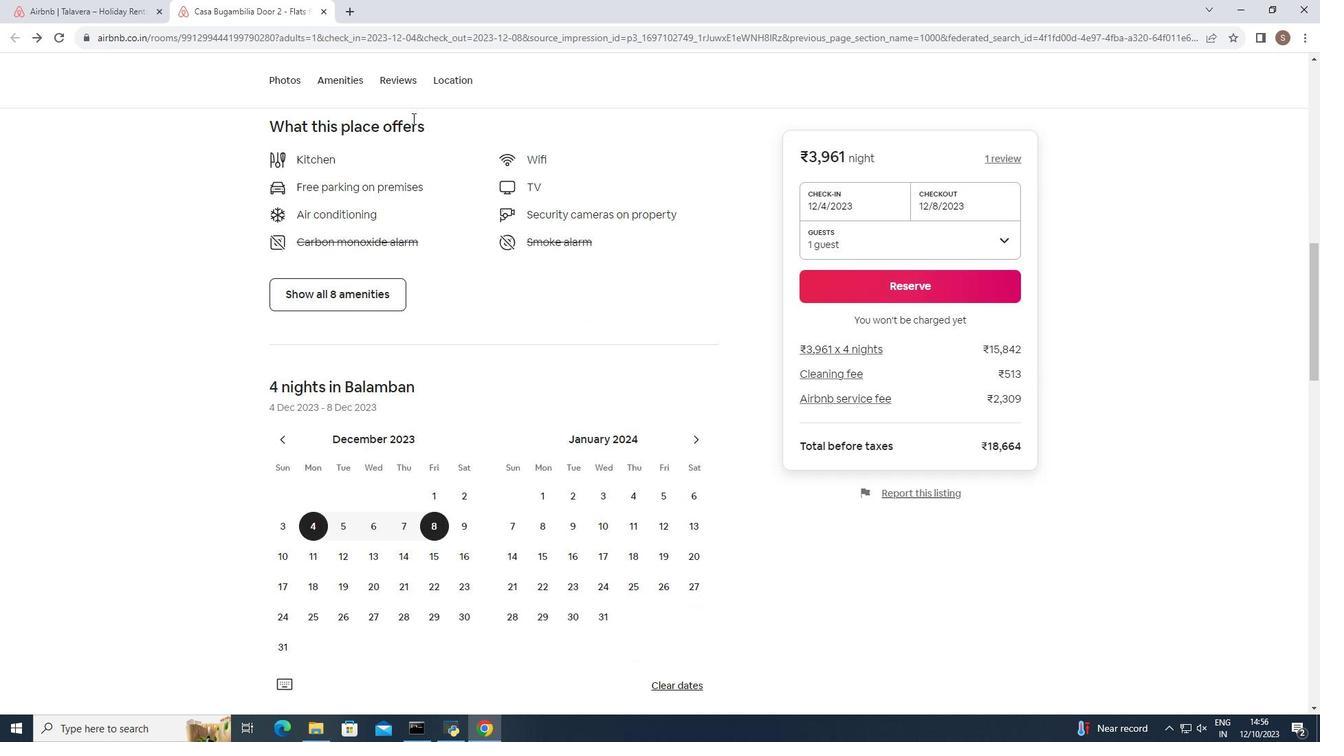 
Action: Mouse scrolled (412, 117) with delta (0, 0)
Screenshot: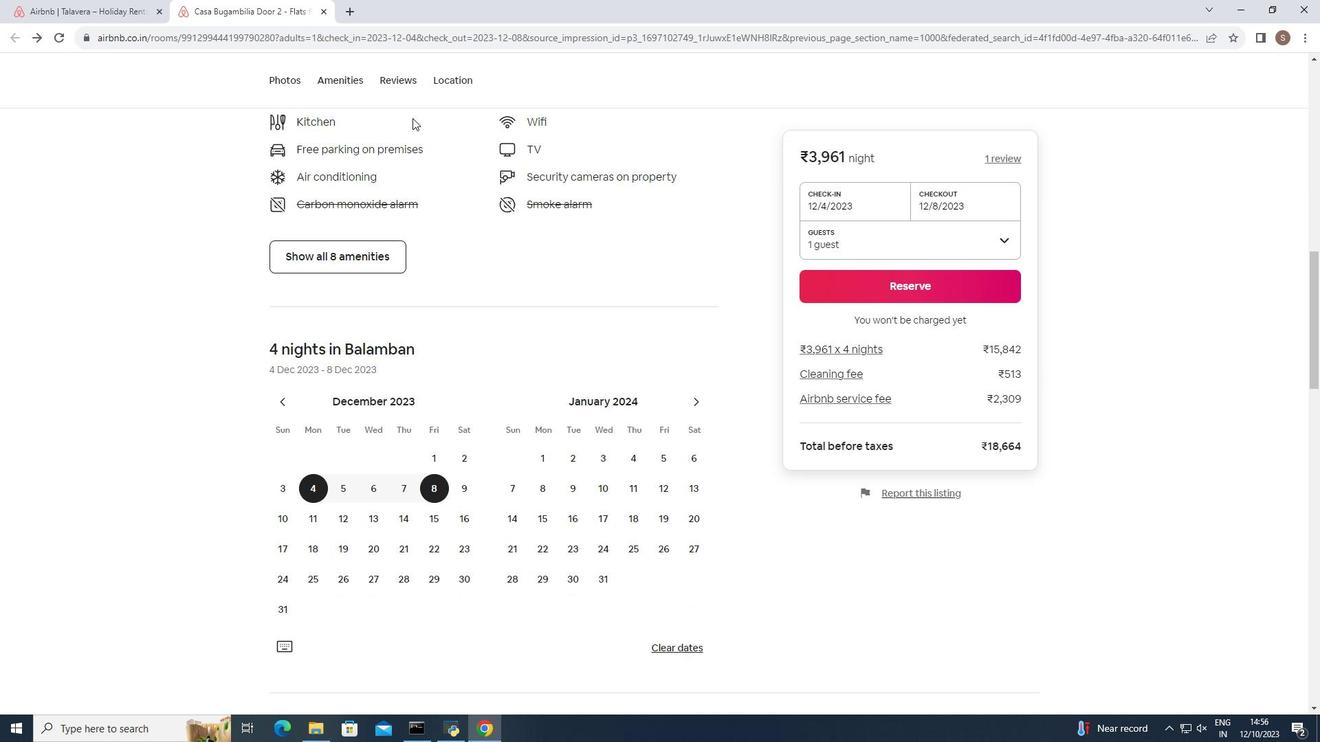 
Action: Mouse scrolled (412, 117) with delta (0, 0)
Screenshot: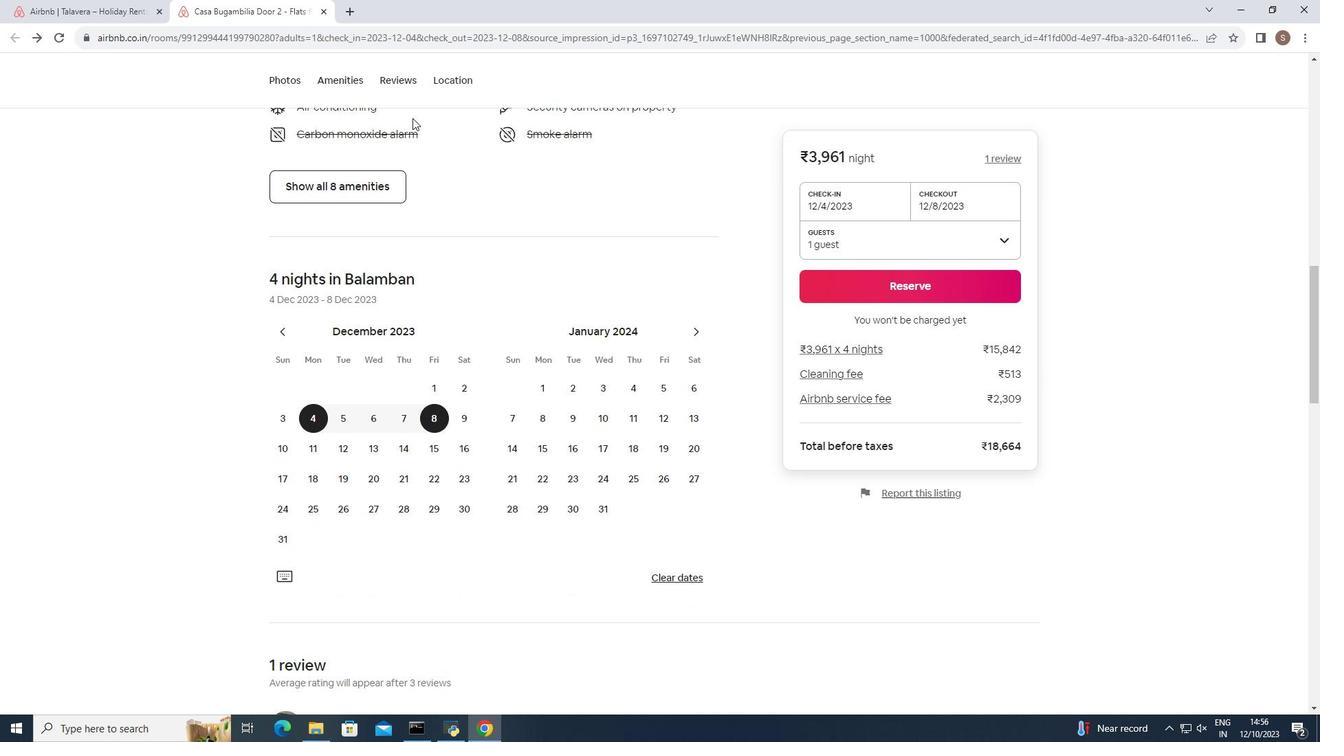 
Action: Mouse scrolled (412, 117) with delta (0, 0)
Screenshot: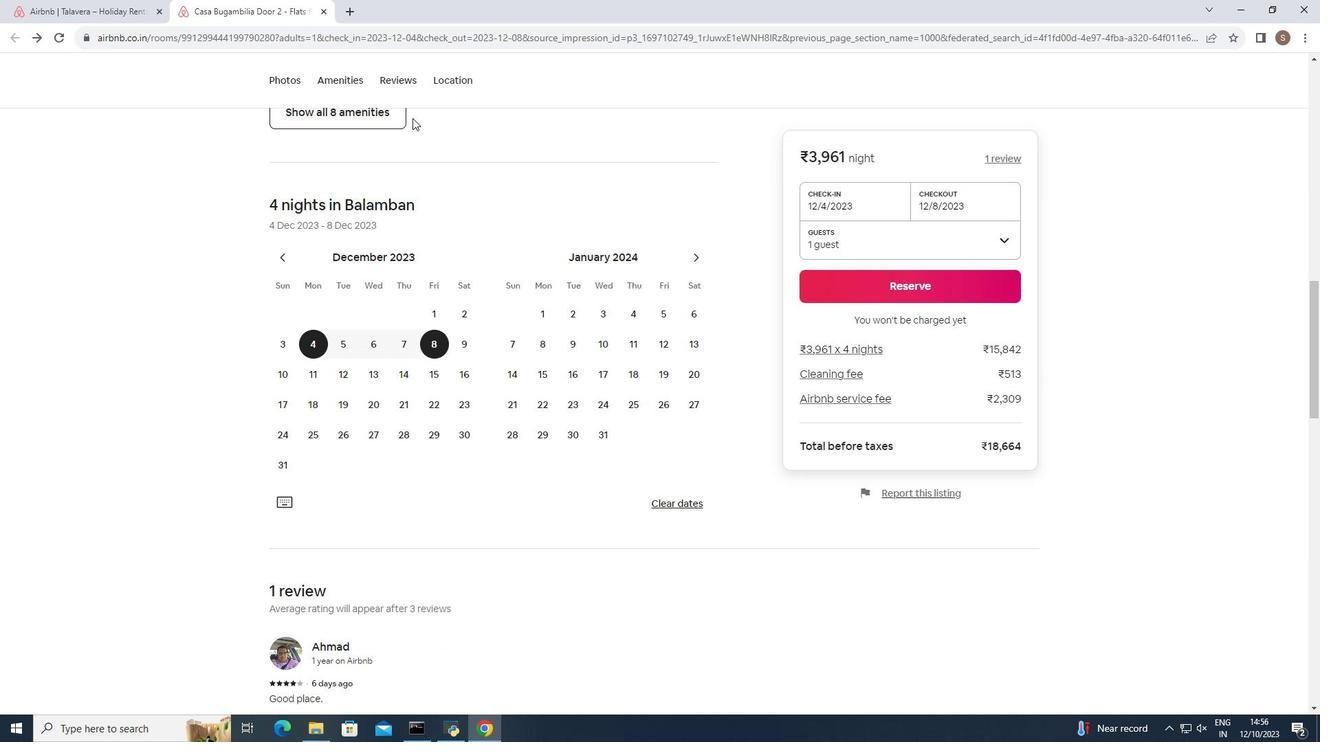 
Action: Mouse scrolled (412, 117) with delta (0, 0)
Screenshot: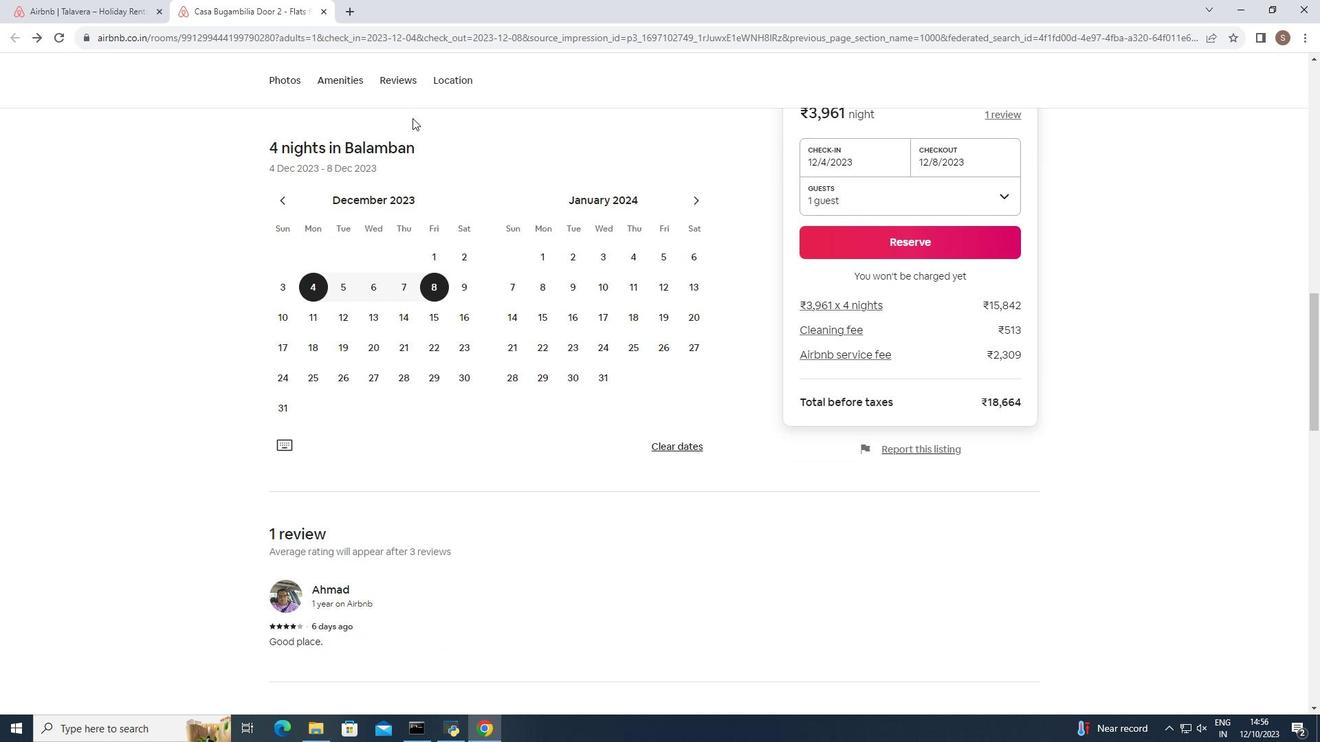 
Action: Mouse scrolled (412, 117) with delta (0, 0)
Screenshot: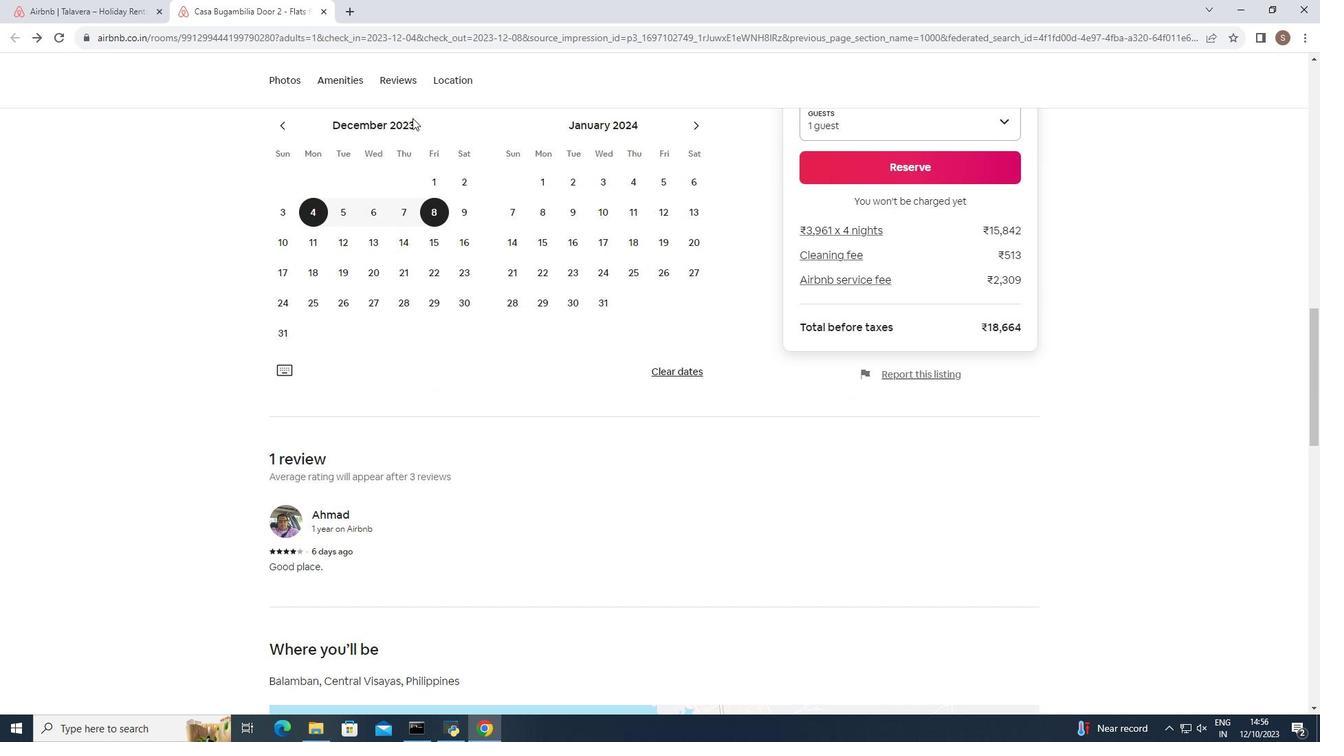 
Action: Mouse scrolled (412, 117) with delta (0, 0)
Screenshot: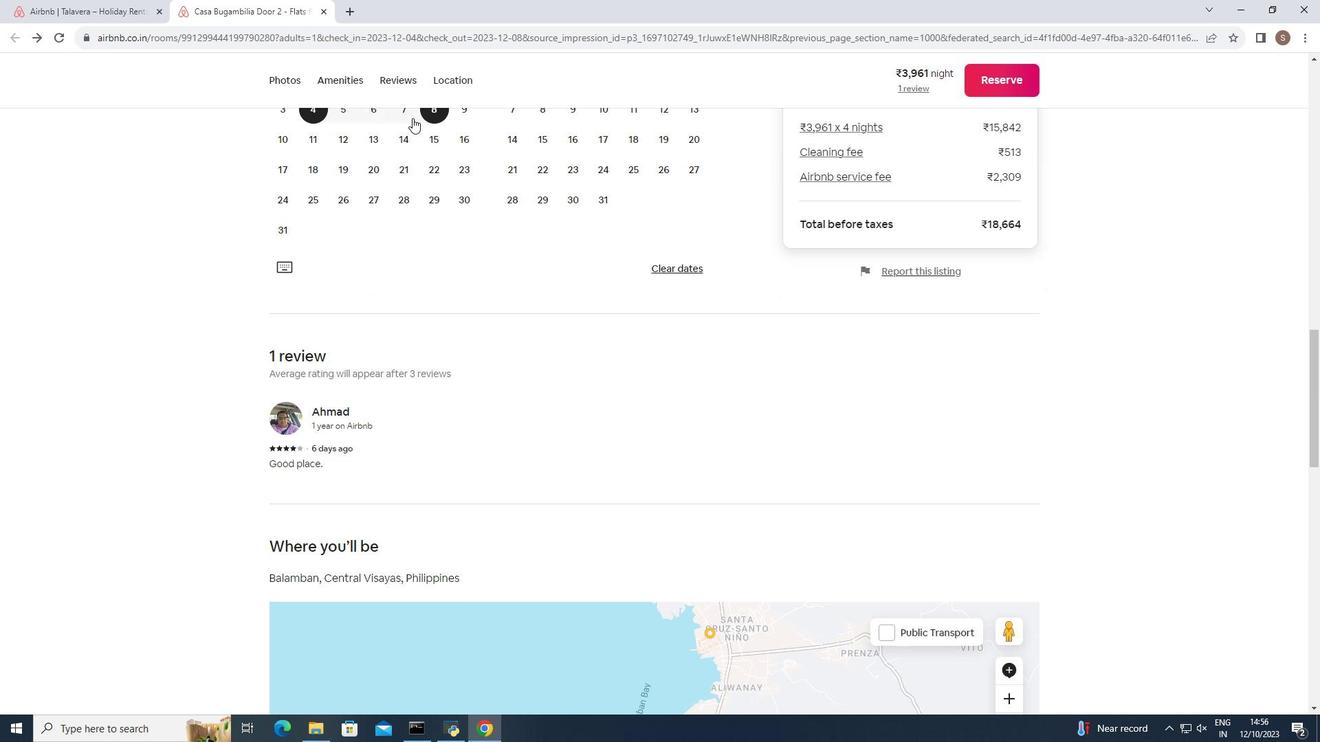 
Action: Mouse scrolled (412, 117) with delta (0, 0)
Screenshot: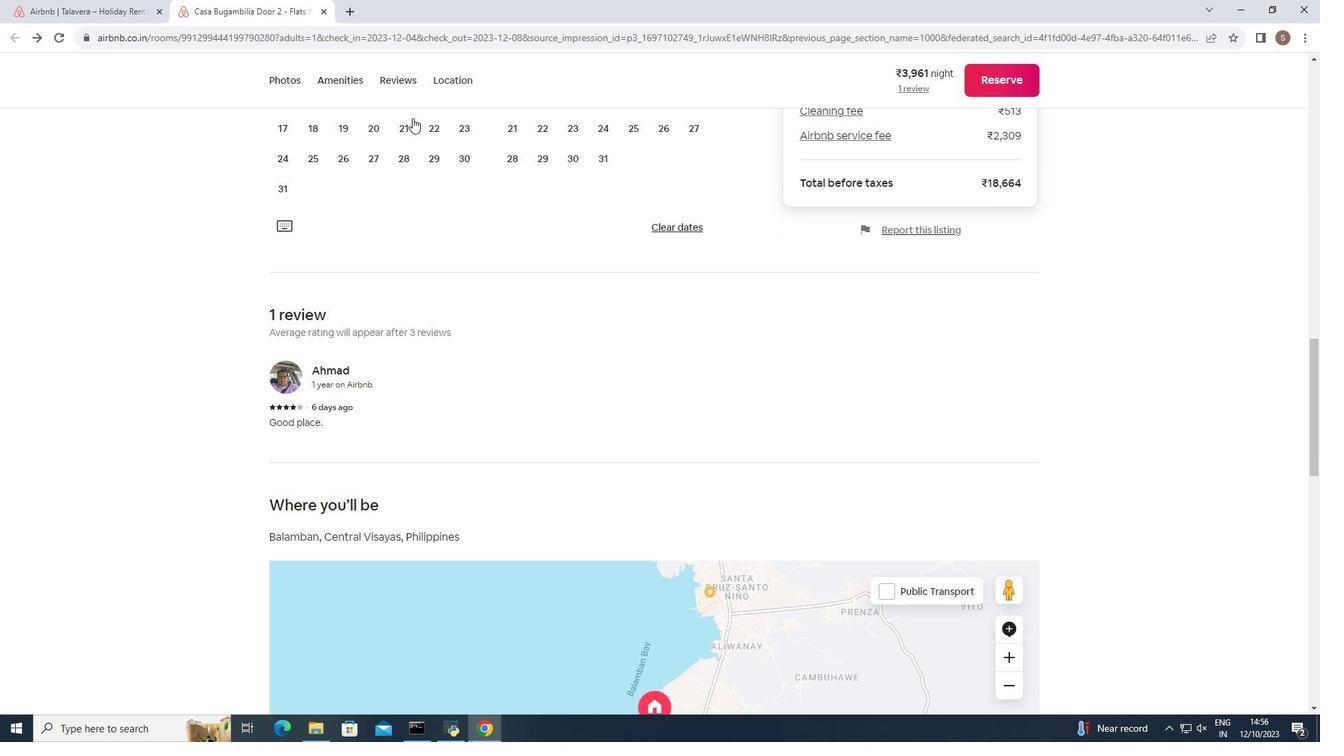 
Action: Mouse scrolled (412, 117) with delta (0, 0)
Screenshot: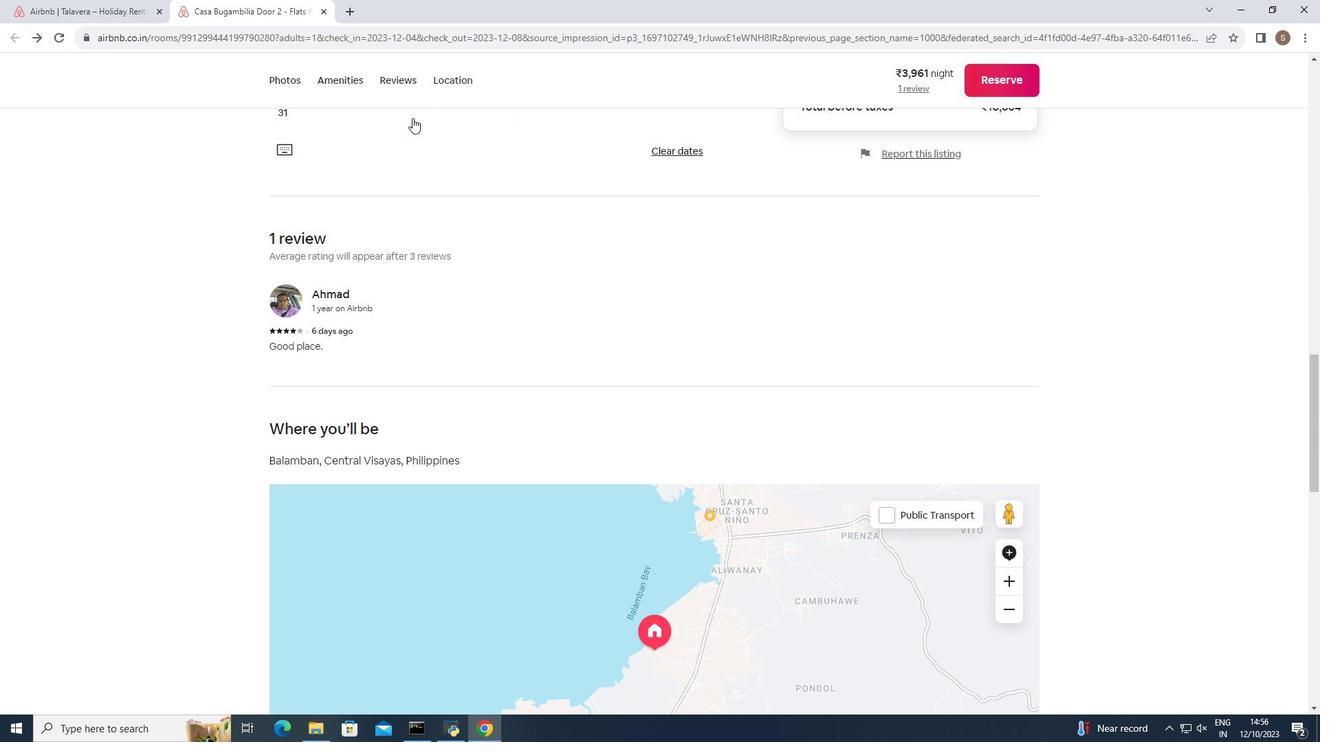 
Action: Mouse scrolled (412, 117) with delta (0, 0)
Screenshot: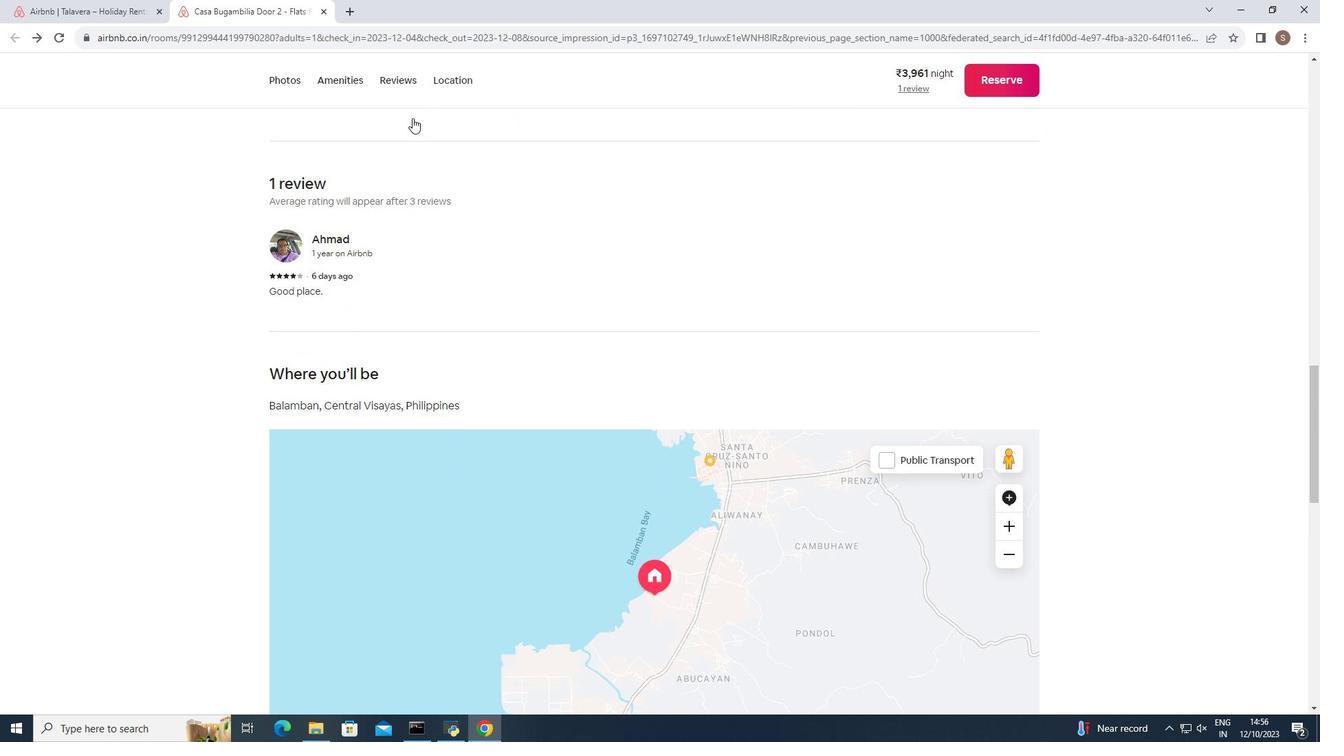 
Action: Mouse scrolled (412, 117) with delta (0, 0)
Screenshot: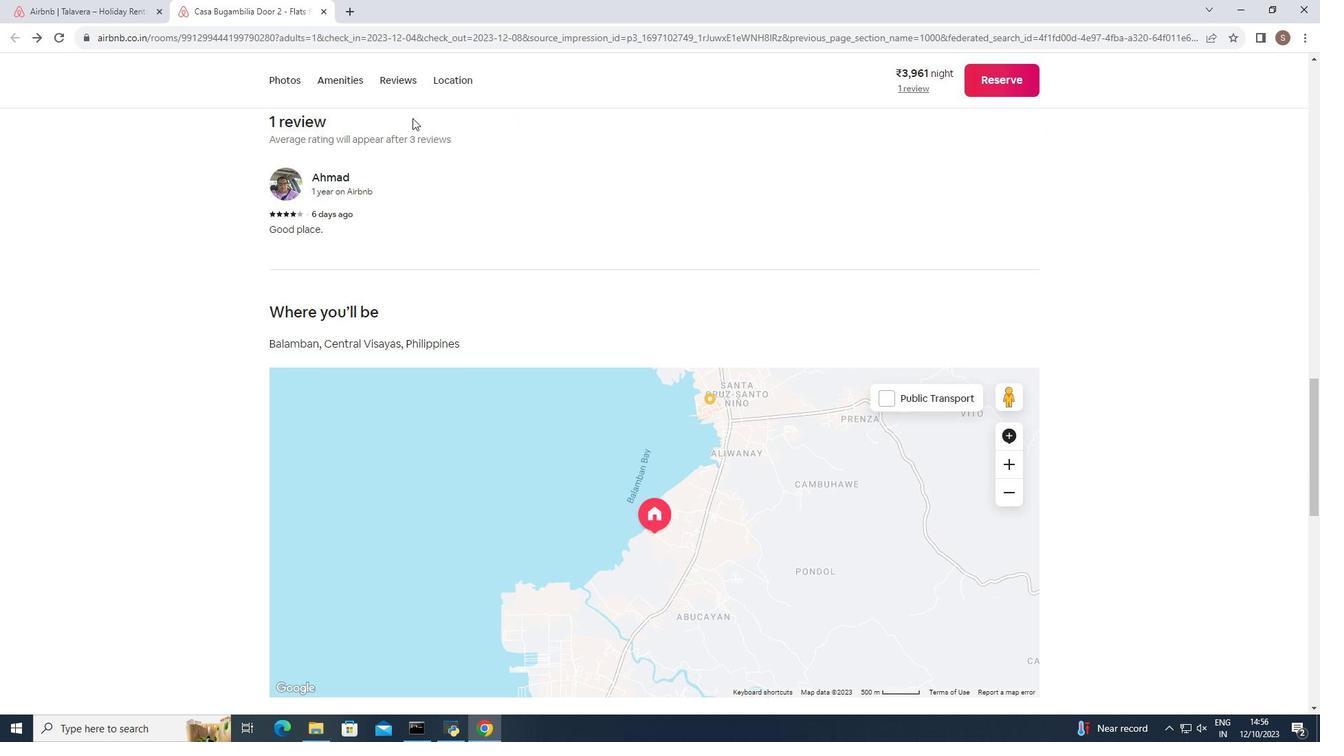 
Action: Mouse scrolled (412, 117) with delta (0, 0)
Screenshot: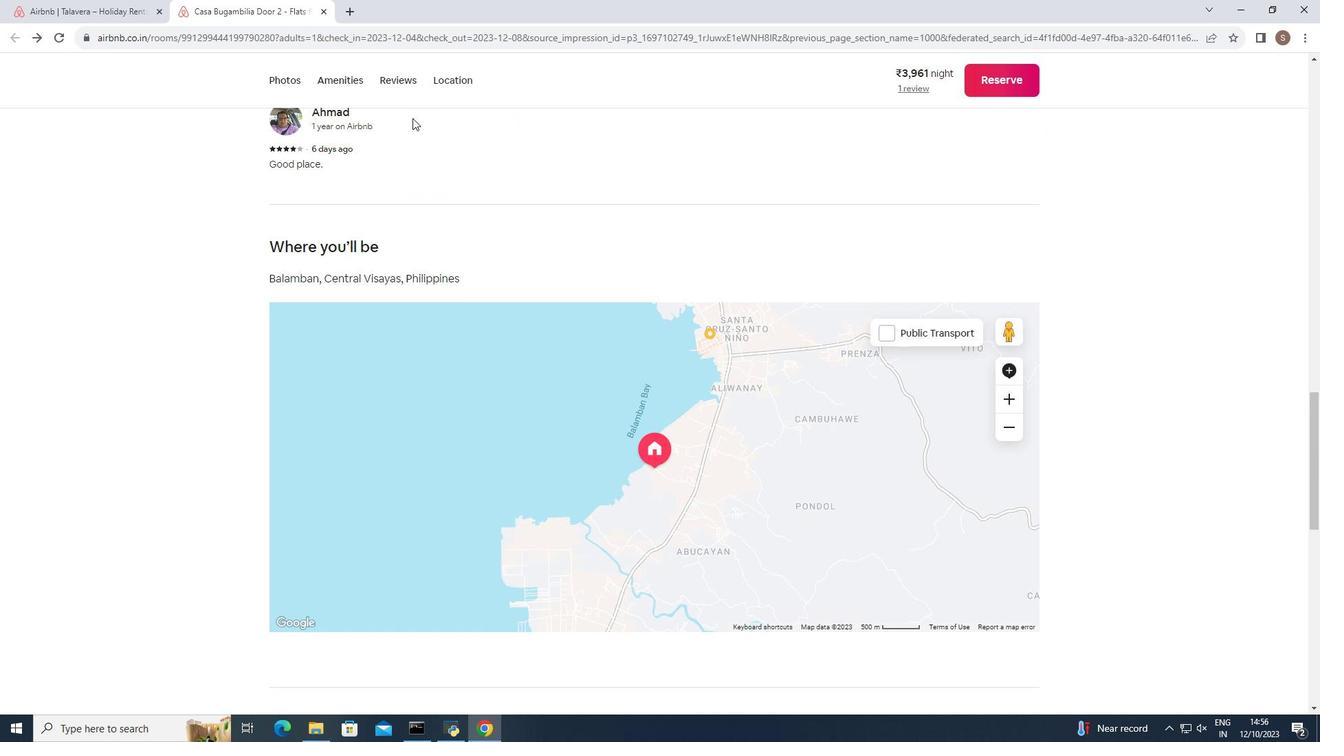 
Action: Mouse scrolled (412, 117) with delta (0, 0)
Screenshot: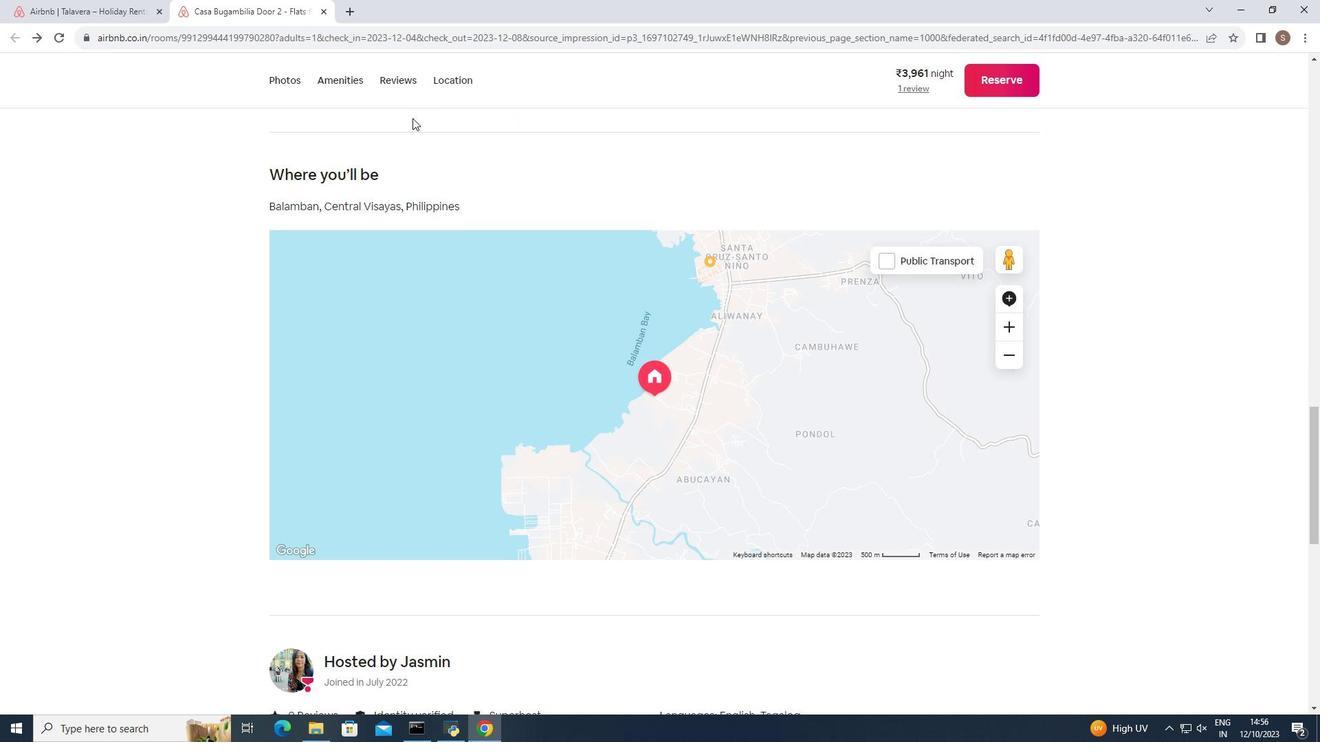 
Action: Mouse scrolled (412, 117) with delta (0, 0)
Screenshot: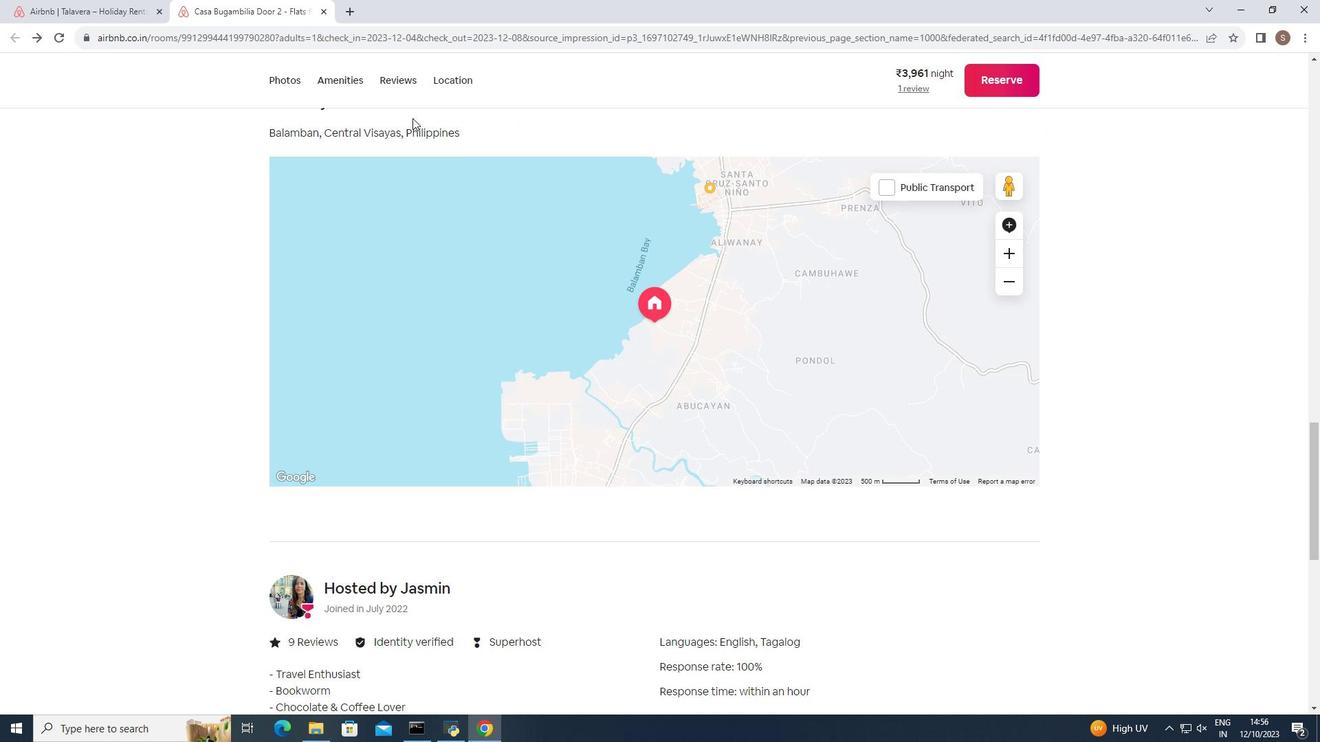 
Action: Mouse scrolled (412, 117) with delta (0, 0)
Screenshot: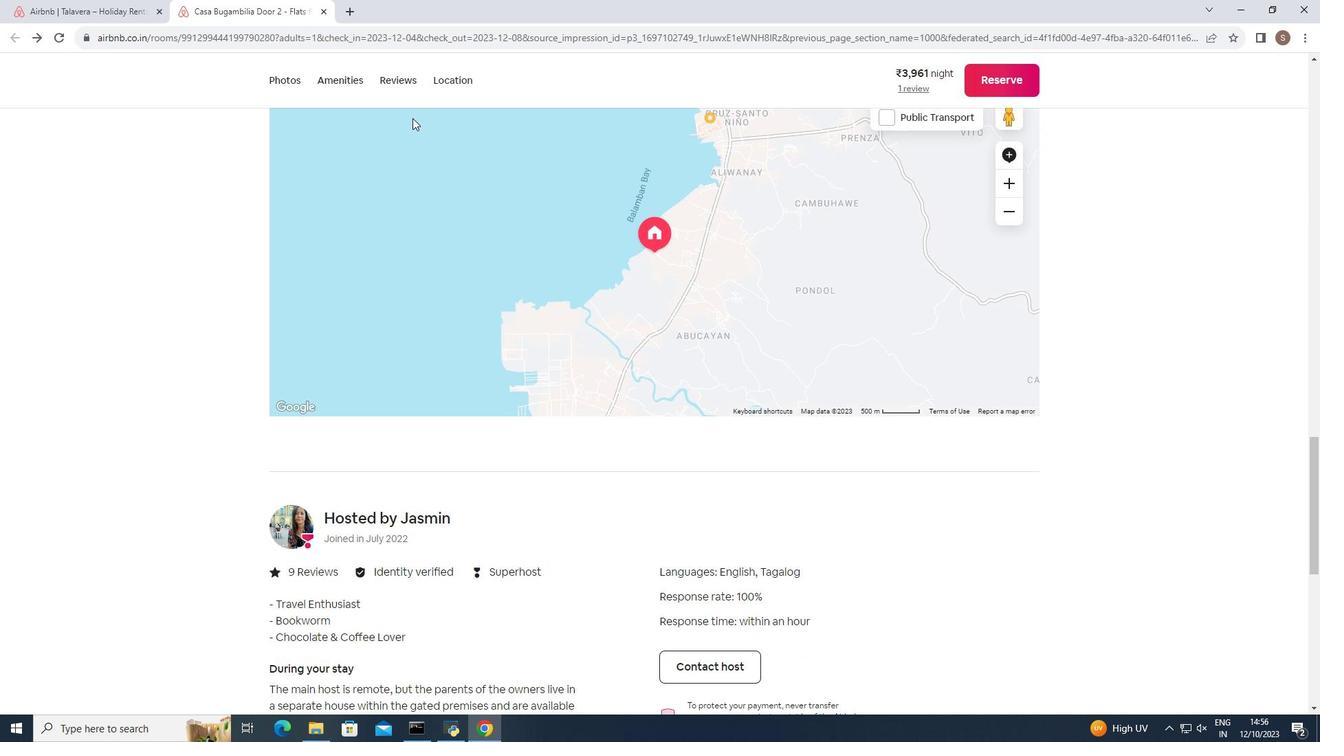 
Action: Mouse scrolled (412, 117) with delta (0, 0)
Screenshot: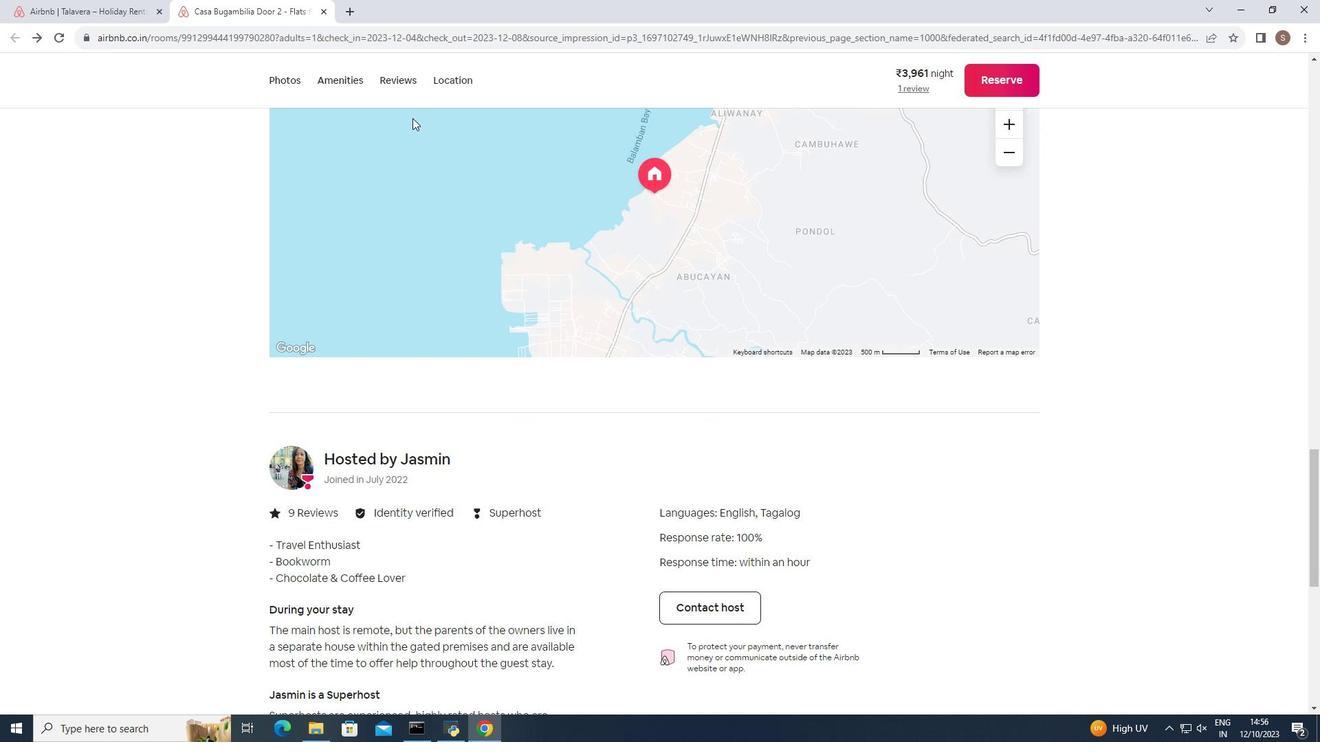 
Action: Mouse scrolled (412, 117) with delta (0, 0)
Screenshot: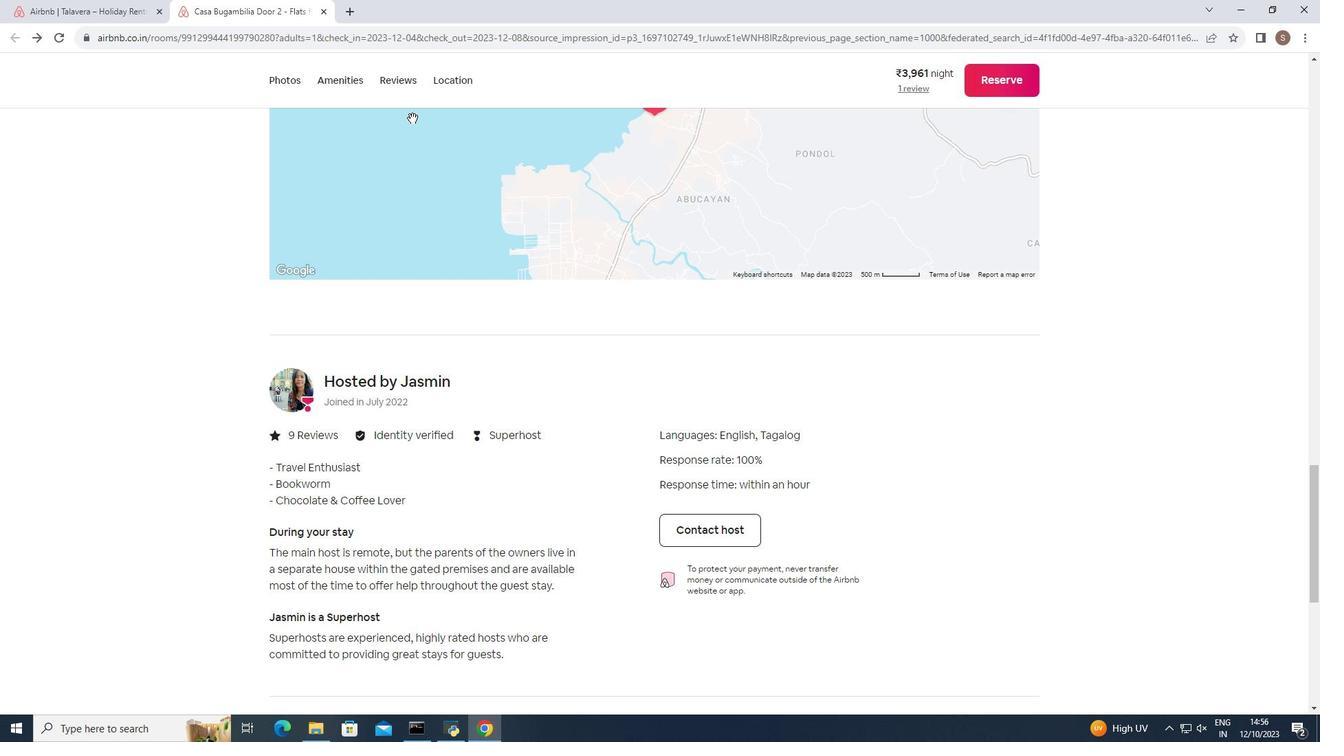 
Action: Mouse scrolled (412, 117) with delta (0, 0)
Screenshot: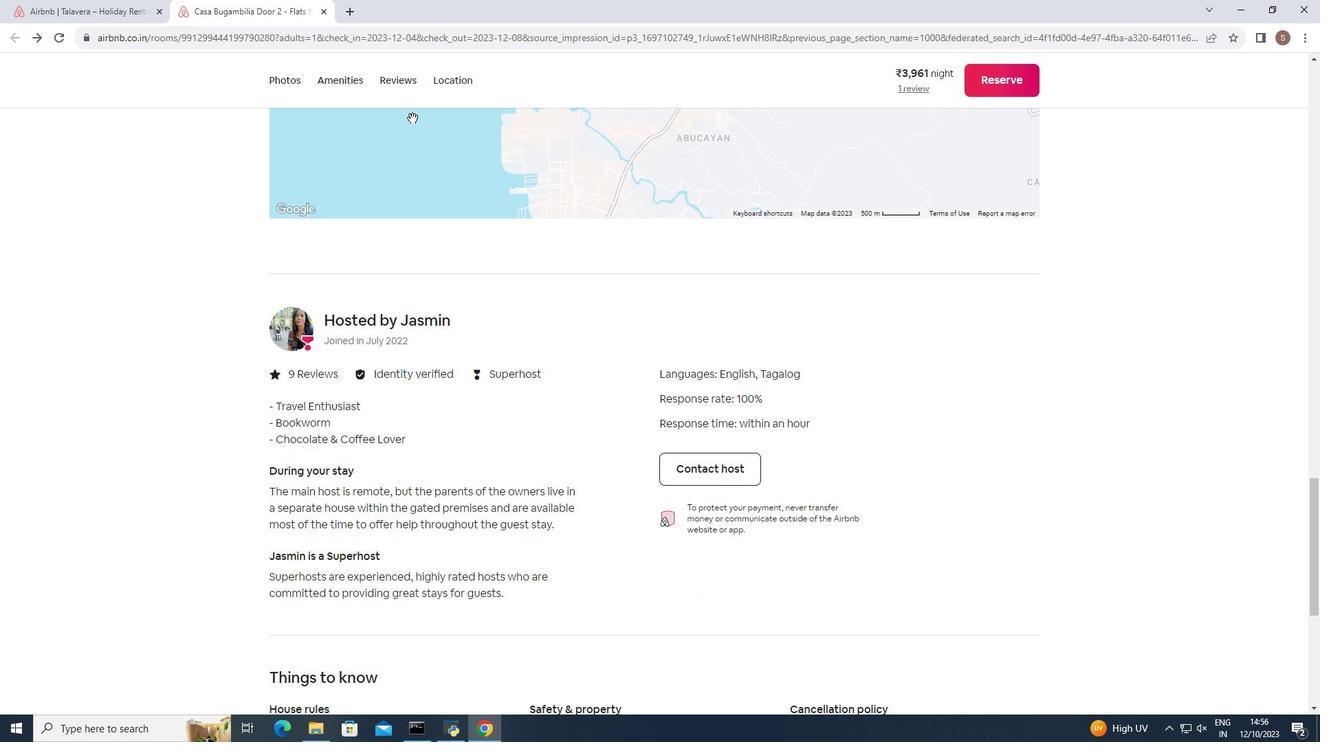 
Action: Mouse scrolled (412, 117) with delta (0, 0)
Screenshot: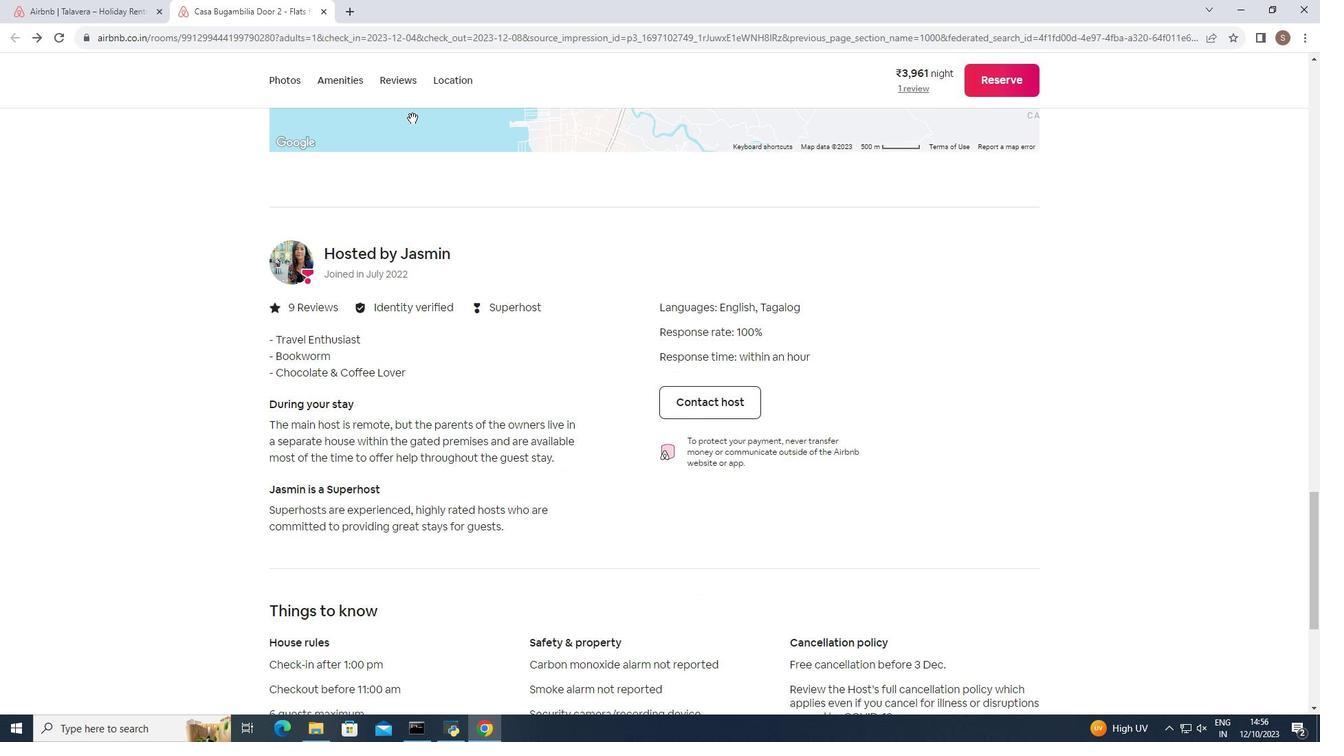 
Action: Mouse scrolled (412, 117) with delta (0, 0)
Screenshot: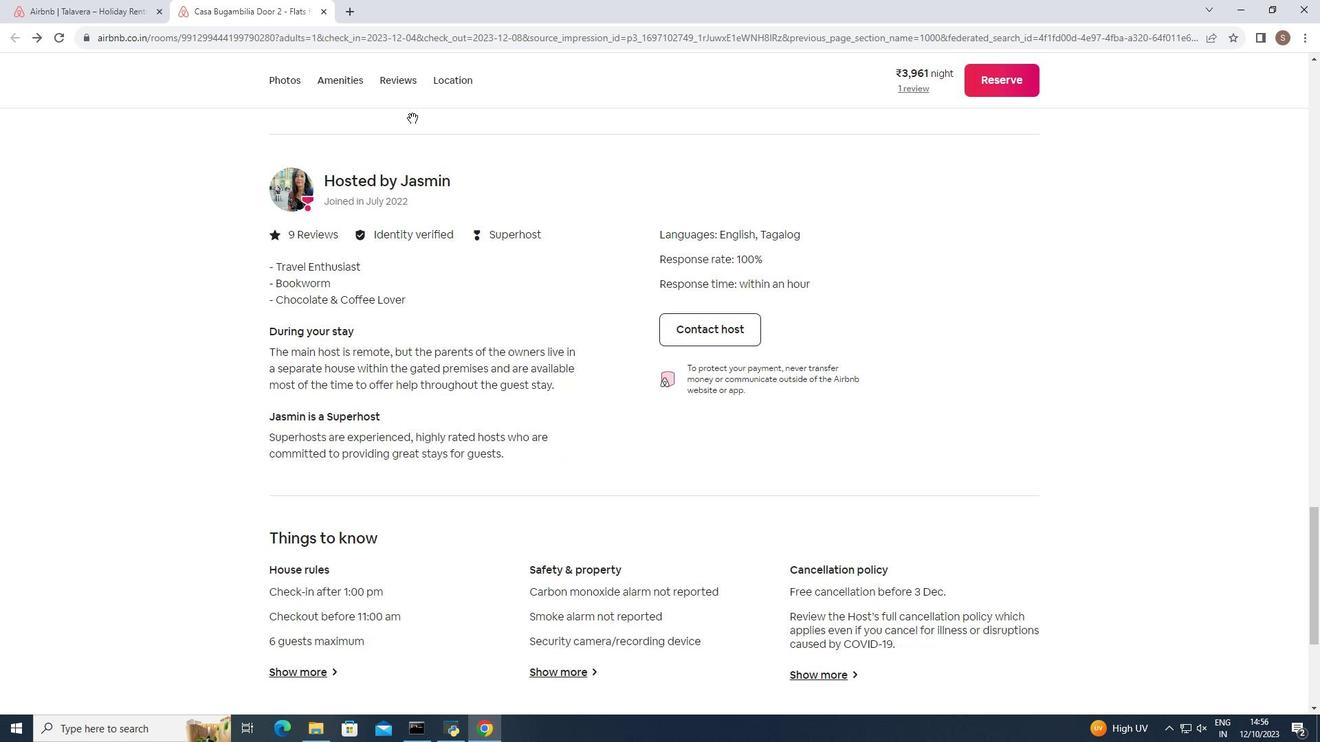
Action: Mouse scrolled (412, 117) with delta (0, 0)
Screenshot: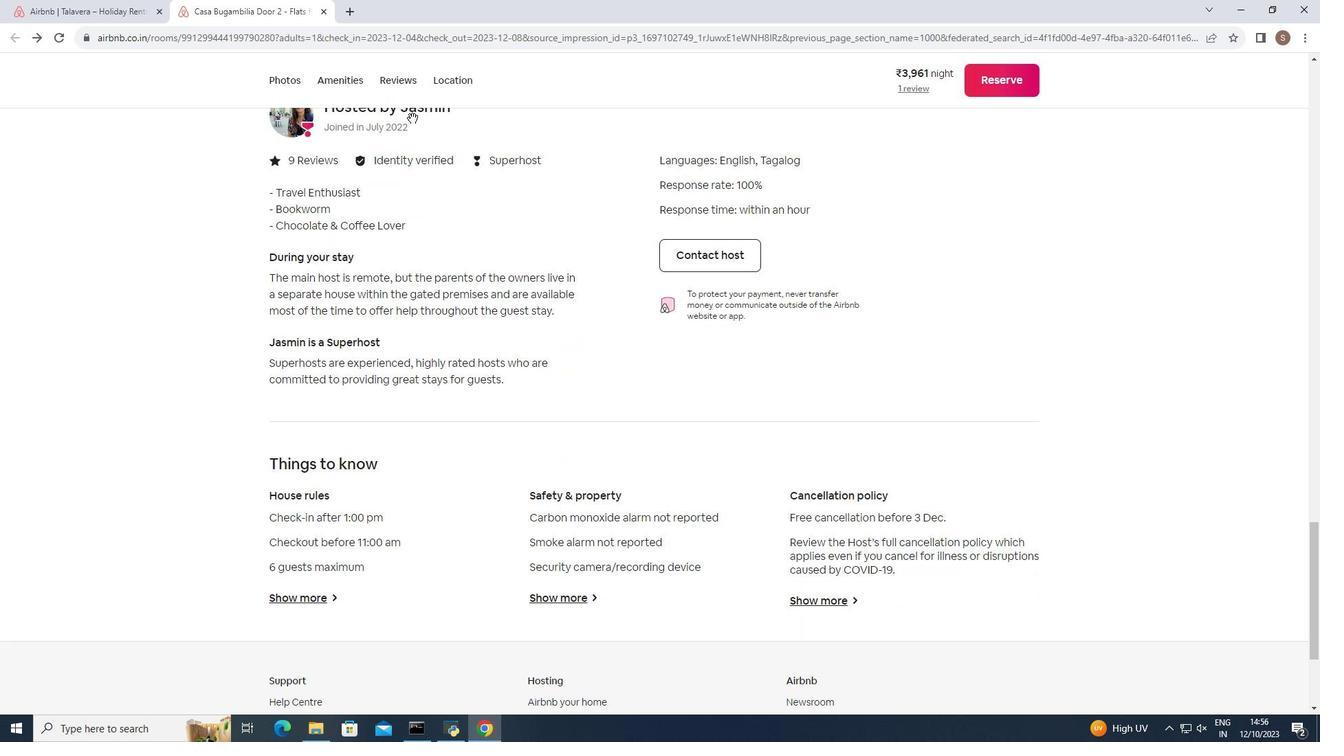 
Action: Mouse scrolled (412, 117) with delta (0, 0)
Screenshot: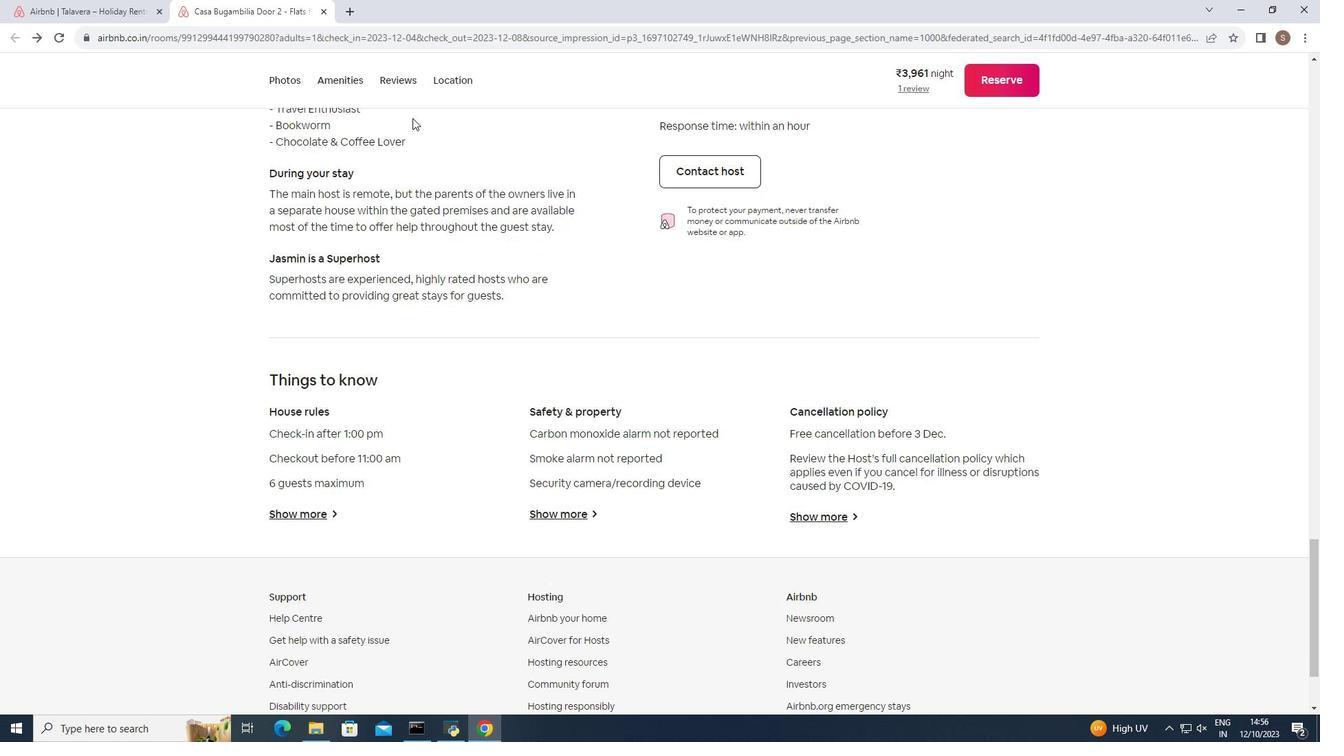 
Action: Mouse scrolled (412, 117) with delta (0, 0)
Screenshot: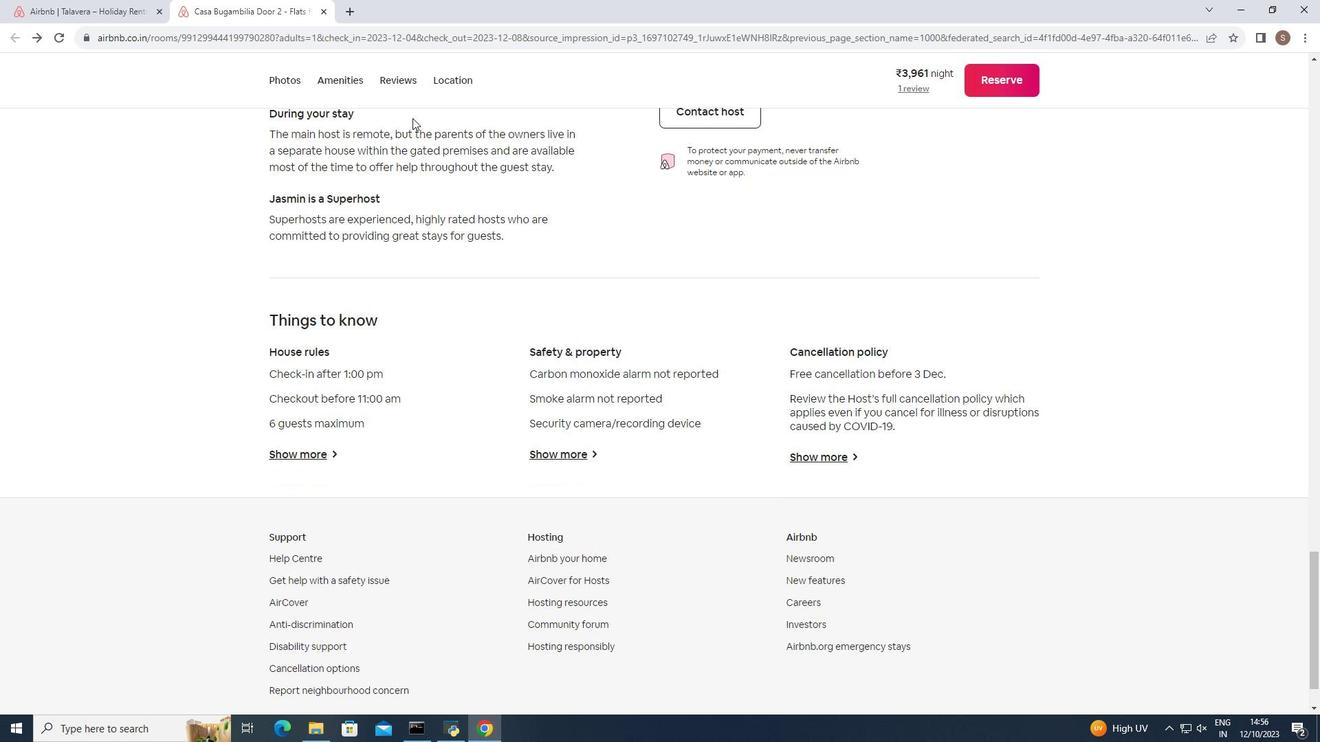 
Action: Mouse scrolled (412, 117) with delta (0, 0)
Screenshot: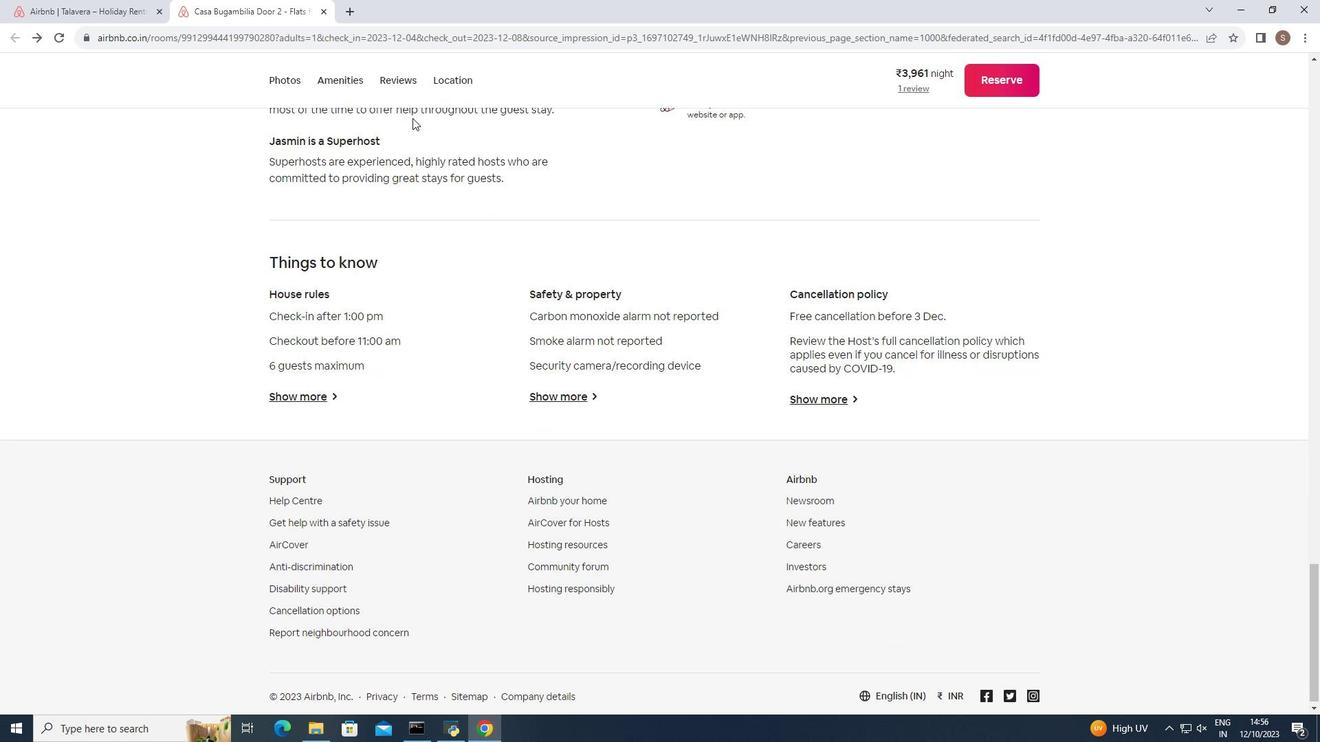 
Action: Mouse scrolled (412, 117) with delta (0, 0)
Screenshot: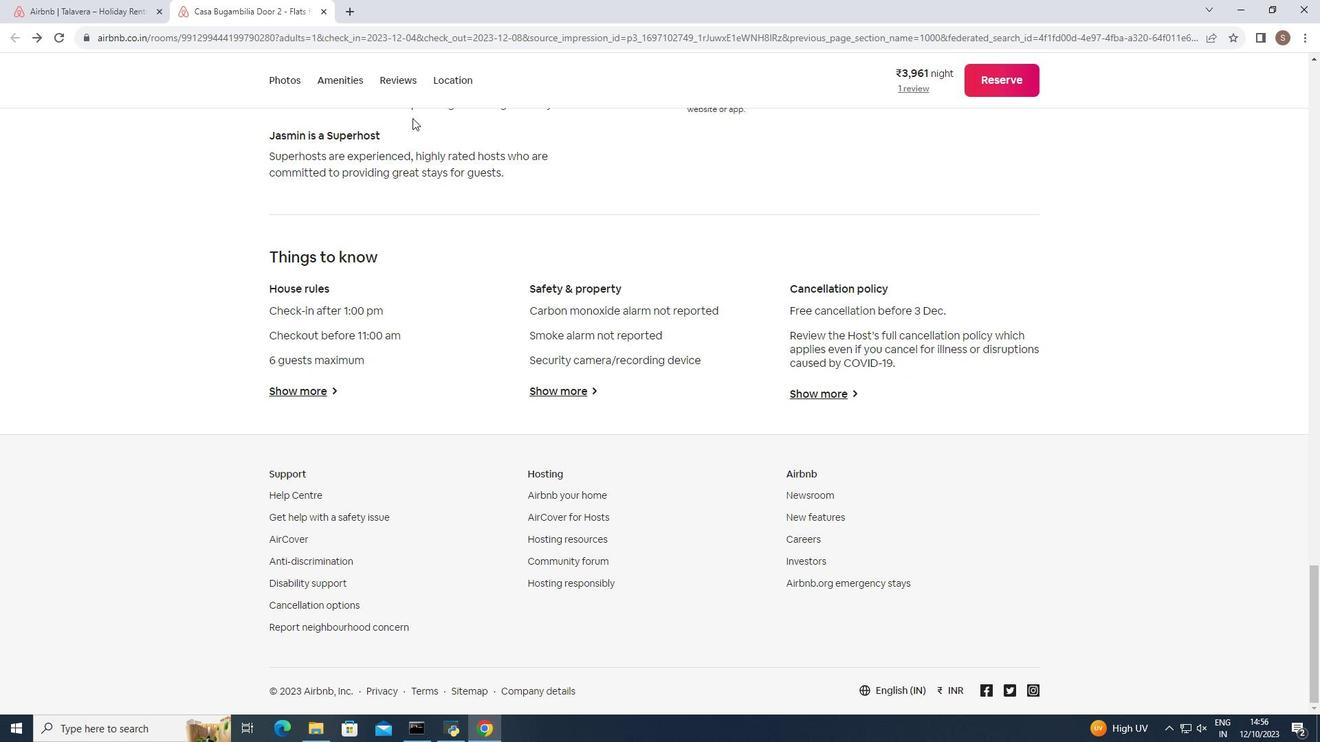 
Action: Mouse scrolled (412, 117) with delta (0, 0)
Screenshot: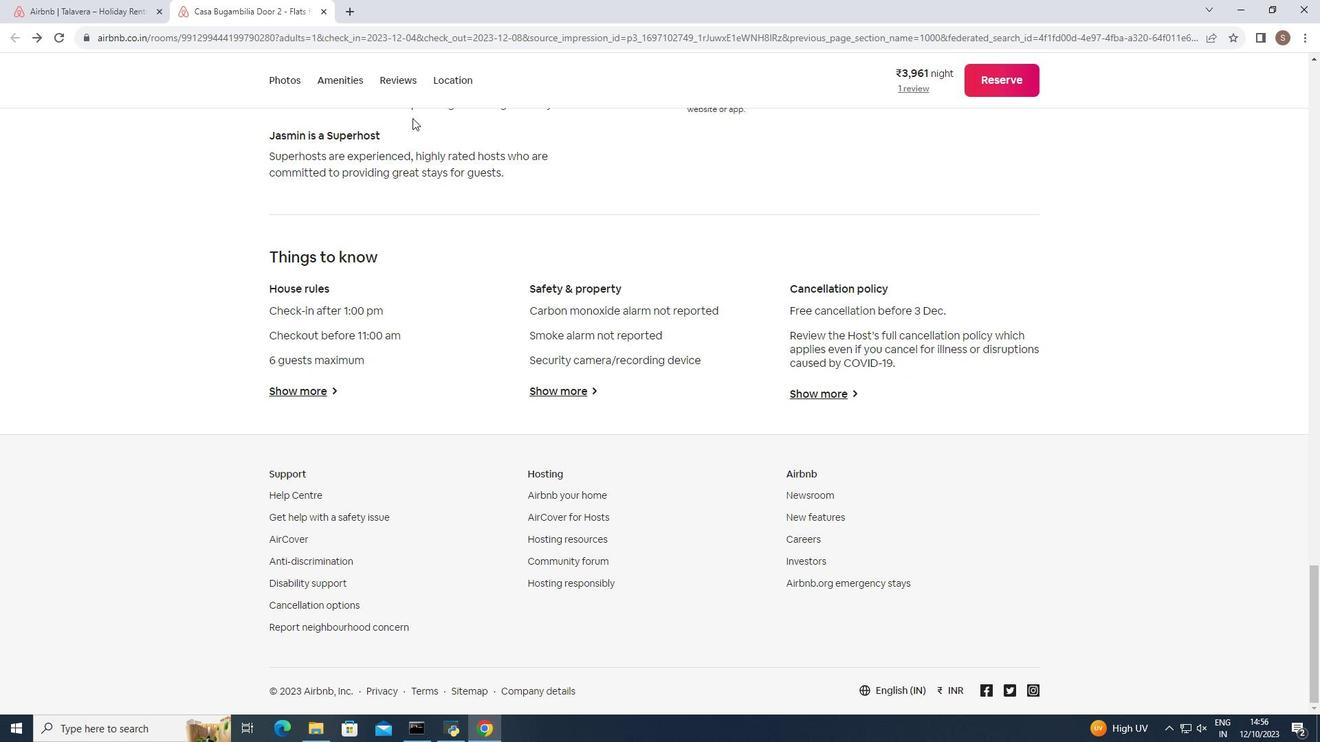 
Action: Mouse moved to (327, 12)
Screenshot: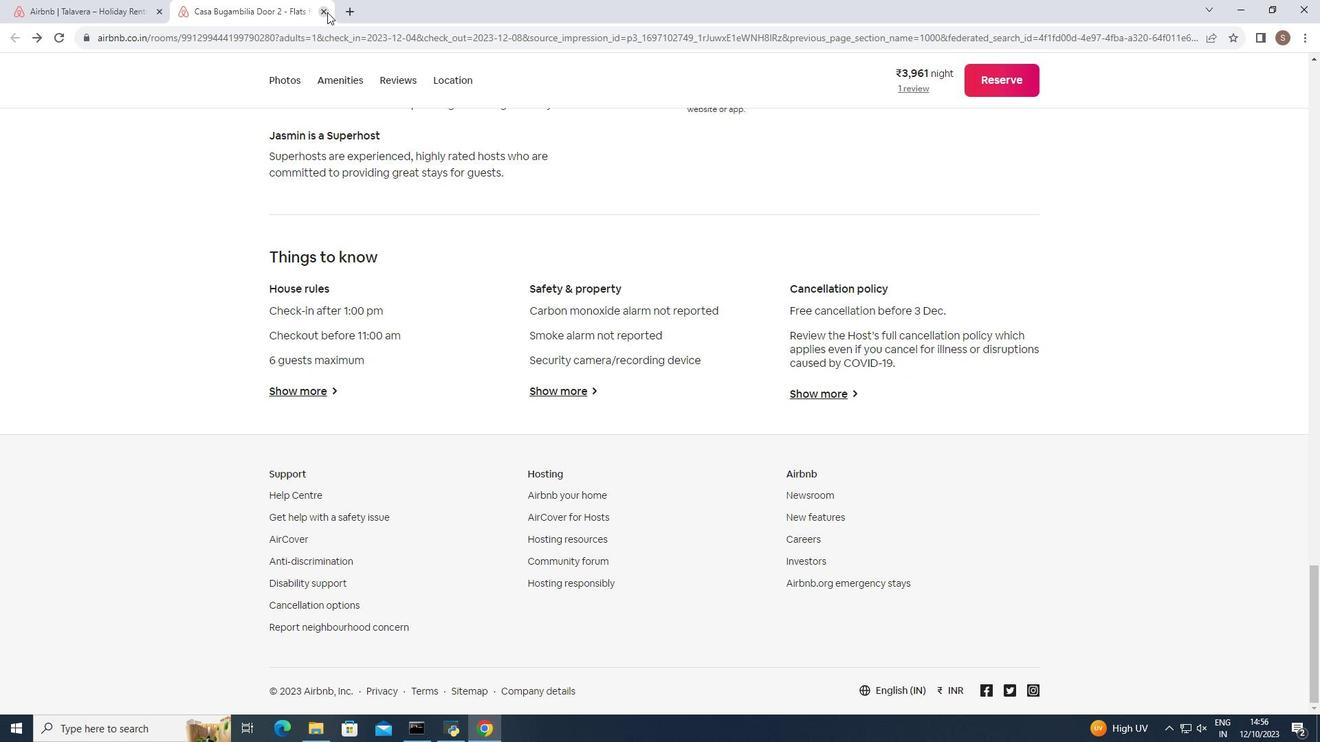 
Action: Mouse pressed left at (327, 12)
Screenshot: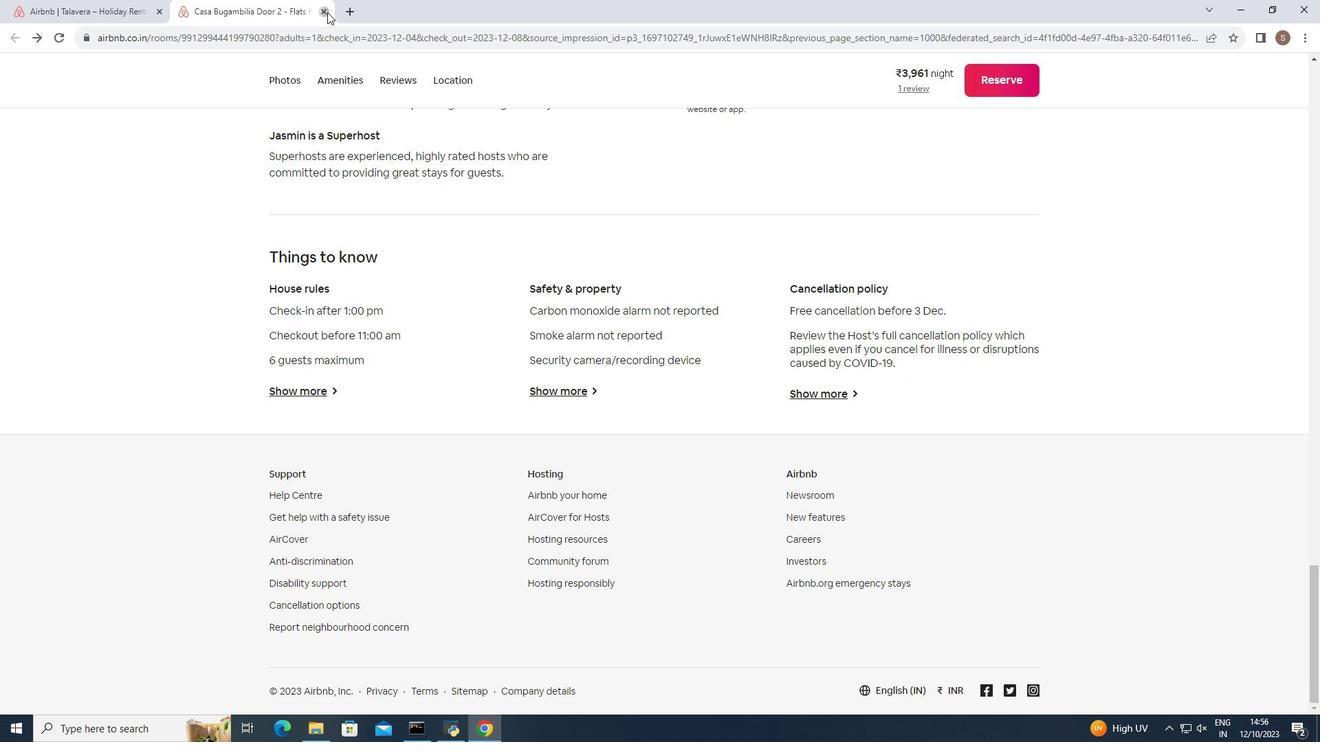 
Action: Mouse moved to (380, 436)
Screenshot: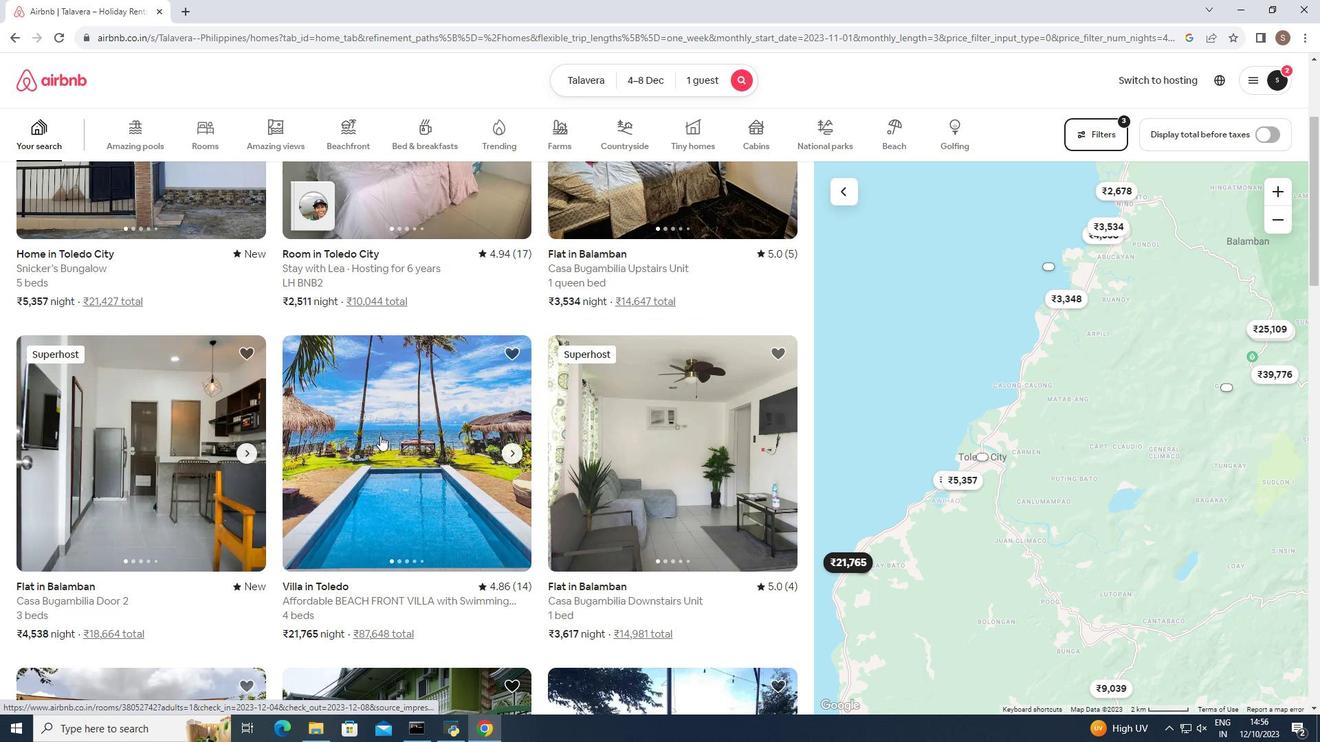 
Action: Mouse scrolled (380, 435) with delta (0, 0)
Screenshot: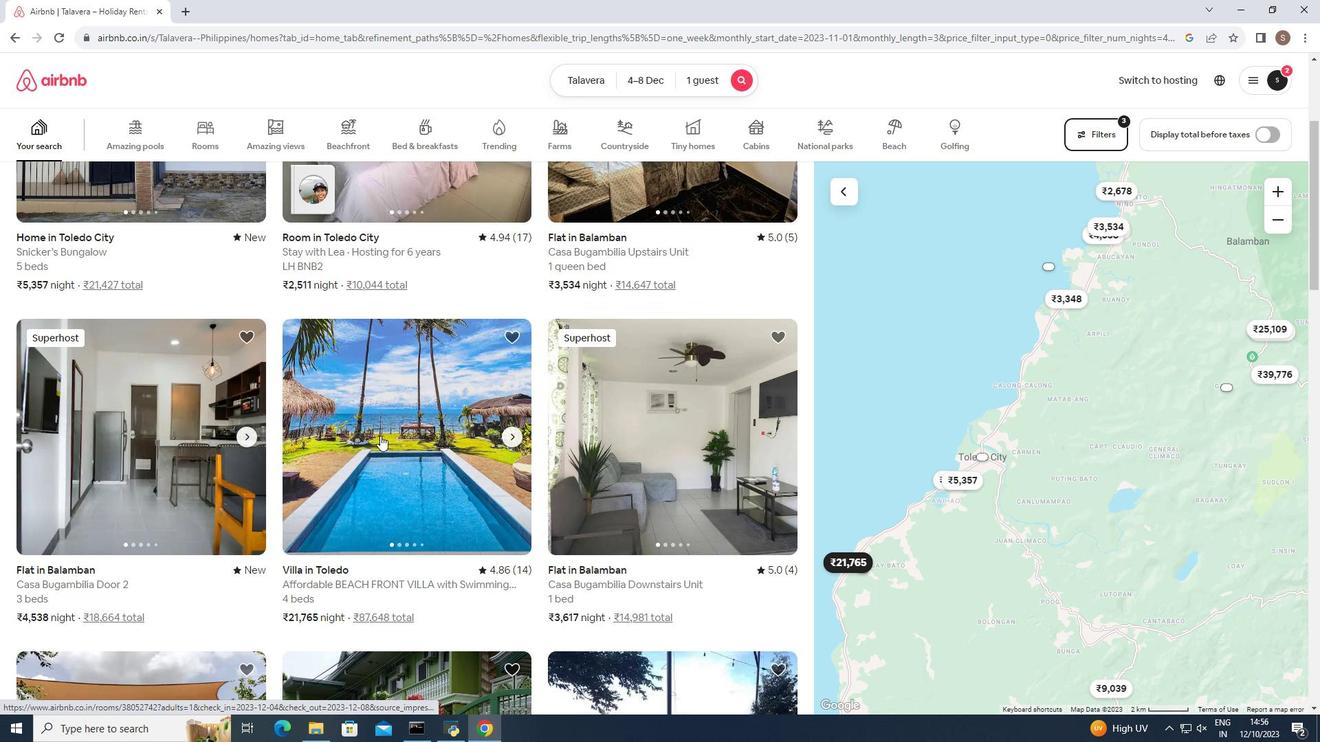 
Action: Mouse scrolled (380, 435) with delta (0, 0)
Screenshot: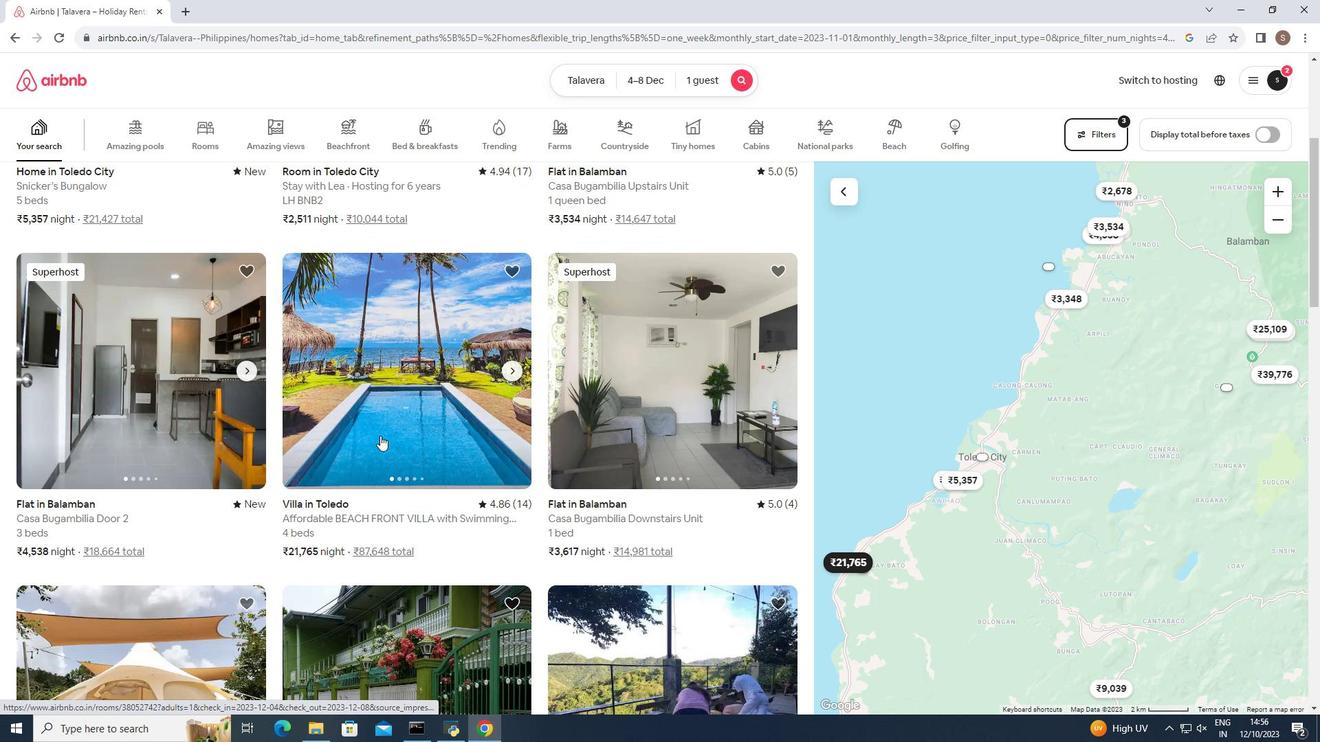 
Action: Mouse scrolled (380, 435) with delta (0, 0)
Screenshot: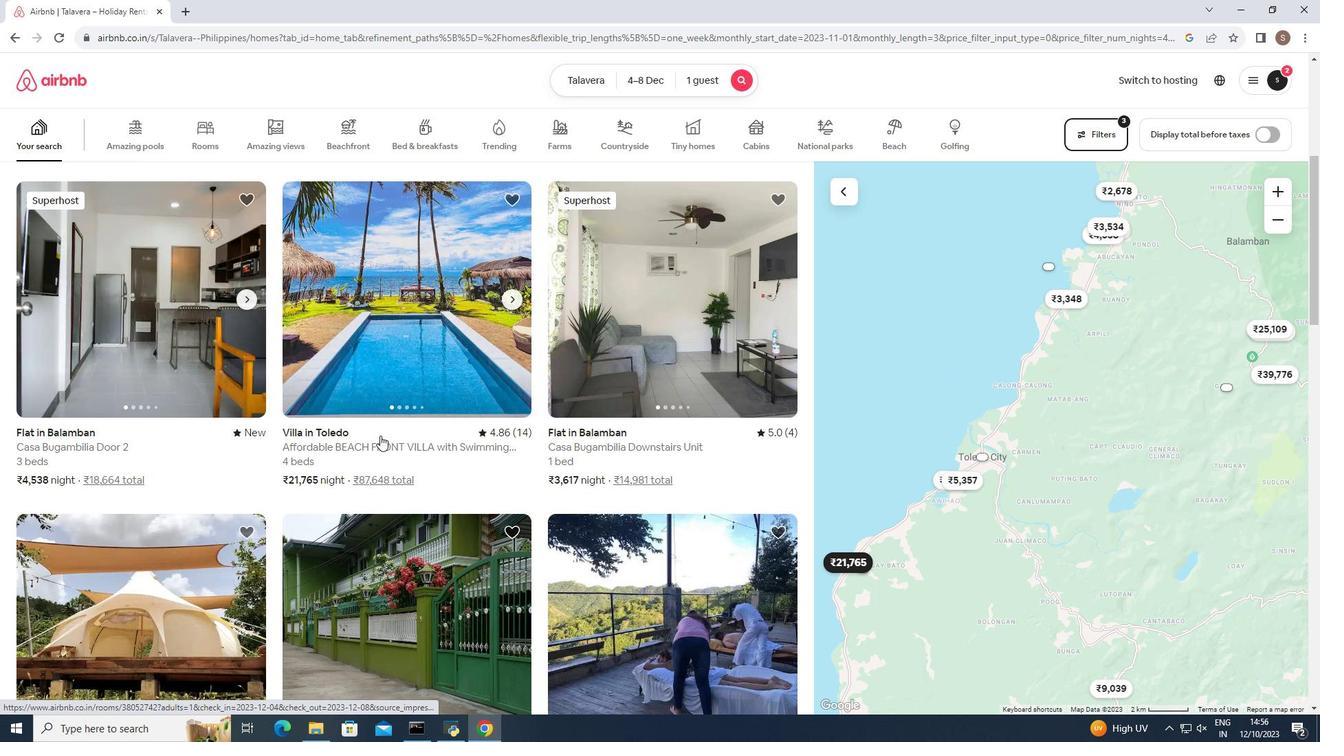 
Action: Mouse scrolled (380, 435) with delta (0, 0)
Screenshot: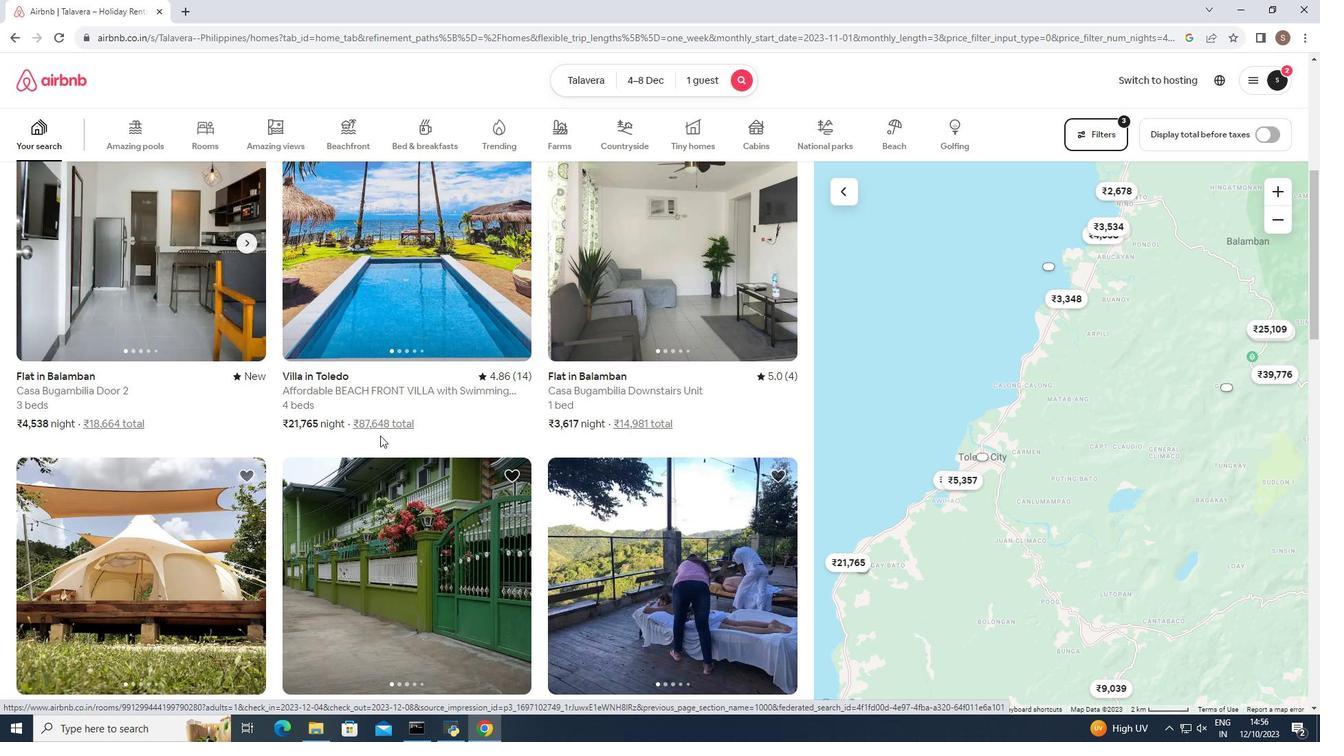 
Action: Mouse scrolled (380, 435) with delta (0, 0)
Screenshot: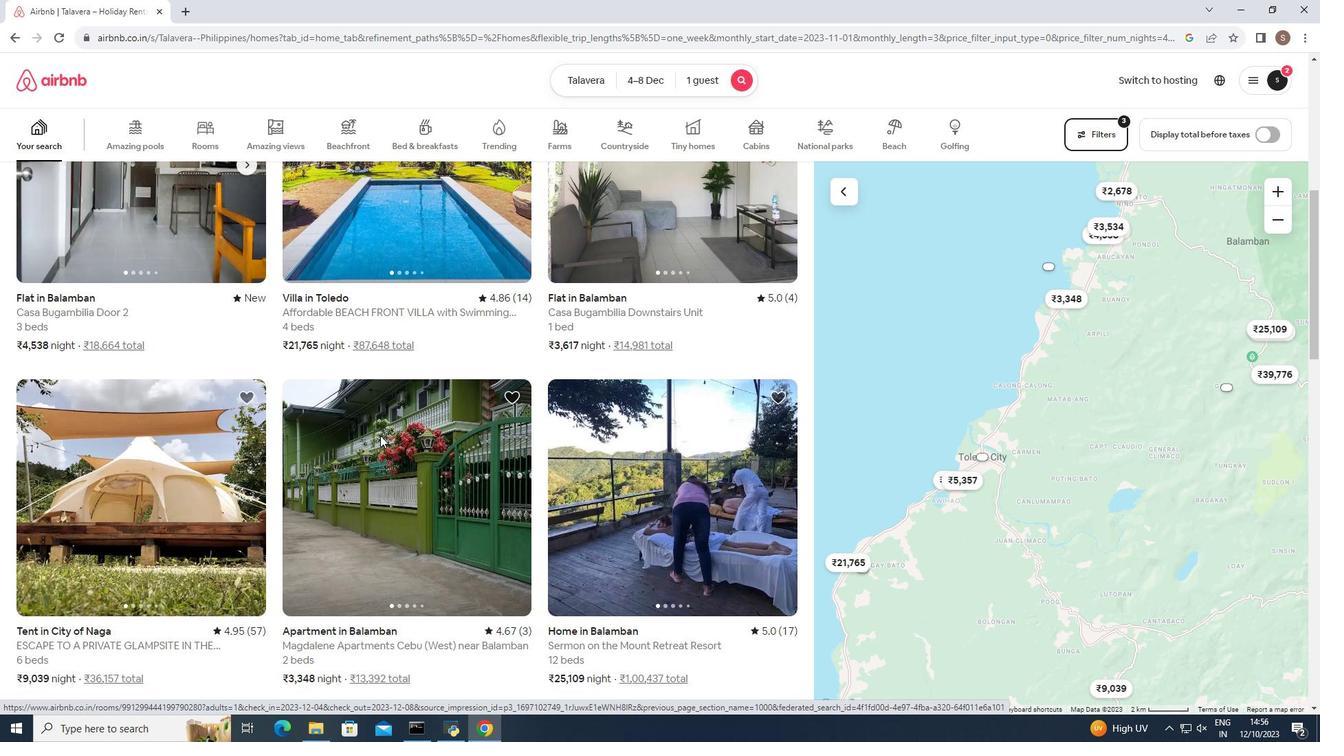 
Action: Mouse scrolled (380, 435) with delta (0, 0)
Screenshot: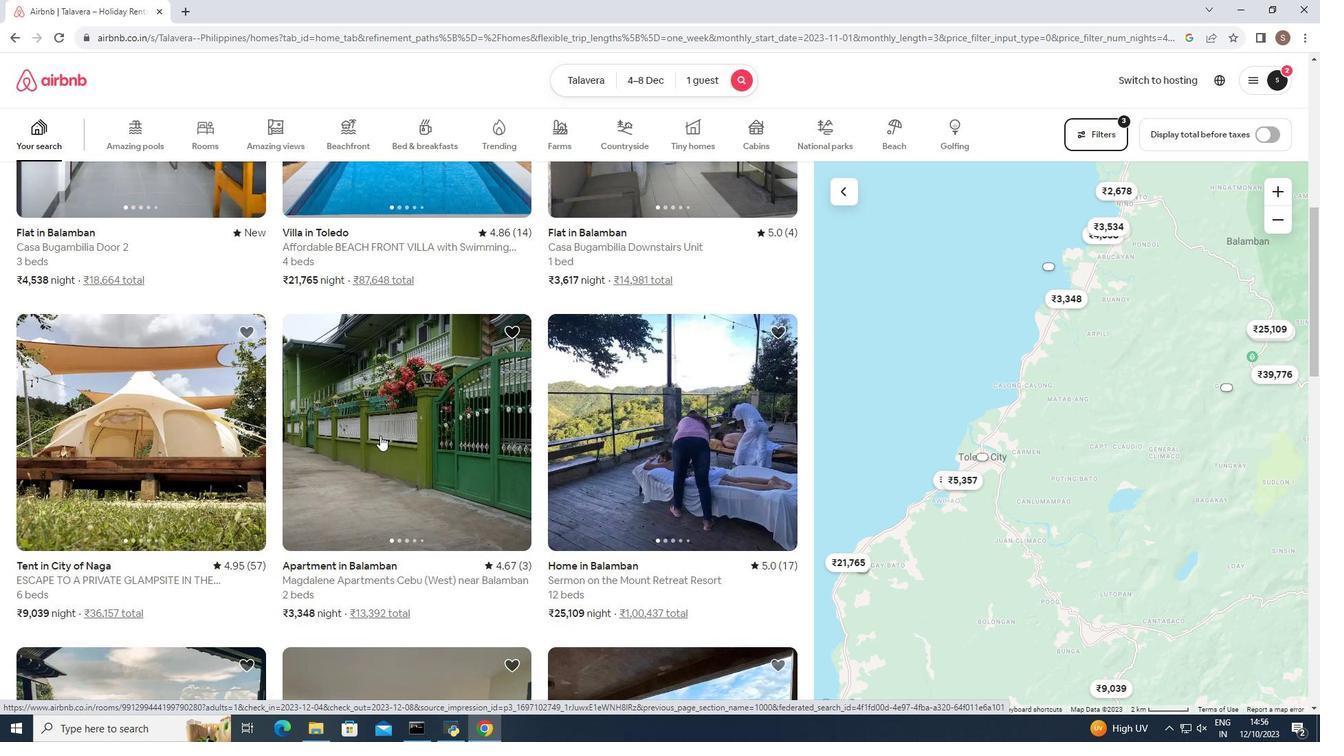 
Action: Mouse scrolled (380, 435) with delta (0, 0)
Screenshot: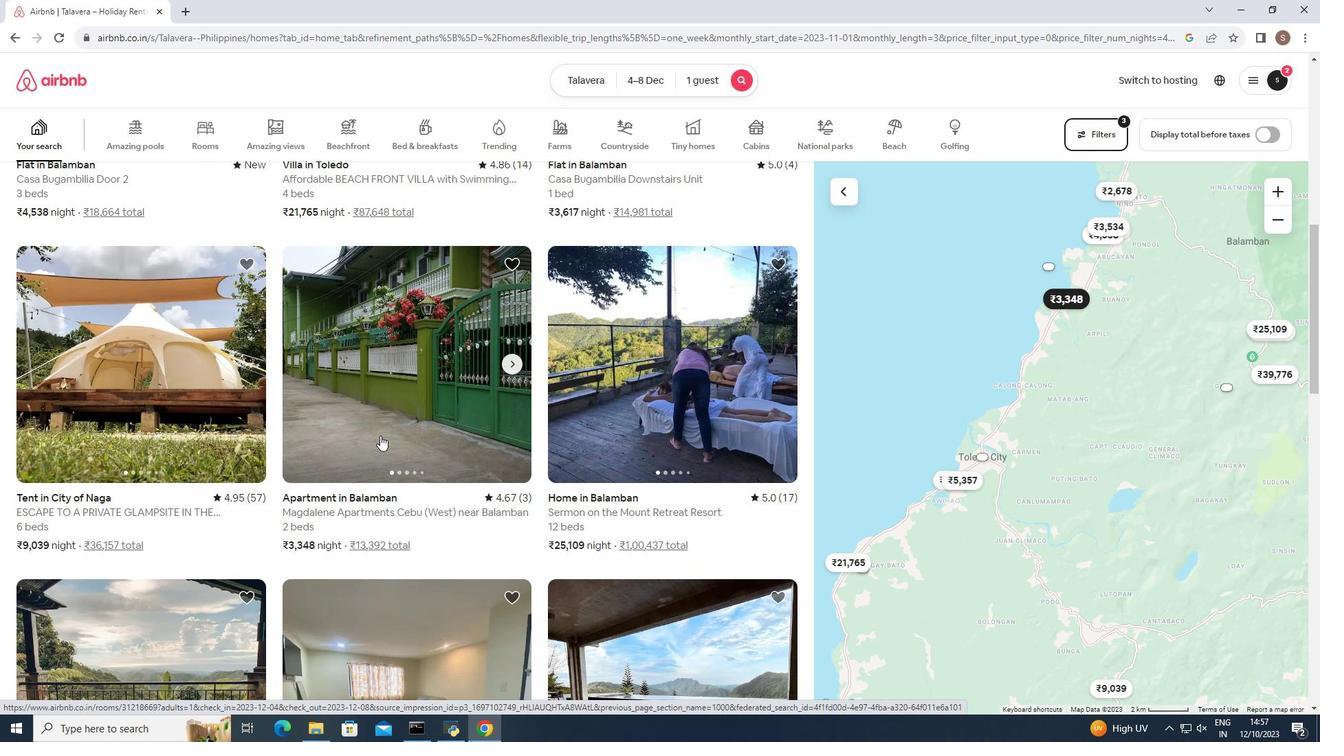 
Action: Mouse scrolled (380, 435) with delta (0, 0)
Screenshot: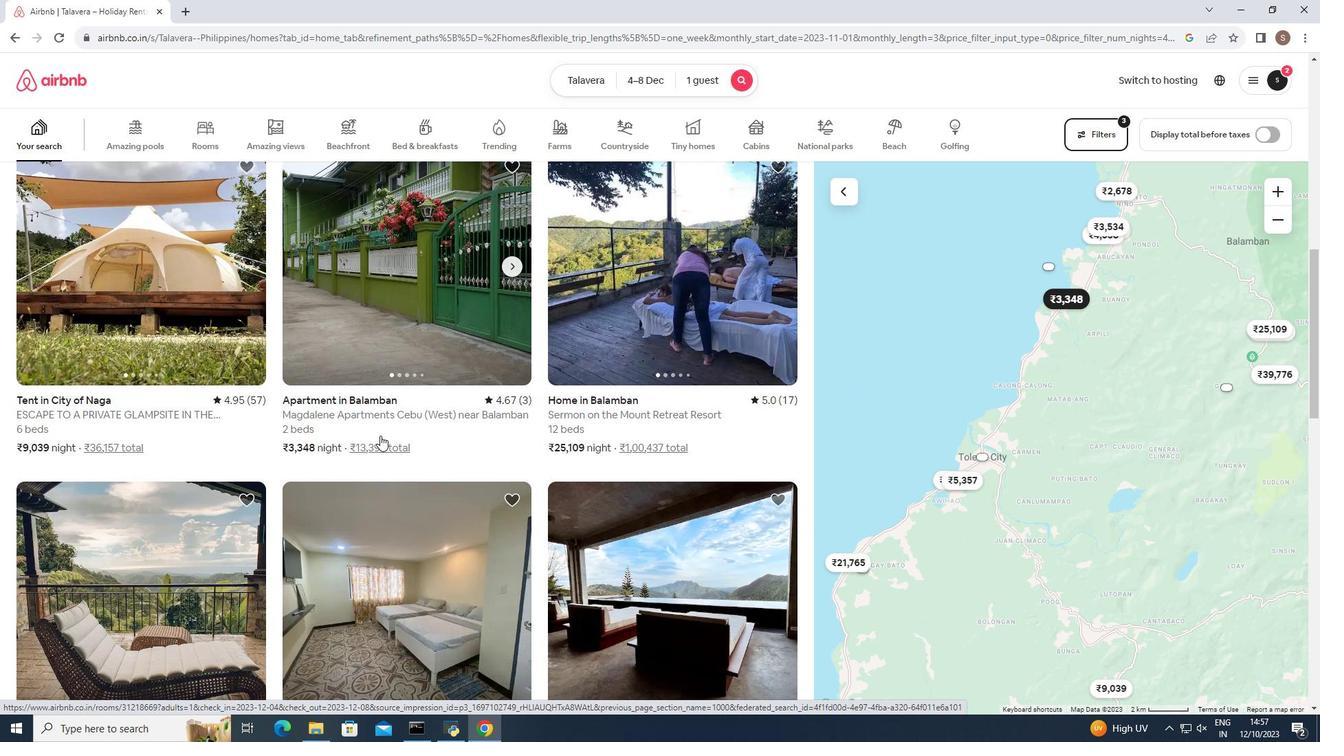 
Action: Mouse scrolled (380, 435) with delta (0, 0)
Screenshot: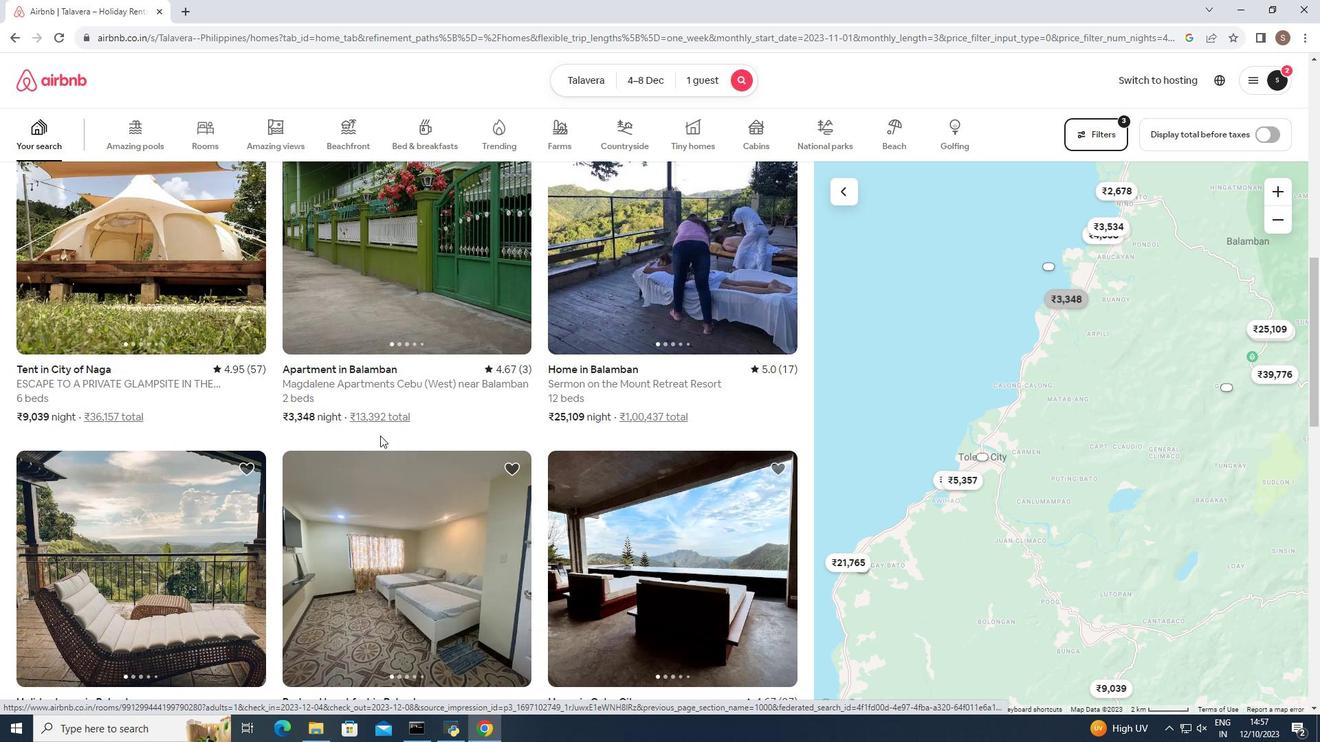 
Action: Mouse moved to (379, 453)
Screenshot: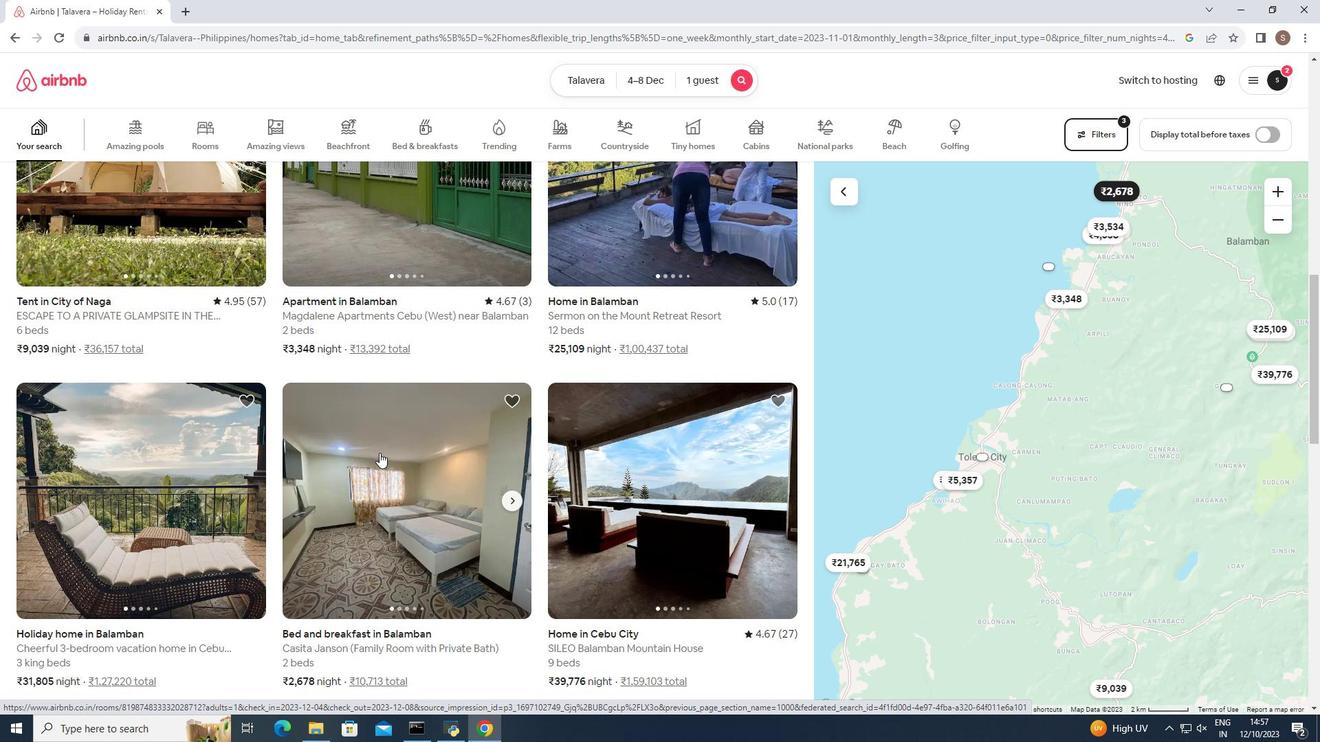 
Action: Mouse scrolled (379, 454) with delta (0, 0)
Screenshot: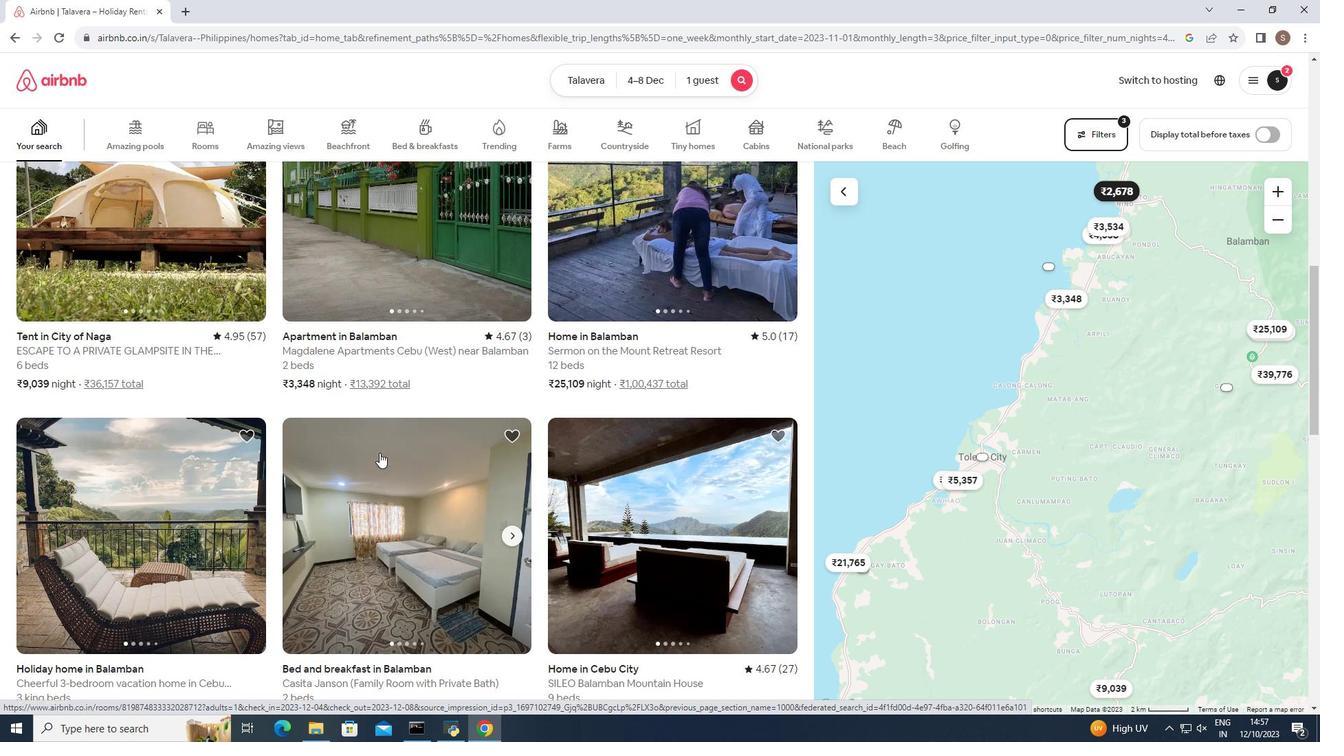 
Action: Mouse scrolled (379, 454) with delta (0, 0)
Screenshot: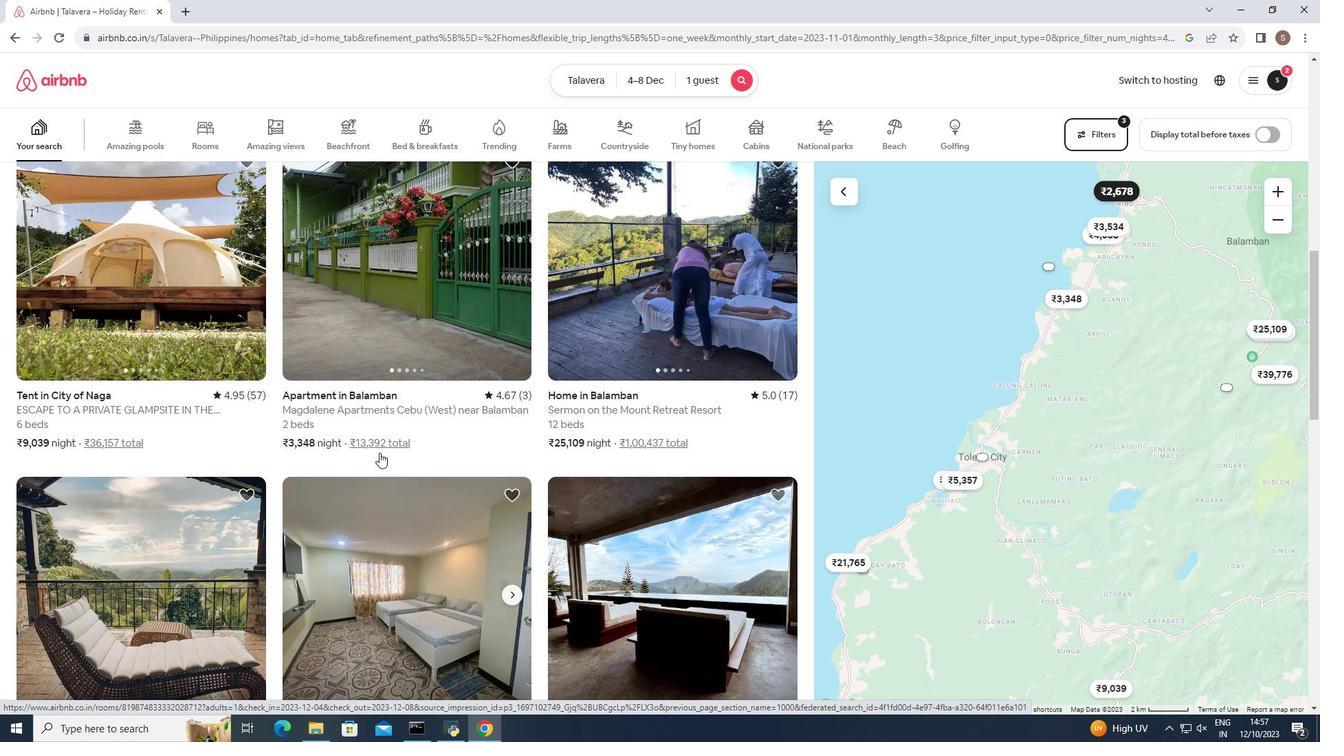 
Action: Mouse scrolled (379, 454) with delta (0, 0)
Screenshot: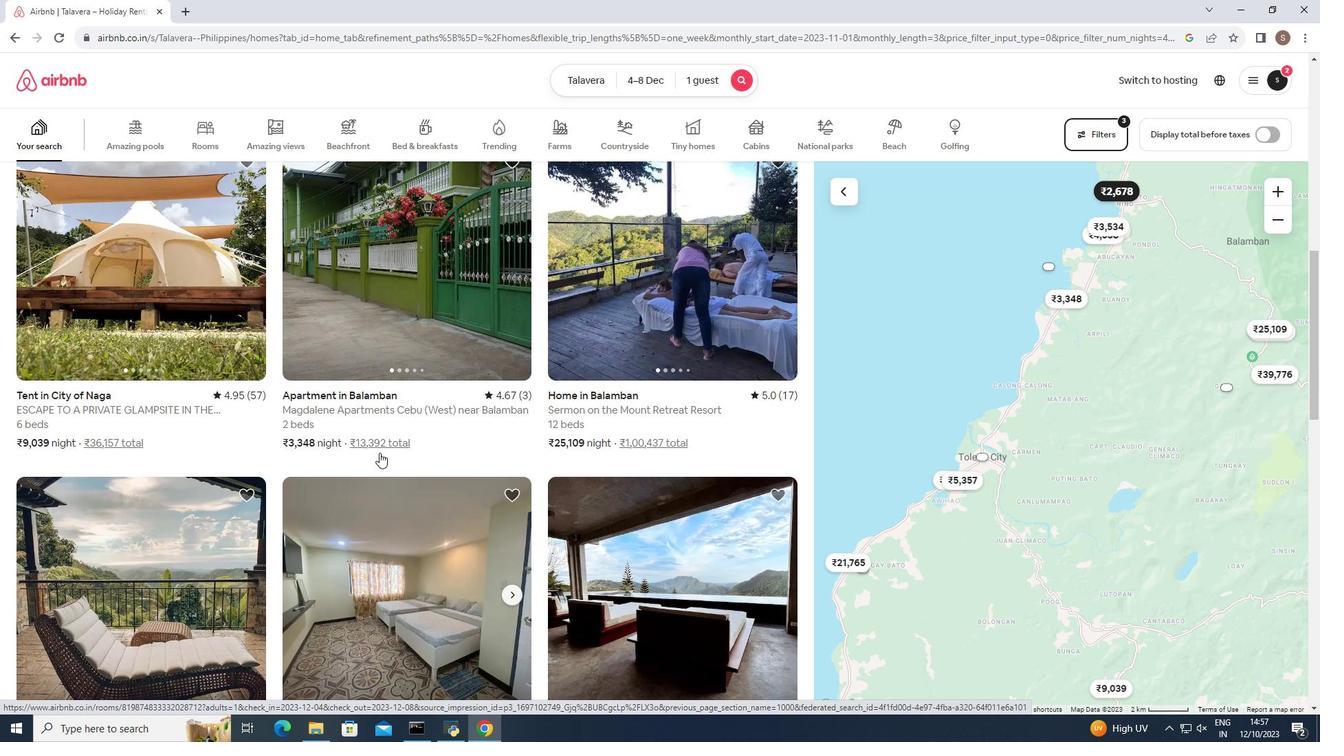 
Action: Mouse scrolled (379, 454) with delta (0, 0)
Screenshot: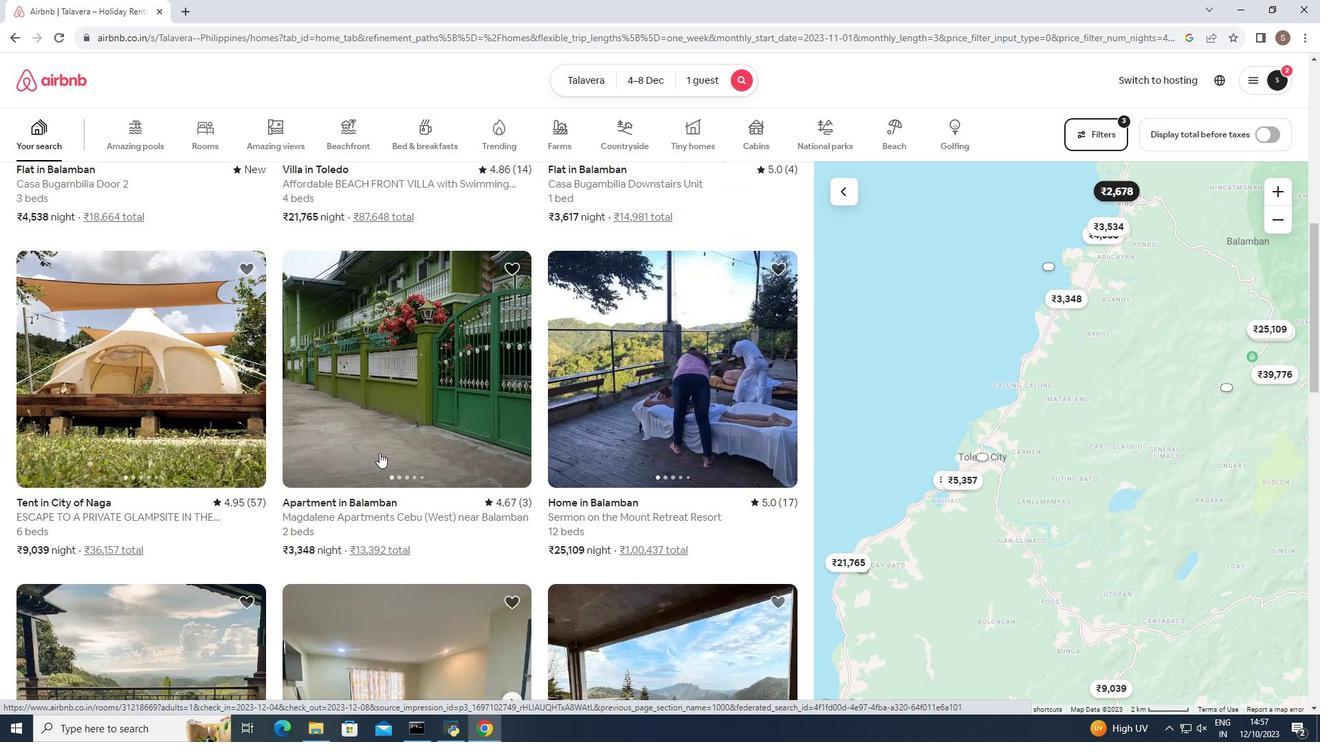 
Action: Mouse moved to (466, 363)
Screenshot: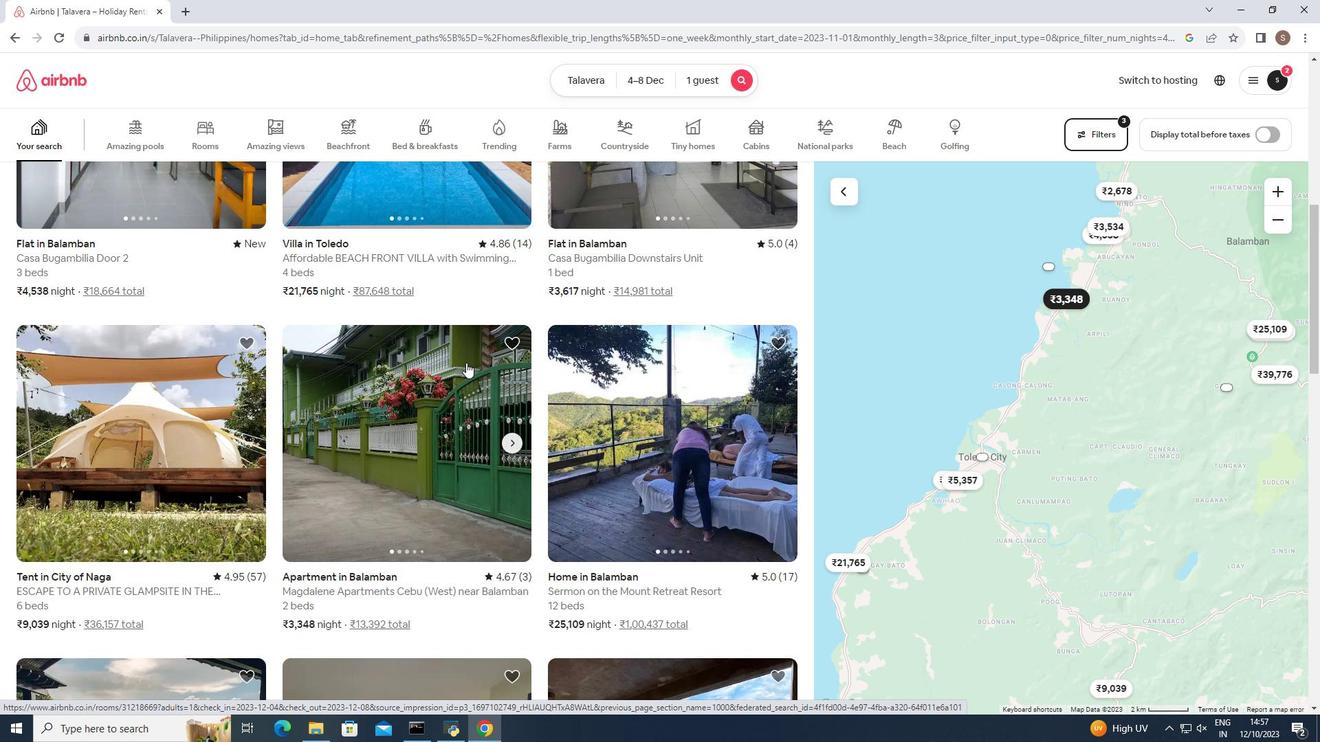 
Action: Mouse scrolled (466, 363) with delta (0, 0)
Screenshot: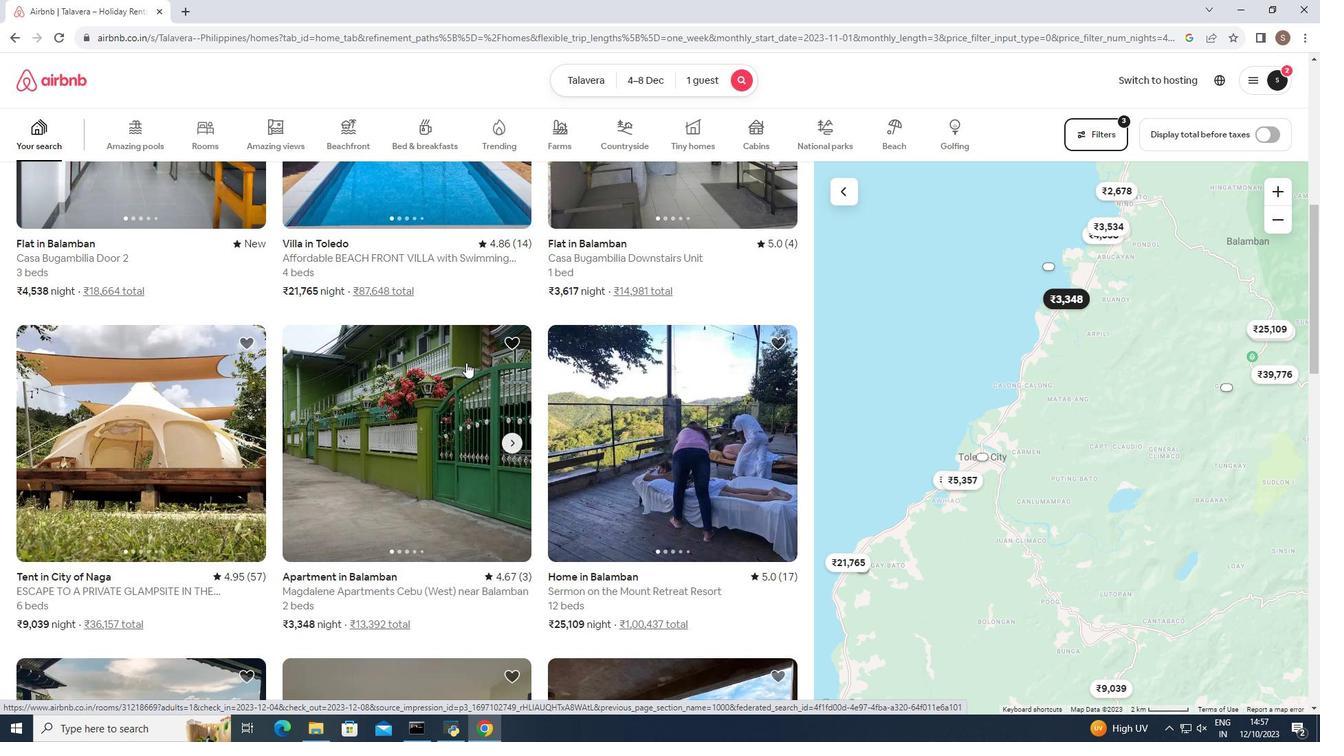 
Action: Mouse scrolled (466, 363) with delta (0, 0)
Screenshot: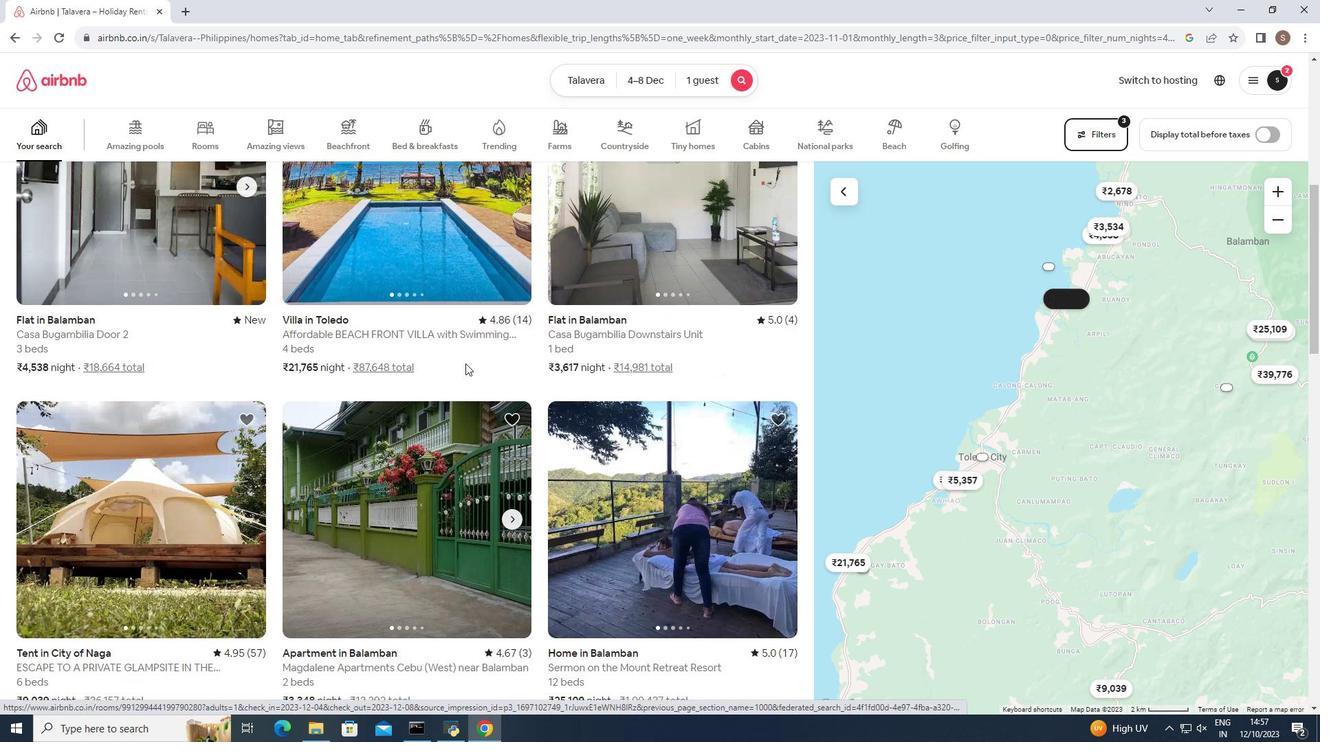 
Action: Mouse moved to (465, 363)
Screenshot: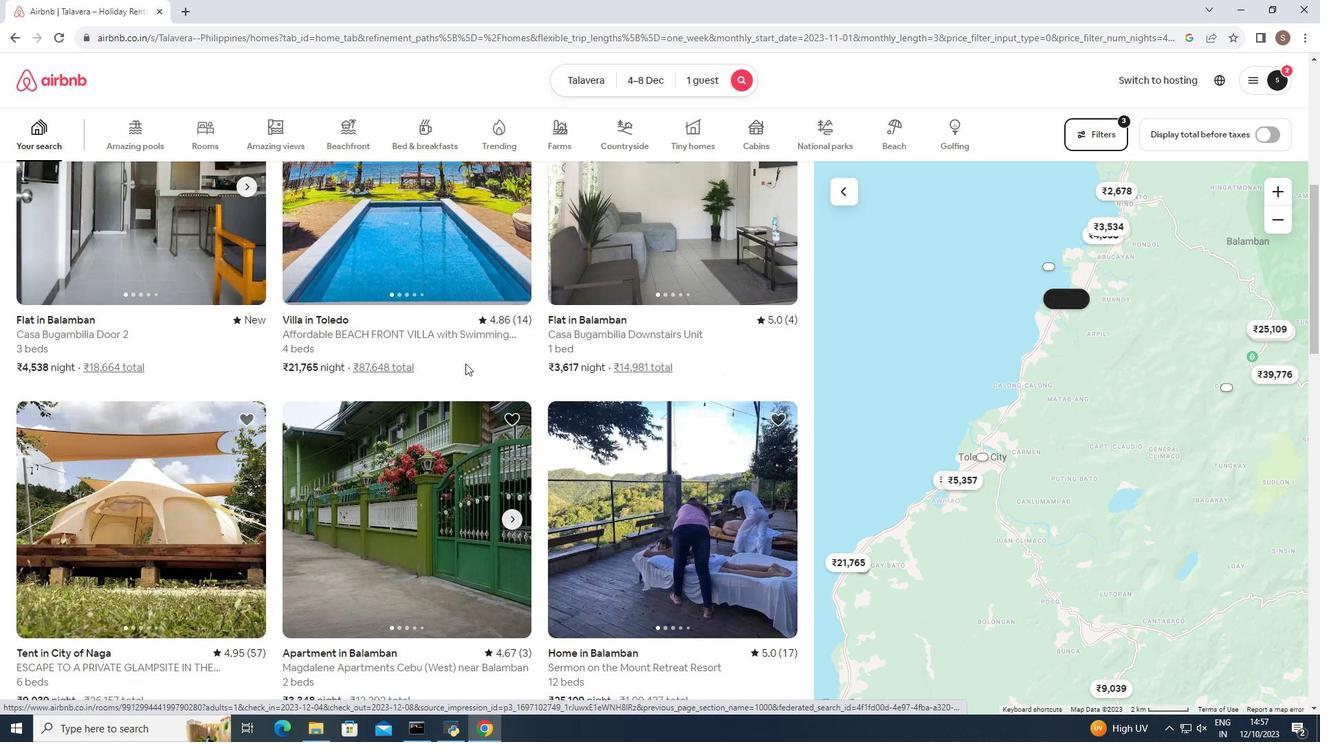 
Action: Mouse scrolled (465, 364) with delta (0, 0)
Screenshot: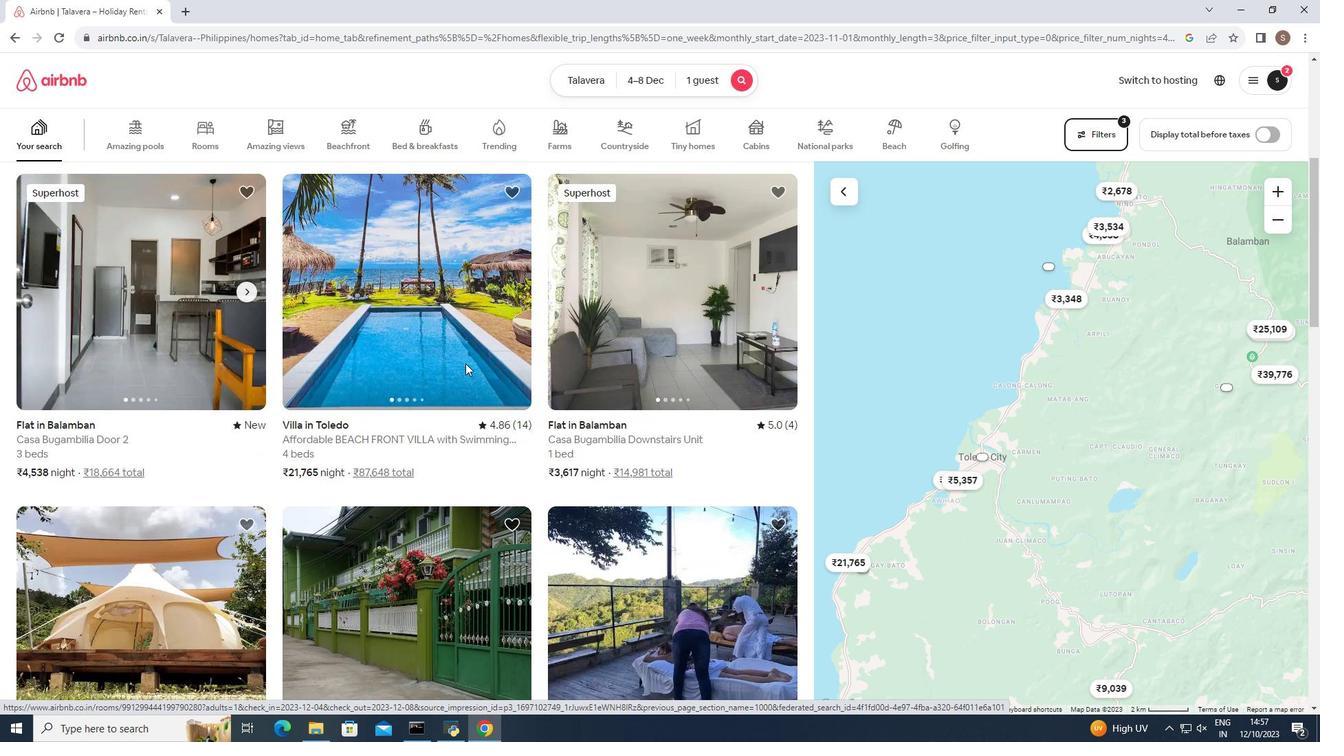 
Action: Mouse moved to (627, 343)
Screenshot: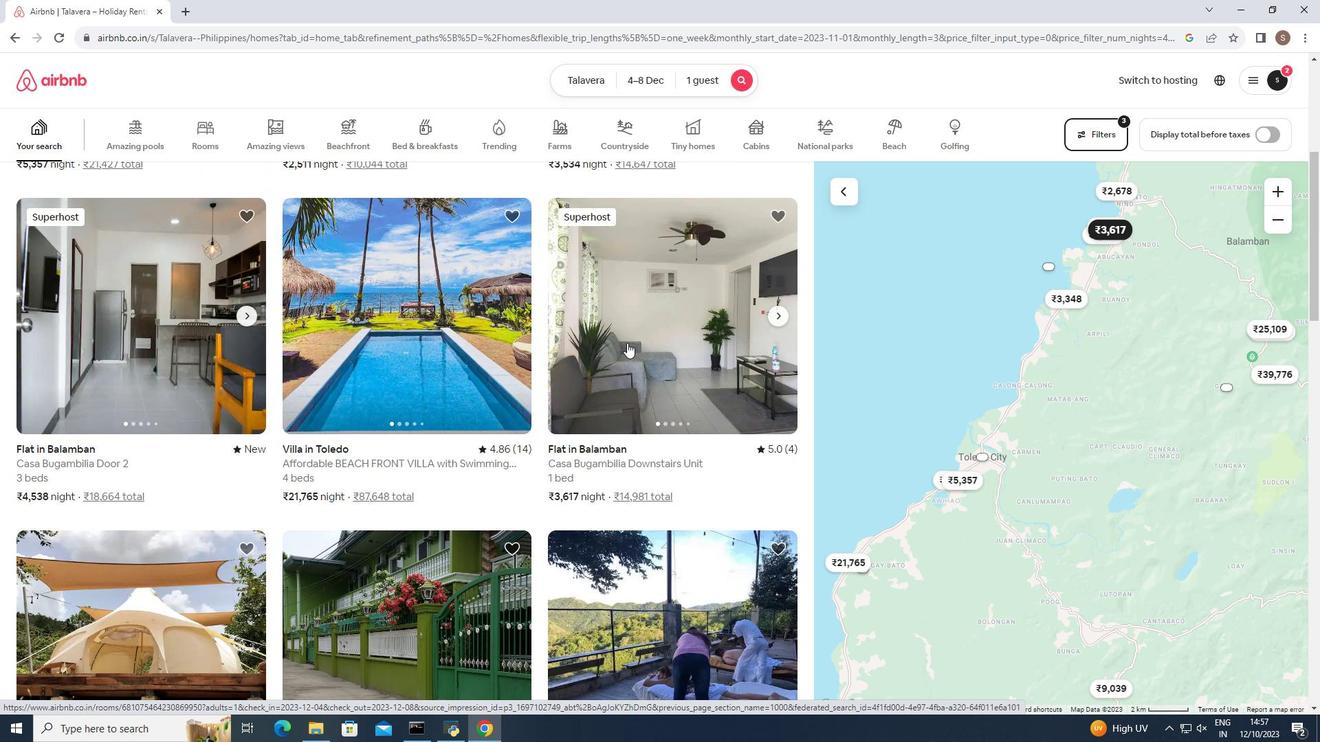 
Action: Mouse scrolled (627, 343) with delta (0, 0)
Screenshot: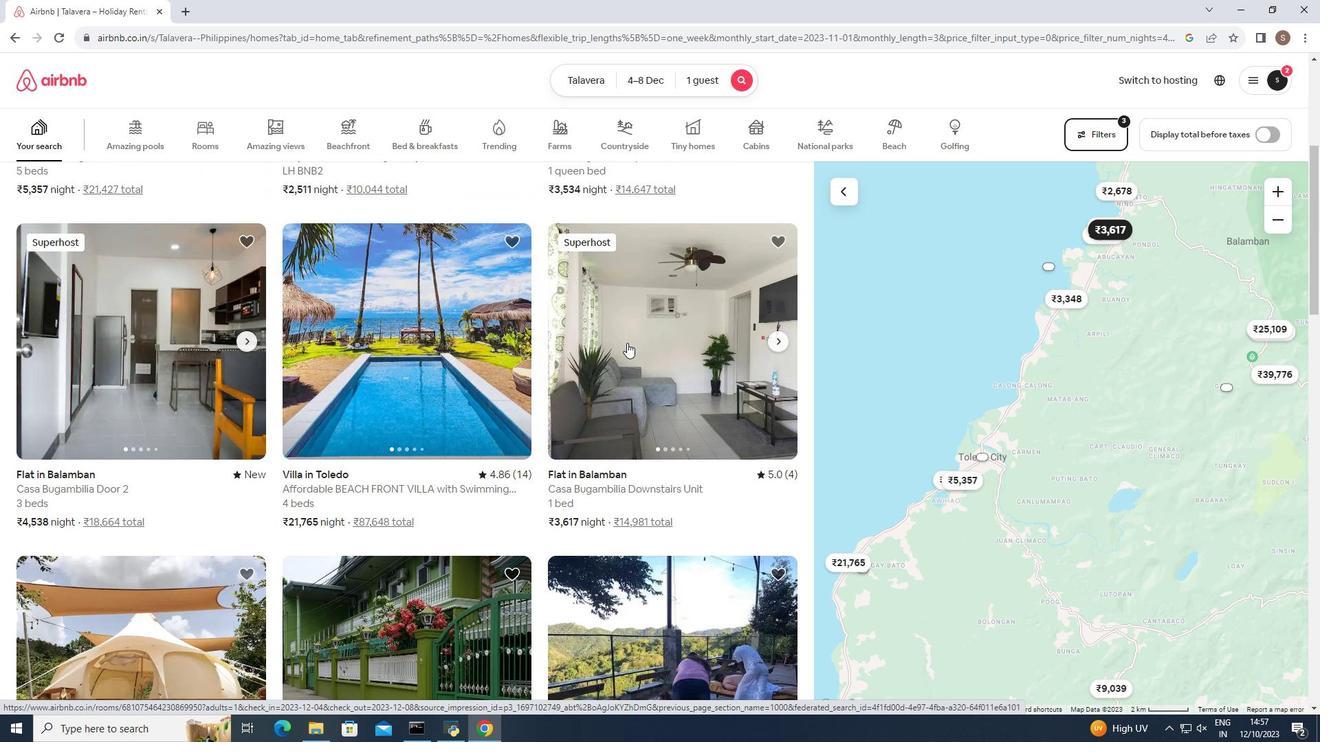 
Action: Mouse moved to (648, 386)
Screenshot: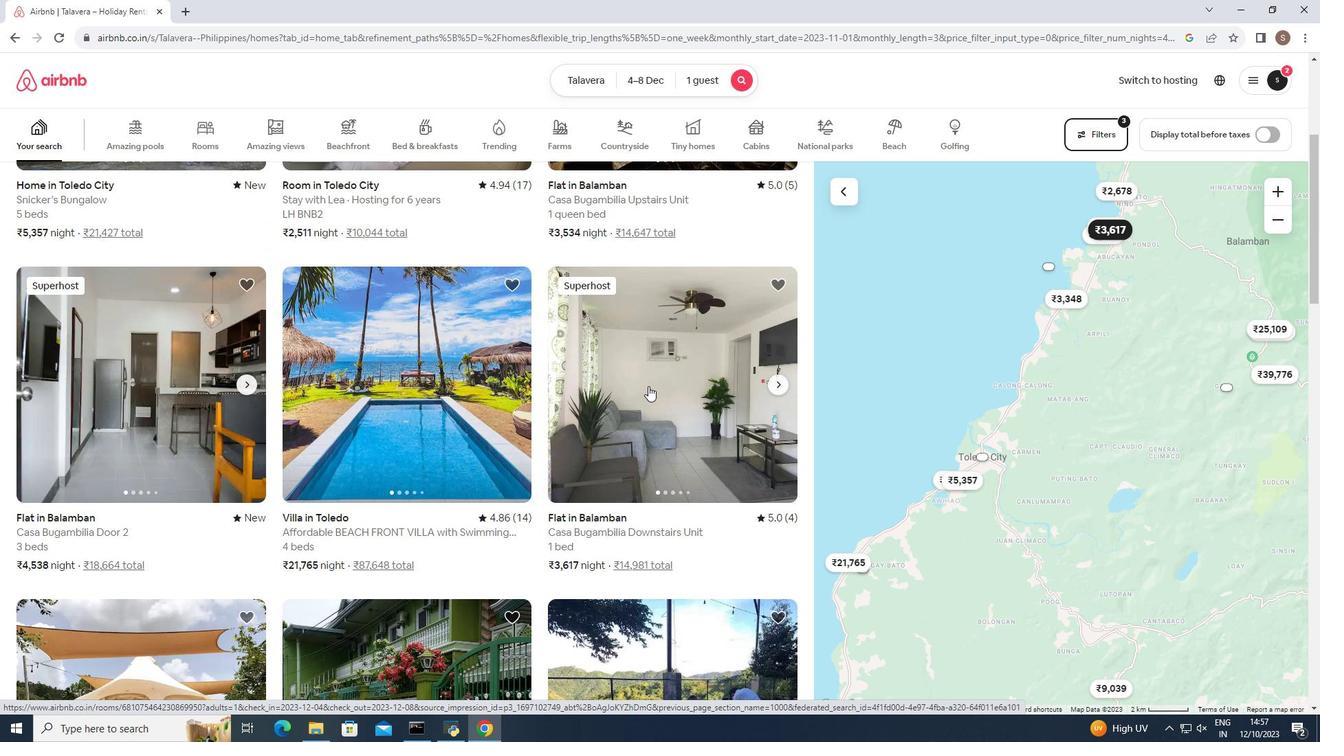 
Action: Mouse pressed left at (648, 386)
Screenshot: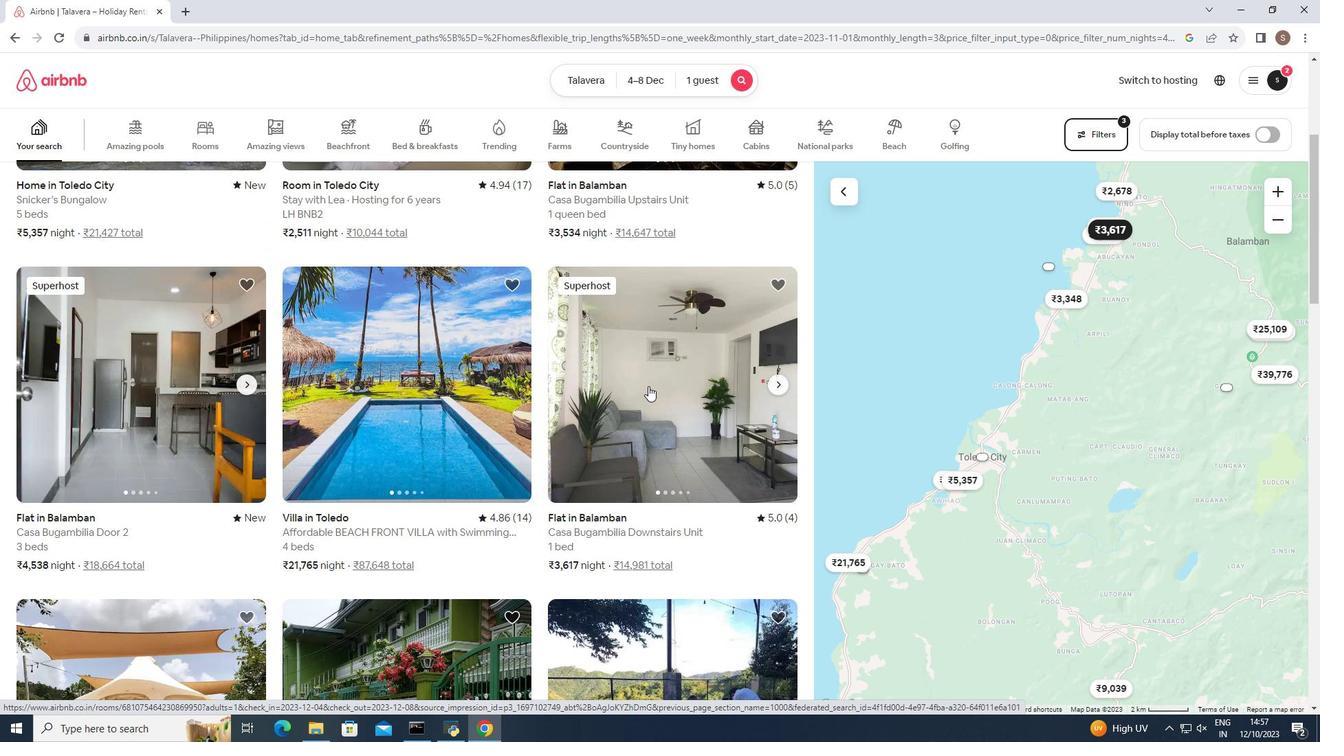 
Action: Mouse moved to (516, 383)
Screenshot: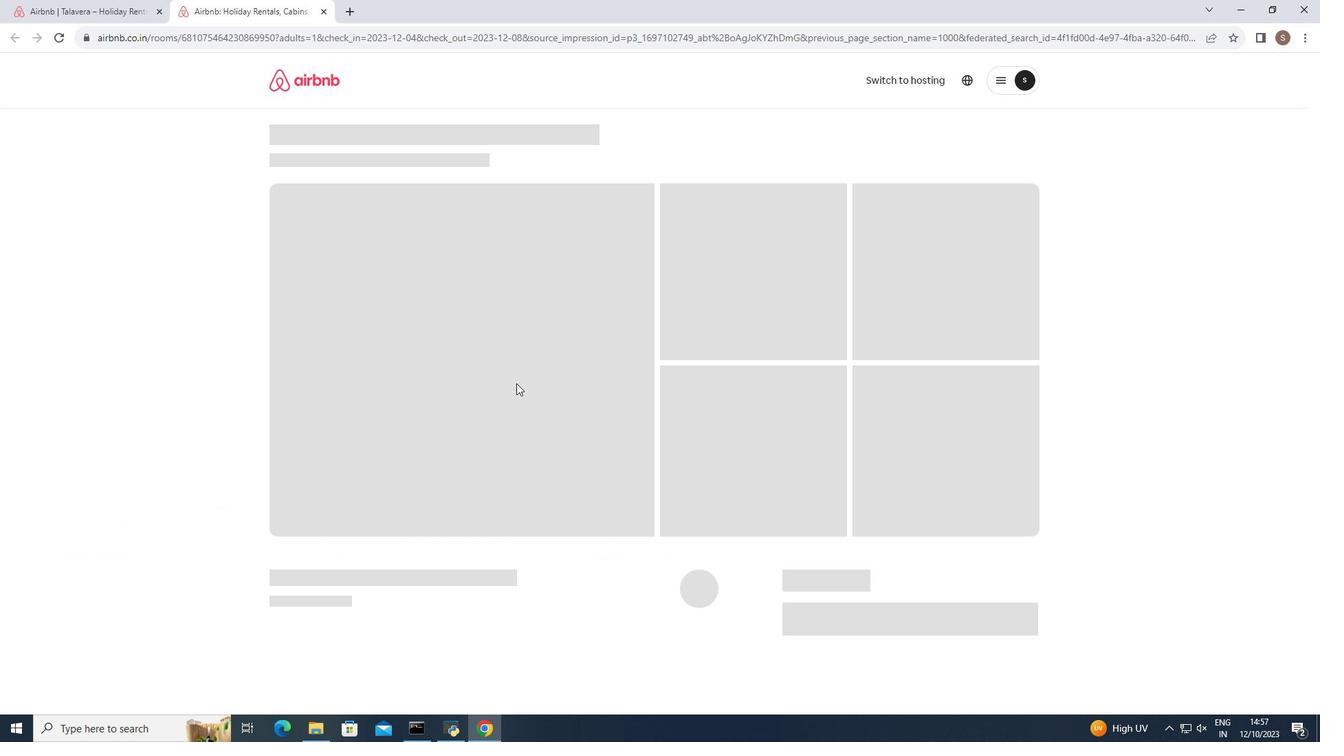 
Action: Mouse pressed left at (516, 383)
Screenshot: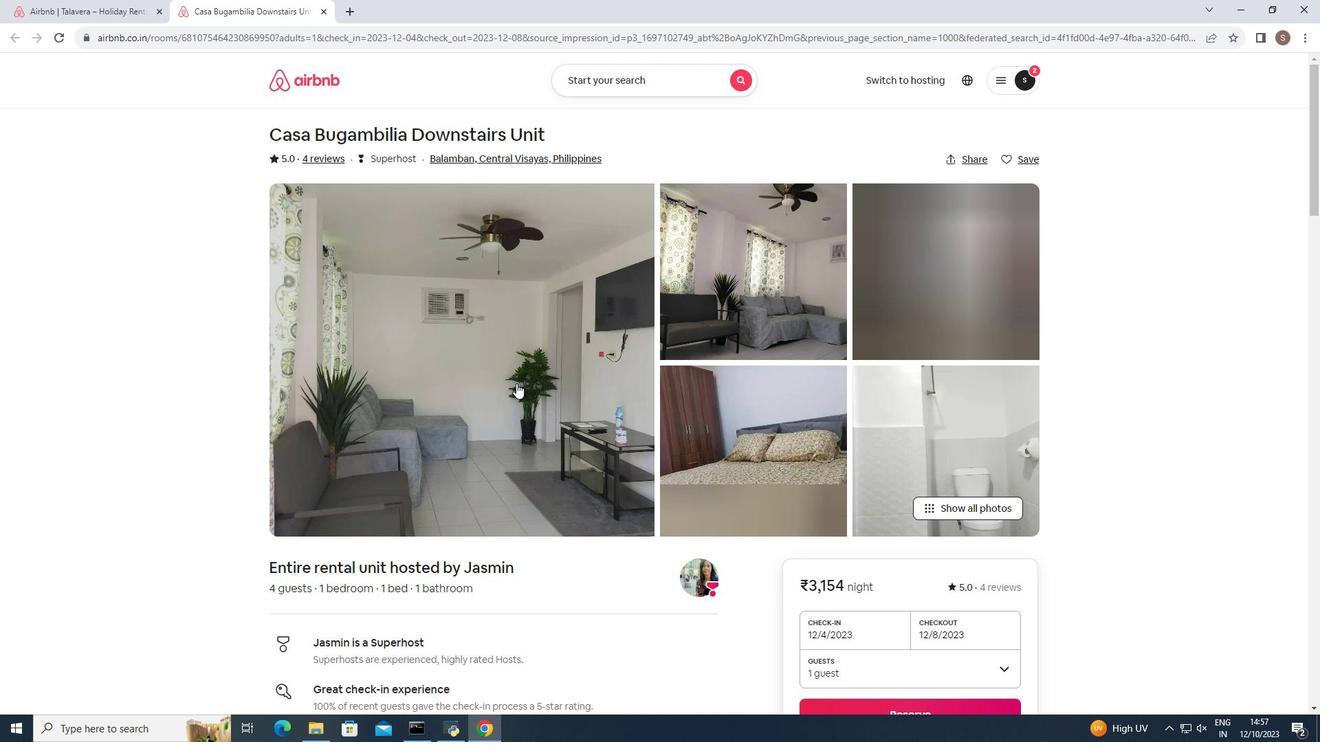
Action: Mouse moved to (524, 390)
Screenshot: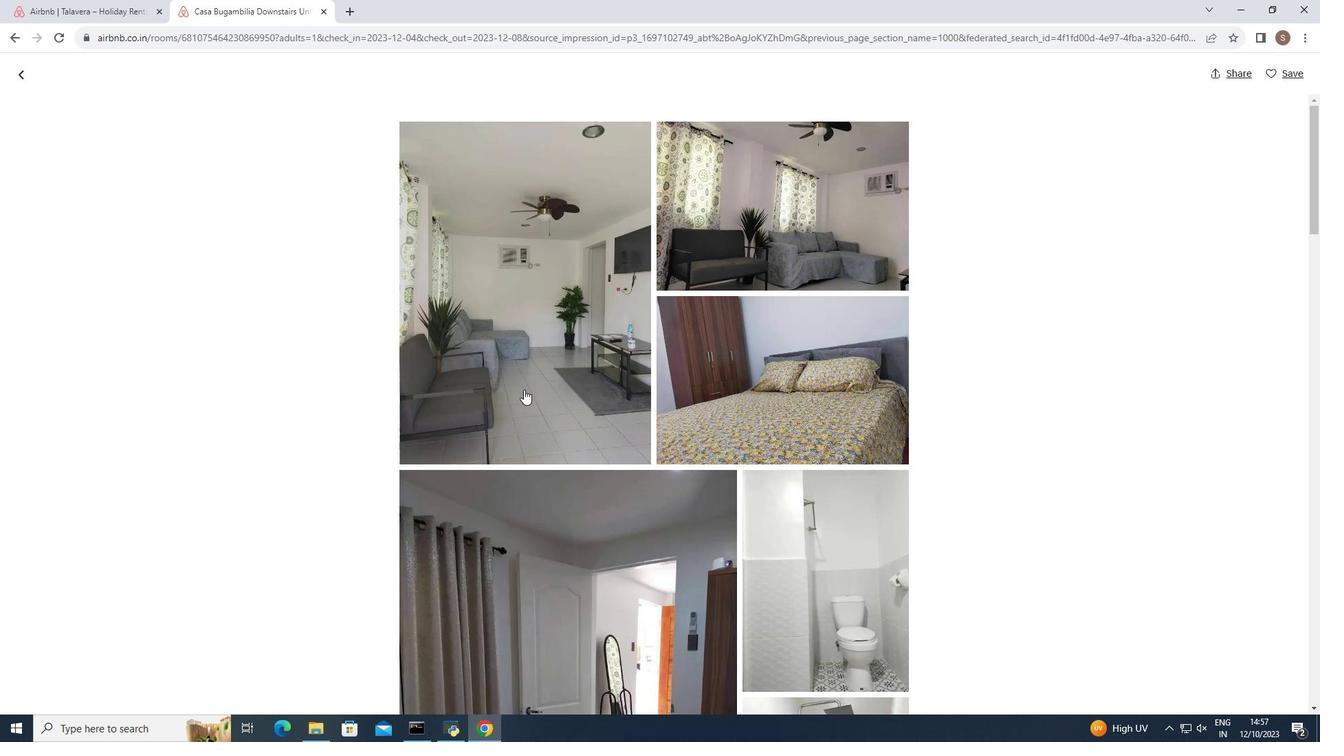 
Action: Mouse scrolled (524, 389) with delta (0, 0)
Screenshot: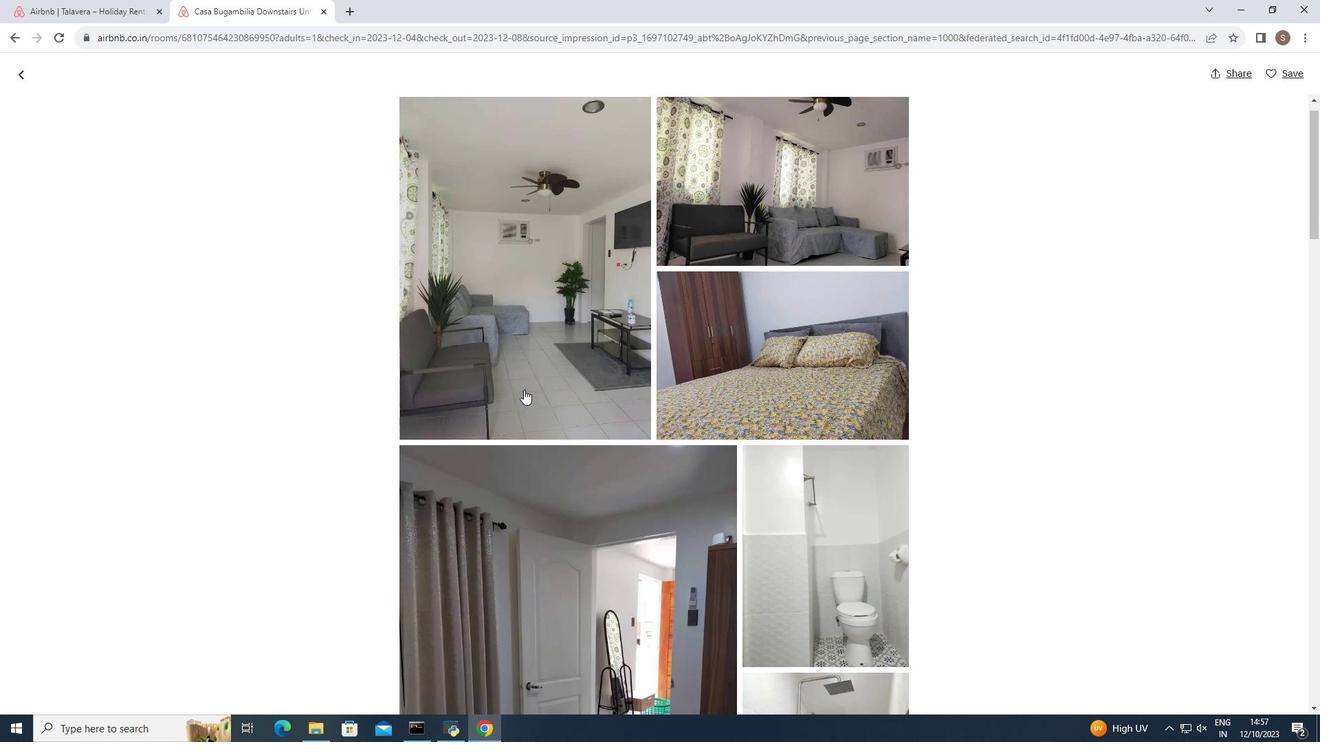 
Action: Mouse scrolled (524, 389) with delta (0, 0)
Screenshot: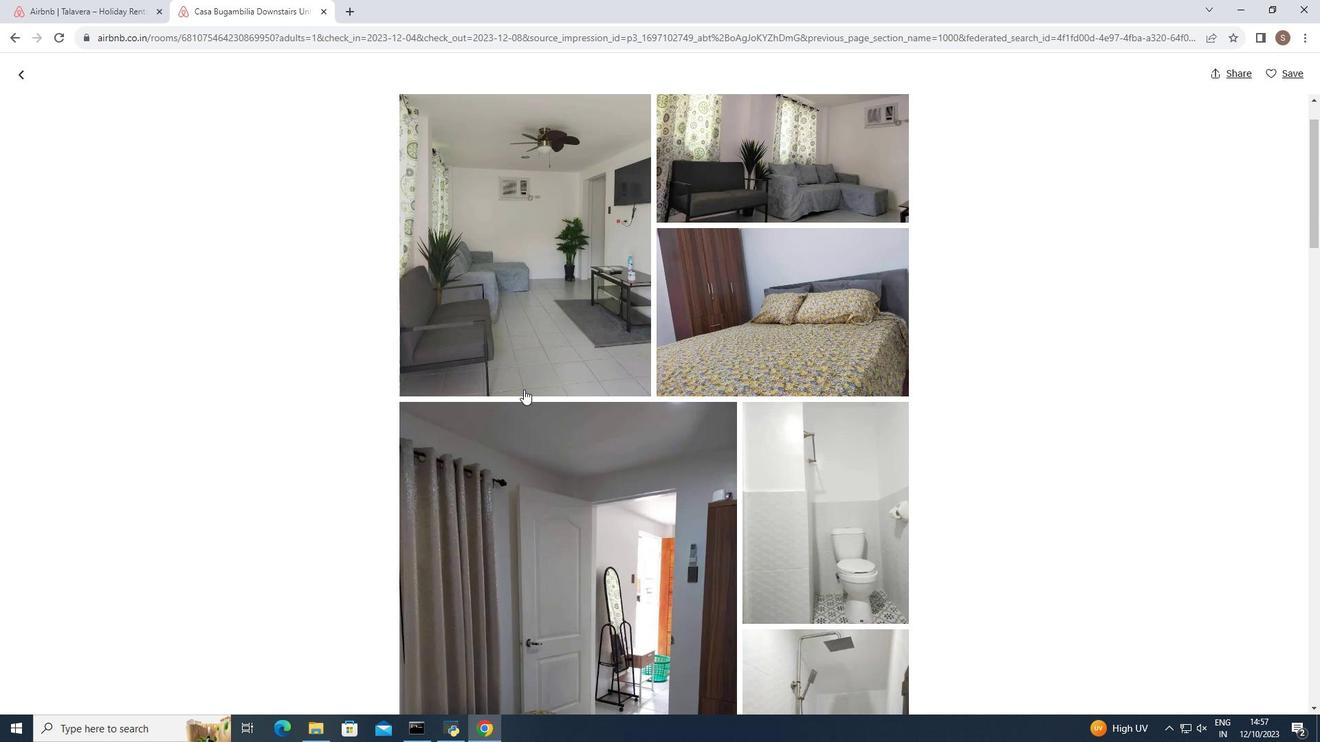 
Action: Mouse scrolled (524, 389) with delta (0, 0)
Screenshot: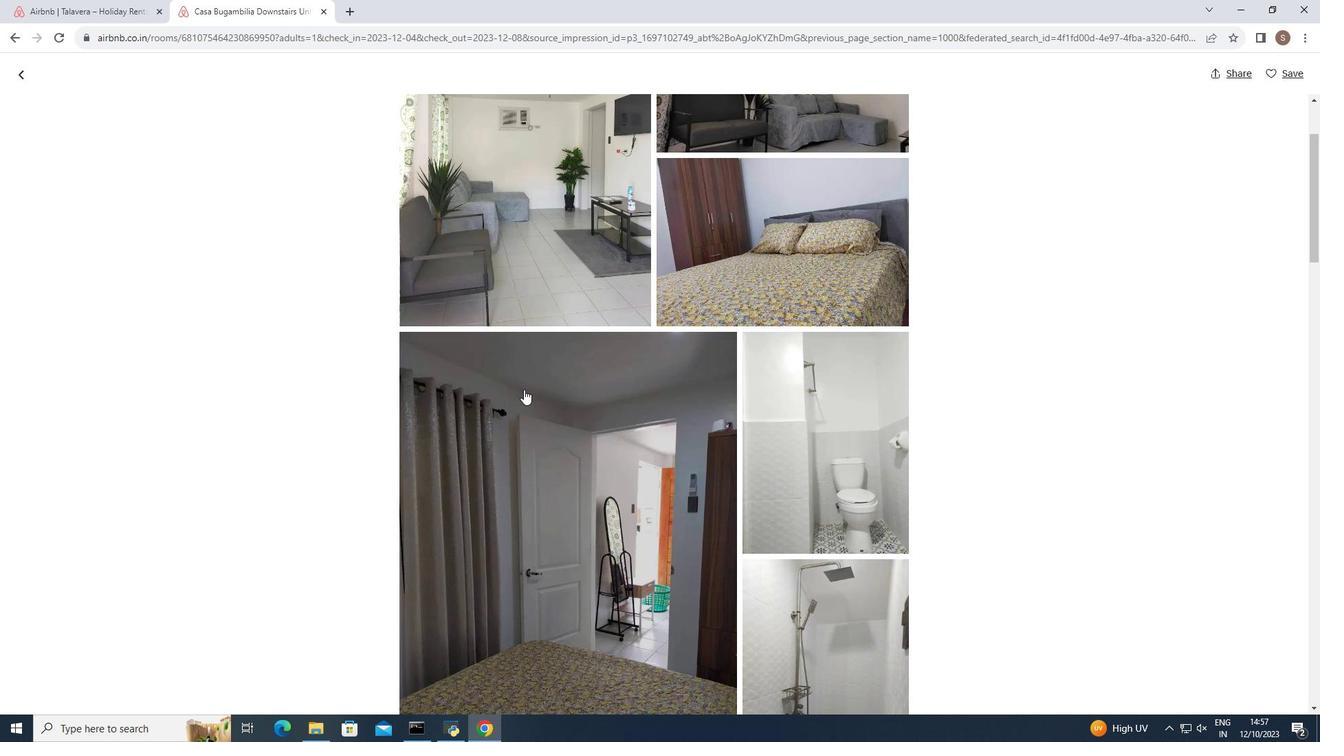 
Action: Mouse scrolled (524, 389) with delta (0, 0)
Screenshot: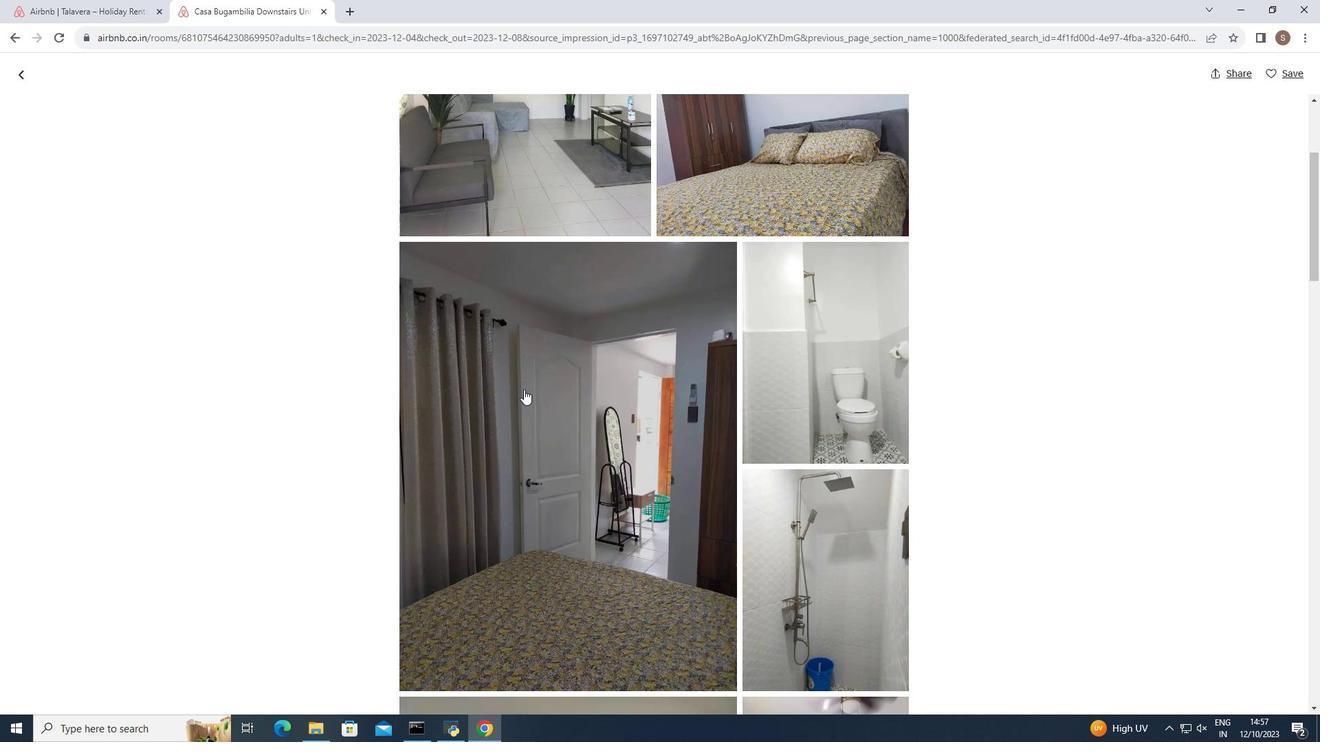 
Action: Mouse scrolled (524, 389) with delta (0, 0)
Screenshot: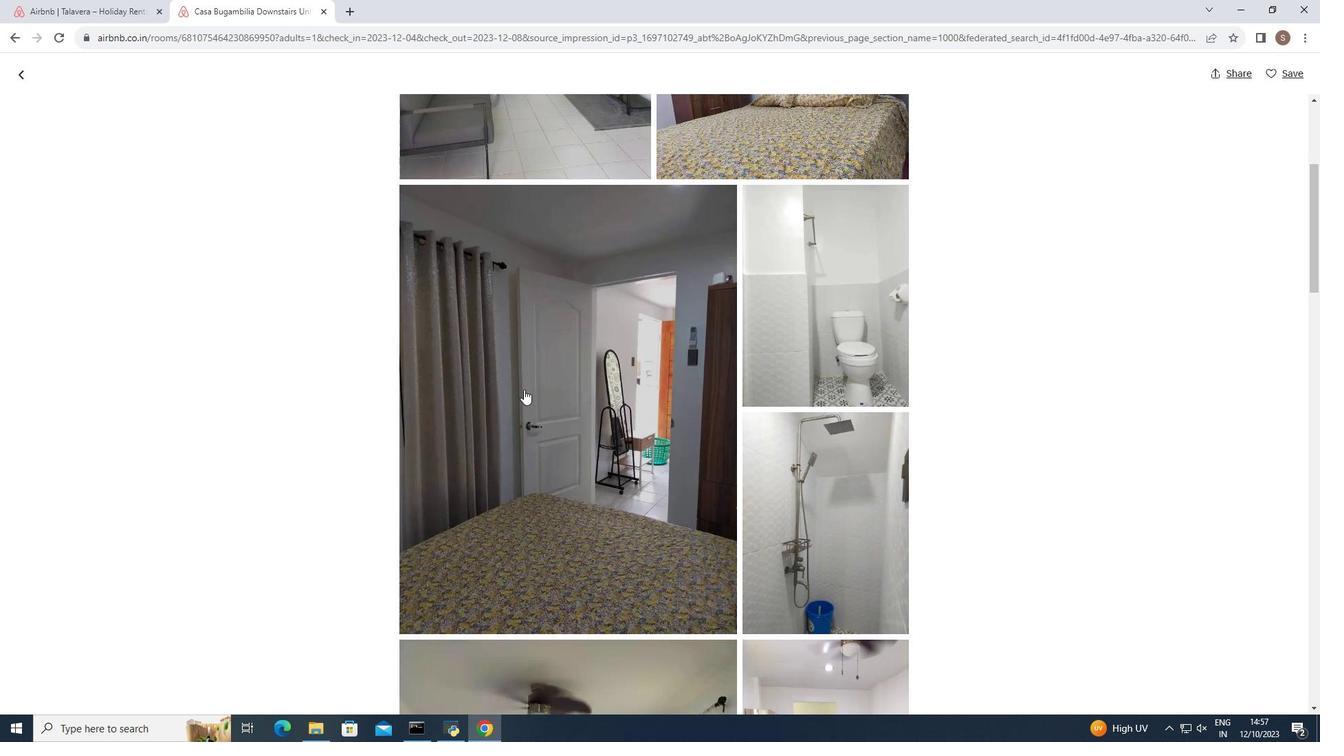 
Action: Mouse scrolled (524, 389) with delta (0, 0)
Screenshot: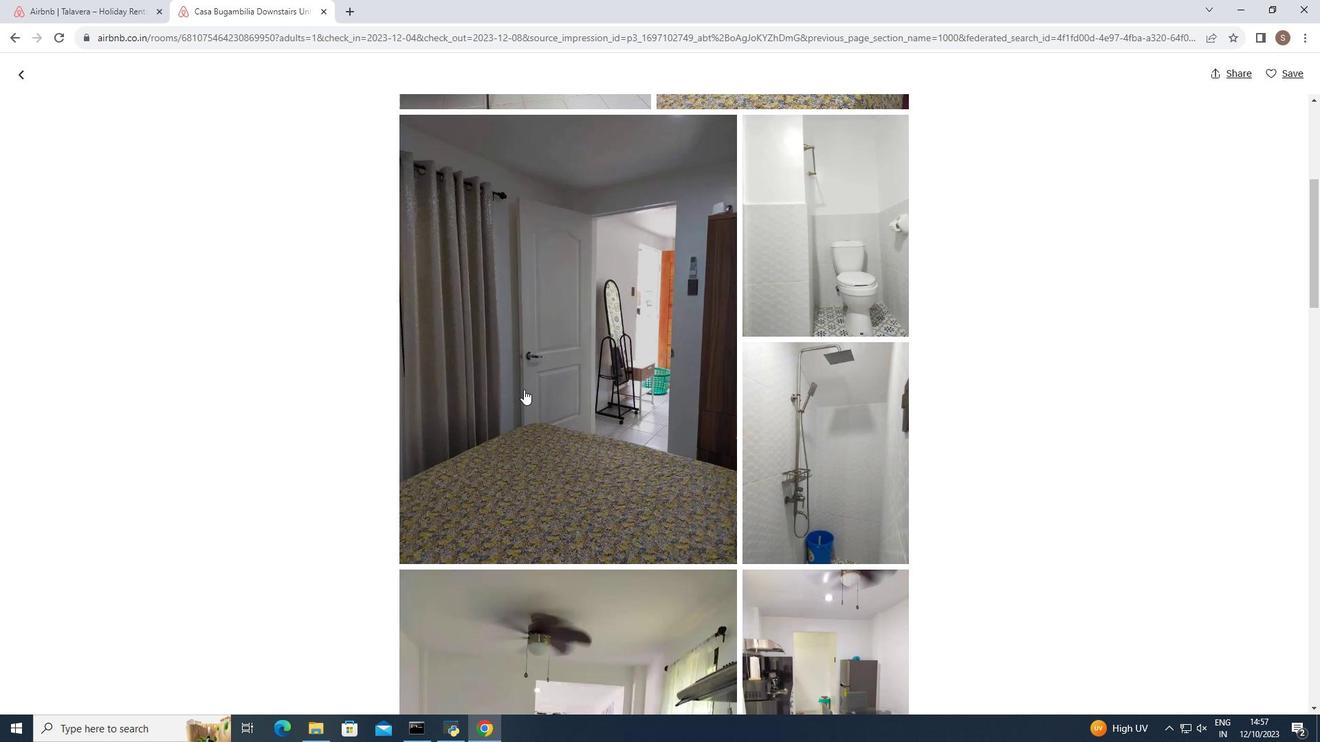 
Action: Mouse scrolled (524, 389) with delta (0, 0)
Screenshot: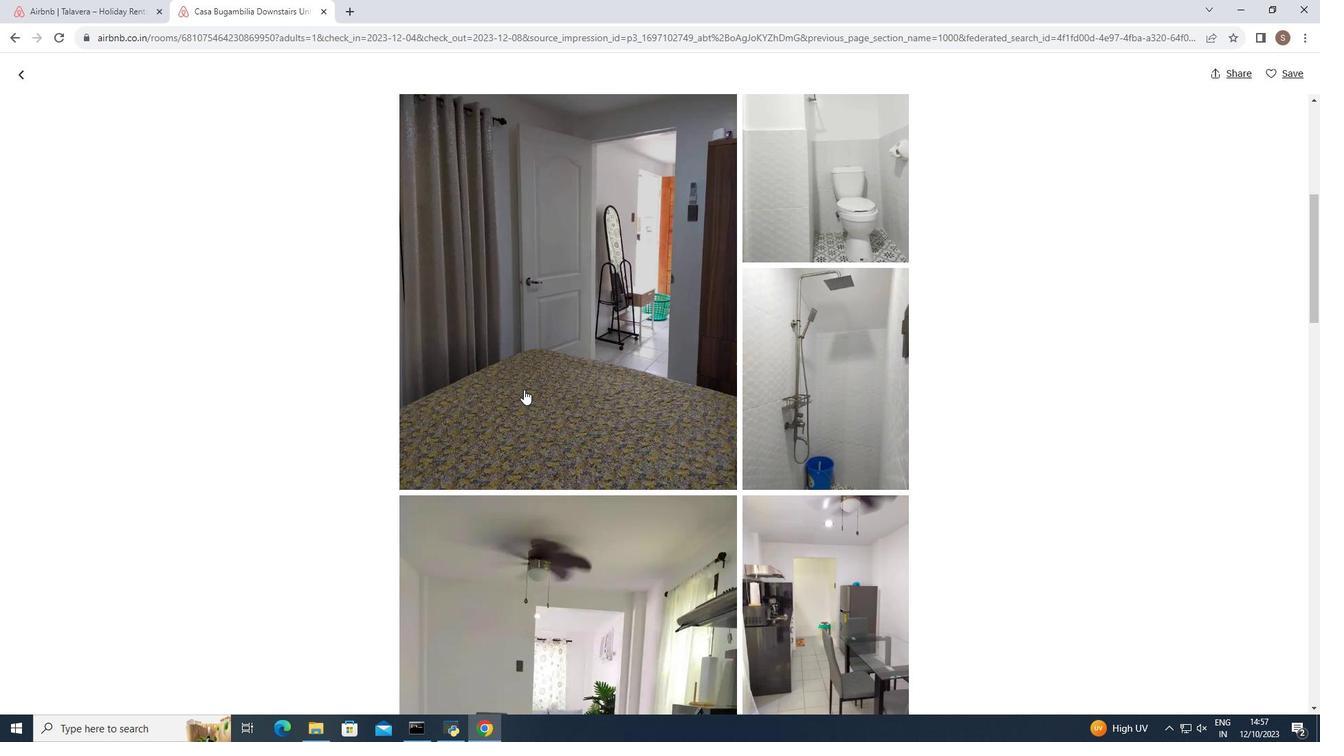 
Action: Mouse moved to (524, 390)
Screenshot: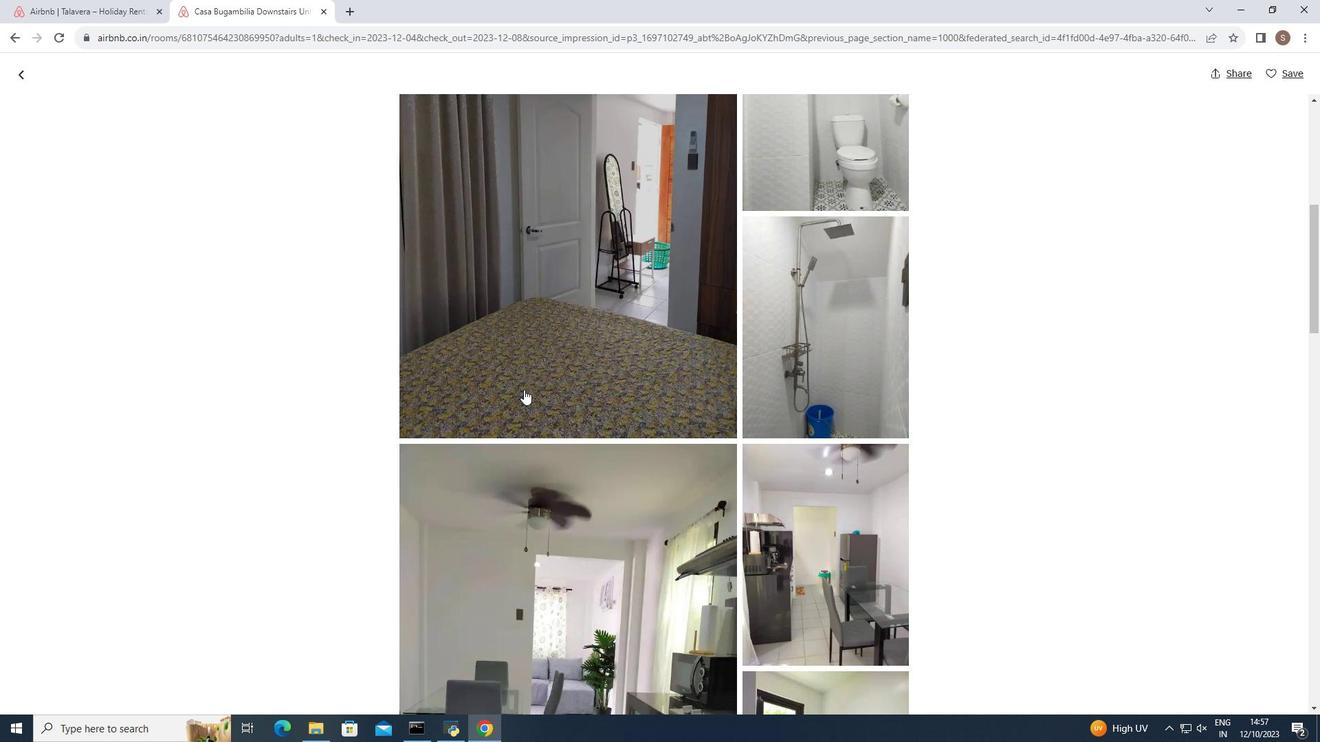 
Action: Mouse scrolled (524, 389) with delta (0, 0)
Screenshot: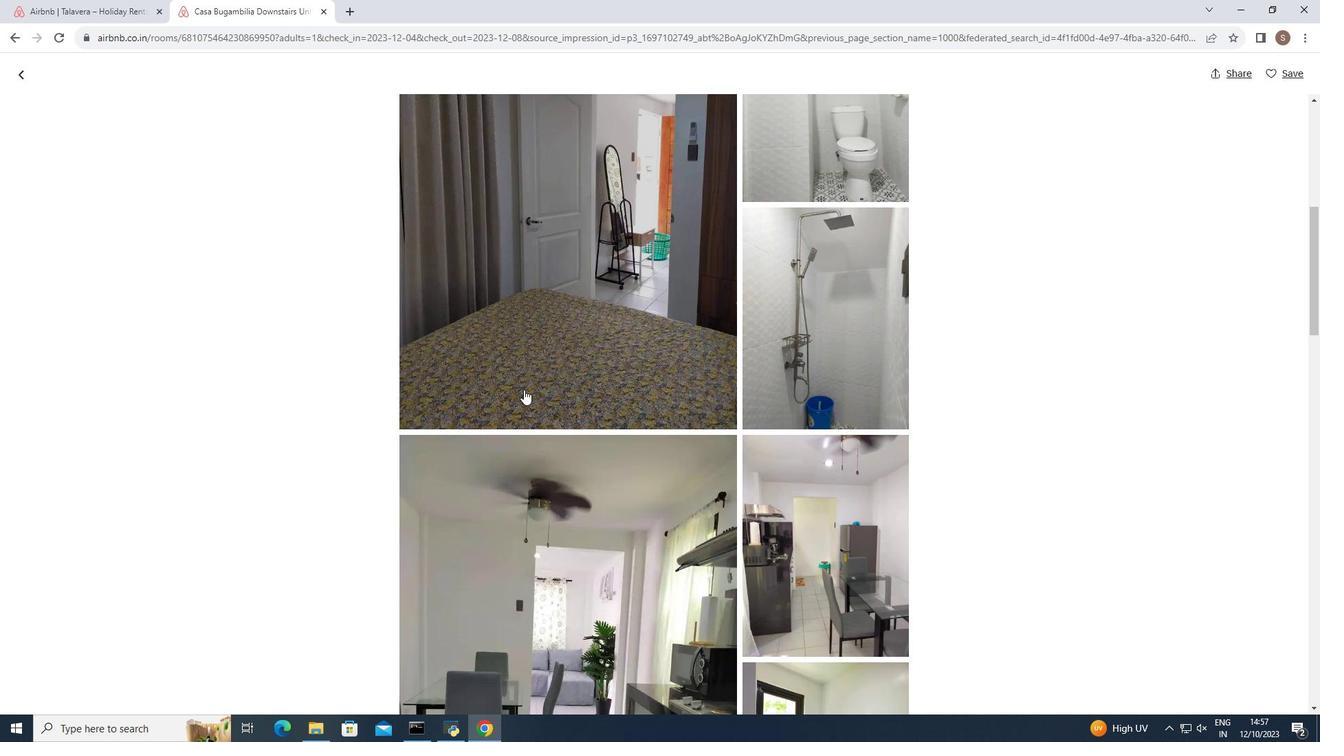 
Action: Mouse scrolled (524, 389) with delta (0, 0)
Screenshot: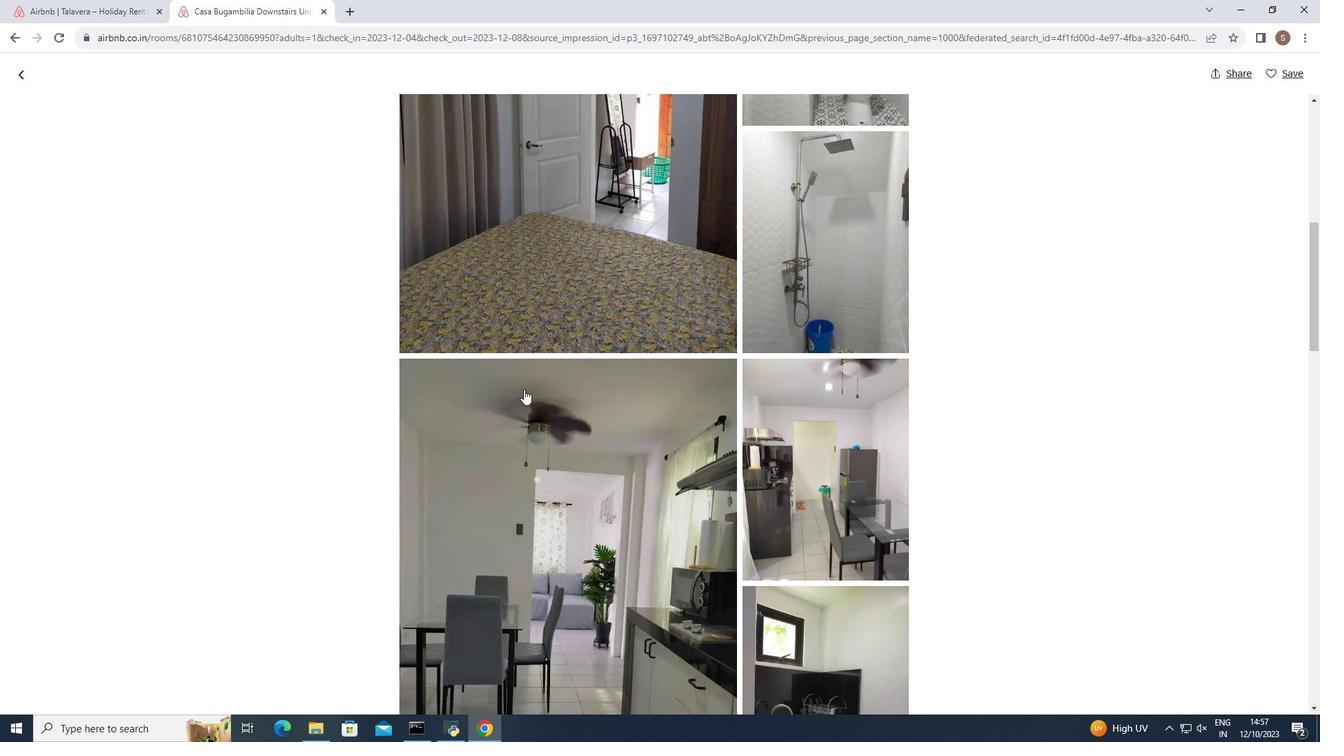 
Action: Mouse scrolled (524, 389) with delta (0, 0)
Screenshot: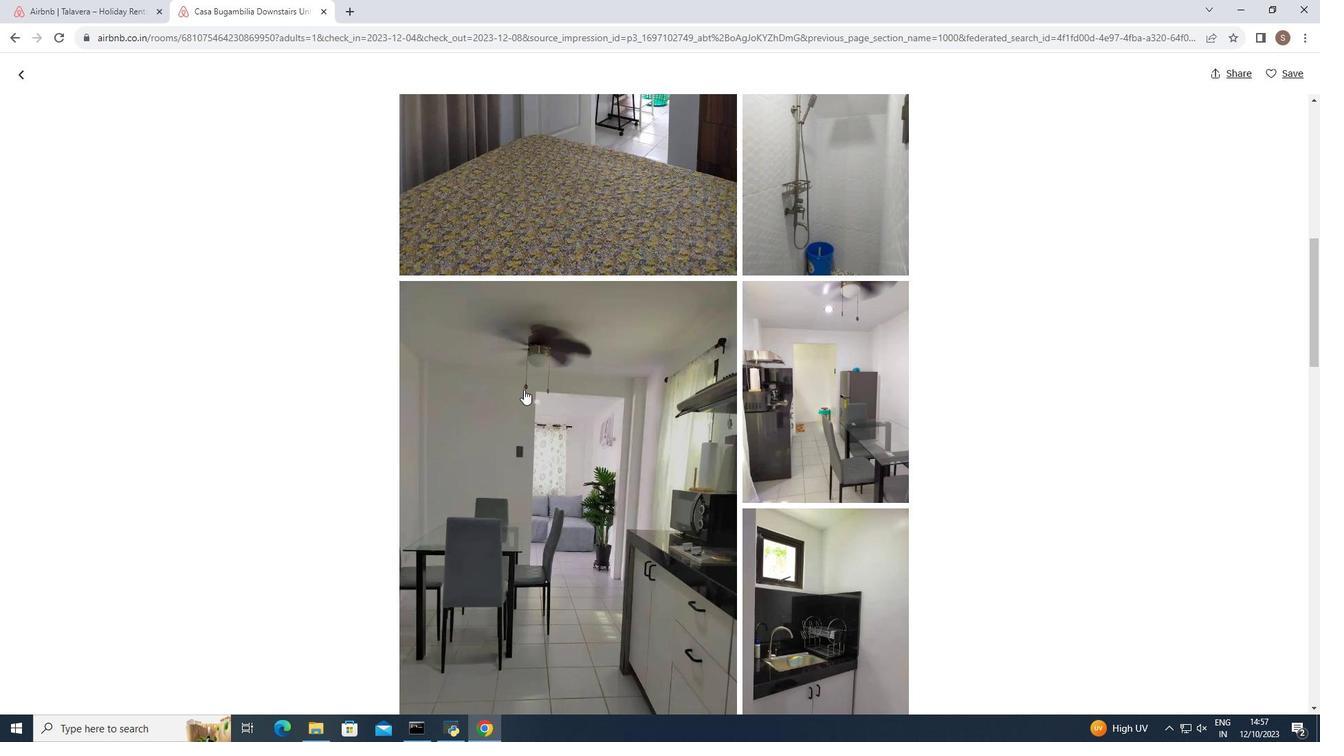 
Action: Mouse scrolled (524, 389) with delta (0, 0)
Screenshot: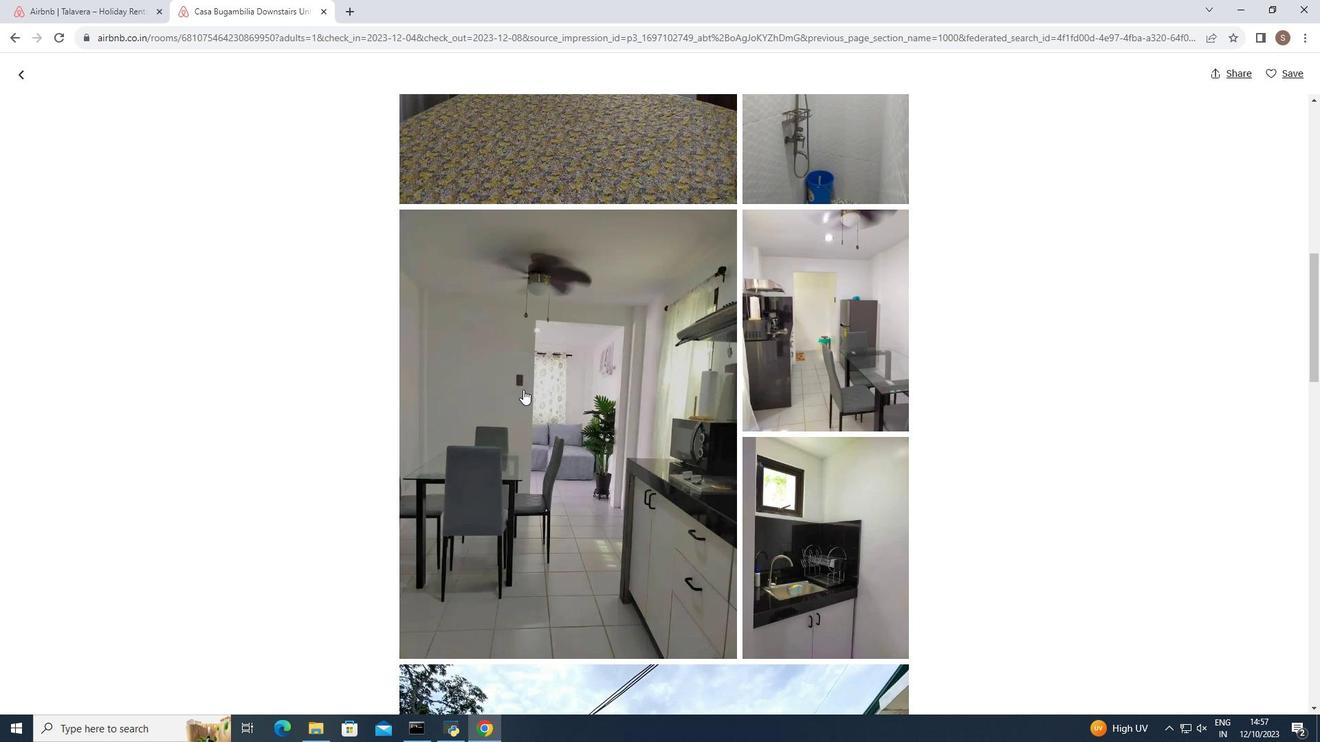 
Action: Mouse moved to (523, 390)
Screenshot: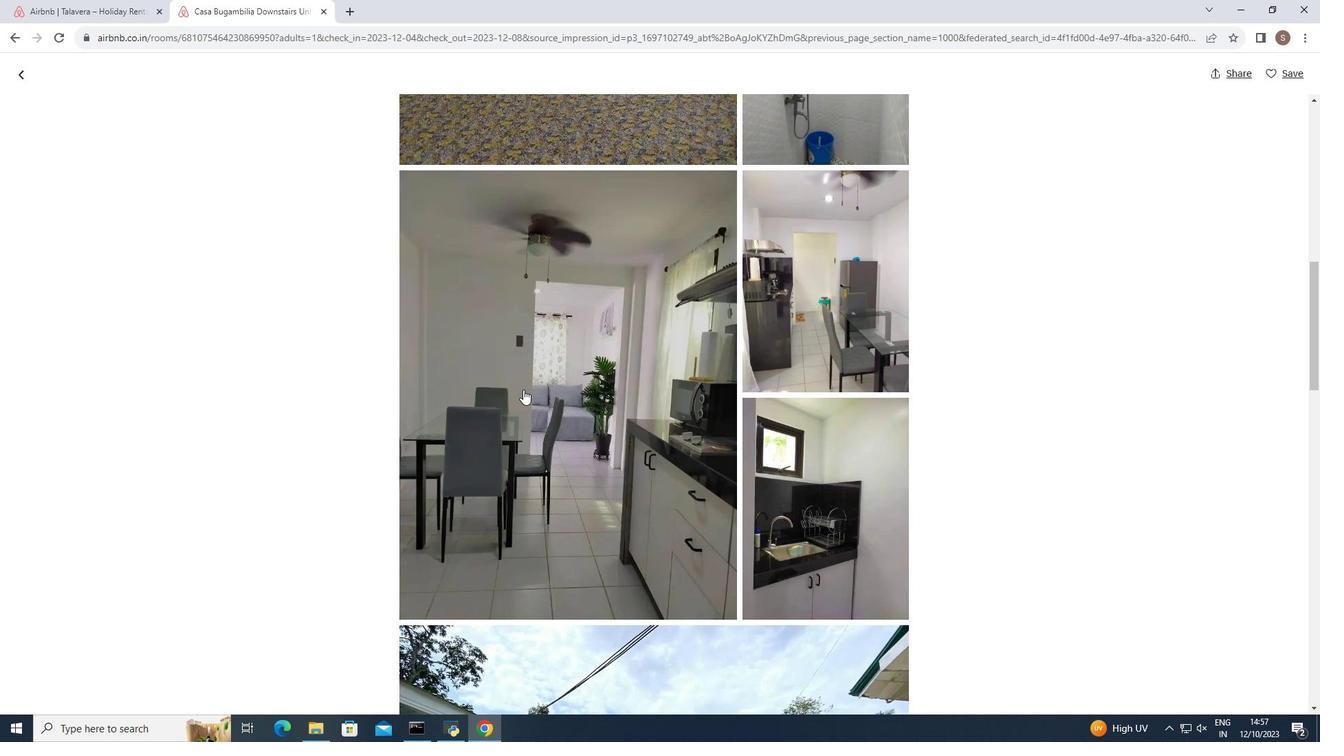 
Action: Mouse scrolled (523, 389) with delta (0, 0)
Screenshot: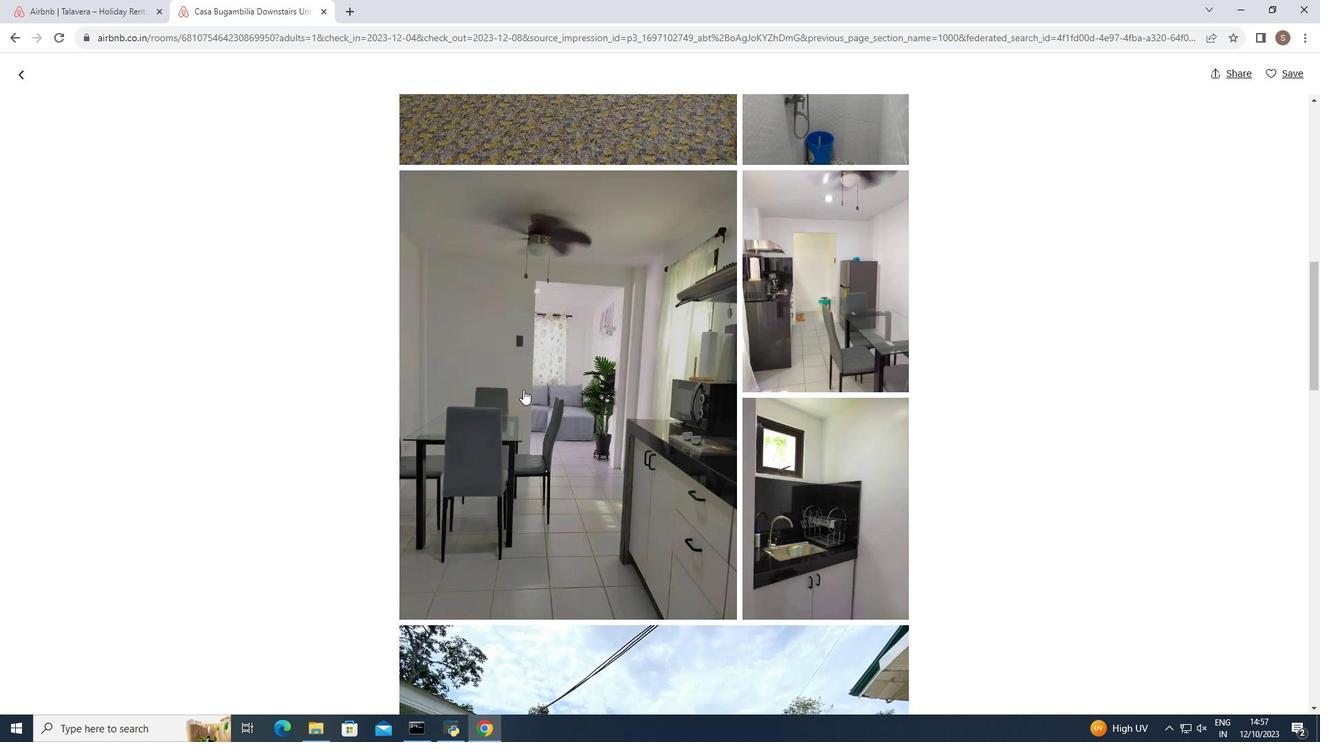 
Action: Mouse scrolled (523, 389) with delta (0, 0)
Screenshot: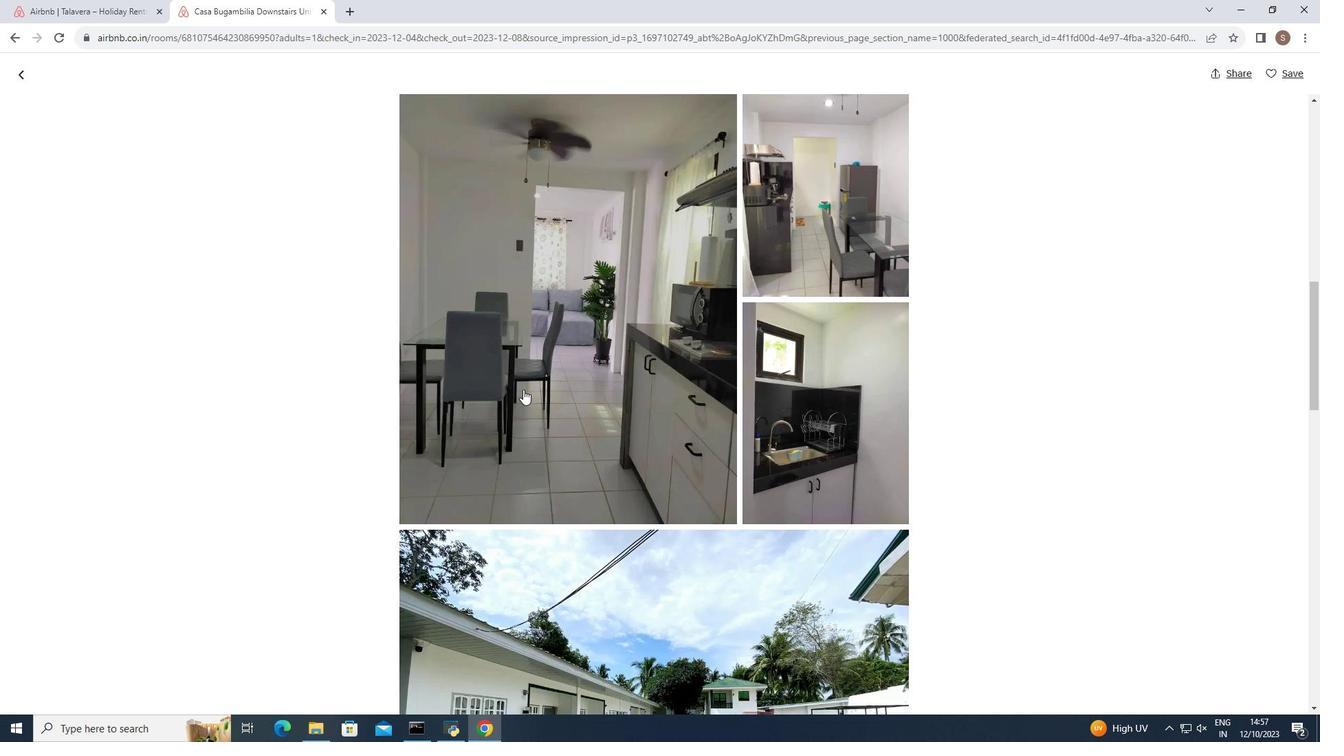 
Action: Mouse scrolled (523, 389) with delta (0, 0)
Screenshot: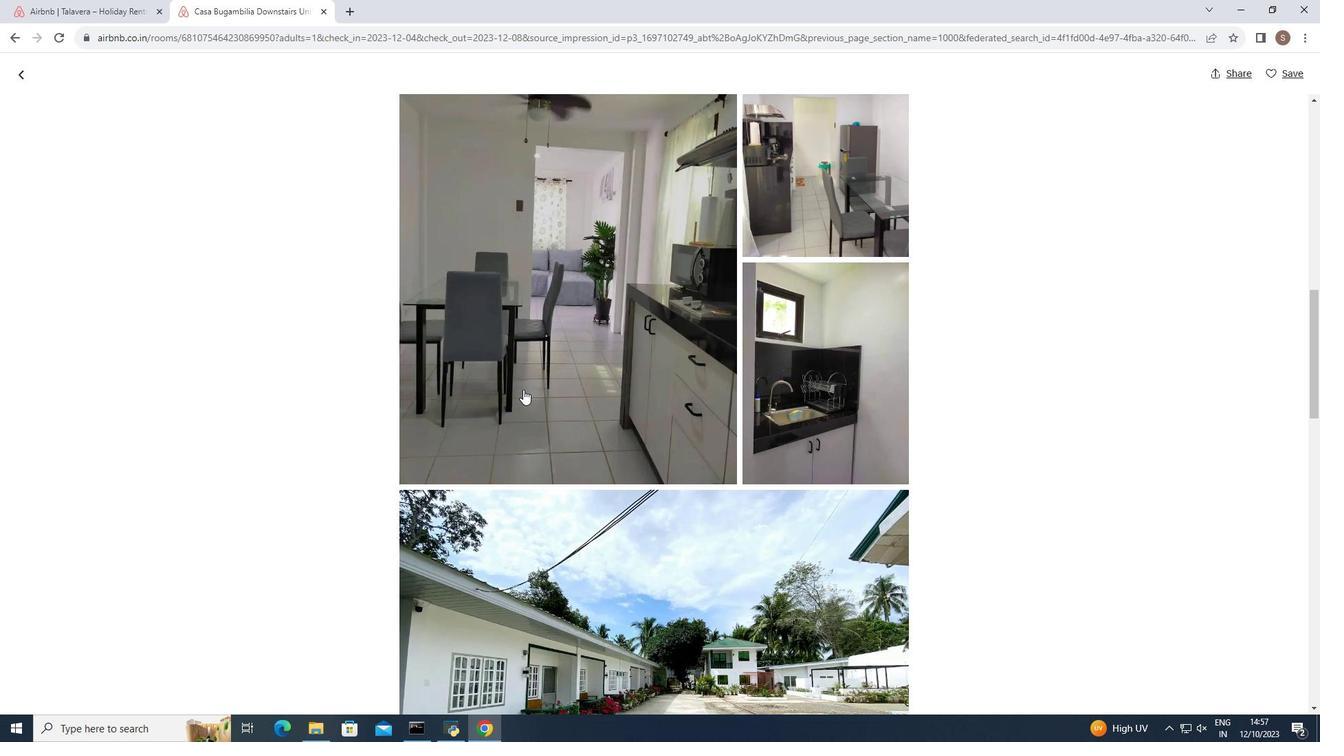
Action: Mouse moved to (522, 392)
Screenshot: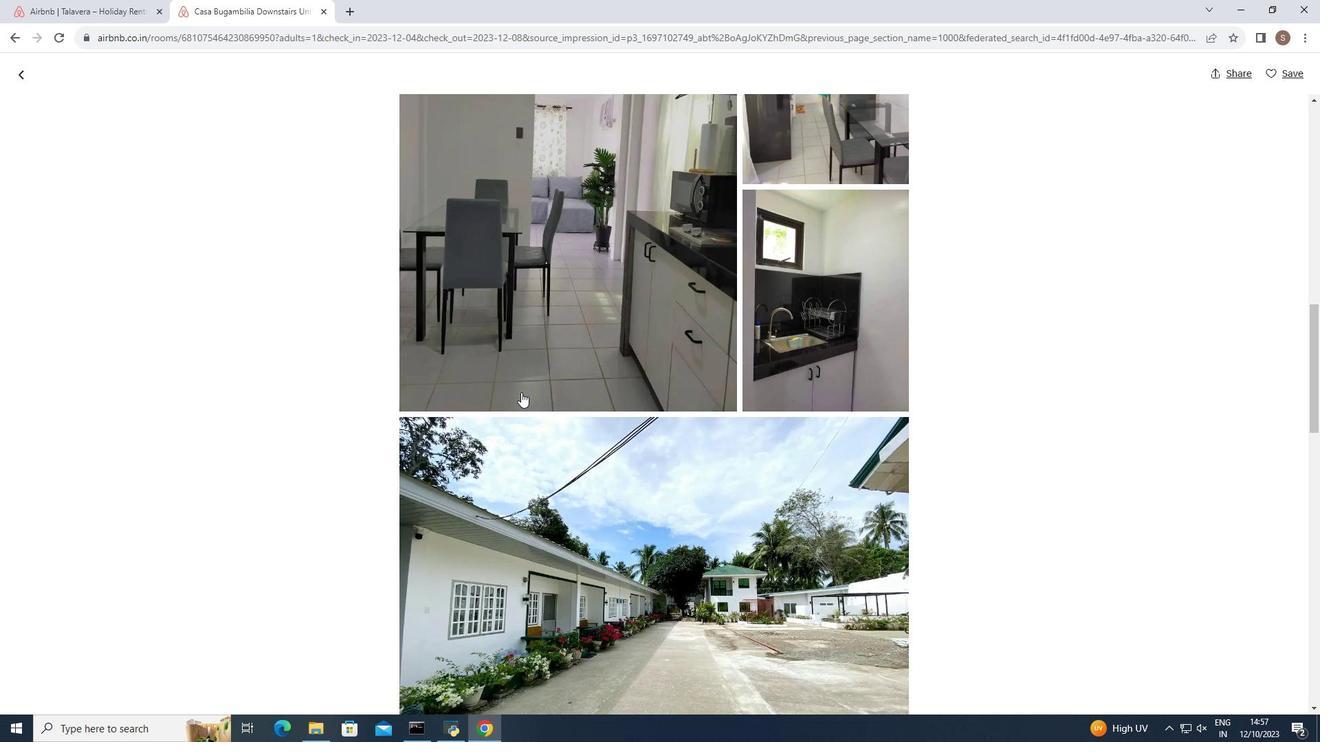 
Action: Mouse scrolled (522, 391) with delta (0, 0)
Screenshot: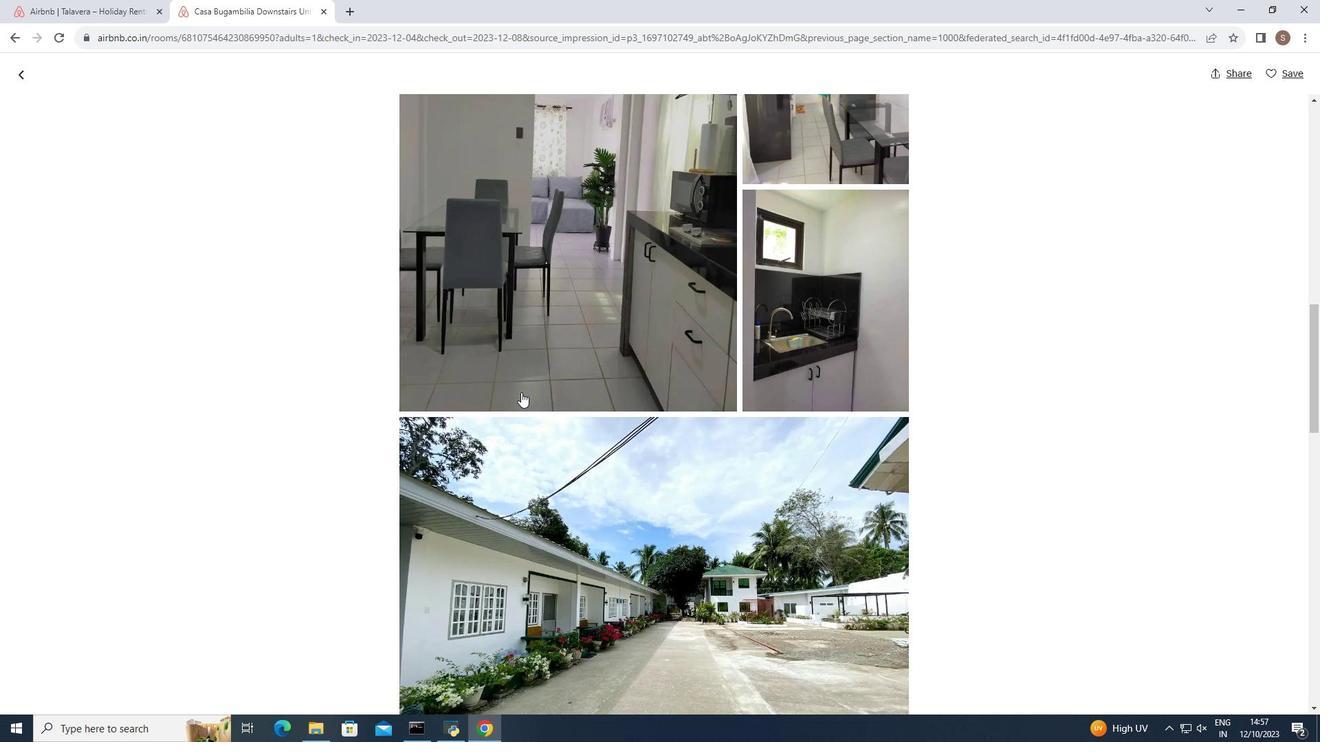 
Action: Mouse moved to (521, 392)
Screenshot: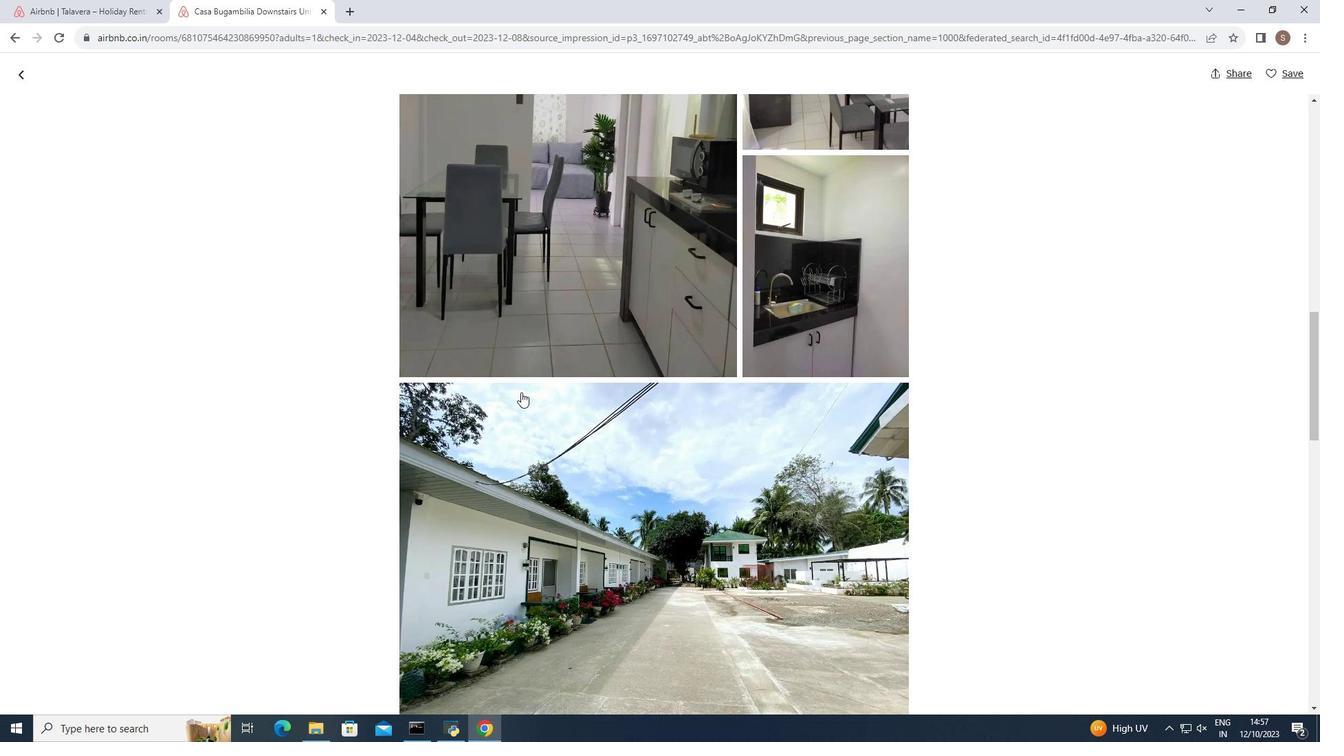 
Action: Mouse scrolled (521, 392) with delta (0, 0)
Screenshot: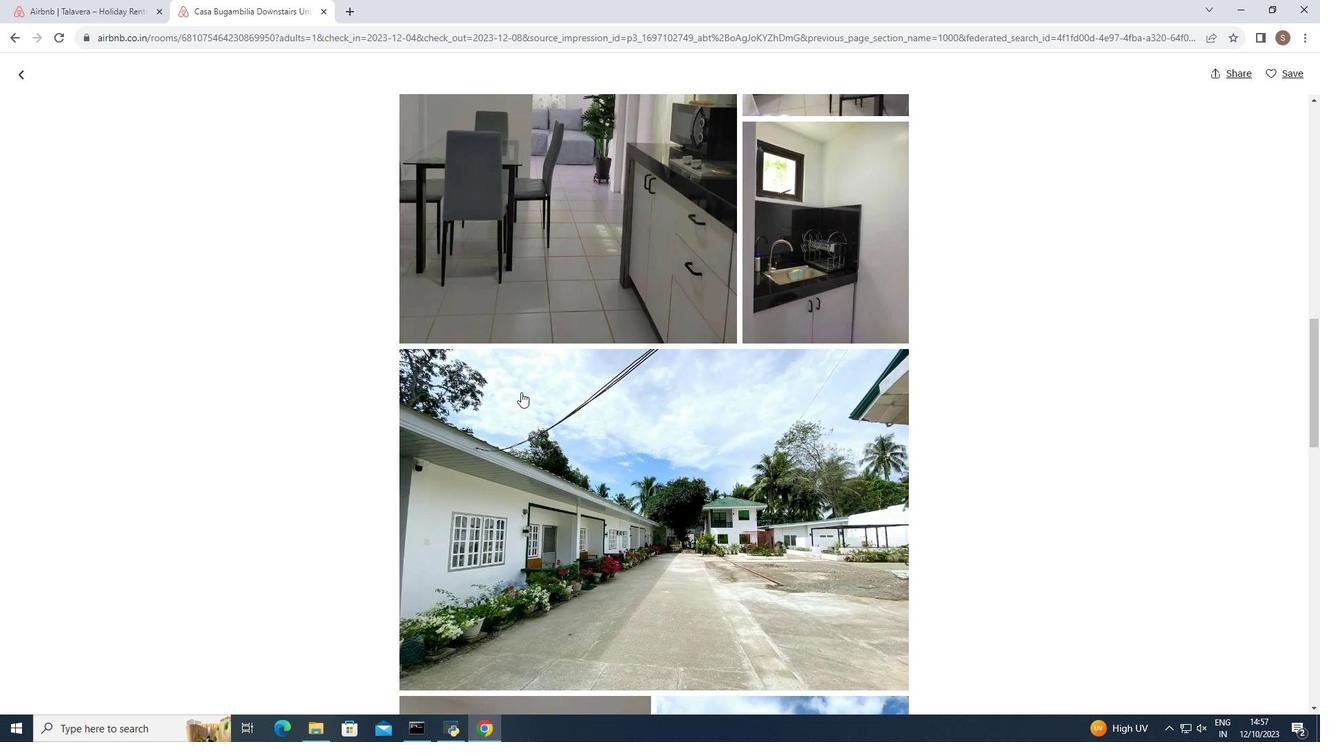 
Action: Mouse scrolled (521, 392) with delta (0, 0)
Screenshot: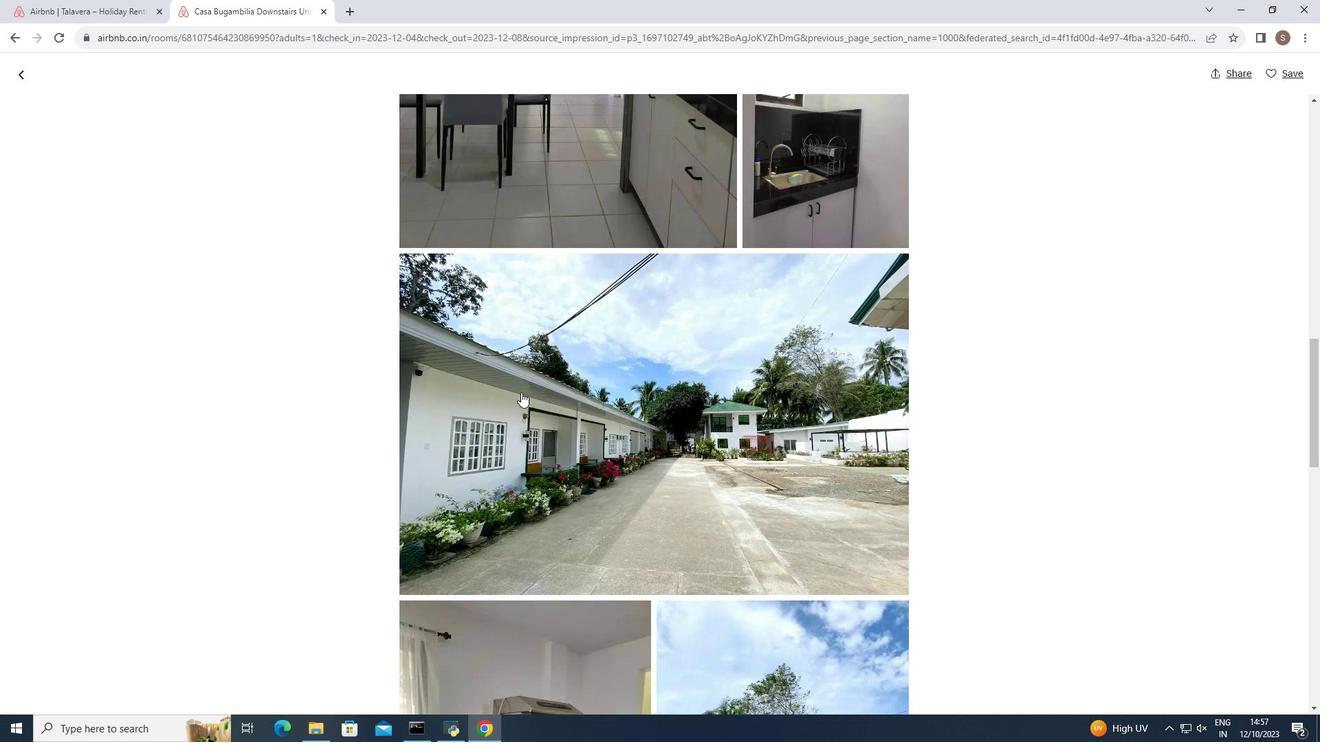 
Action: Mouse scrolled (521, 392) with delta (0, 0)
Screenshot: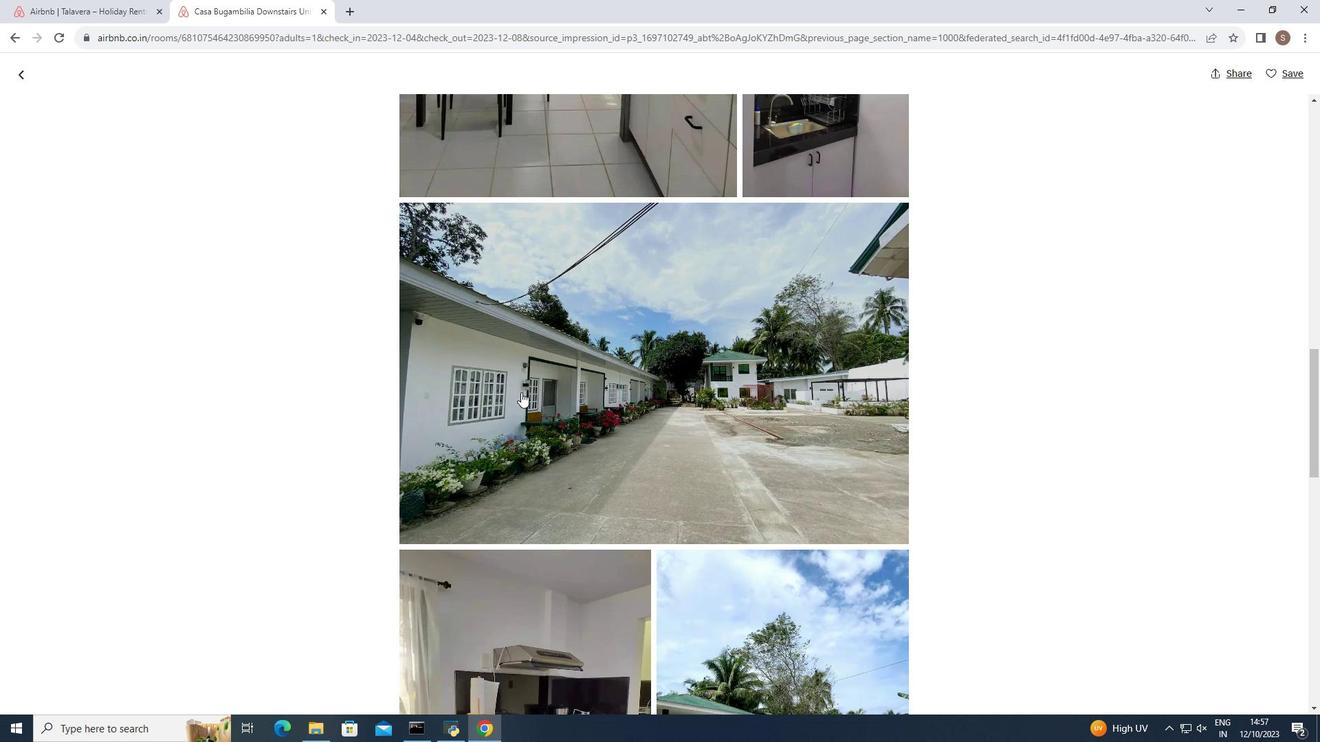 
Action: Mouse scrolled (521, 392) with delta (0, 0)
Screenshot: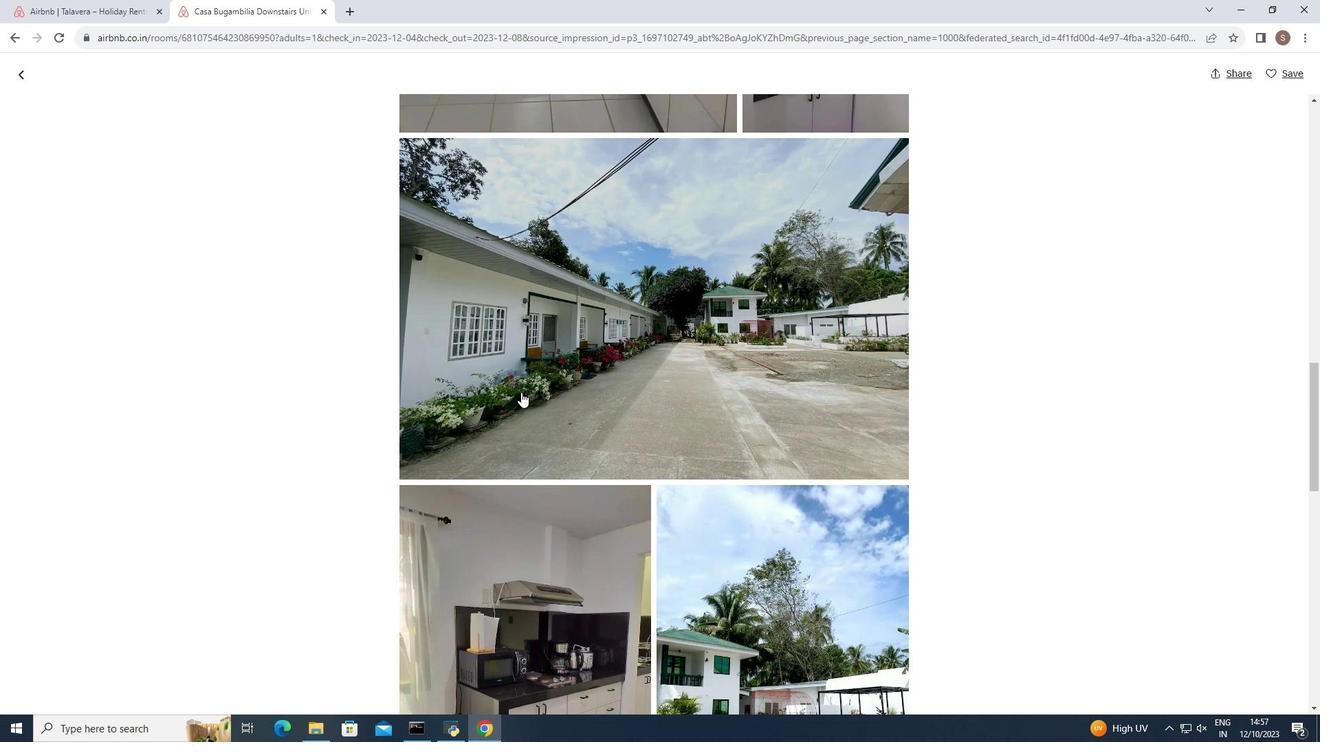 
Action: Mouse moved to (521, 393)
Screenshot: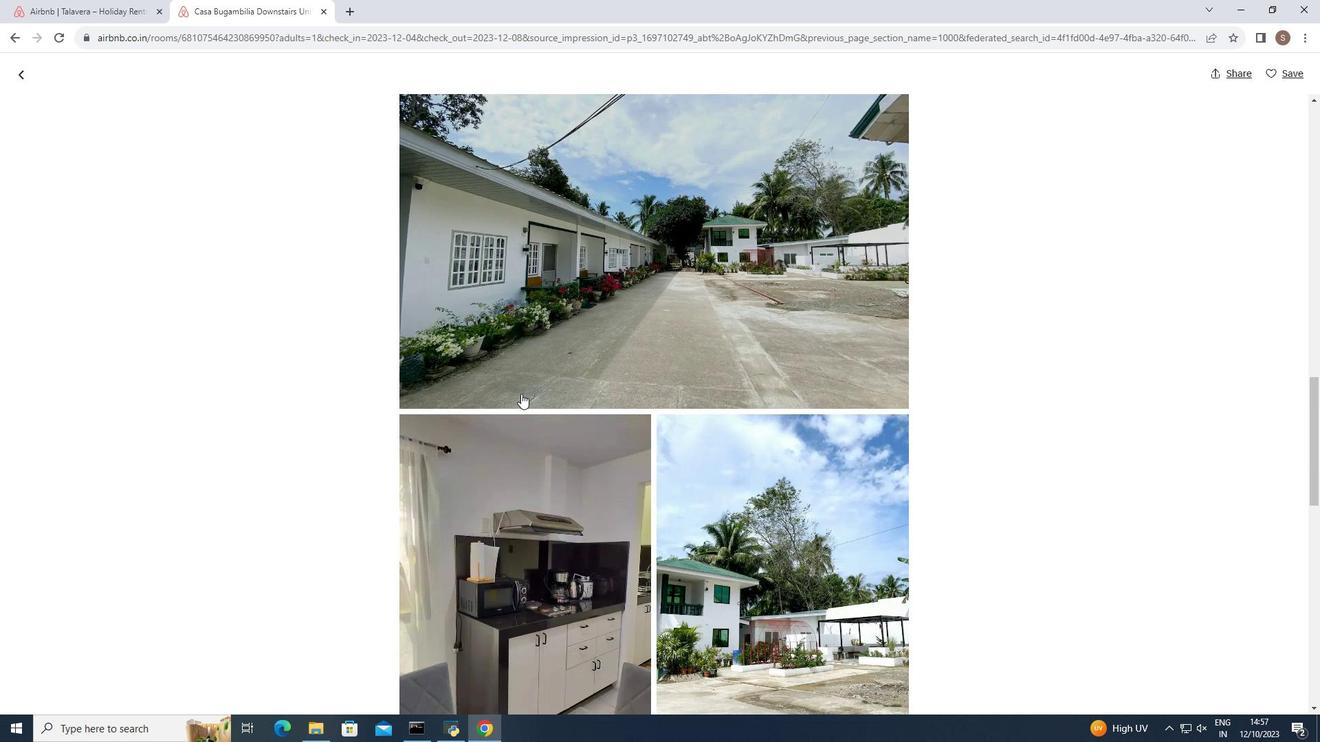
Action: Mouse scrolled (521, 392) with delta (0, 0)
Screenshot: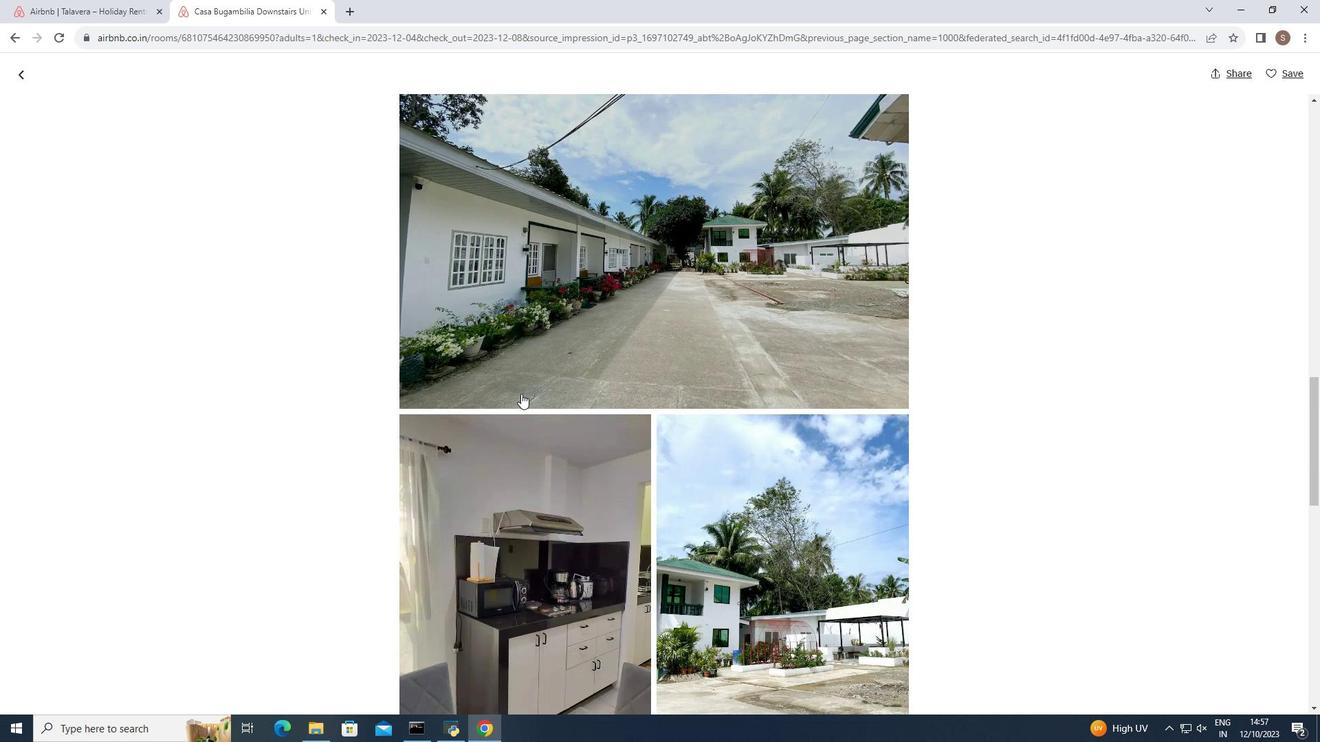 
Action: Mouse moved to (521, 394)
Screenshot: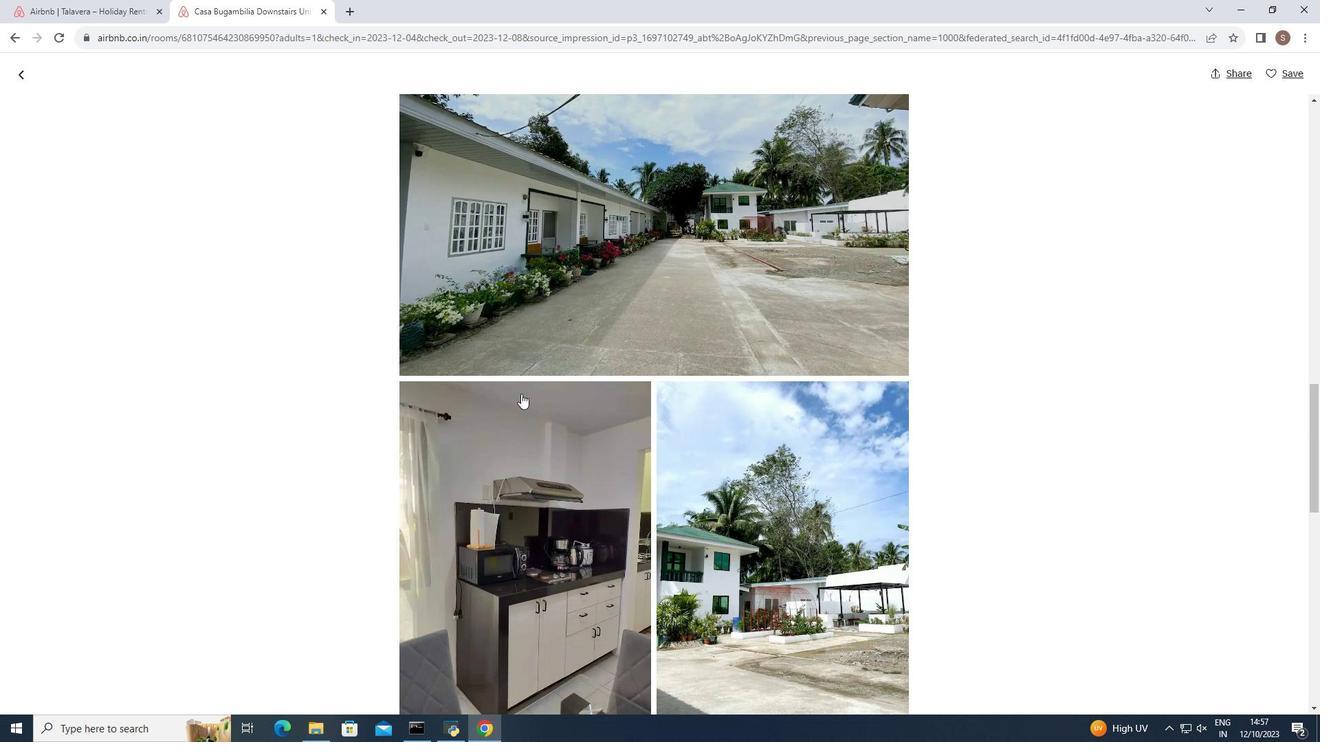 
Action: Mouse scrolled (521, 393) with delta (0, 0)
Screenshot: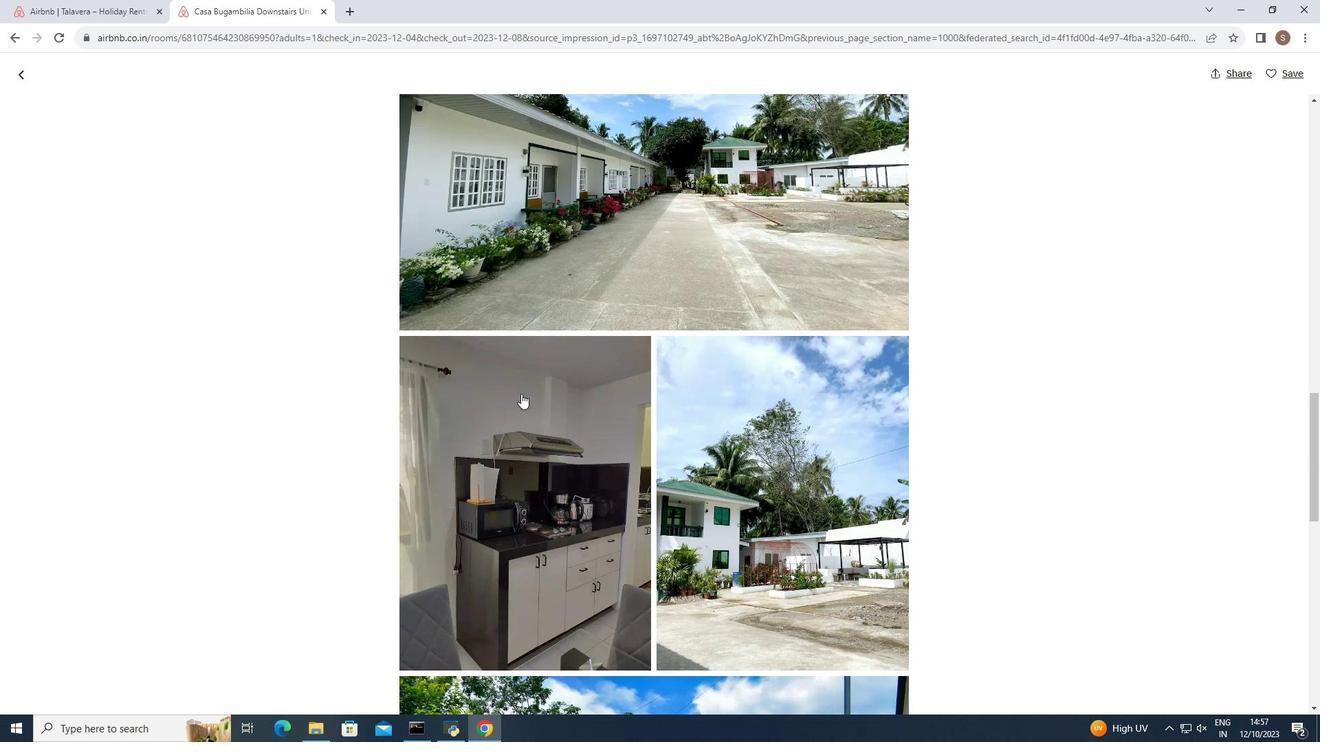 
Action: Mouse scrolled (521, 393) with delta (0, 0)
Screenshot: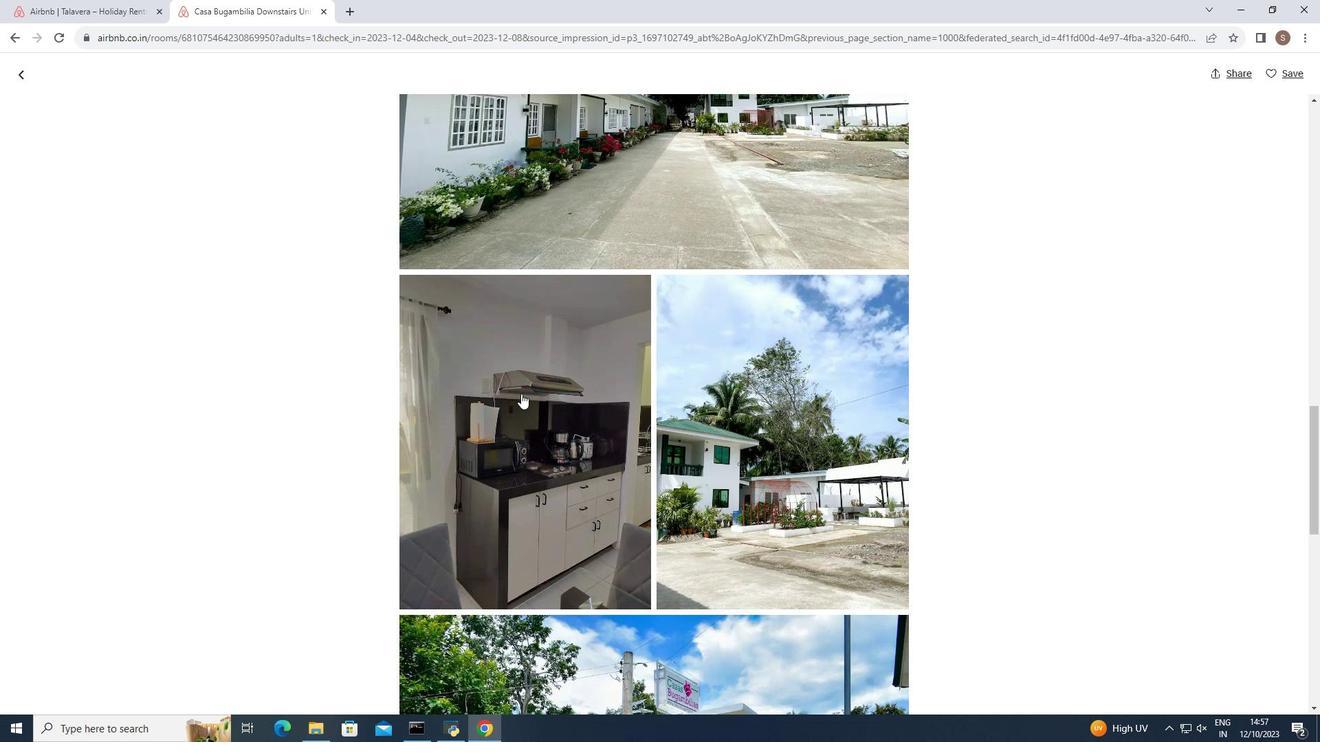 
Action: Mouse scrolled (521, 393) with delta (0, 0)
Screenshot: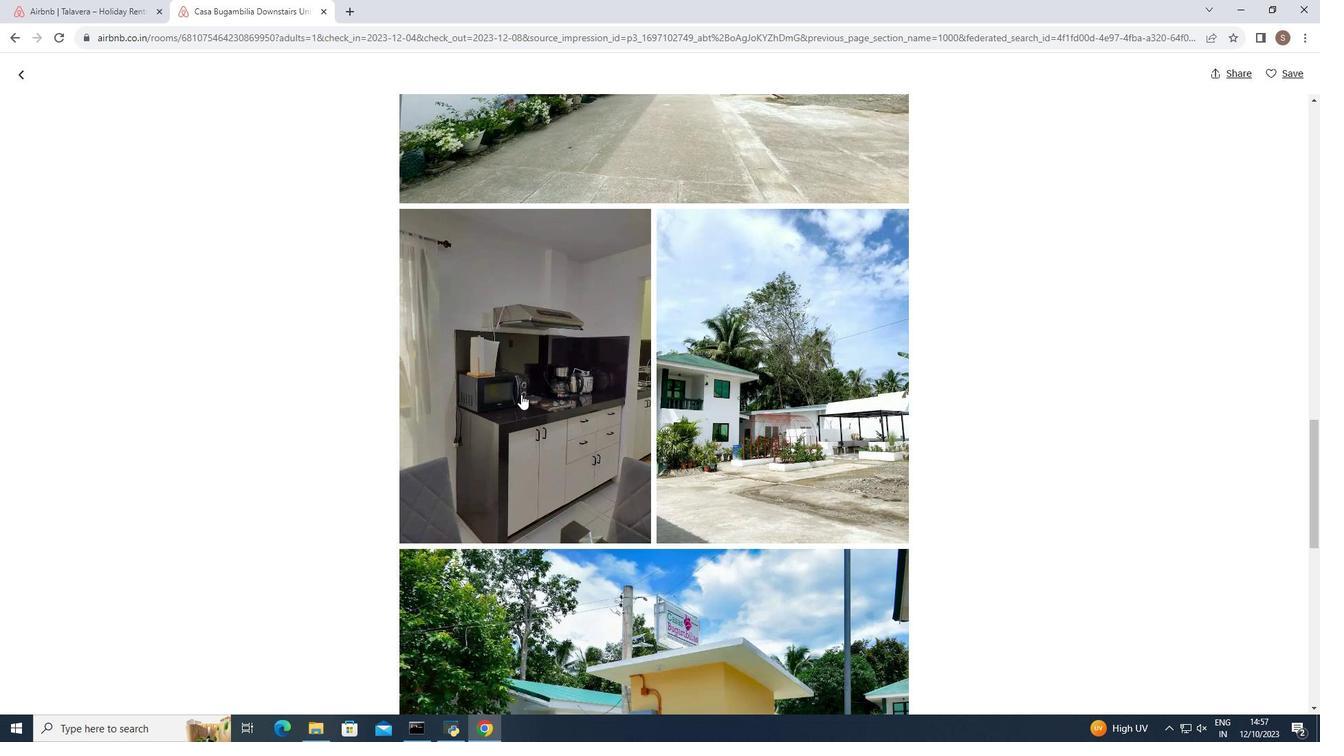 
Action: Mouse moved to (521, 394)
Screenshot: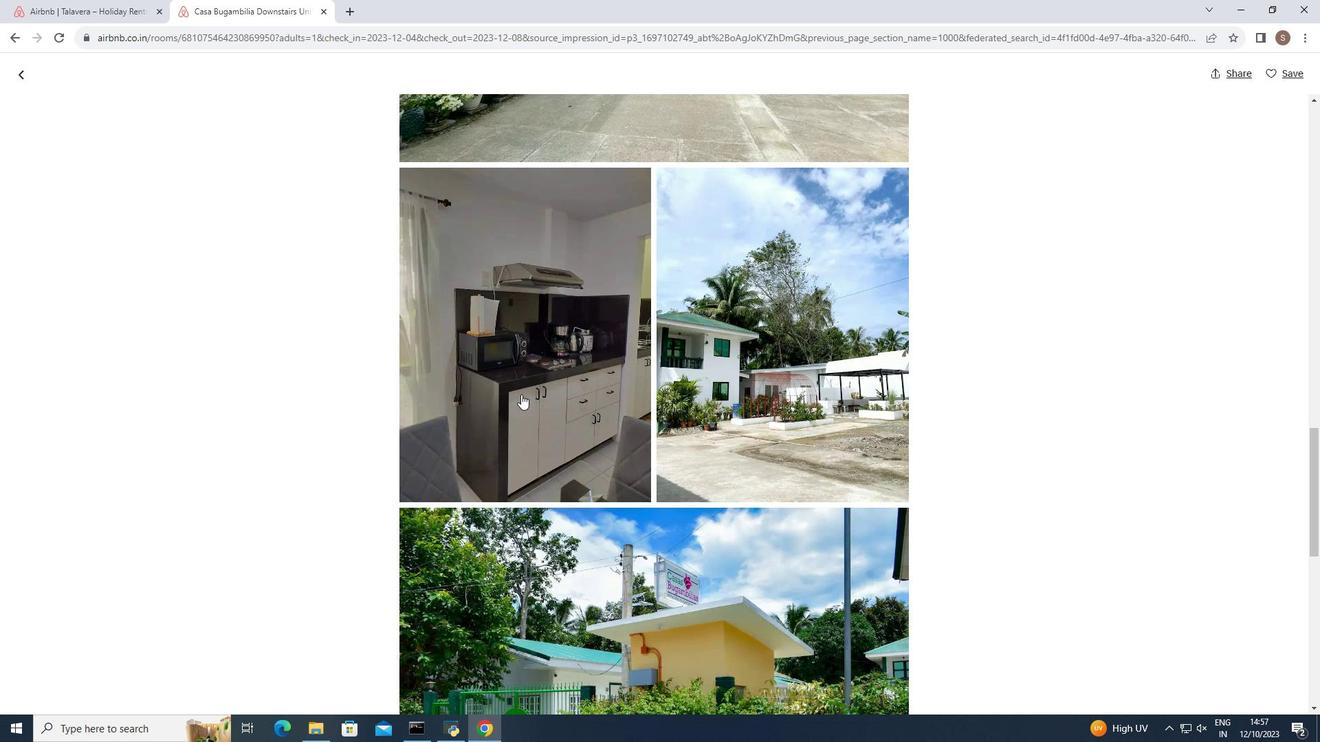 
Action: Mouse scrolled (521, 394) with delta (0, 0)
Screenshot: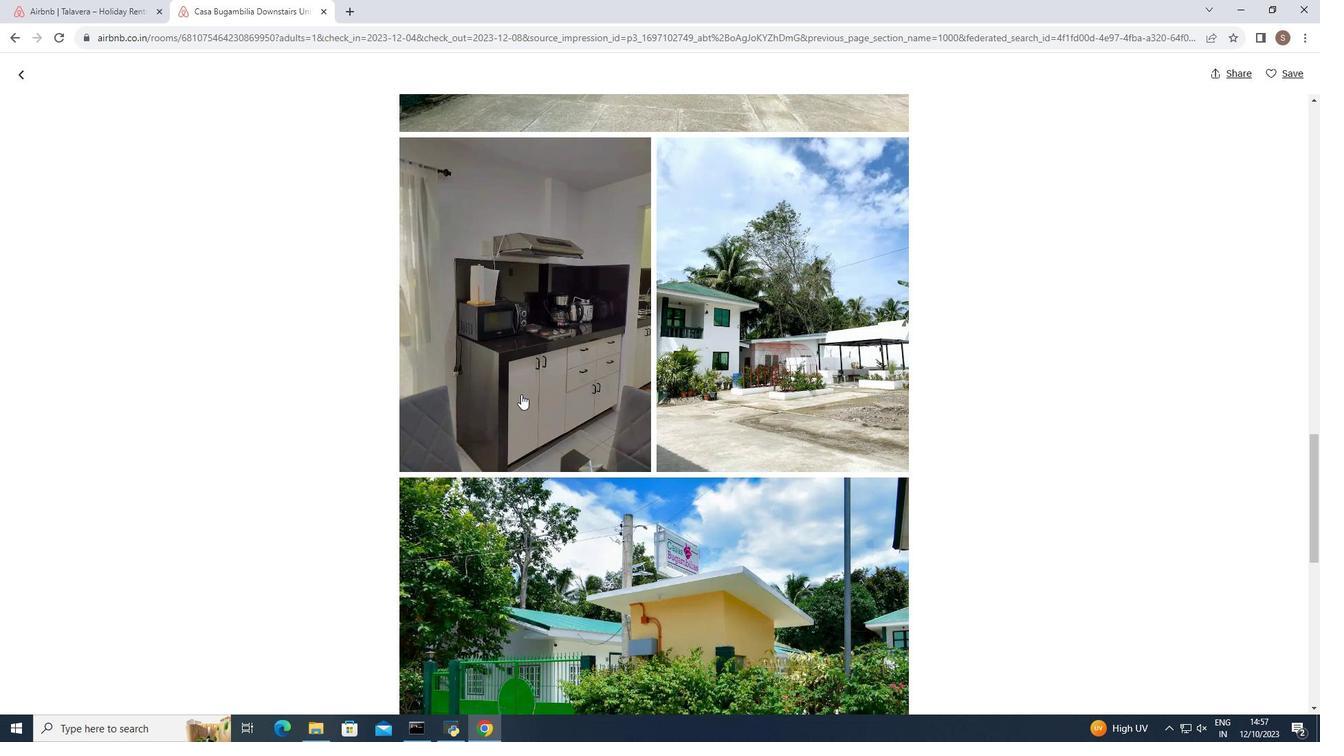 
Action: Mouse scrolled (521, 394) with delta (0, 0)
Screenshot: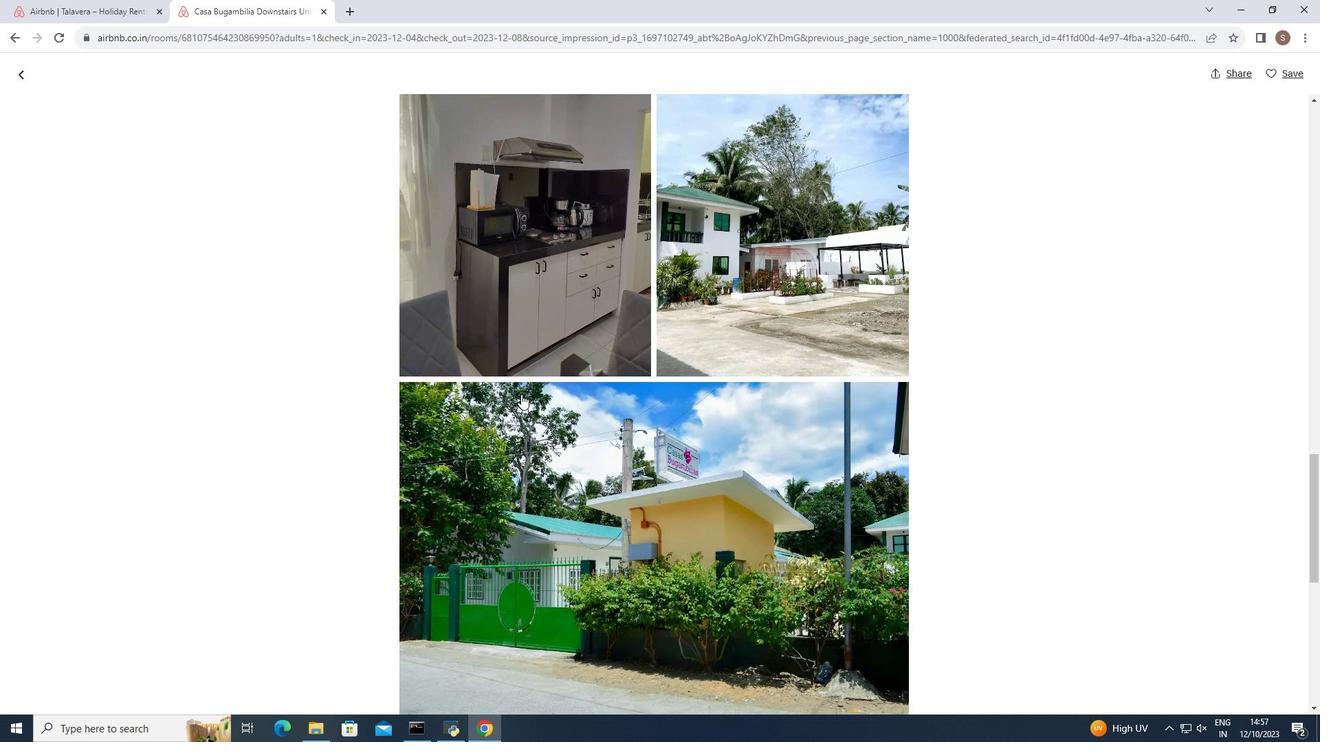 
Action: Mouse scrolled (521, 394) with delta (0, 0)
Screenshot: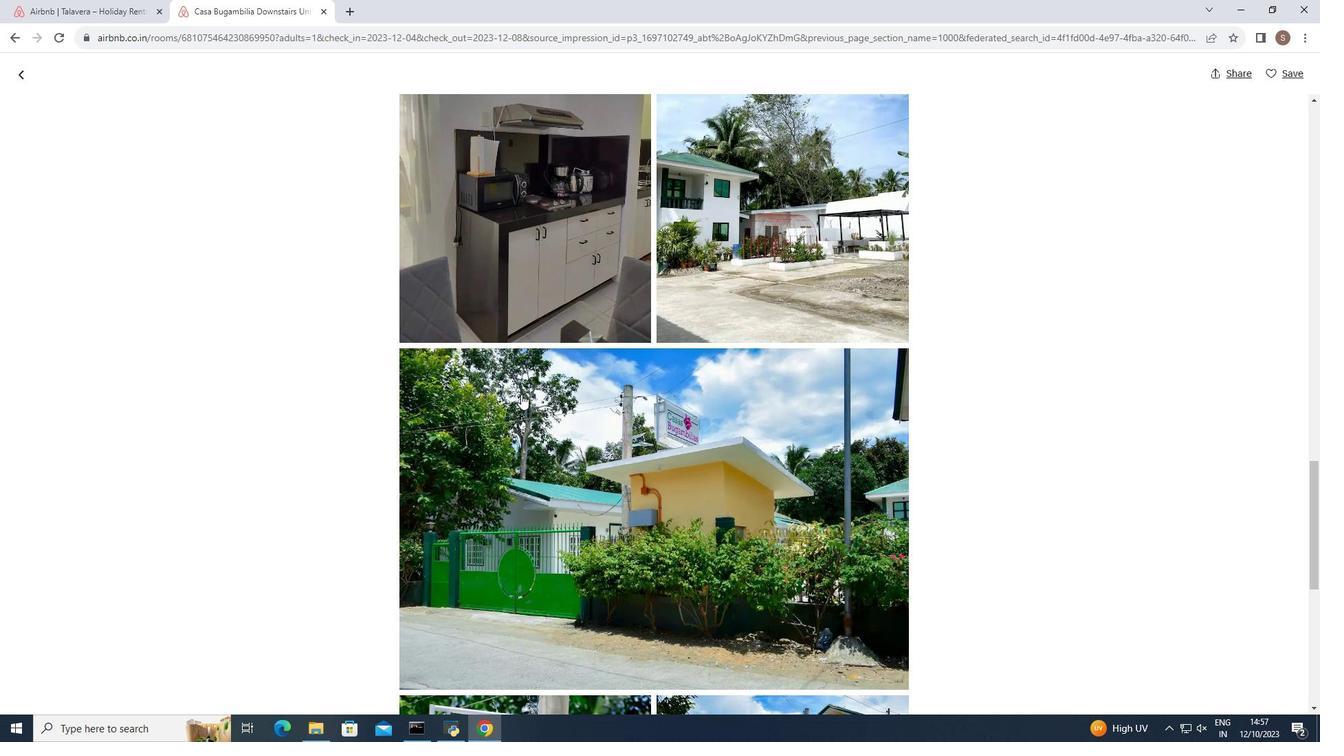 
Action: Mouse scrolled (521, 394) with delta (0, 0)
Screenshot: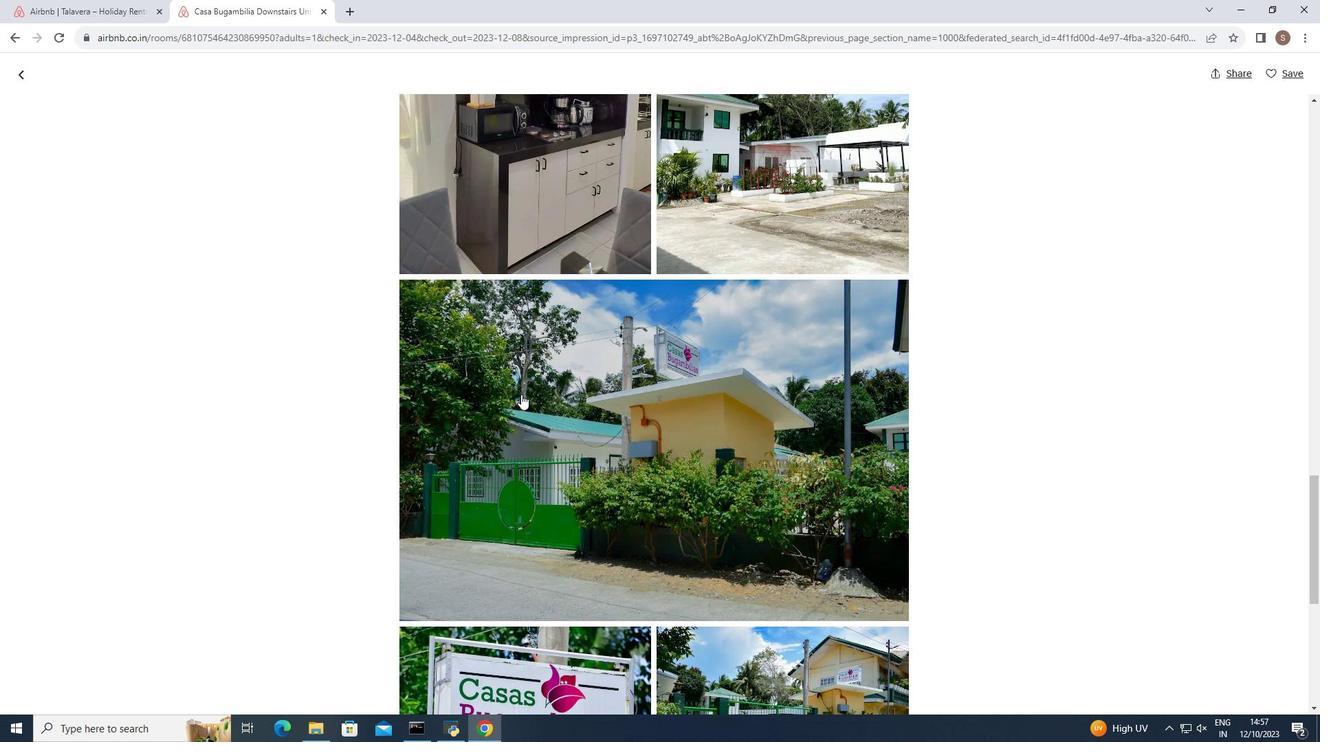 
Action: Mouse scrolled (521, 394) with delta (0, 0)
Screenshot: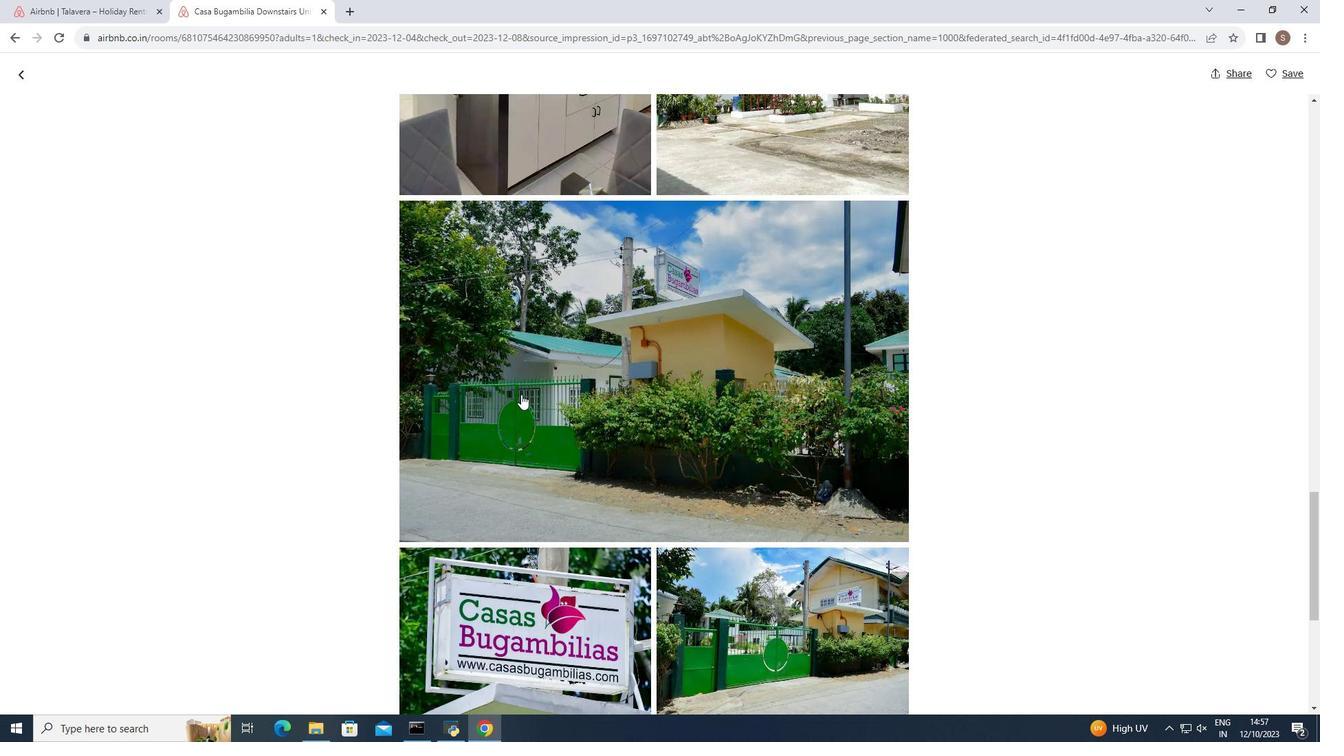 
Action: Mouse scrolled (521, 394) with delta (0, 0)
Screenshot: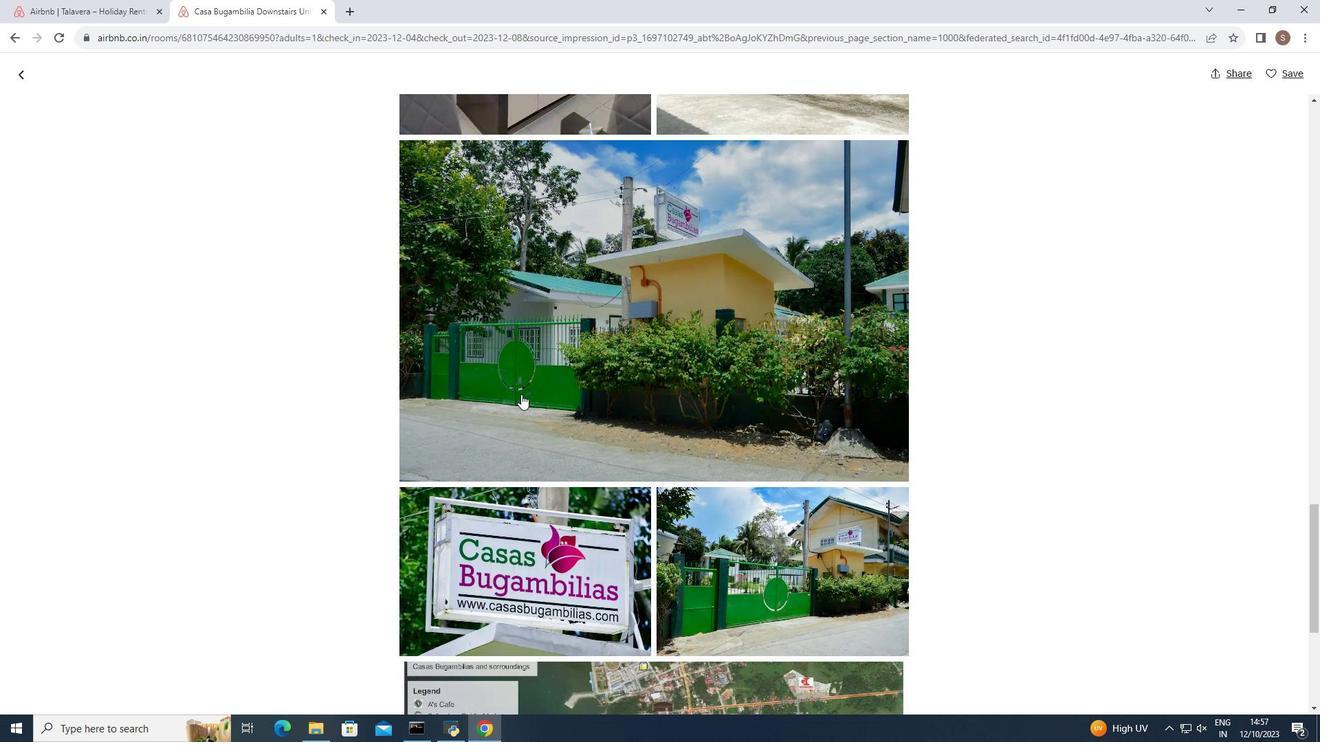 
Action: Mouse moved to (520, 396)
Screenshot: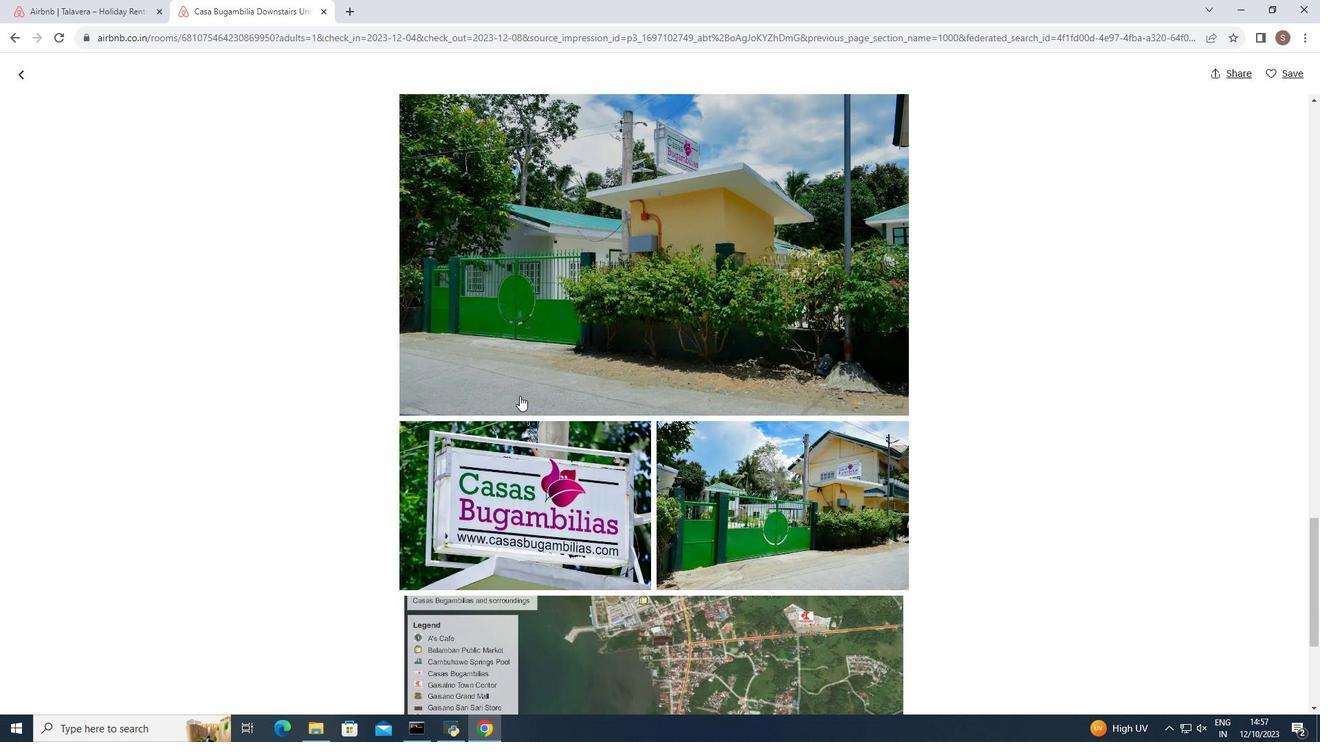 
Action: Mouse scrolled (520, 395) with delta (0, 0)
Screenshot: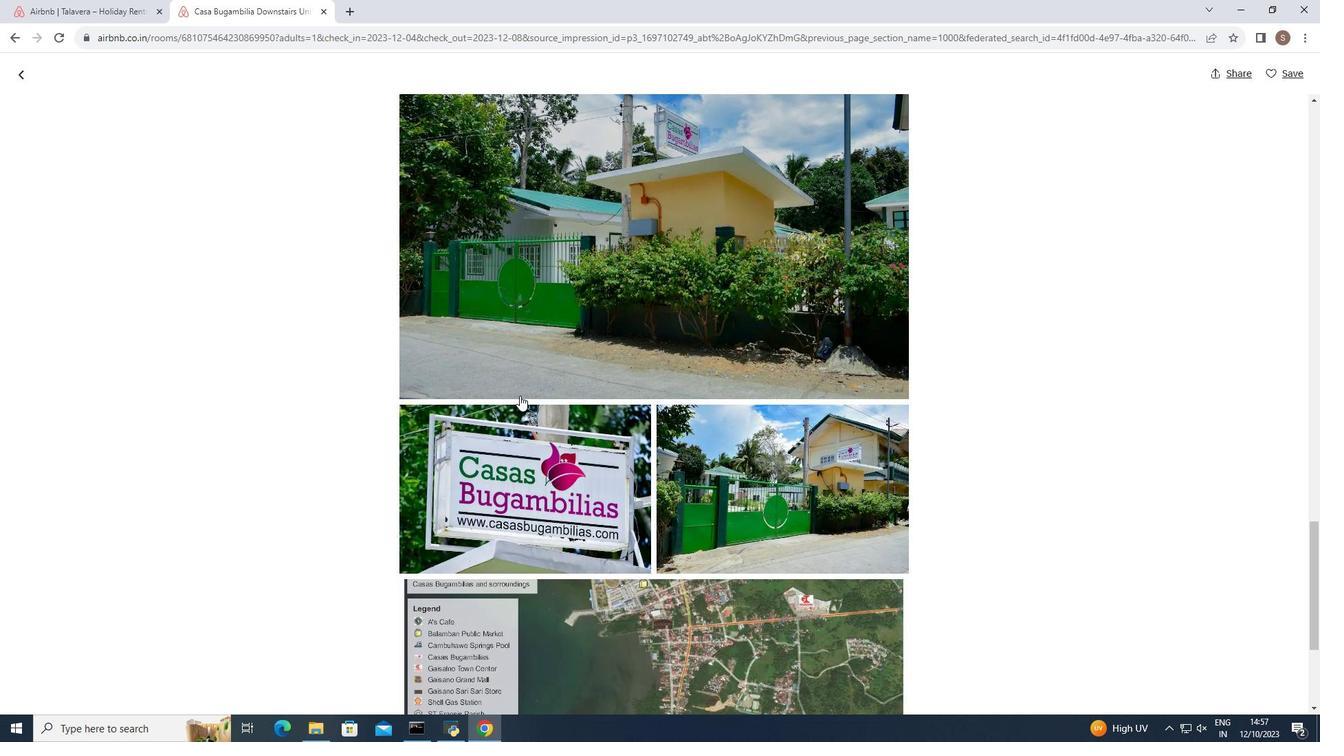 
Action: Mouse scrolled (520, 395) with delta (0, 0)
Screenshot: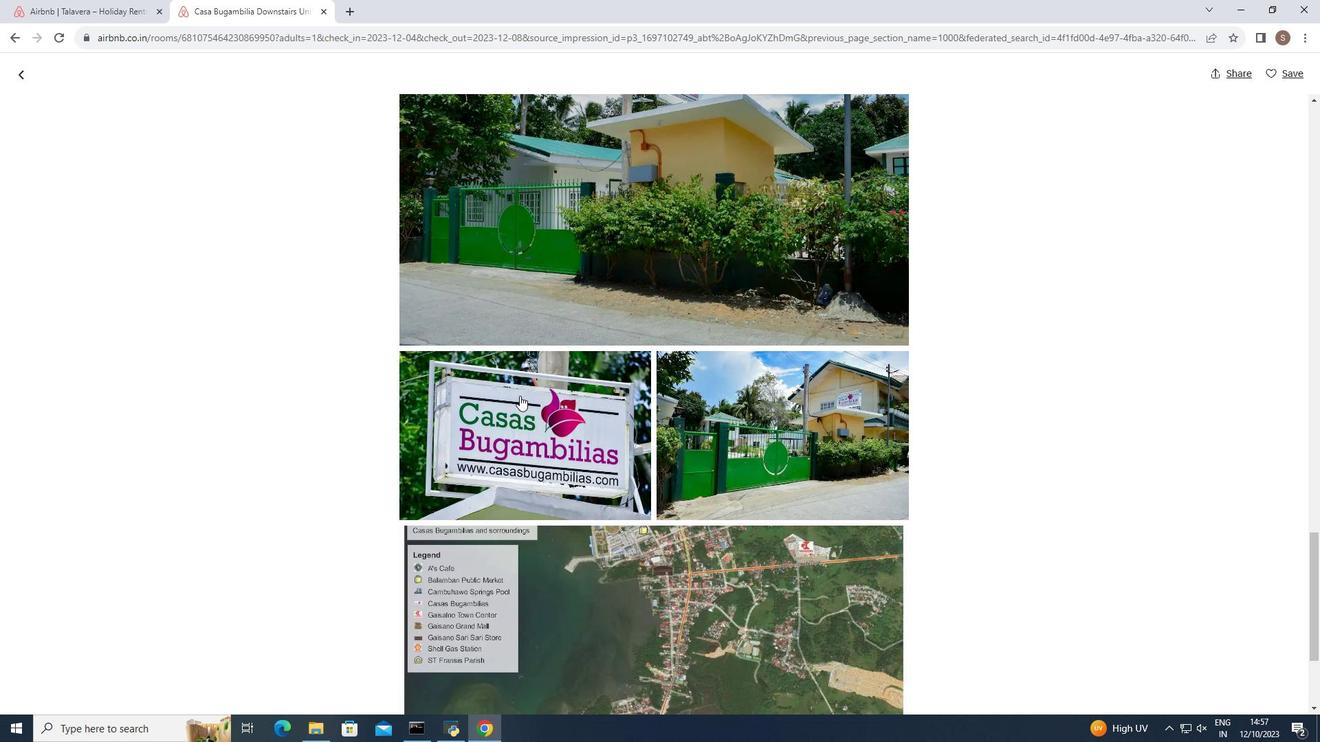 
Action: Mouse scrolled (520, 395) with delta (0, 0)
Screenshot: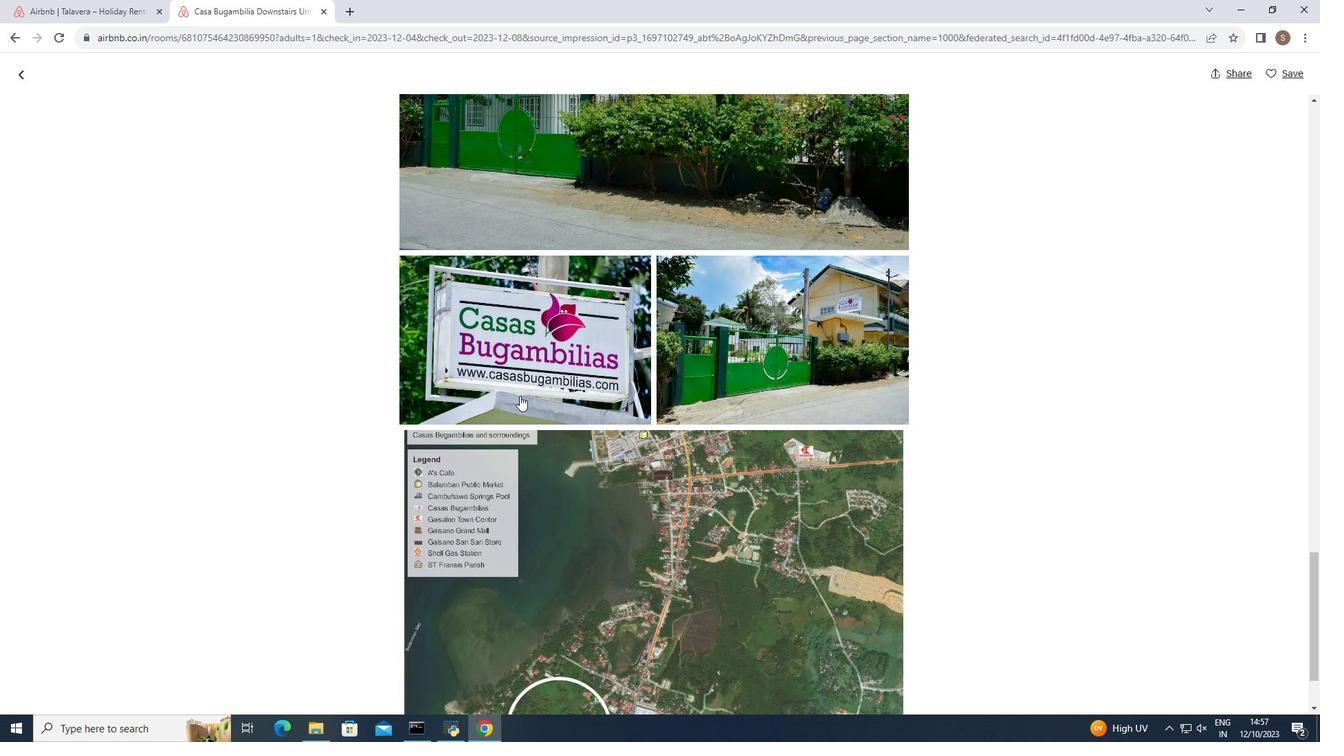 
Action: Mouse scrolled (520, 395) with delta (0, 0)
Screenshot: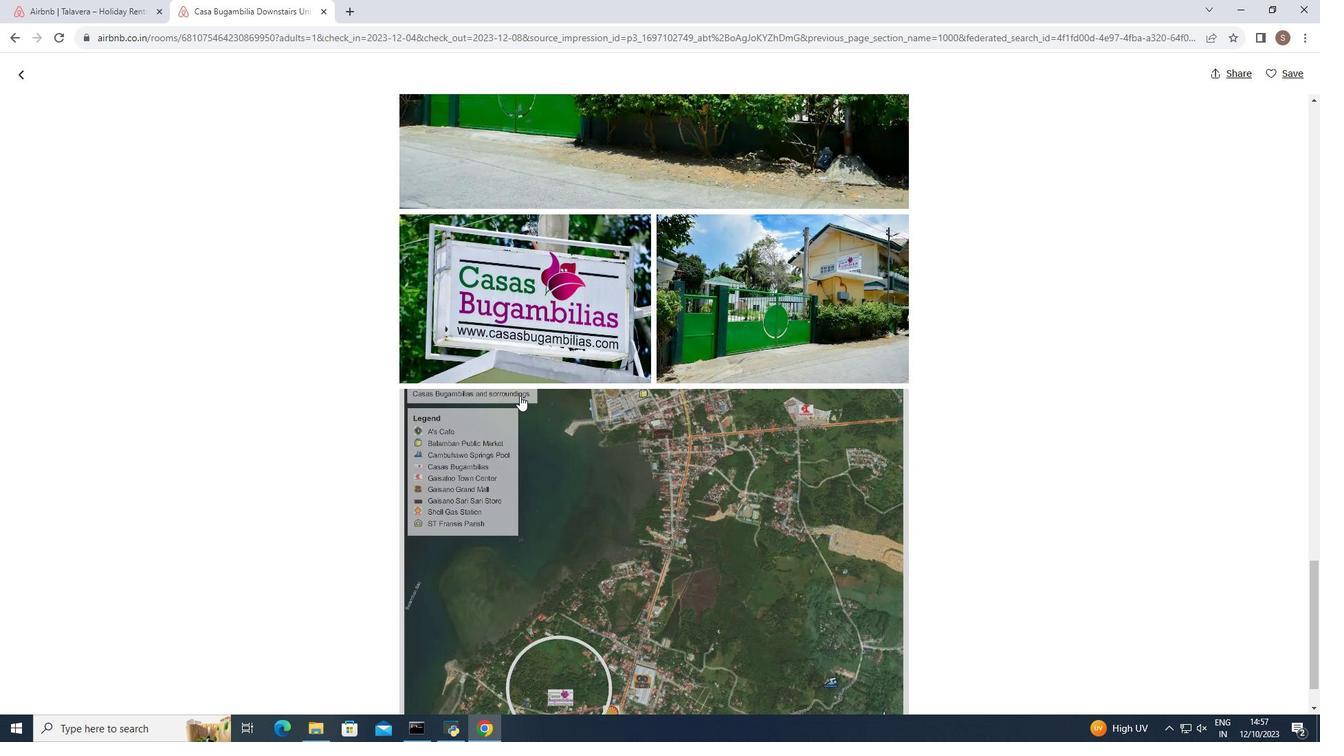 
Action: Mouse scrolled (520, 395) with delta (0, 0)
Screenshot: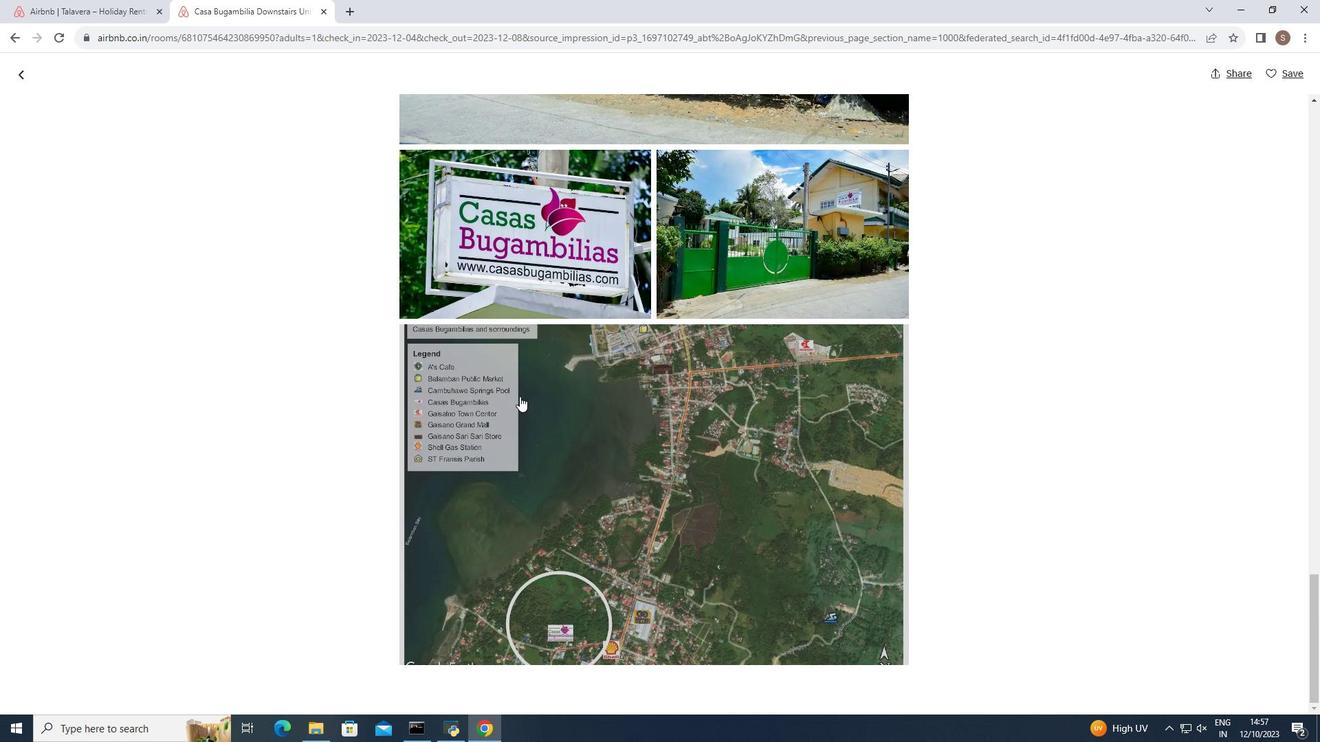 
Action: Mouse moved to (520, 396)
Screenshot: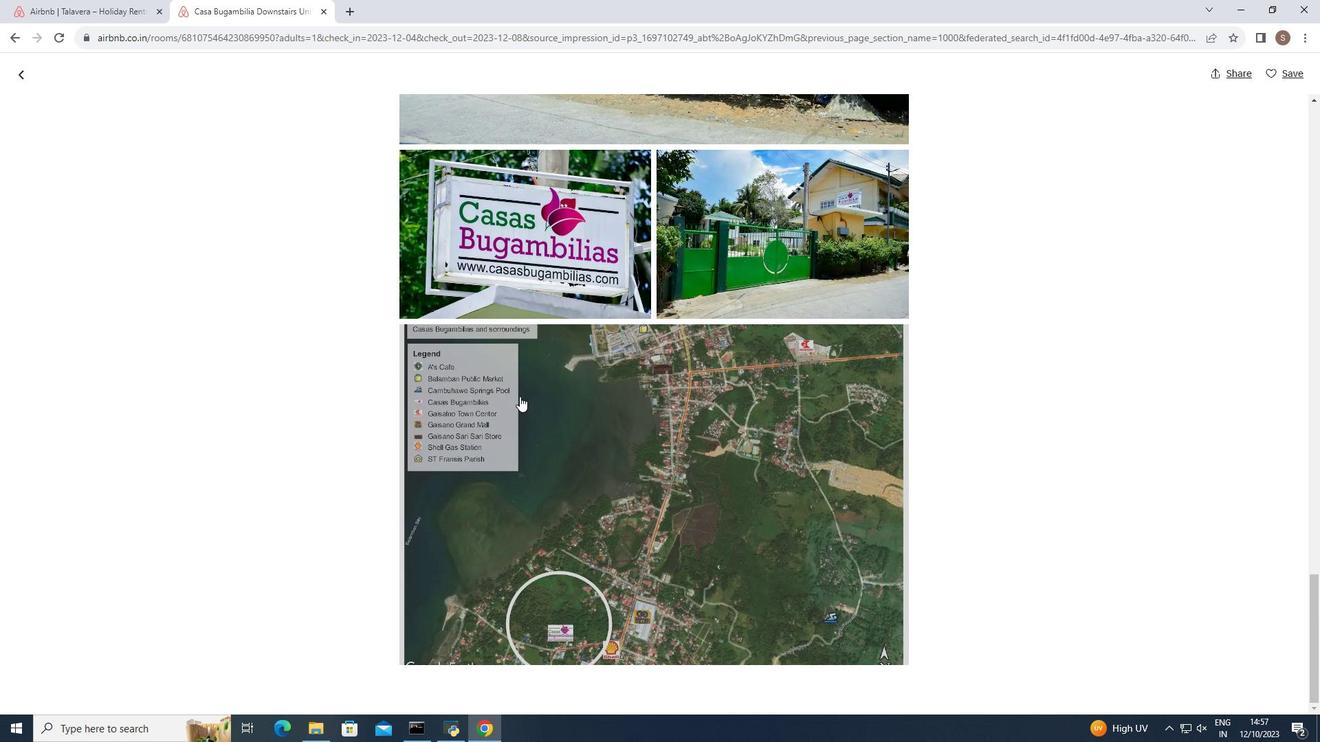 
Action: Mouse scrolled (520, 396) with delta (0, 0)
Screenshot: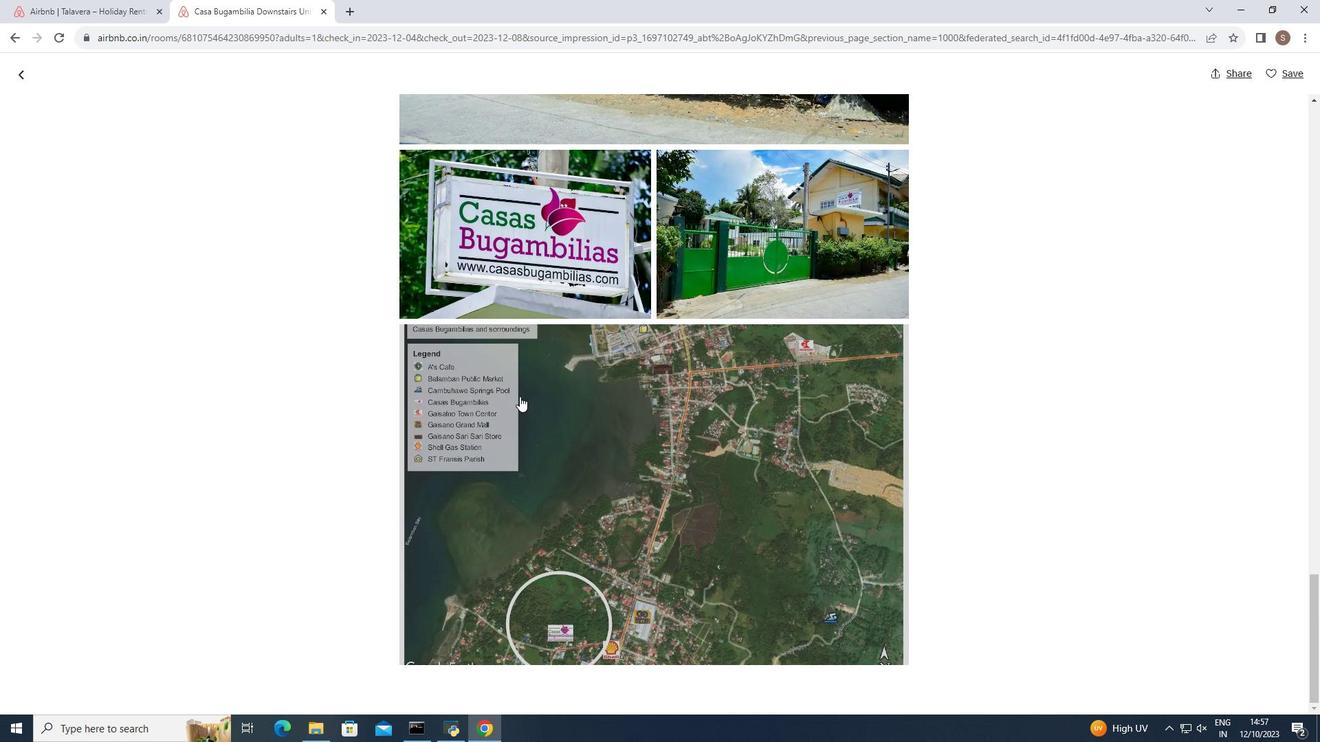 
Action: Mouse moved to (13, 74)
Screenshot: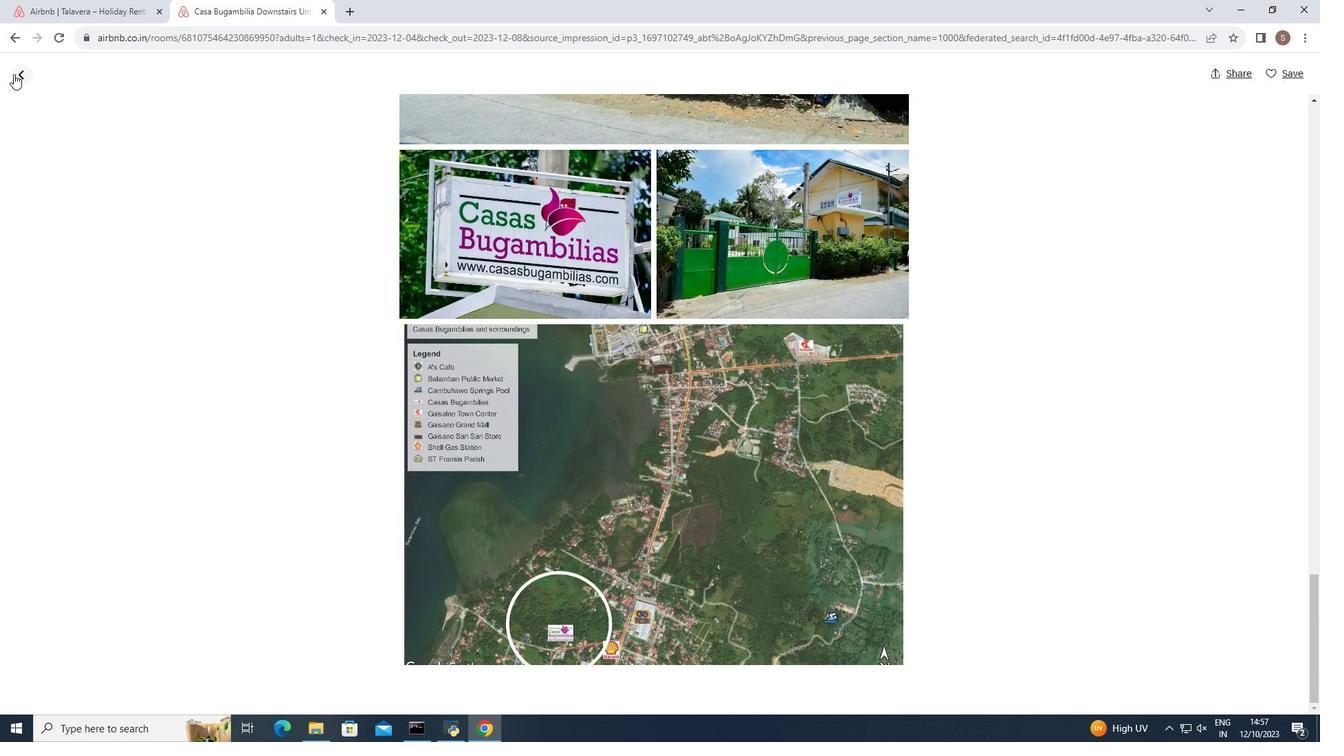 
Action: Mouse pressed left at (13, 74)
Screenshot: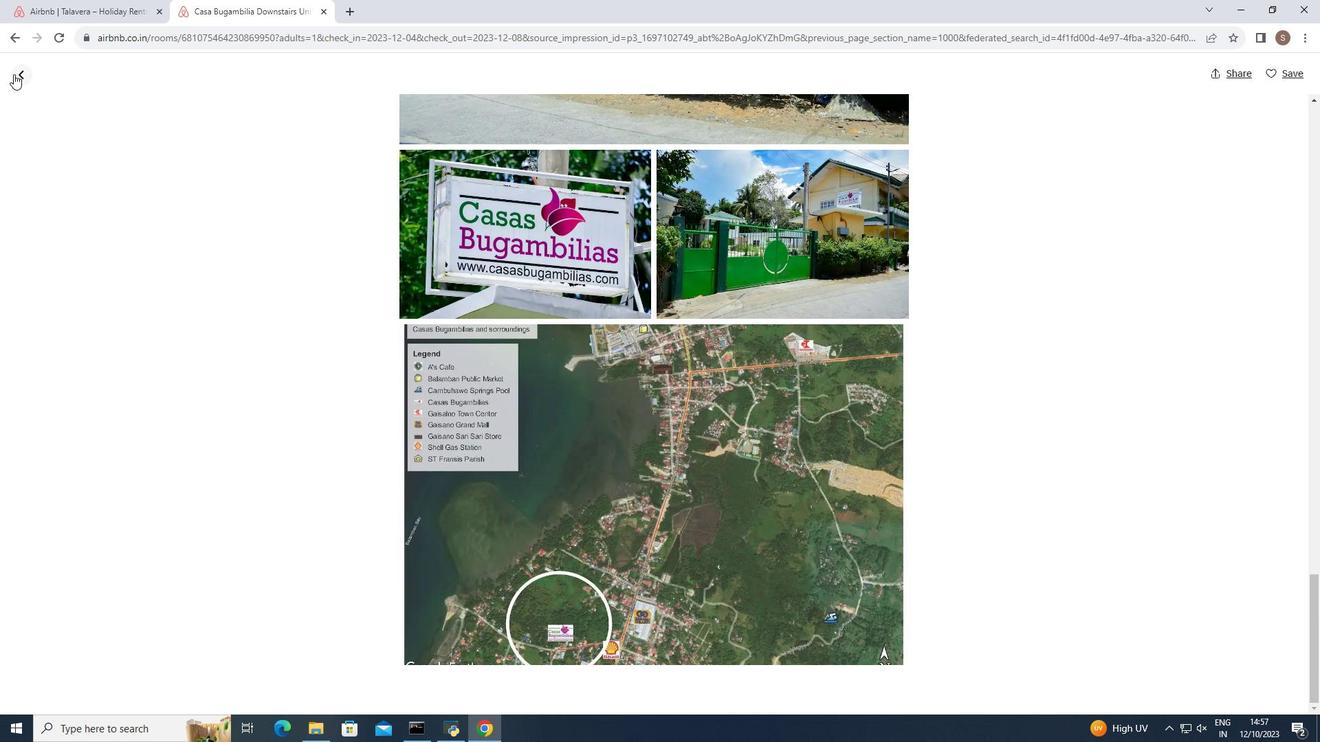 
Action: Mouse moved to (473, 370)
Screenshot: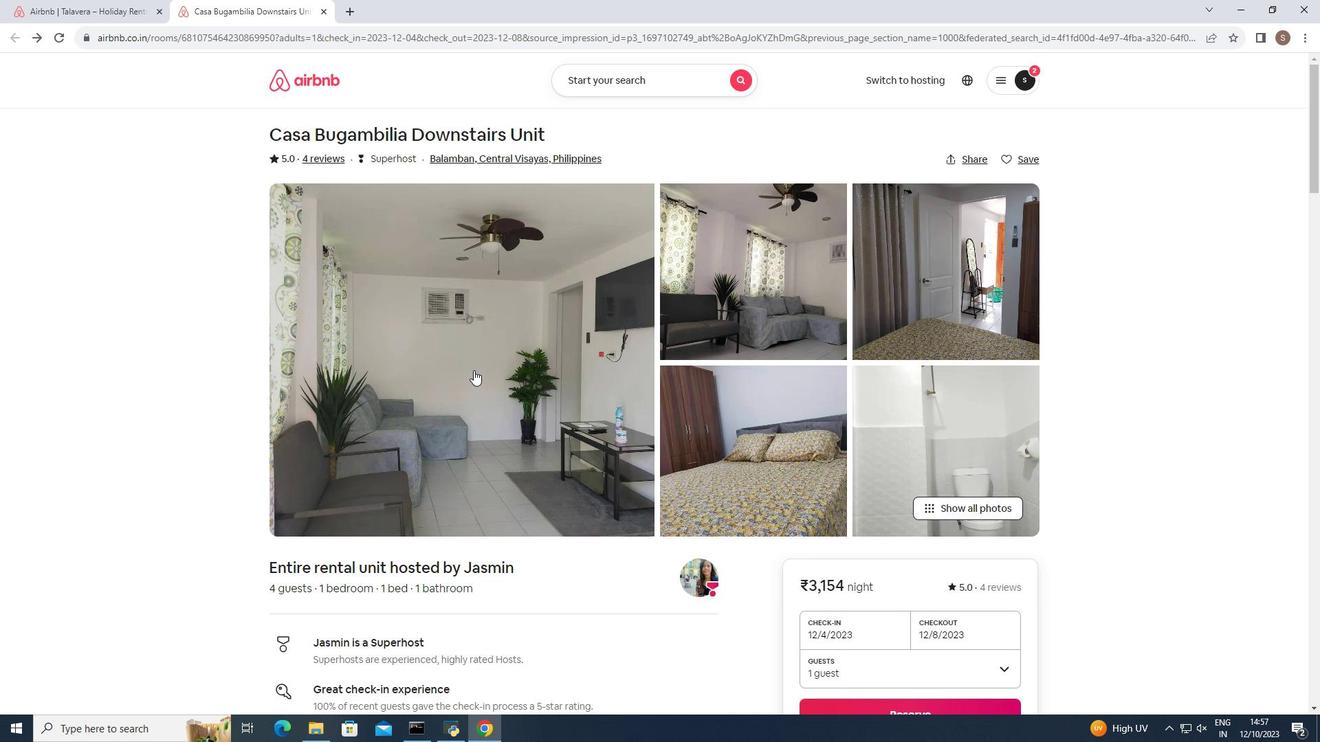 
Action: Mouse scrolled (473, 370) with delta (0, 0)
Screenshot: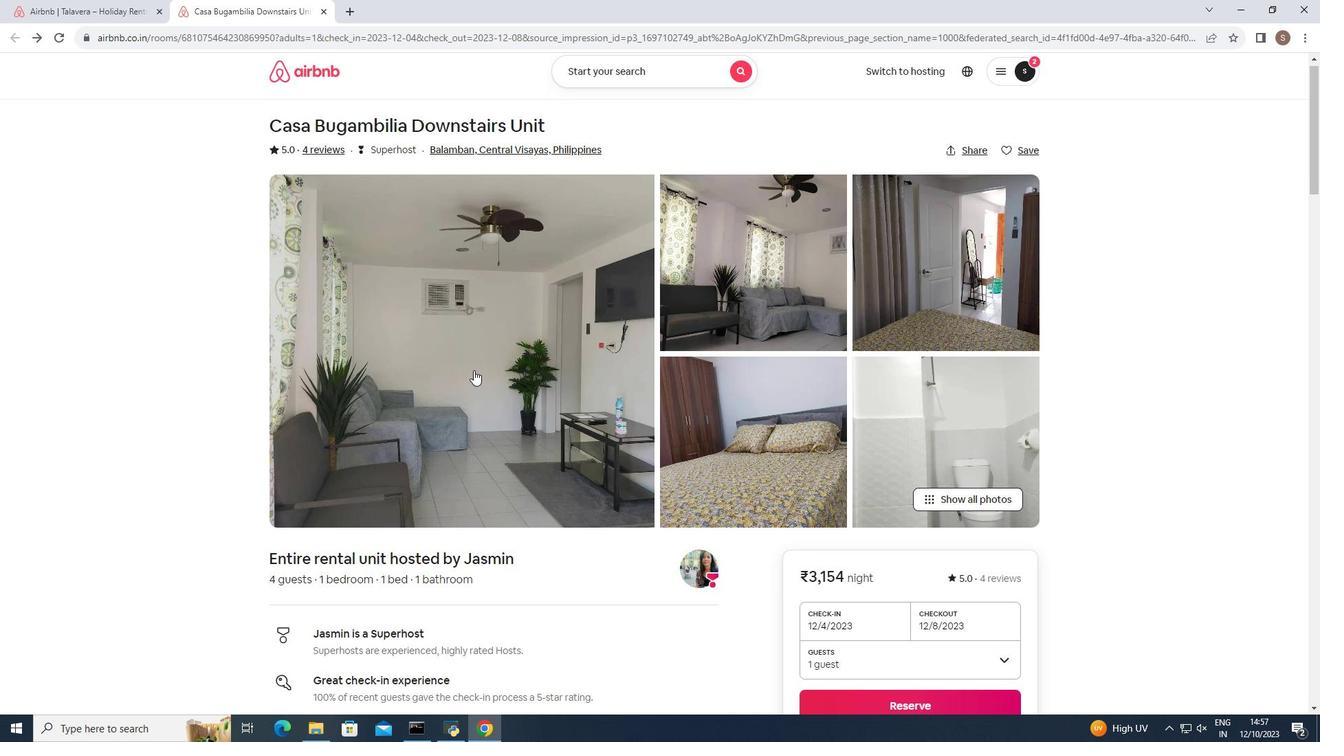 
Action: Mouse scrolled (473, 370) with delta (0, 0)
Screenshot: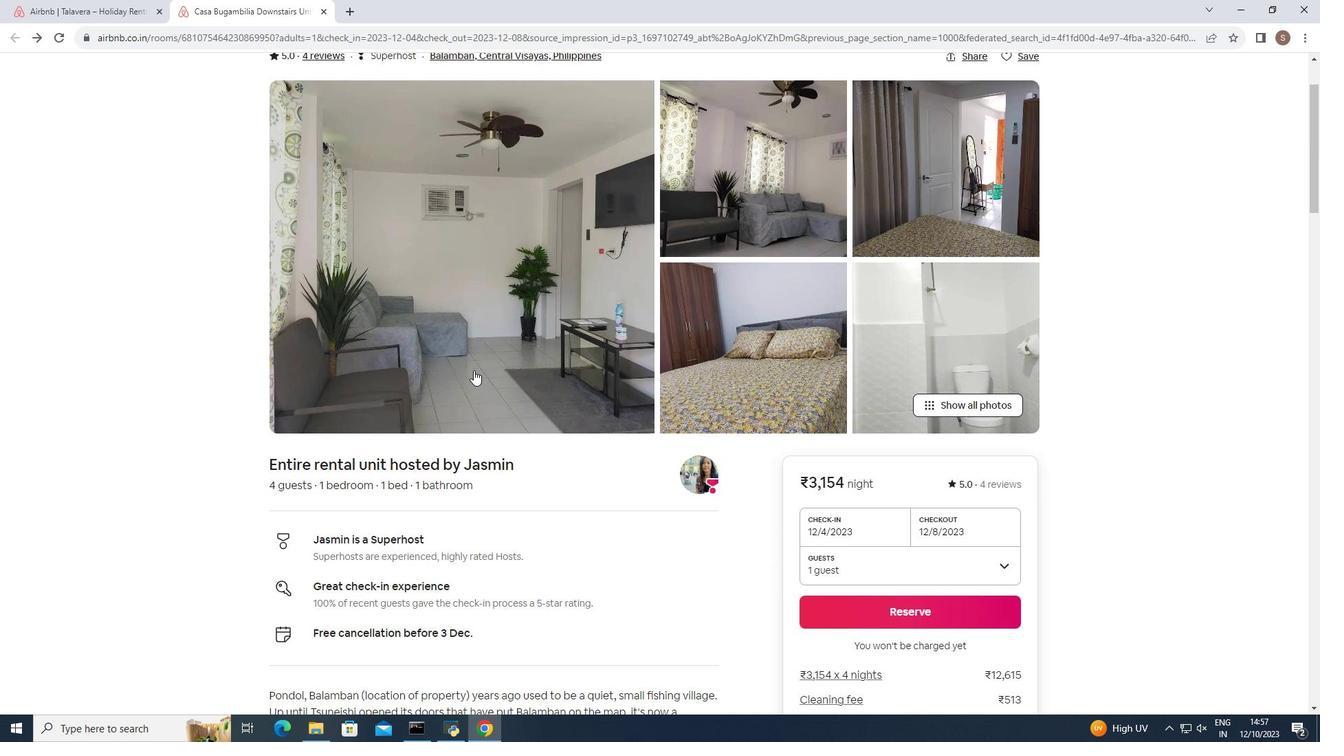 
Action: Mouse scrolled (473, 370) with delta (0, 0)
Screenshot: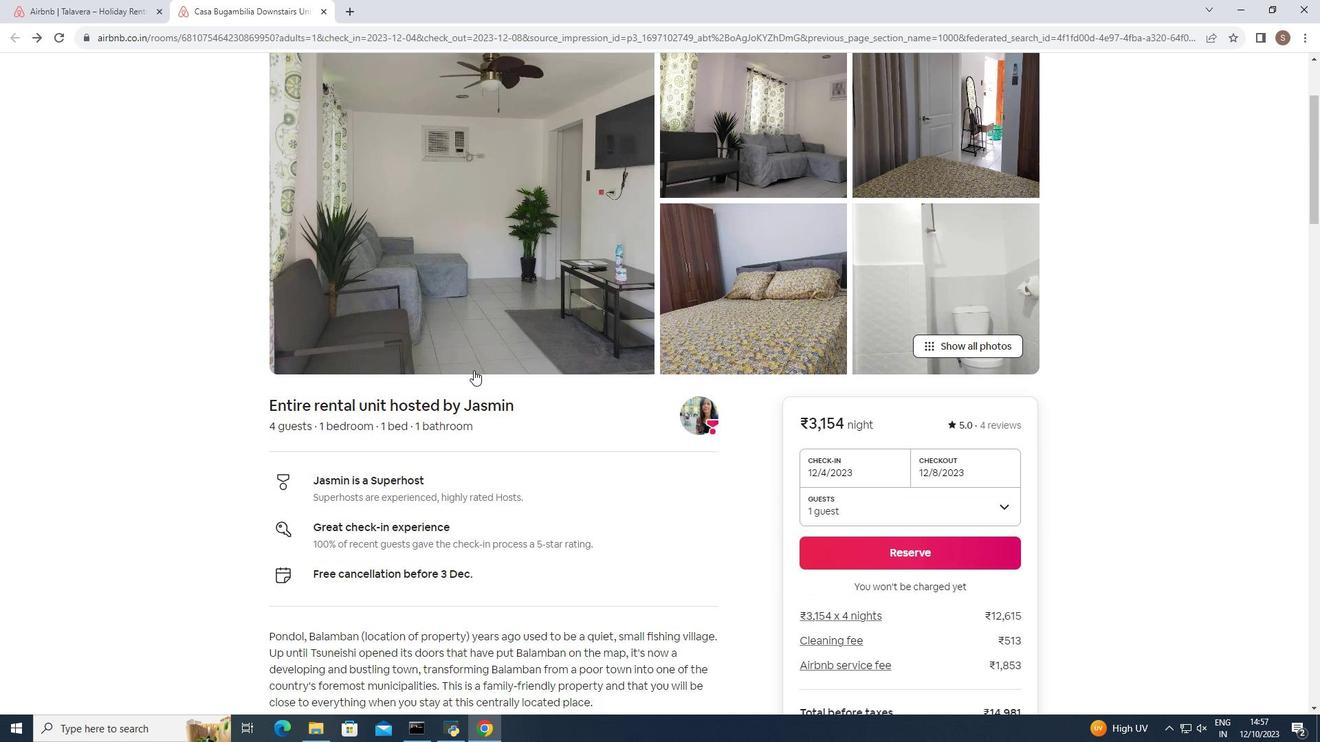 
Action: Mouse scrolled (473, 370) with delta (0, 0)
Screenshot: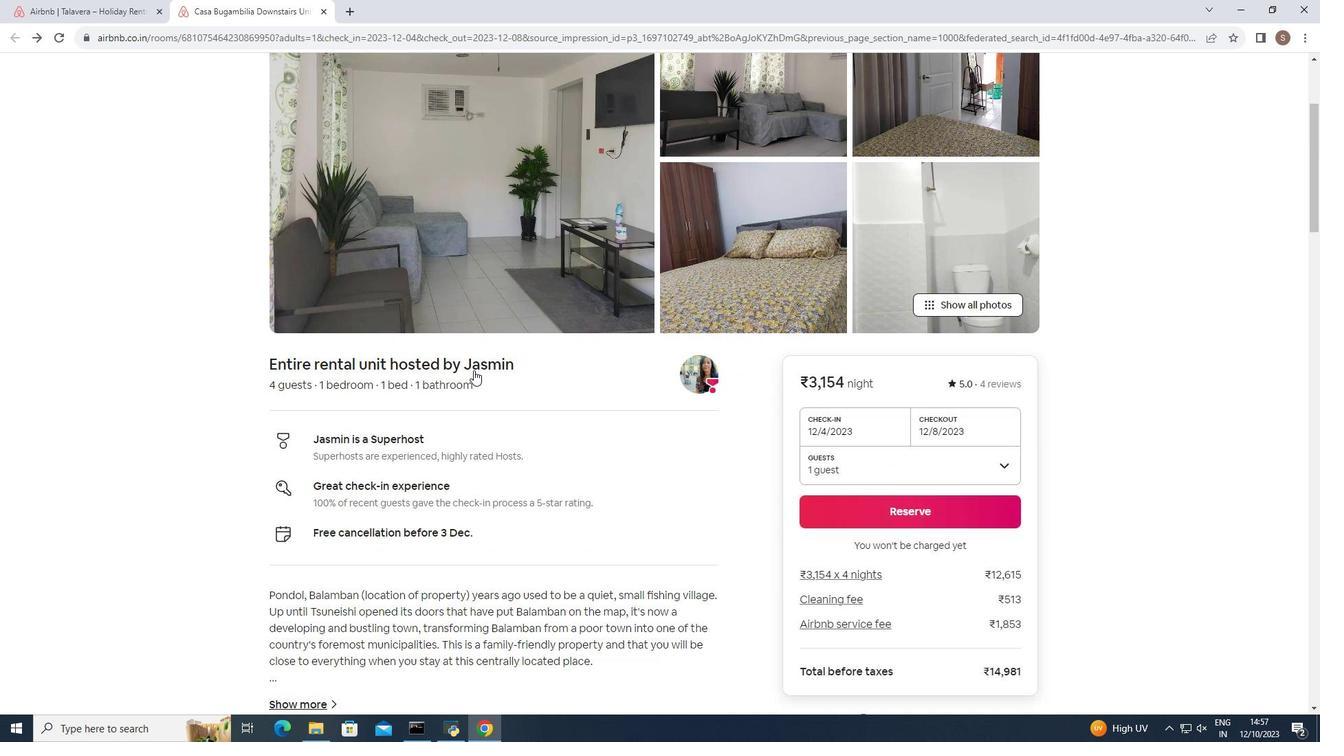 
Action: Mouse scrolled (473, 370) with delta (0, 0)
Screenshot: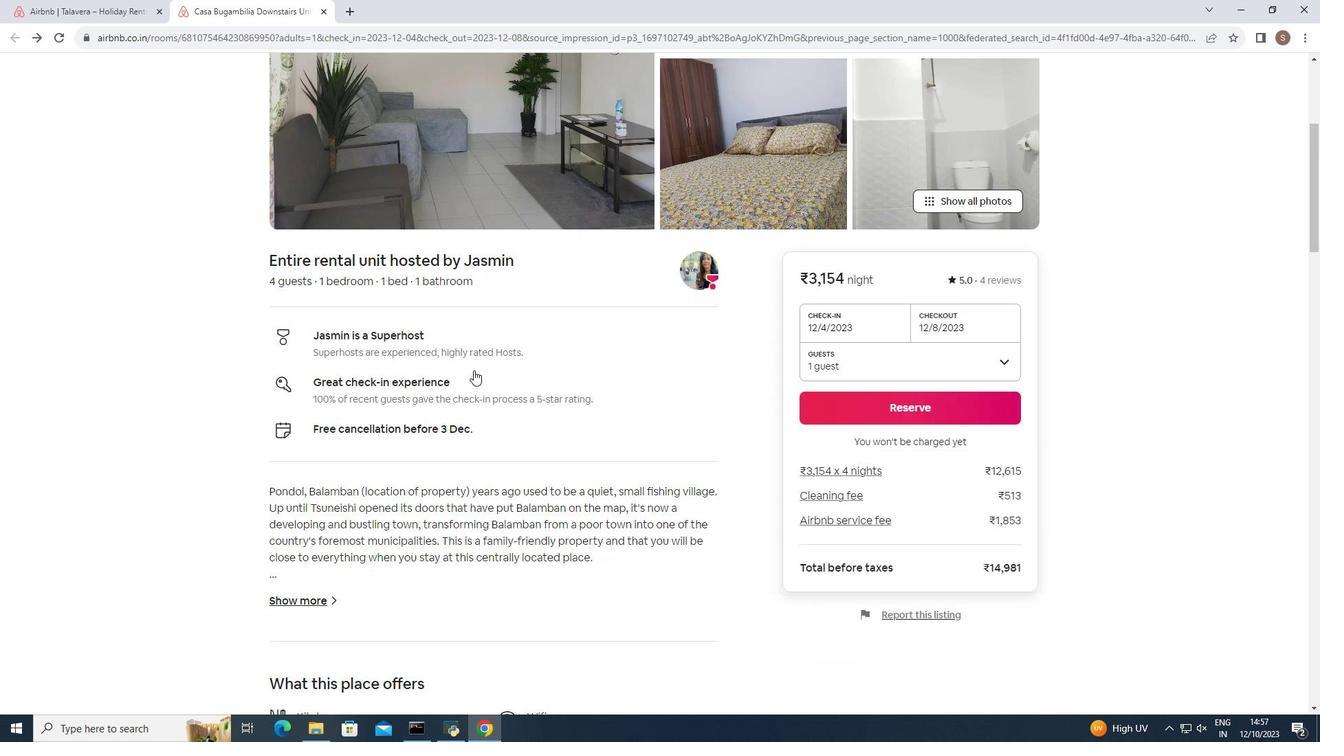 
Action: Mouse scrolled (473, 370) with delta (0, 0)
Screenshot: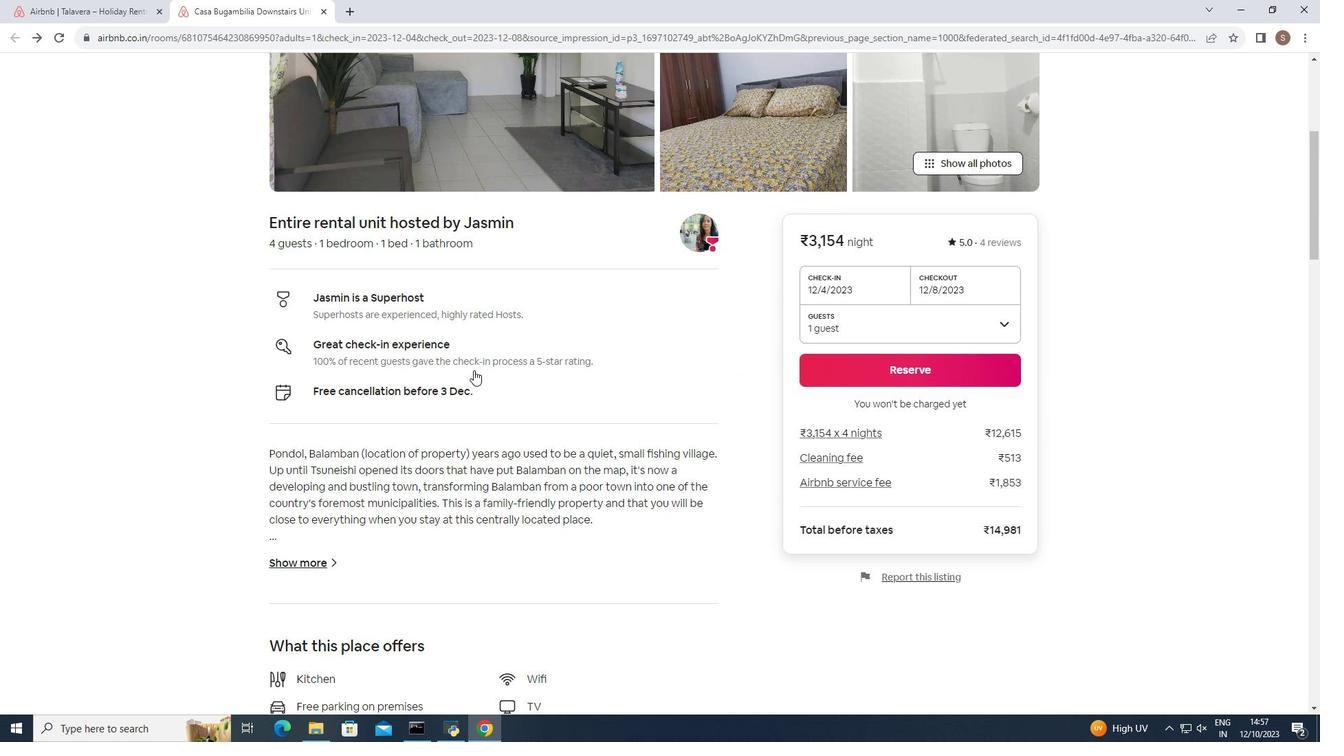 
Action: Mouse scrolled (473, 370) with delta (0, 0)
Screenshot: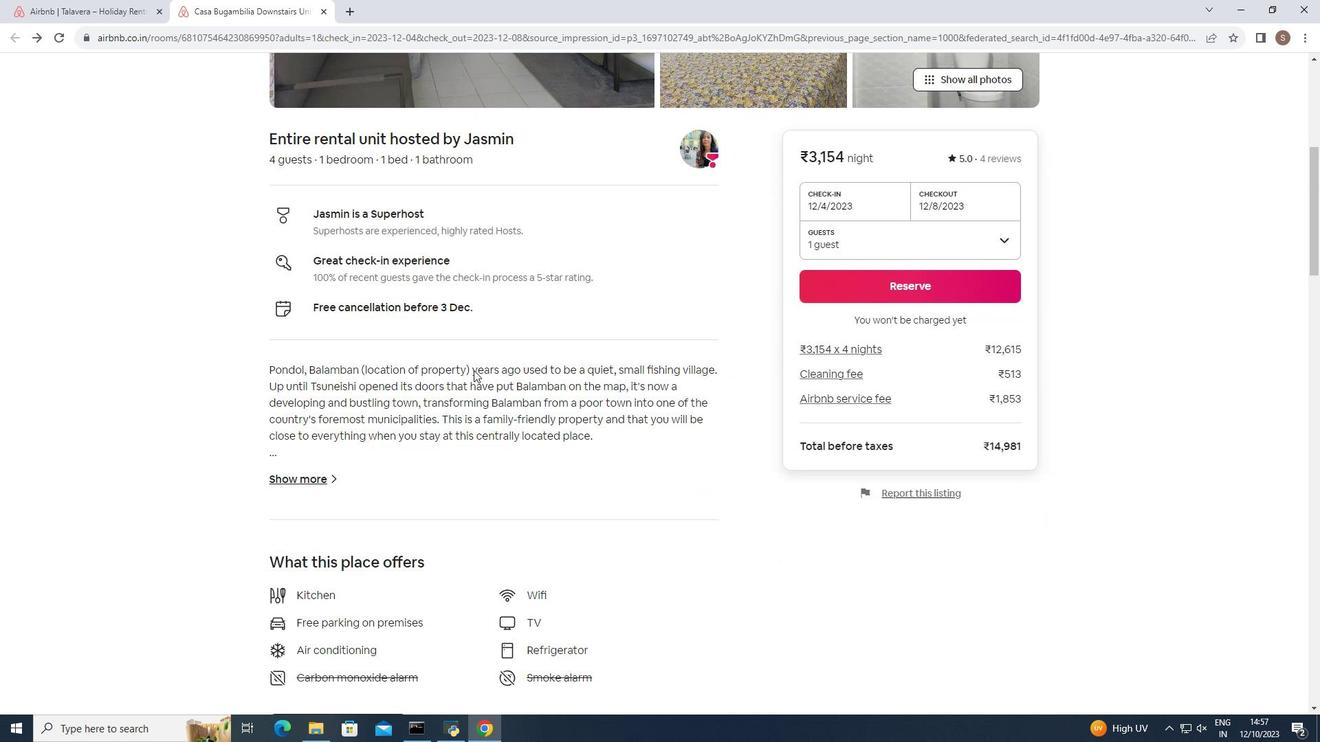 
Action: Mouse moved to (307, 425)
Screenshot: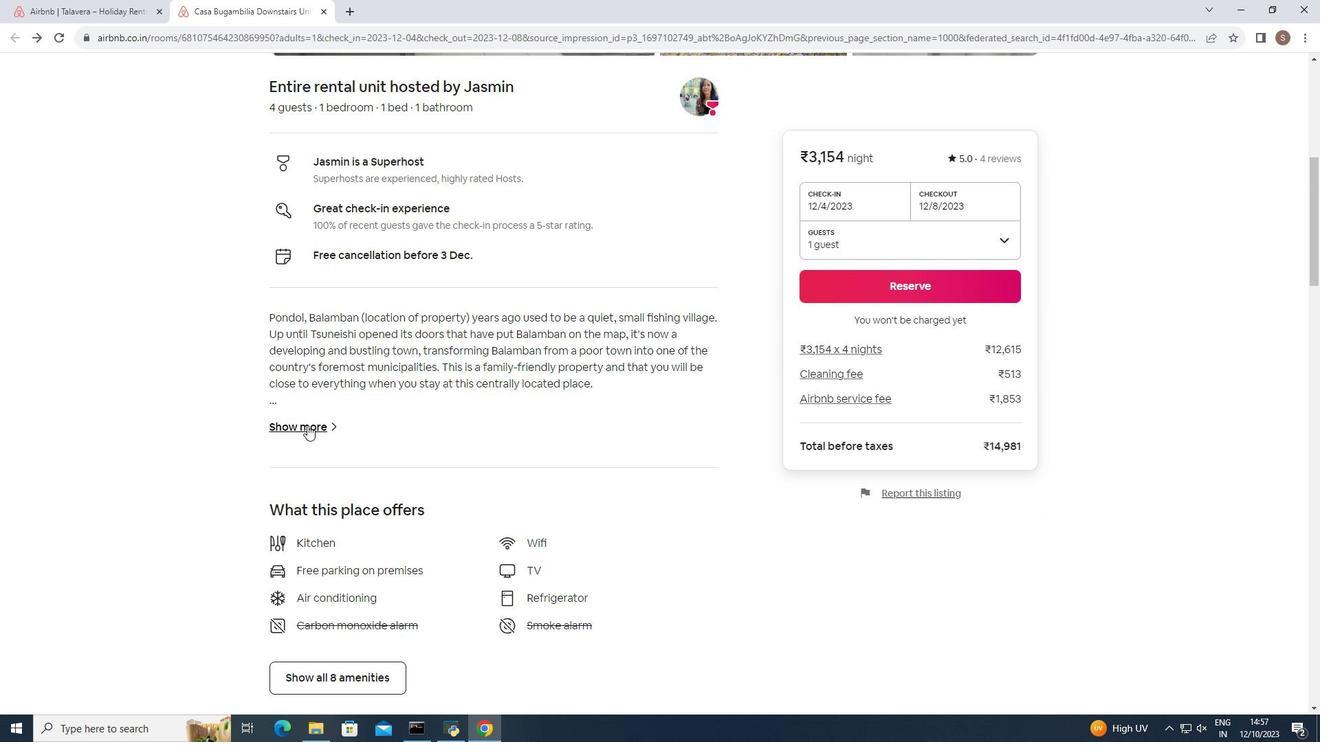 
Action: Mouse pressed left at (307, 425)
Screenshot: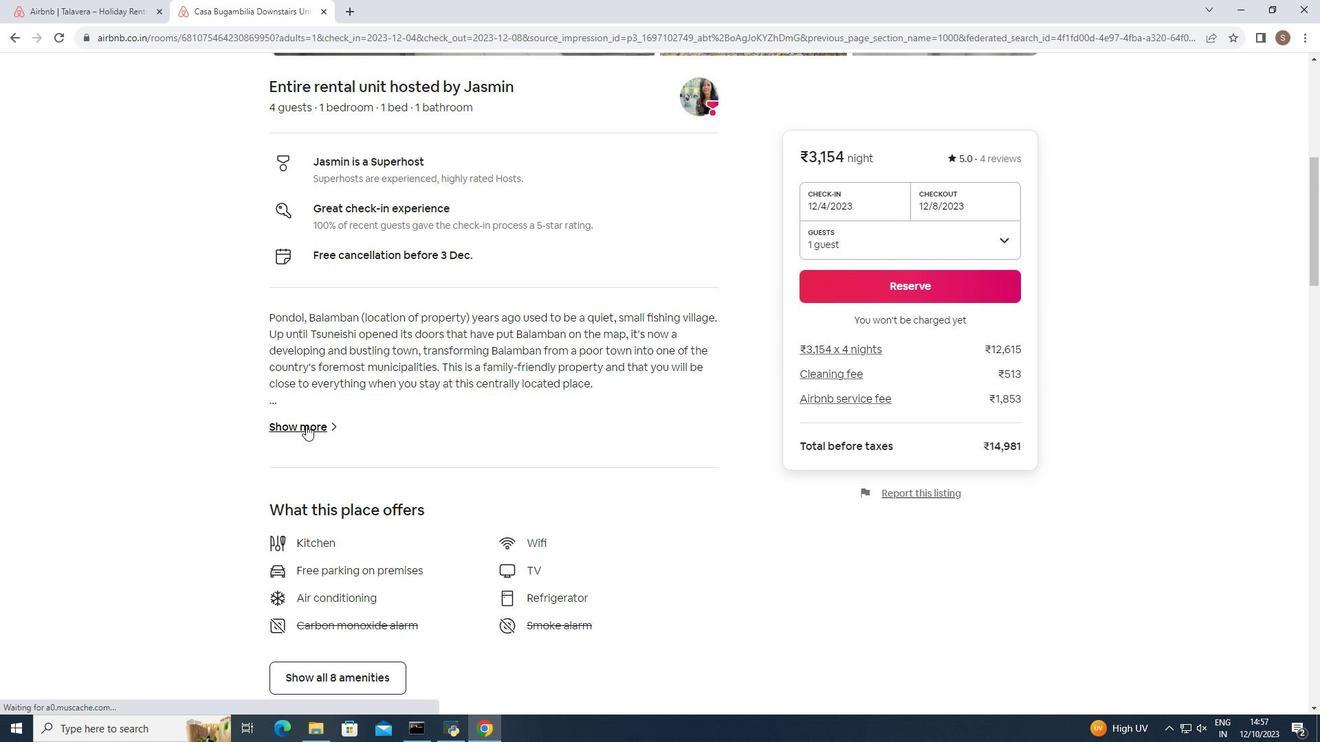 
Action: Mouse moved to (412, 434)
Screenshot: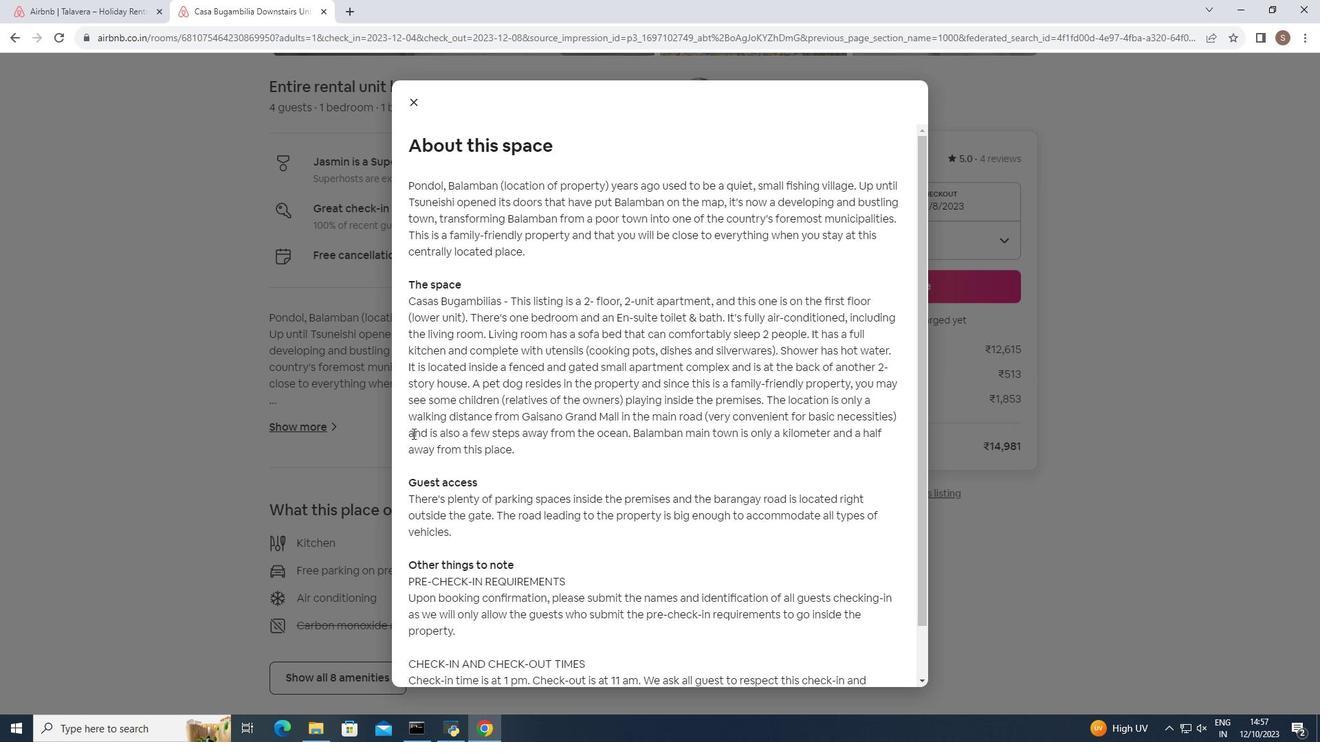 
Action: Mouse scrolled (412, 433) with delta (0, 0)
